 Task: Search for 'beauty brand' on Flipkart and compare the details of different beauty products.
Action: Mouse moved to (455, 70)
Screenshot: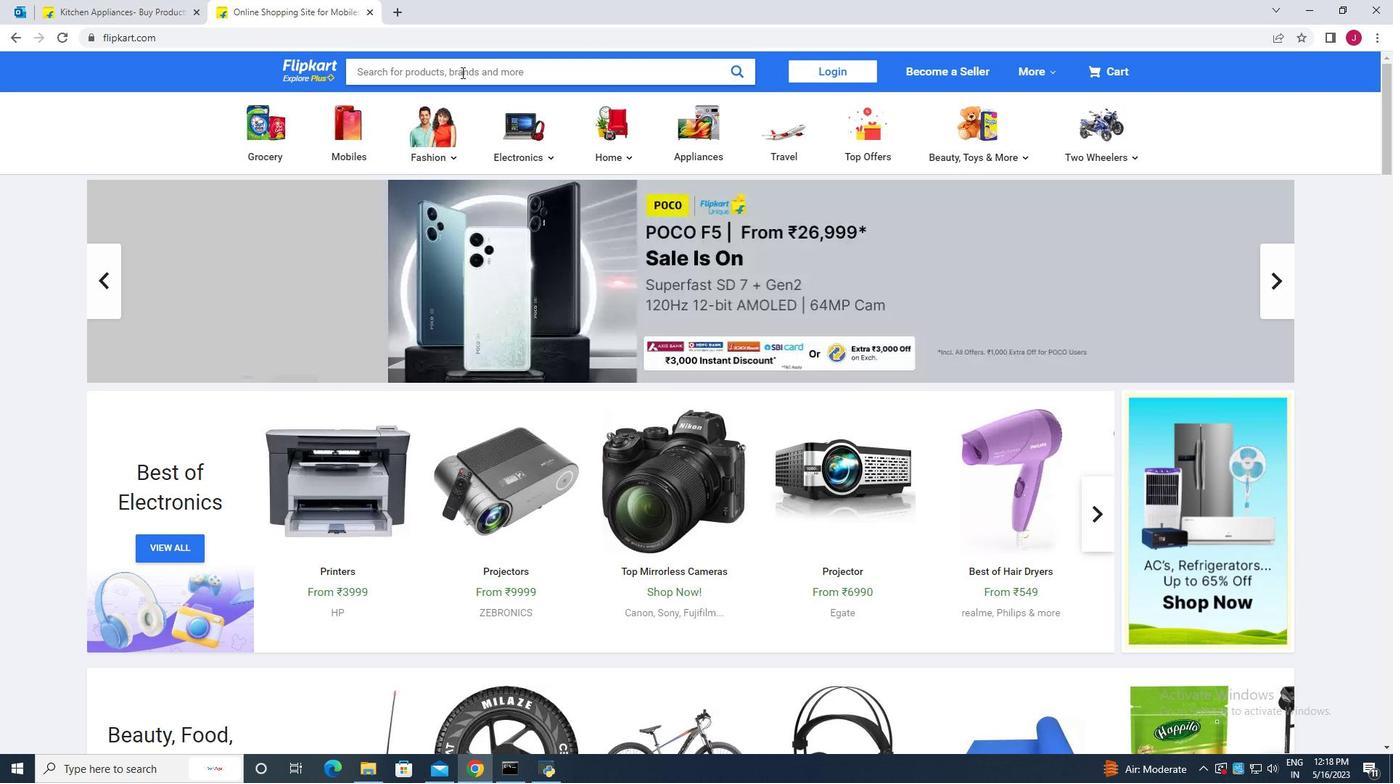 
Action: Mouse pressed left at (455, 70)
Screenshot: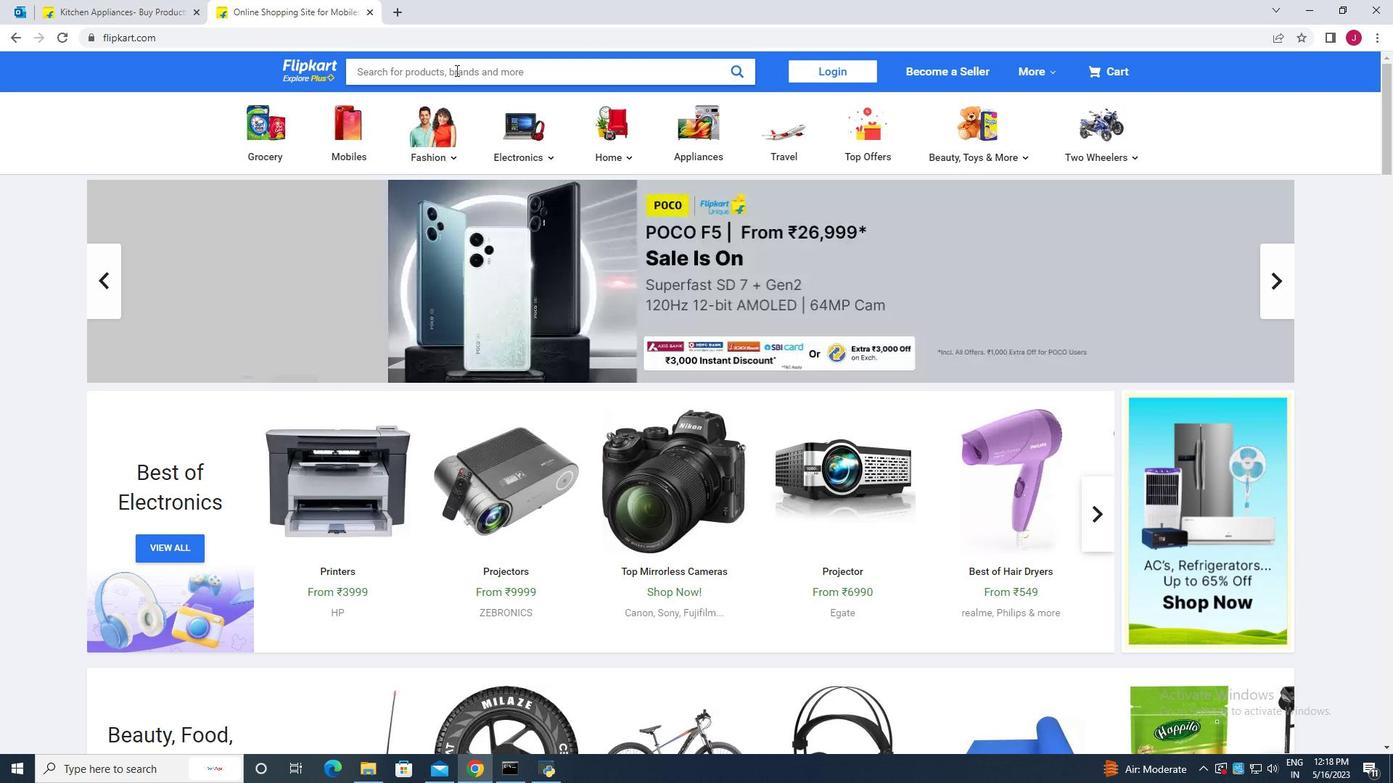 
Action: Key pressed beauty
Screenshot: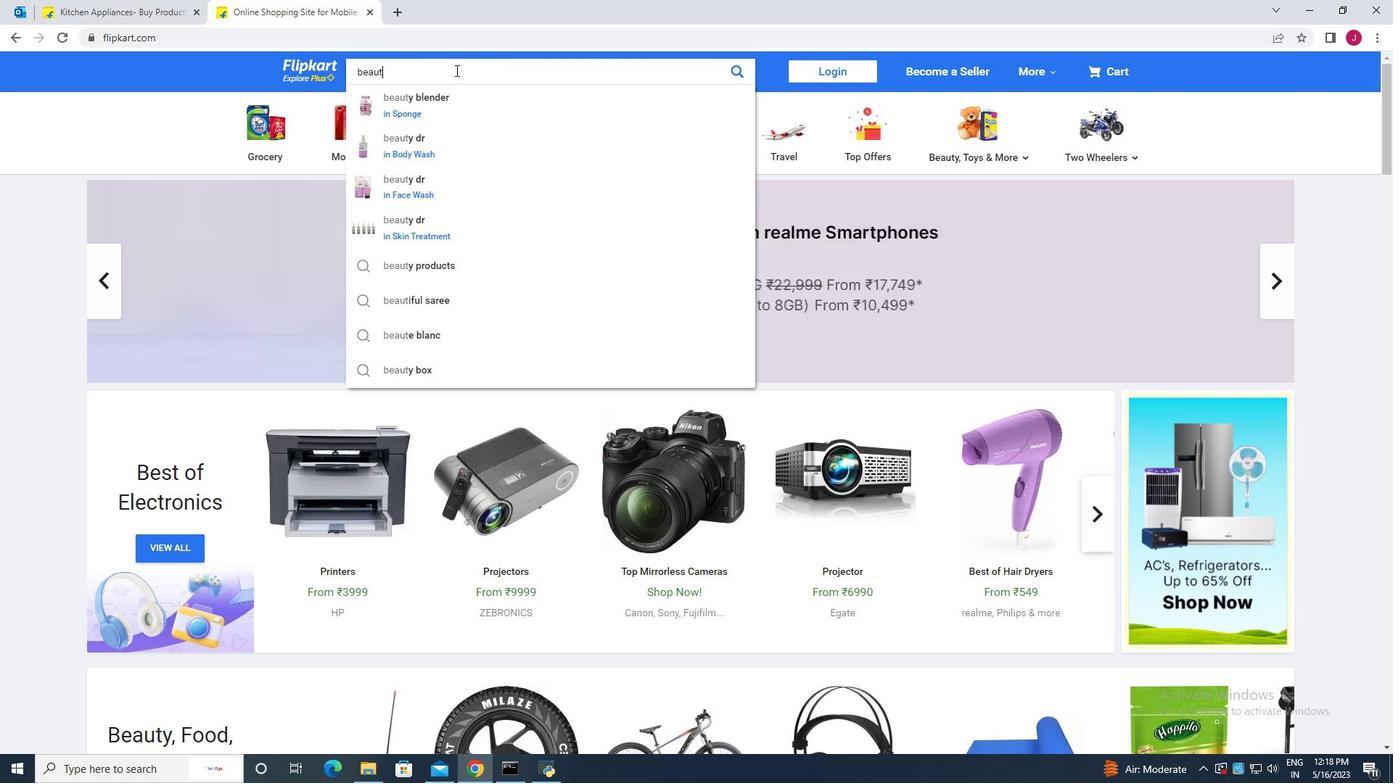 
Action: Mouse moved to (455, 71)
Screenshot: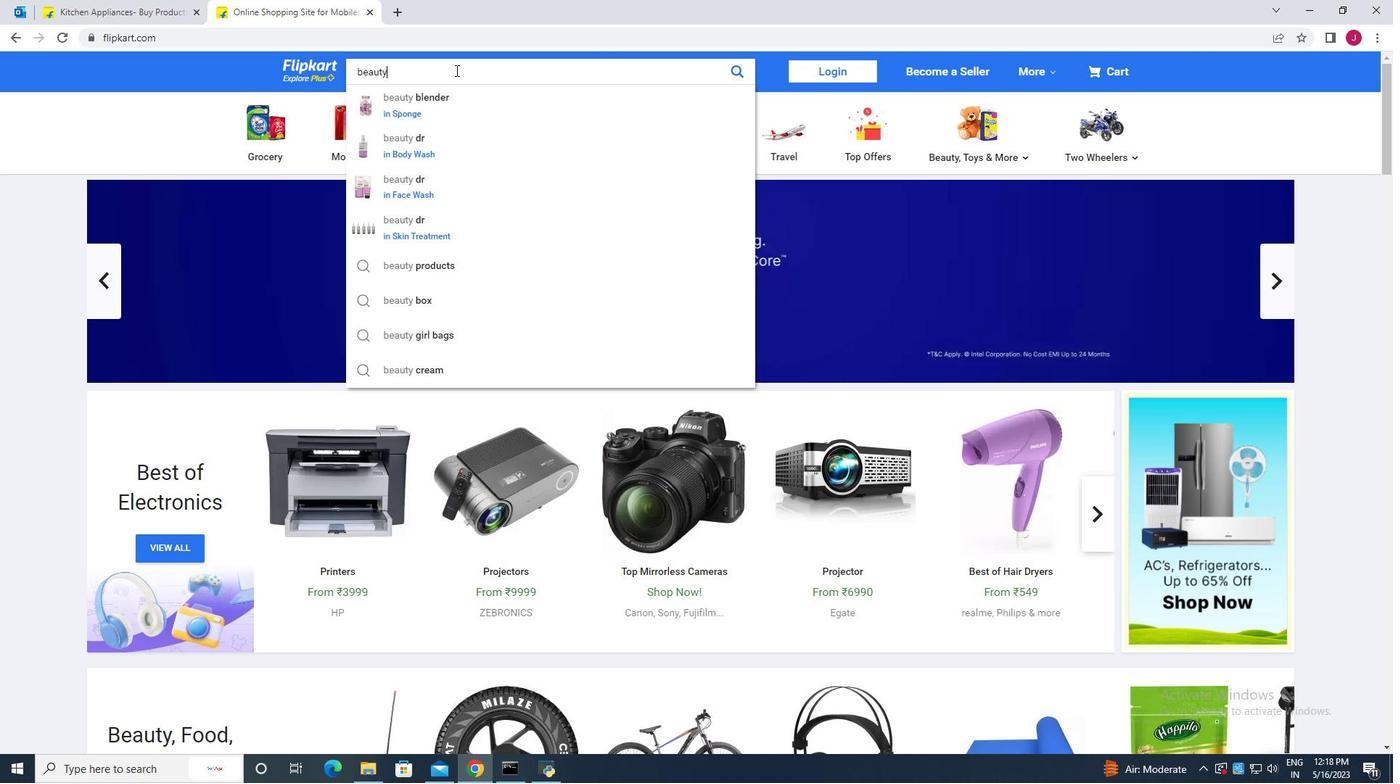 
Action: Key pressed <Key.space>
Screenshot: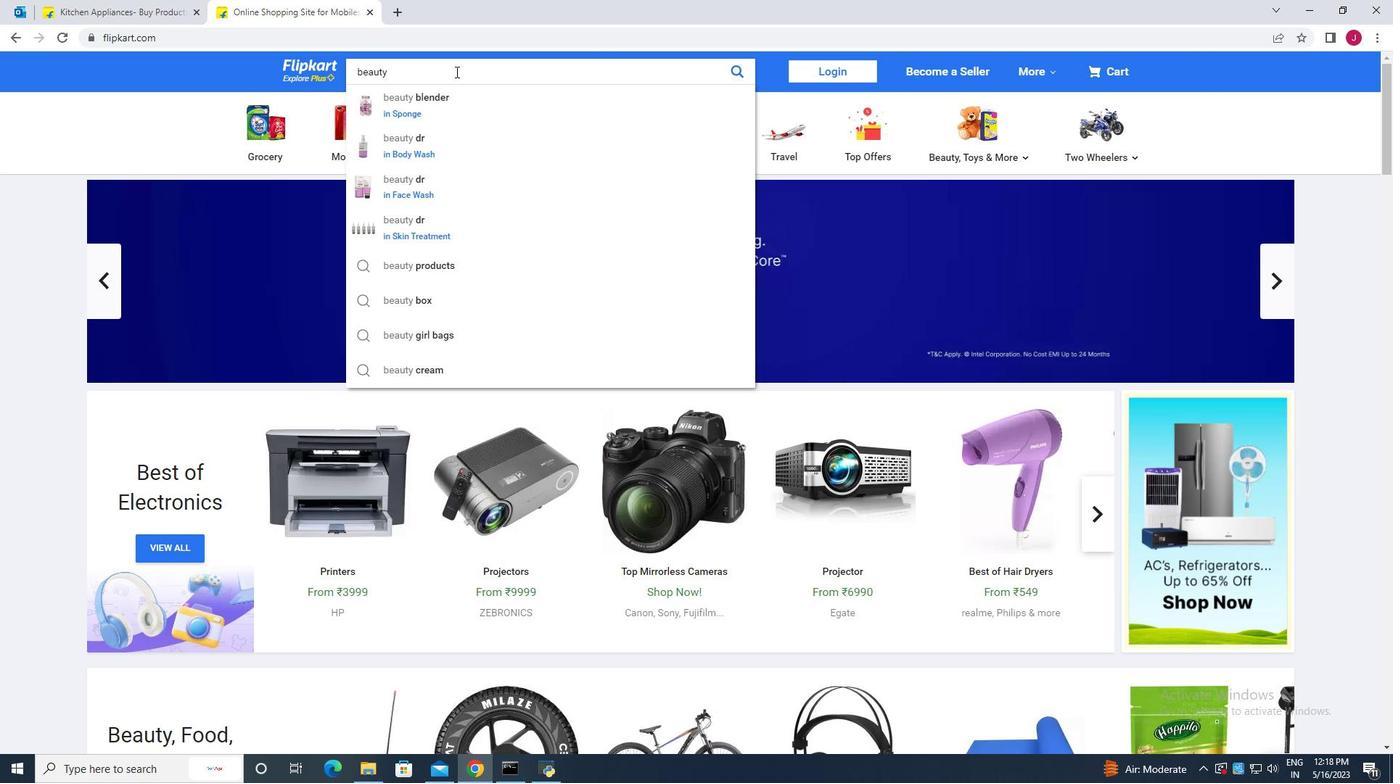 
Action: Mouse moved to (455, 72)
Screenshot: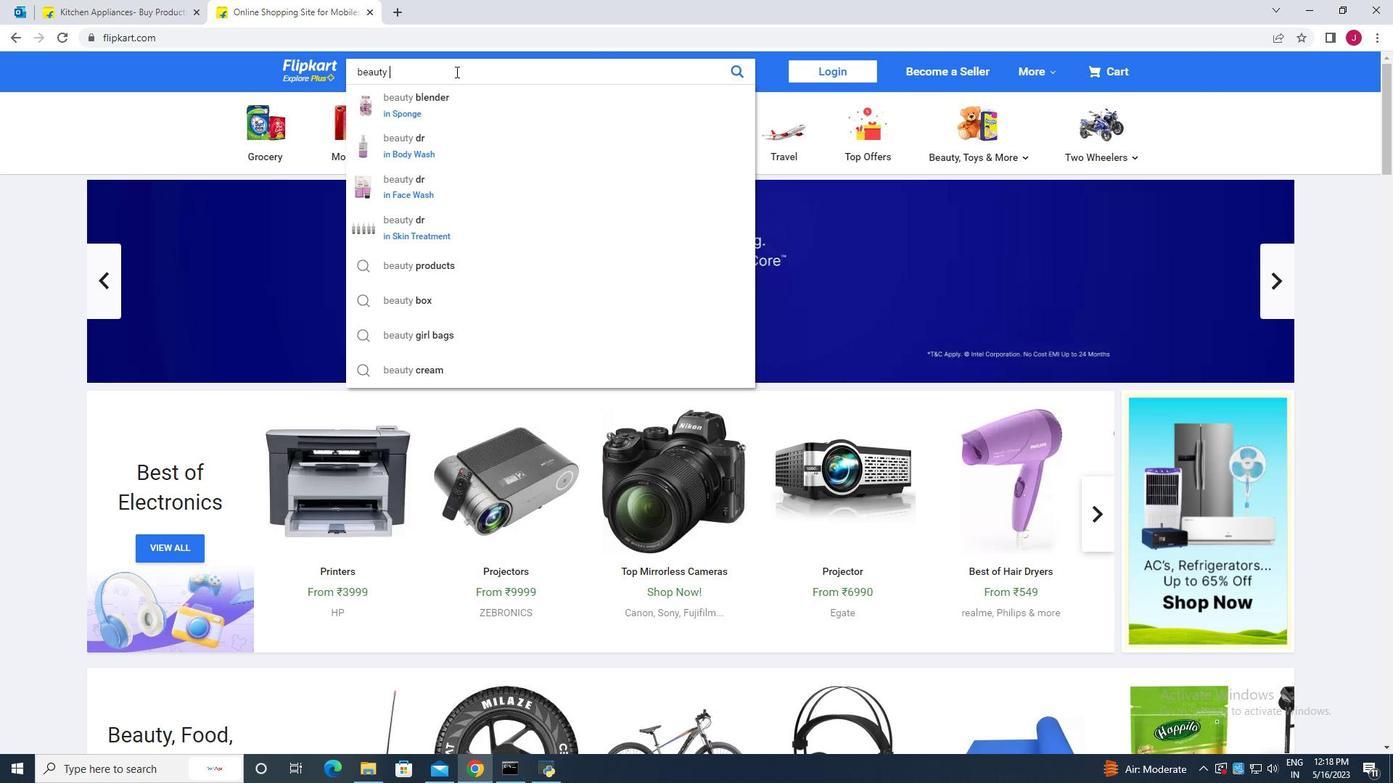 
Action: Key pressed bra
Screenshot: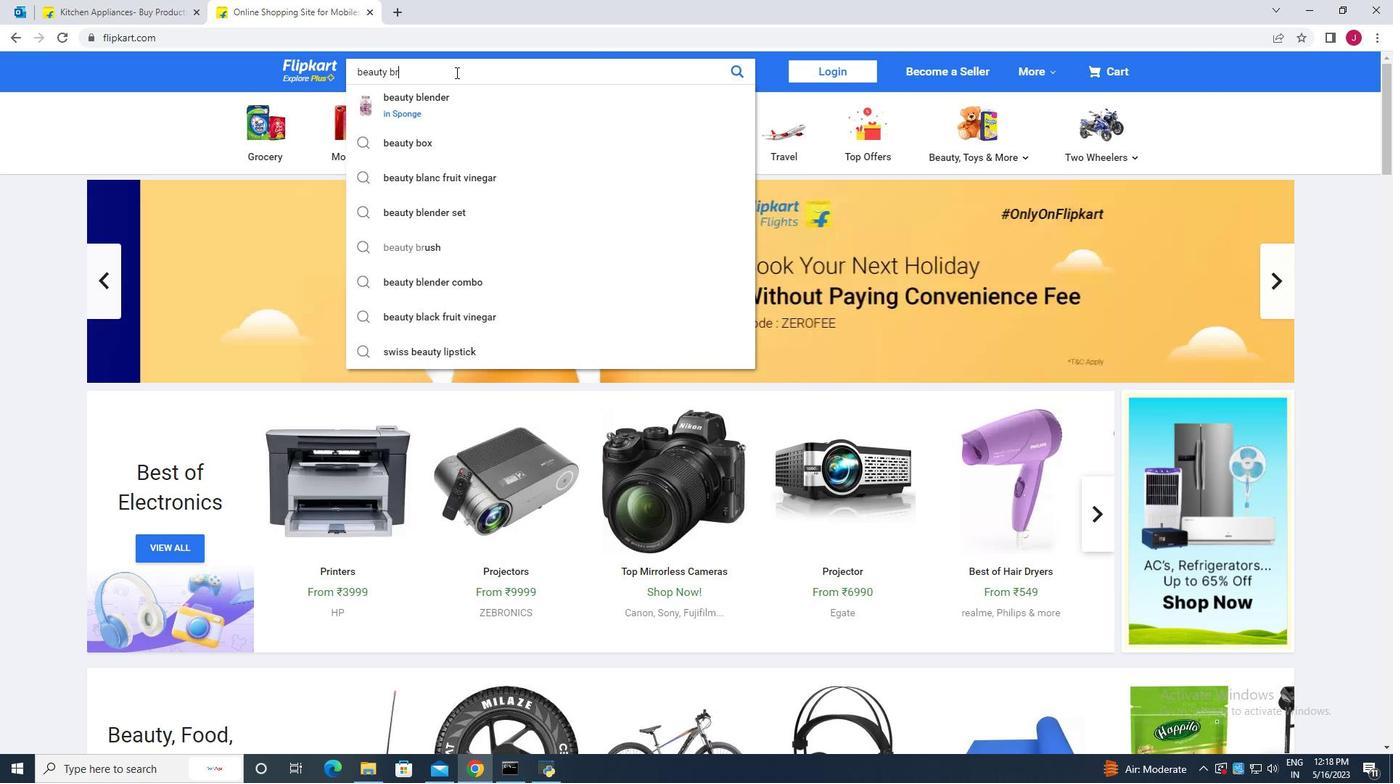 
Action: Mouse moved to (455, 76)
Screenshot: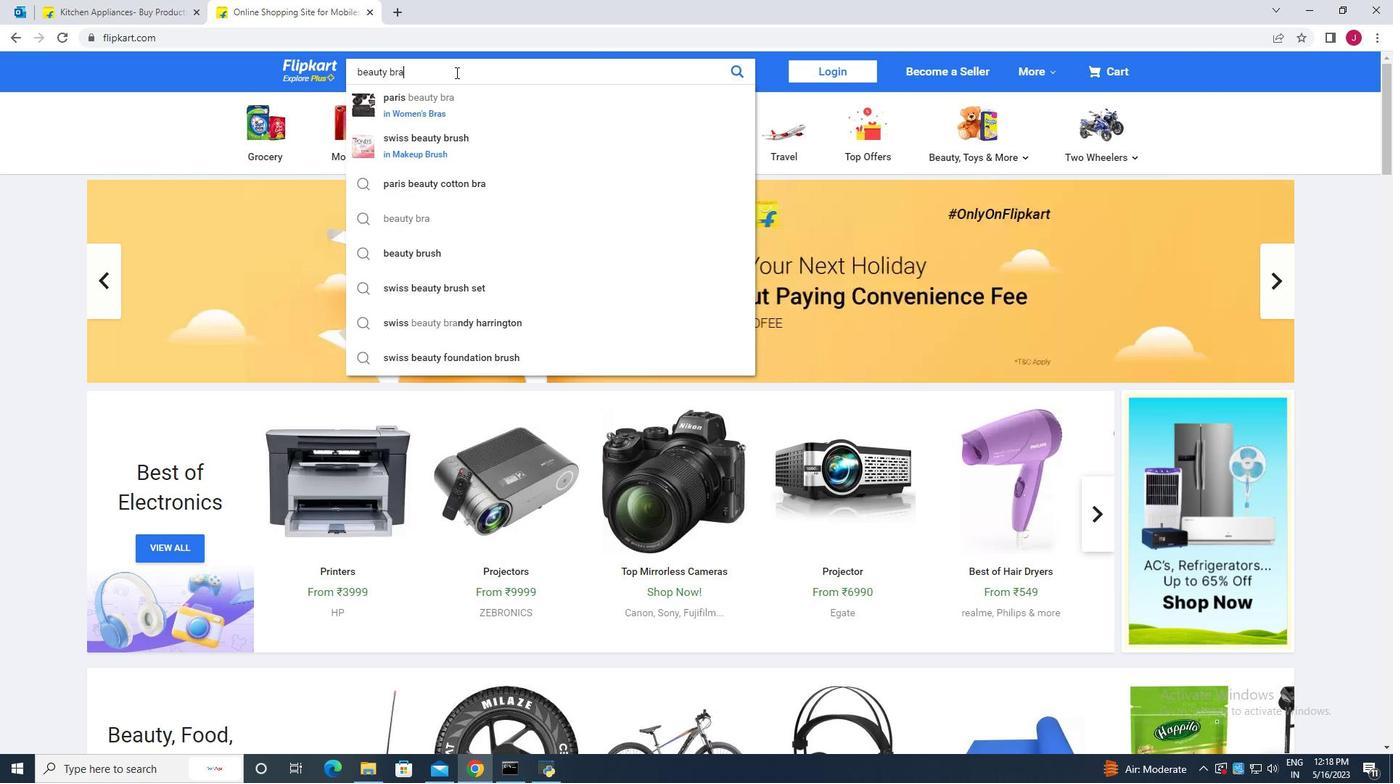 
Action: Key pressed nd
Screenshot: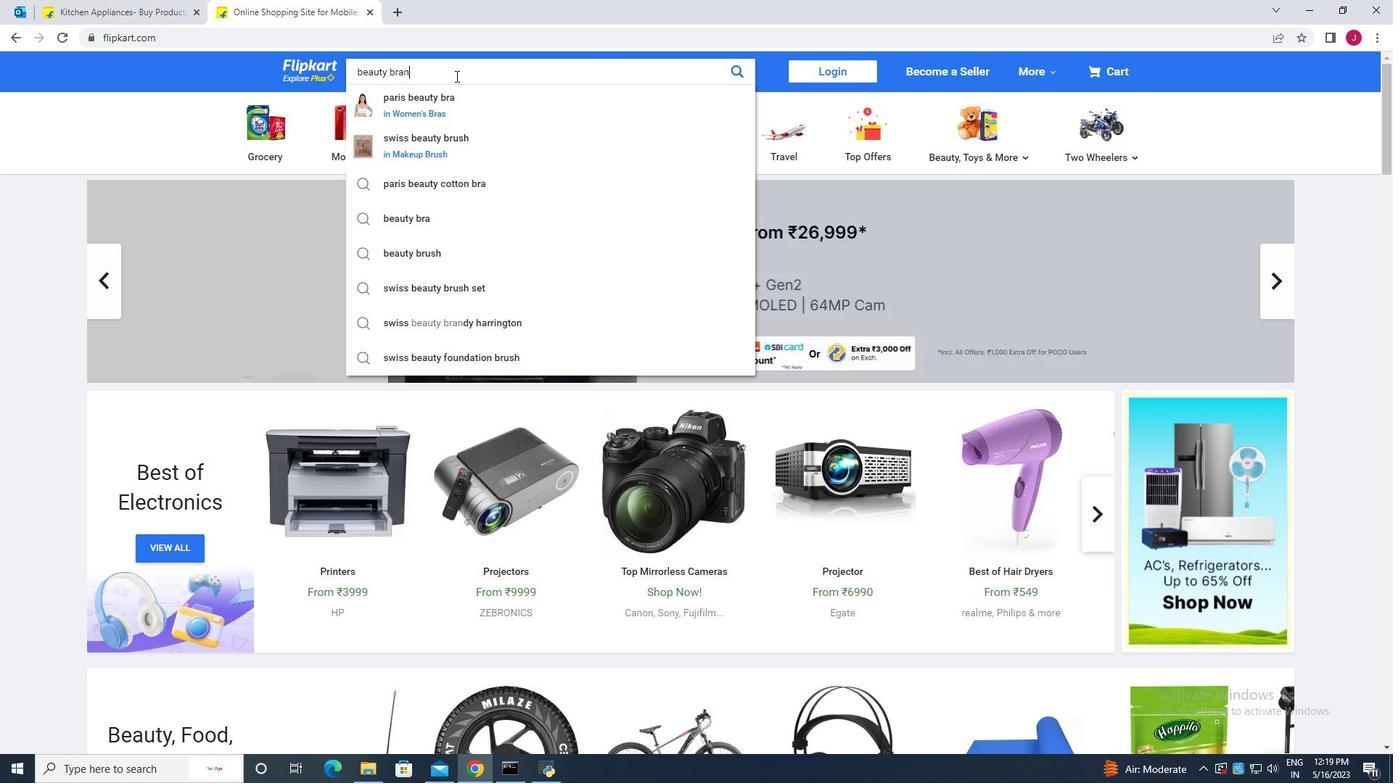 
Action: Mouse moved to (460, 84)
Screenshot: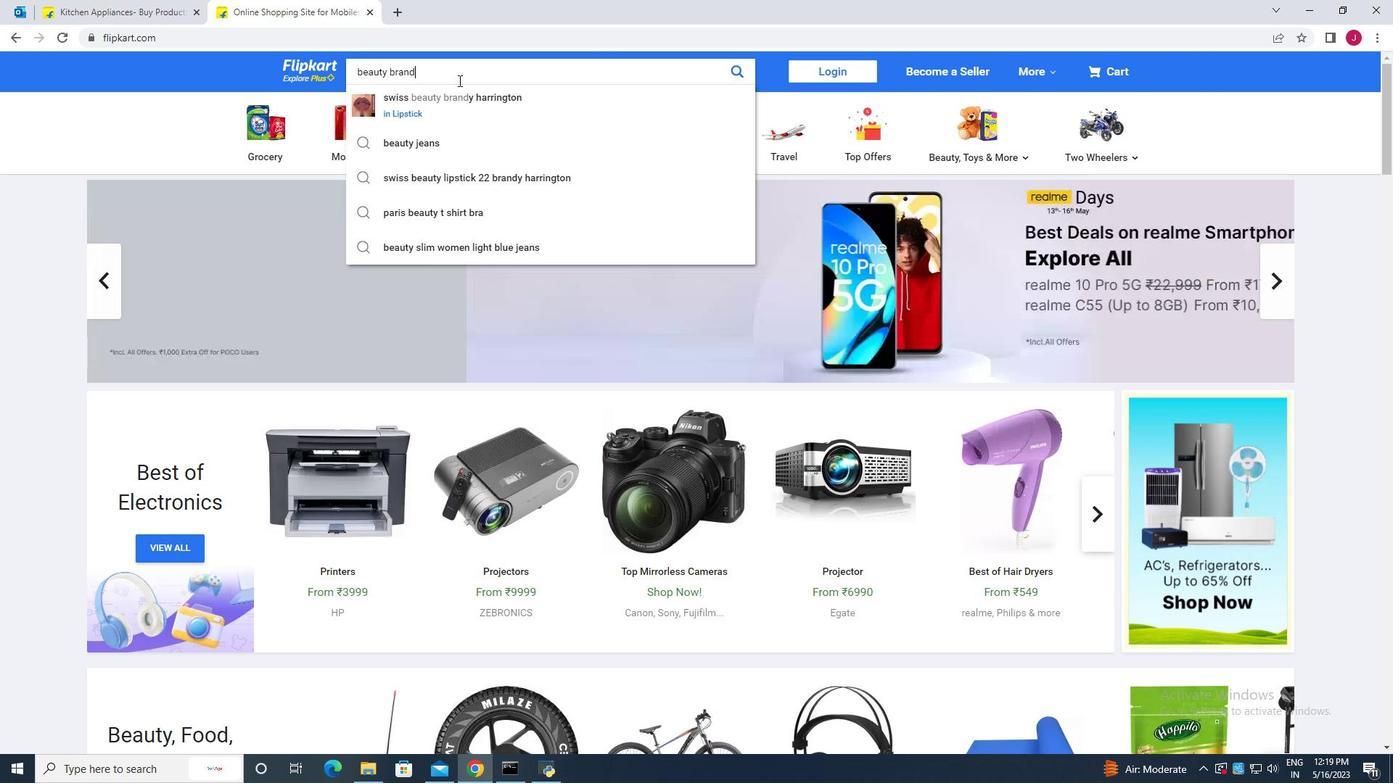 
Action: Key pressed <Key.enter>
Screenshot: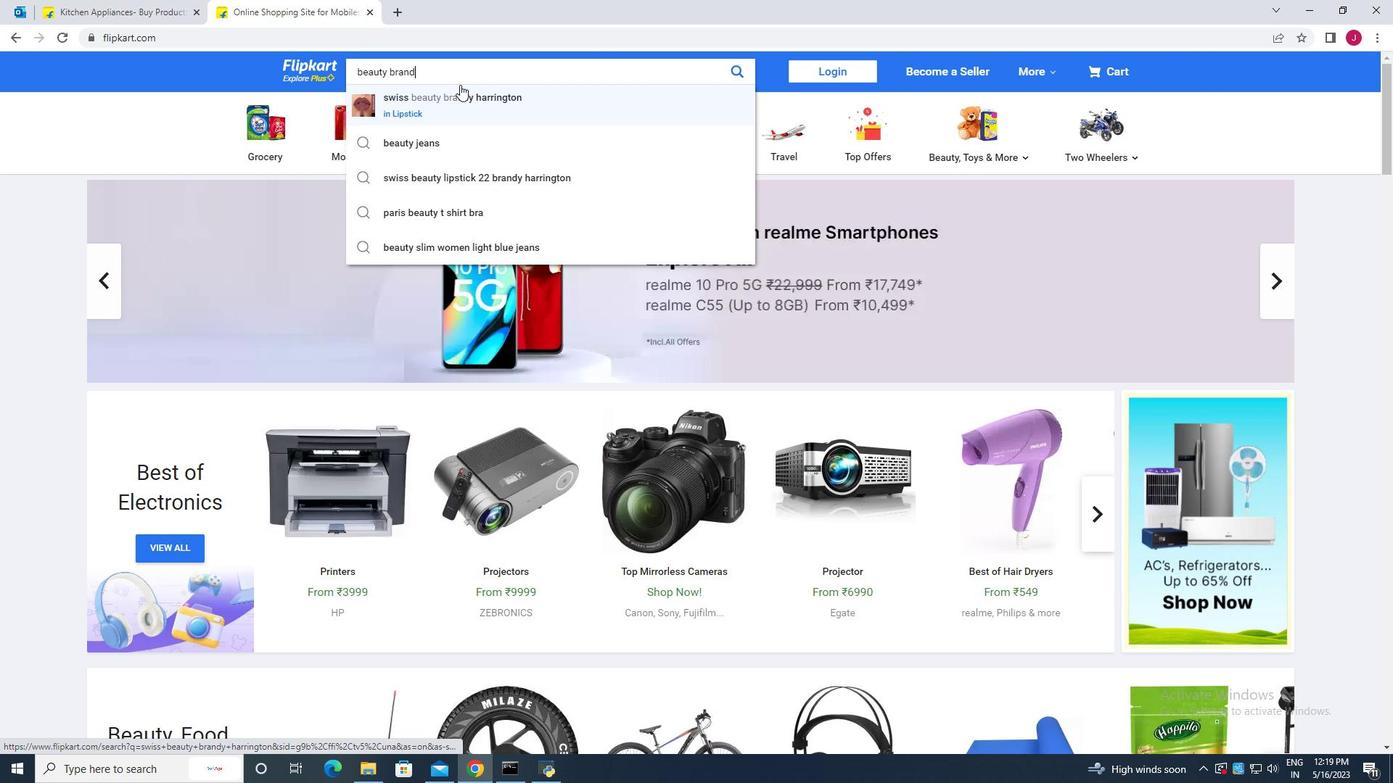
Action: Mouse moved to (414, 315)
Screenshot: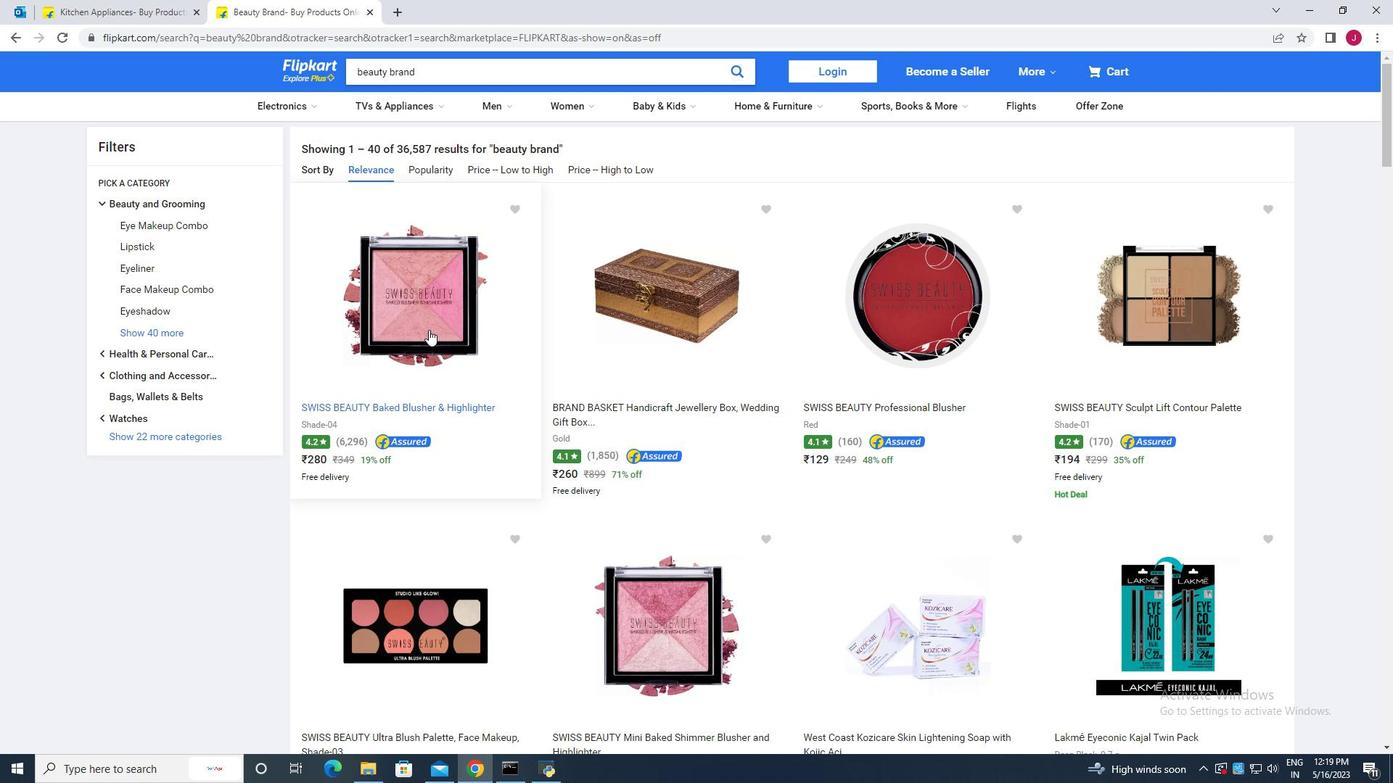 
Action: Mouse pressed left at (414, 315)
Screenshot: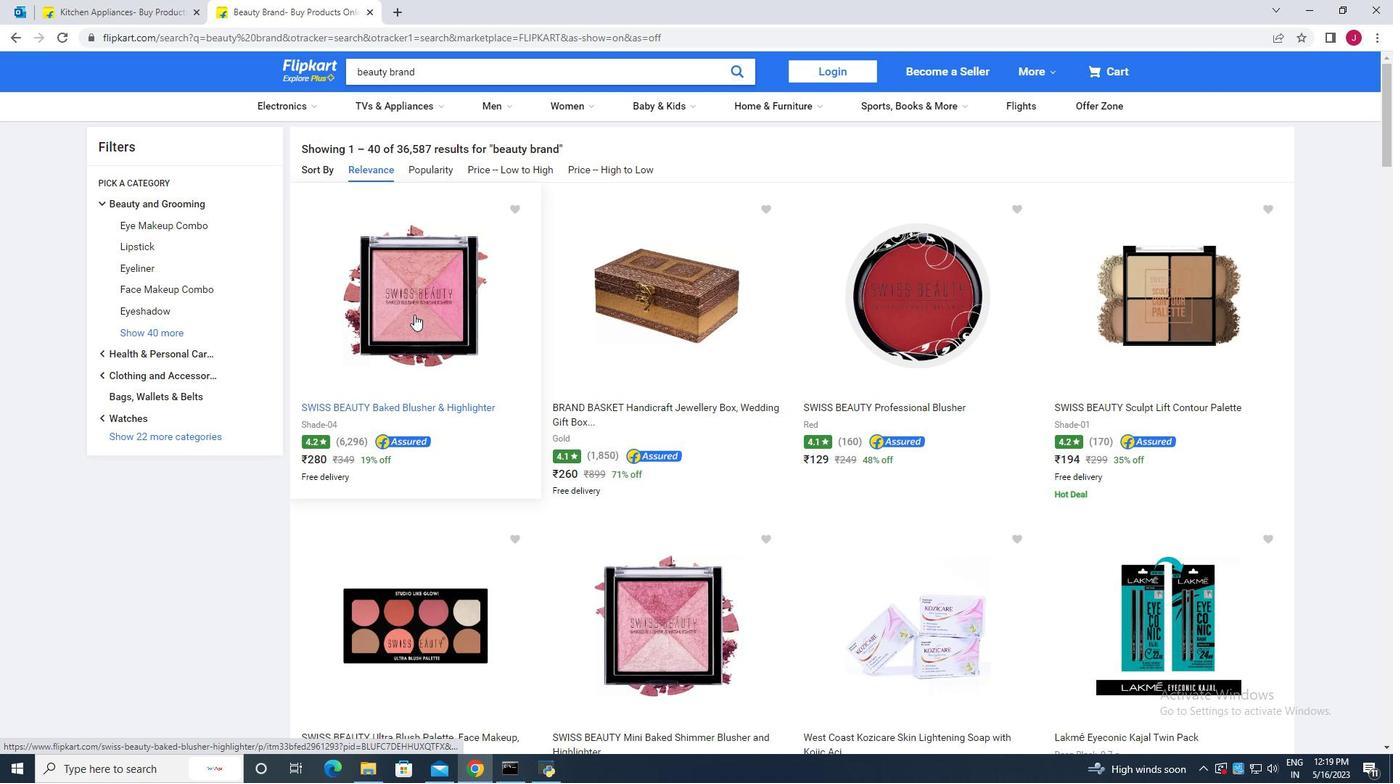 
Action: Mouse moved to (751, 370)
Screenshot: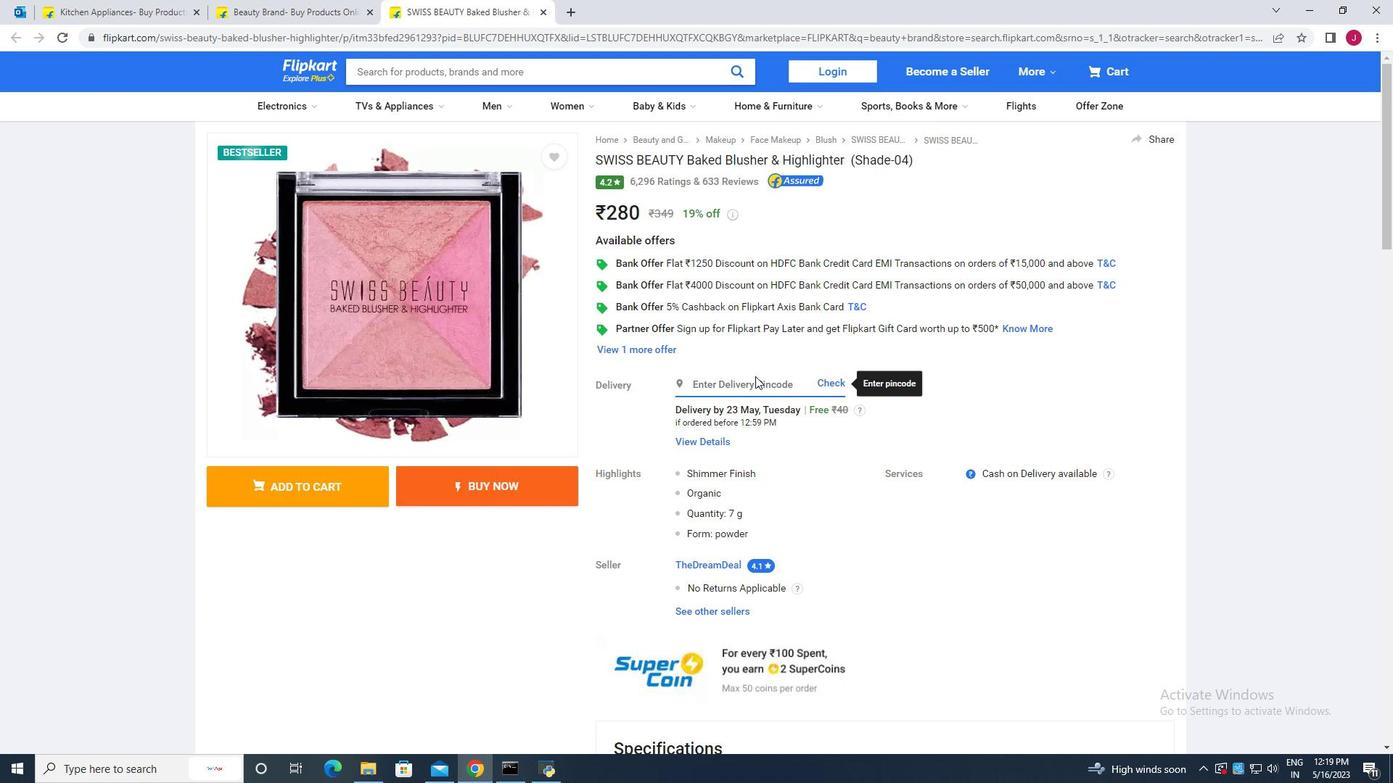 
Action: Mouse scrolled (751, 369) with delta (0, 0)
Screenshot: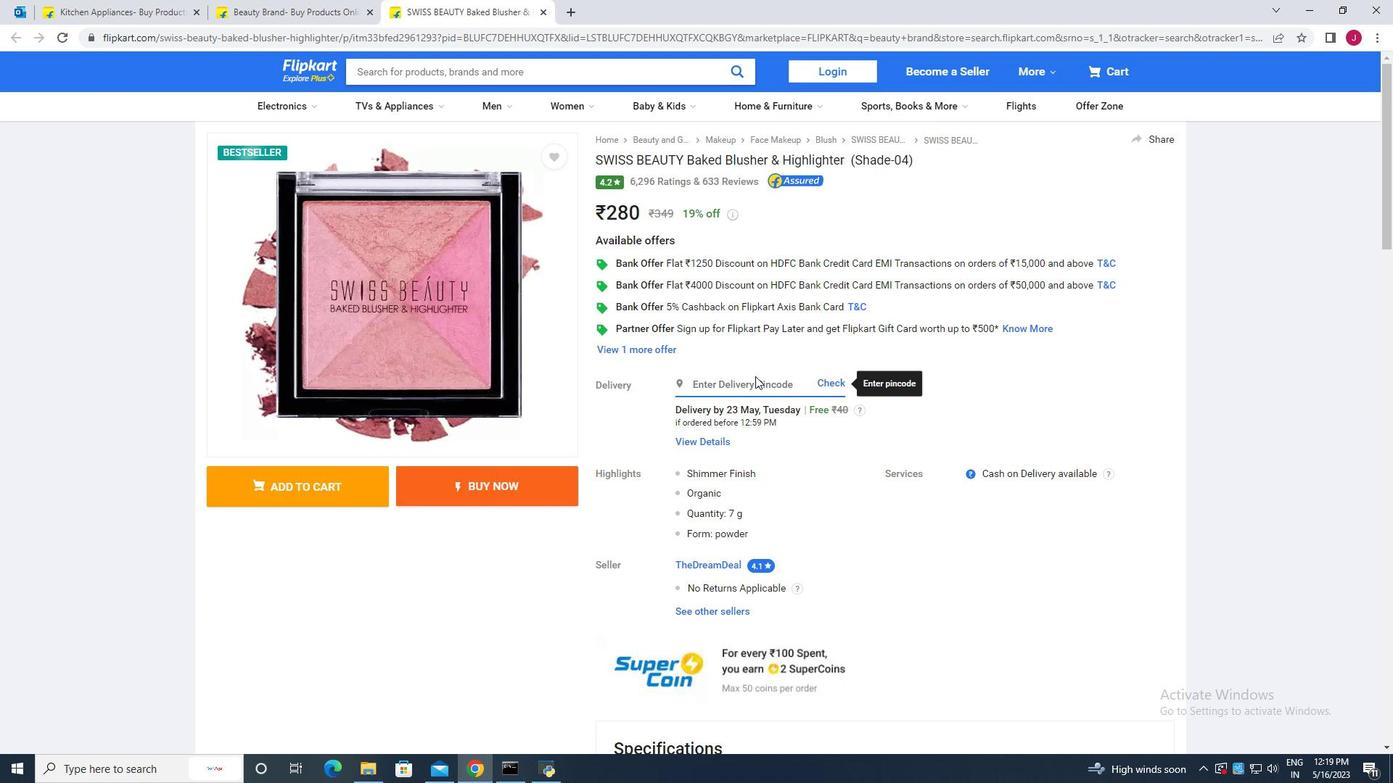 
Action: Mouse moved to (750, 358)
Screenshot: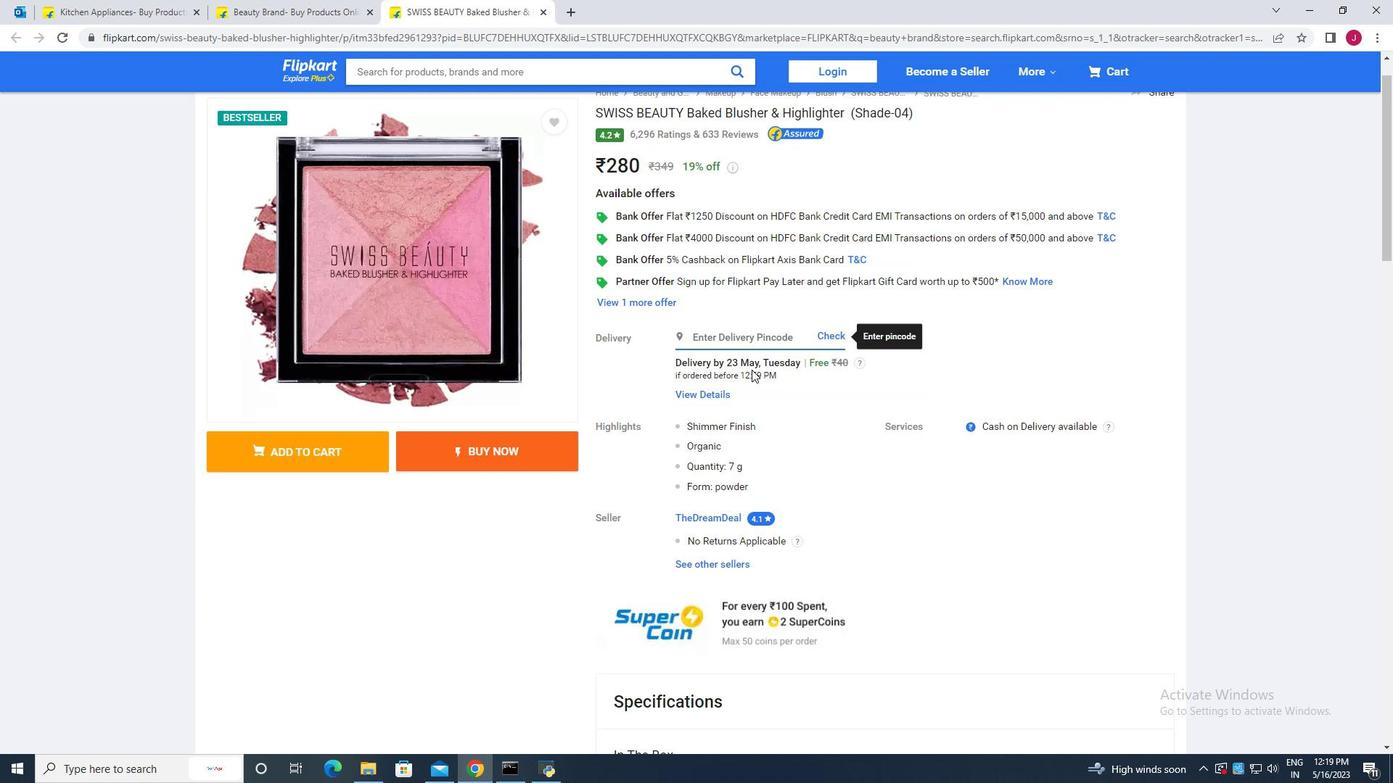 
Action: Mouse scrolled (750, 357) with delta (0, 0)
Screenshot: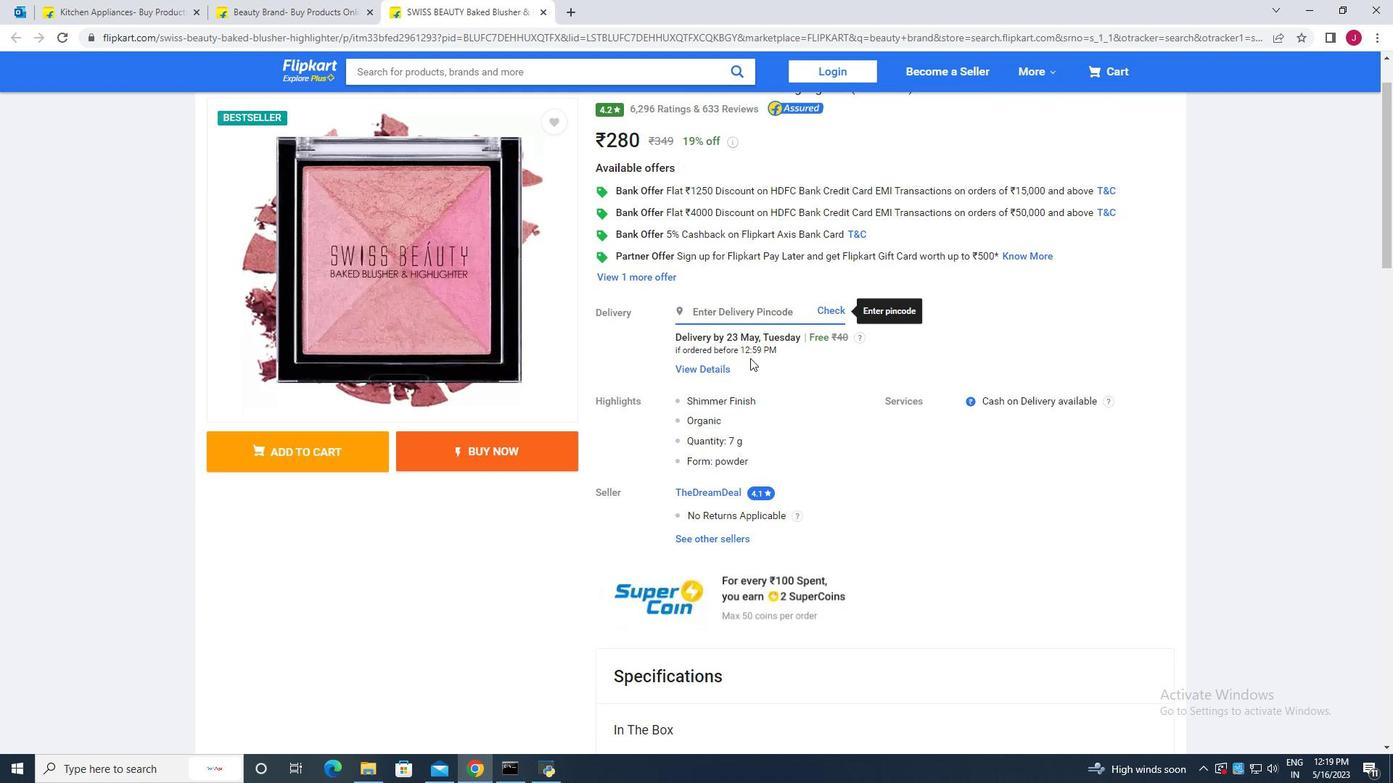 
Action: Mouse scrolled (750, 357) with delta (0, 0)
Screenshot: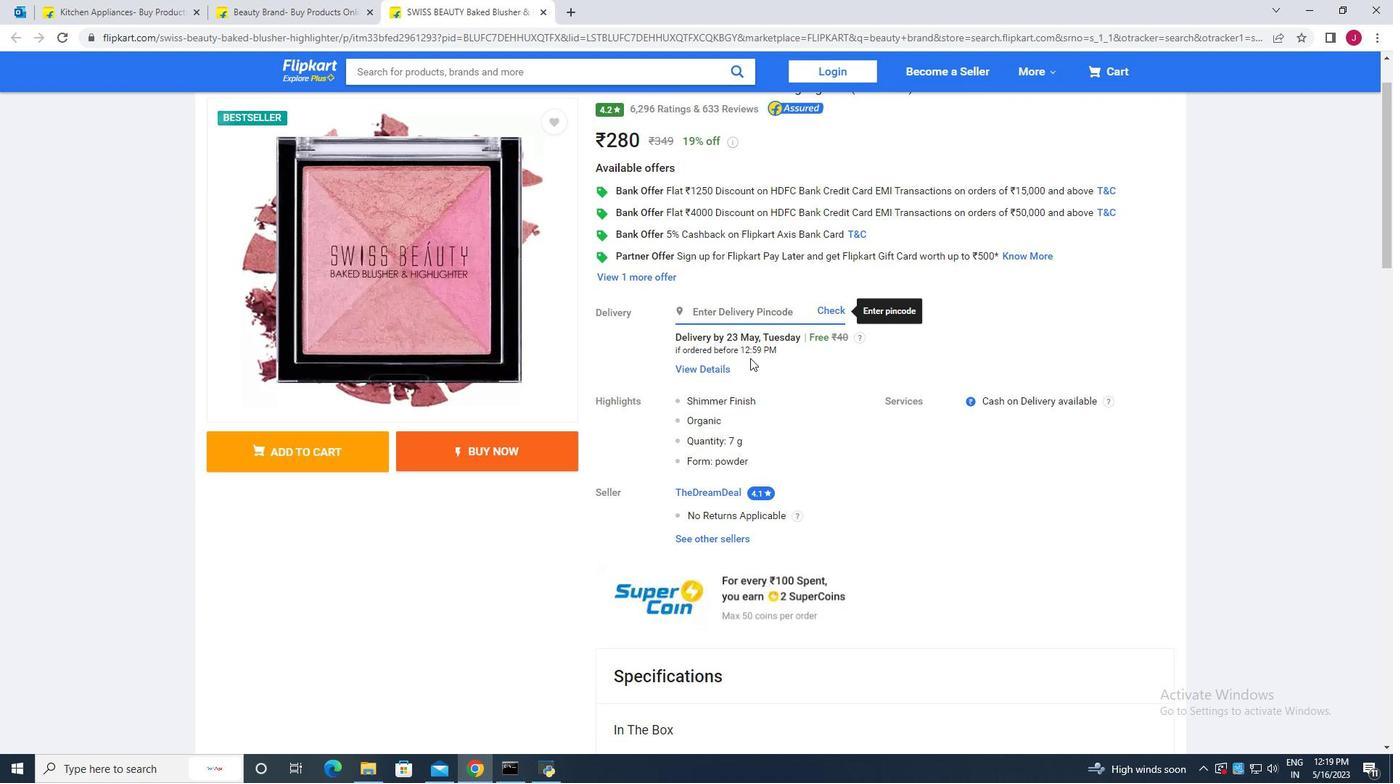 
Action: Mouse moved to (750, 357)
Screenshot: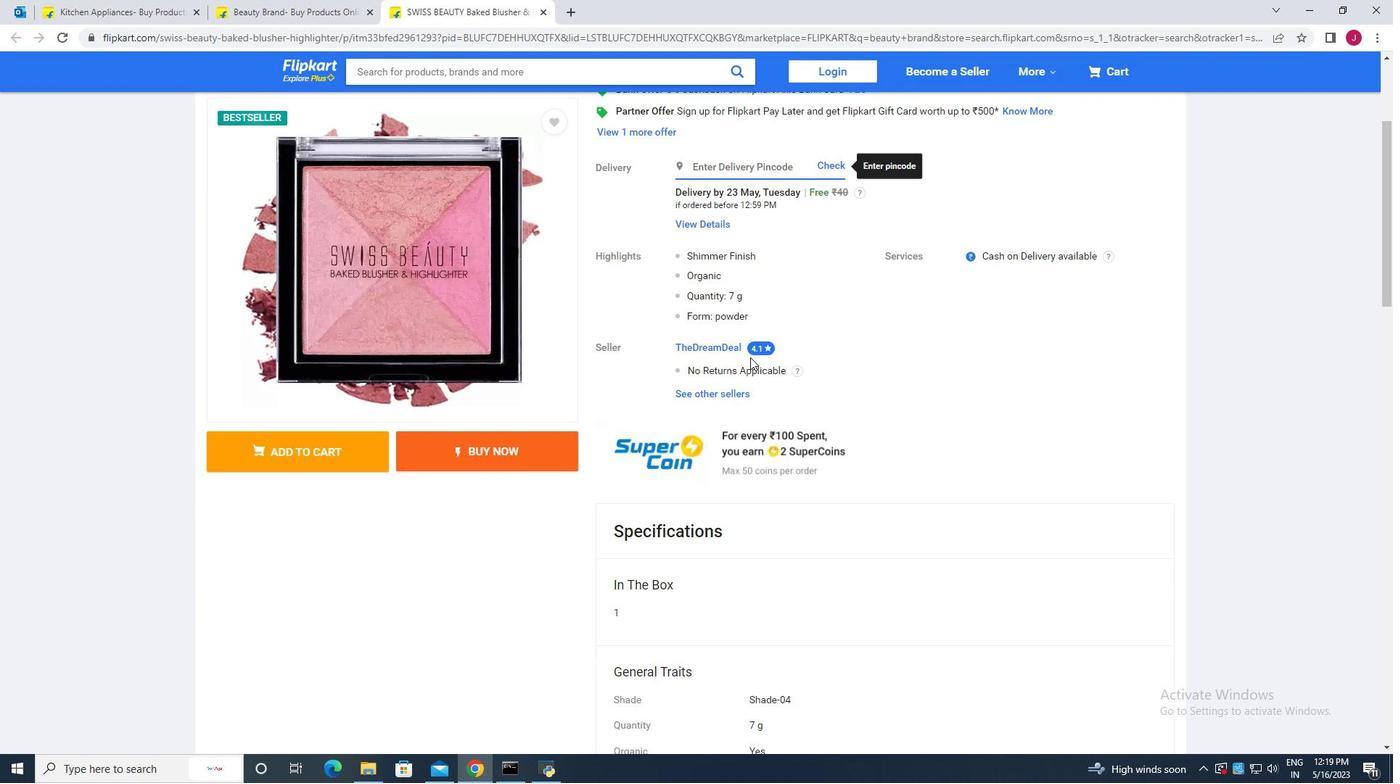 
Action: Mouse scrolled (750, 357) with delta (0, 0)
Screenshot: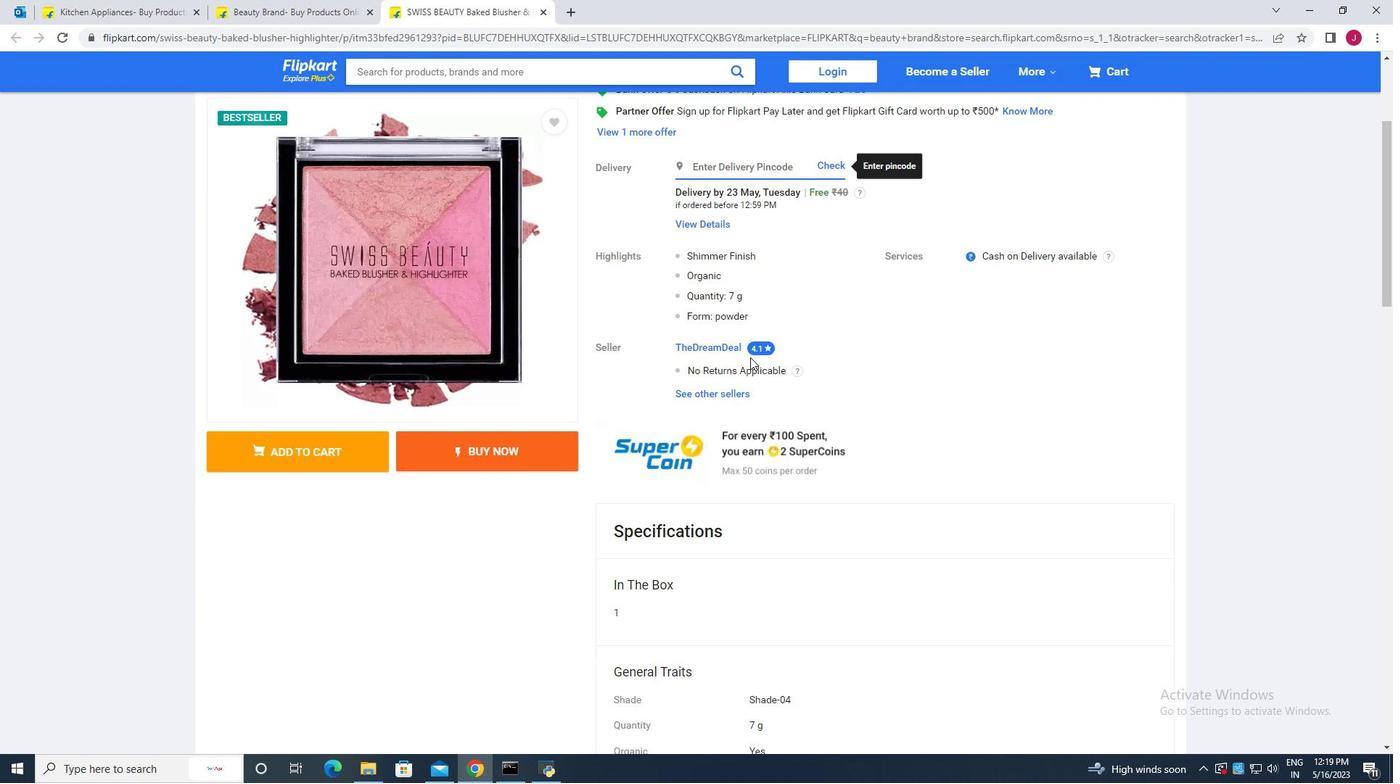 
Action: Mouse moved to (750, 357)
Screenshot: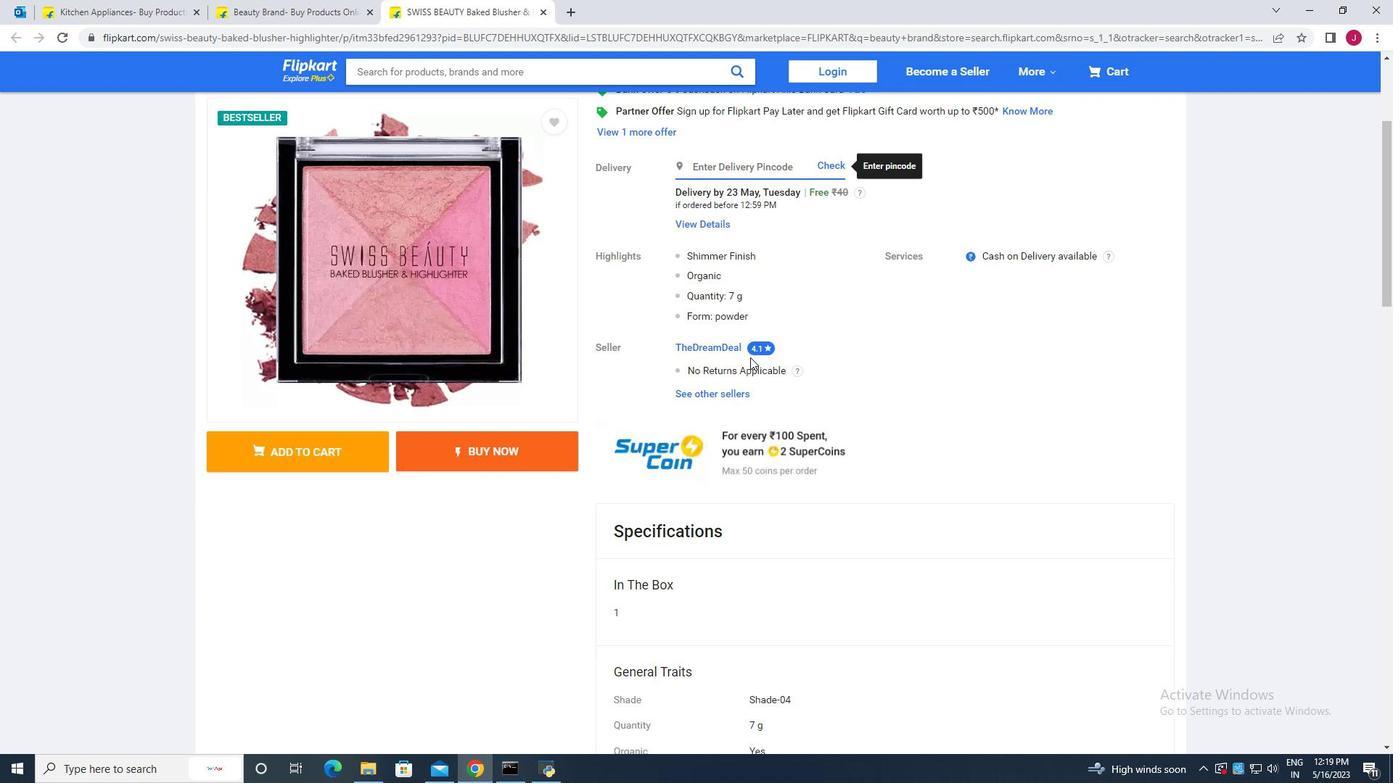 
Action: Mouse scrolled (750, 357) with delta (0, 0)
Screenshot: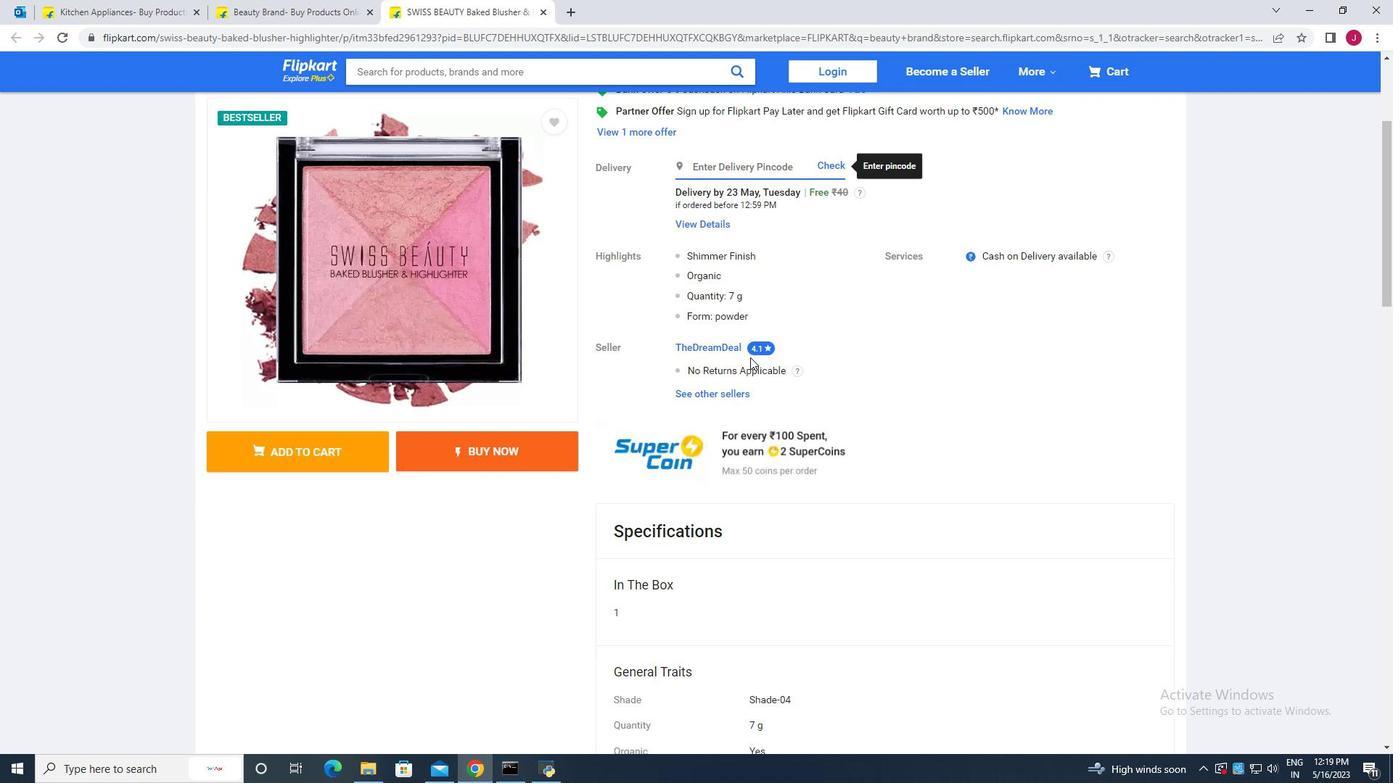 
Action: Mouse scrolled (750, 357) with delta (0, 0)
Screenshot: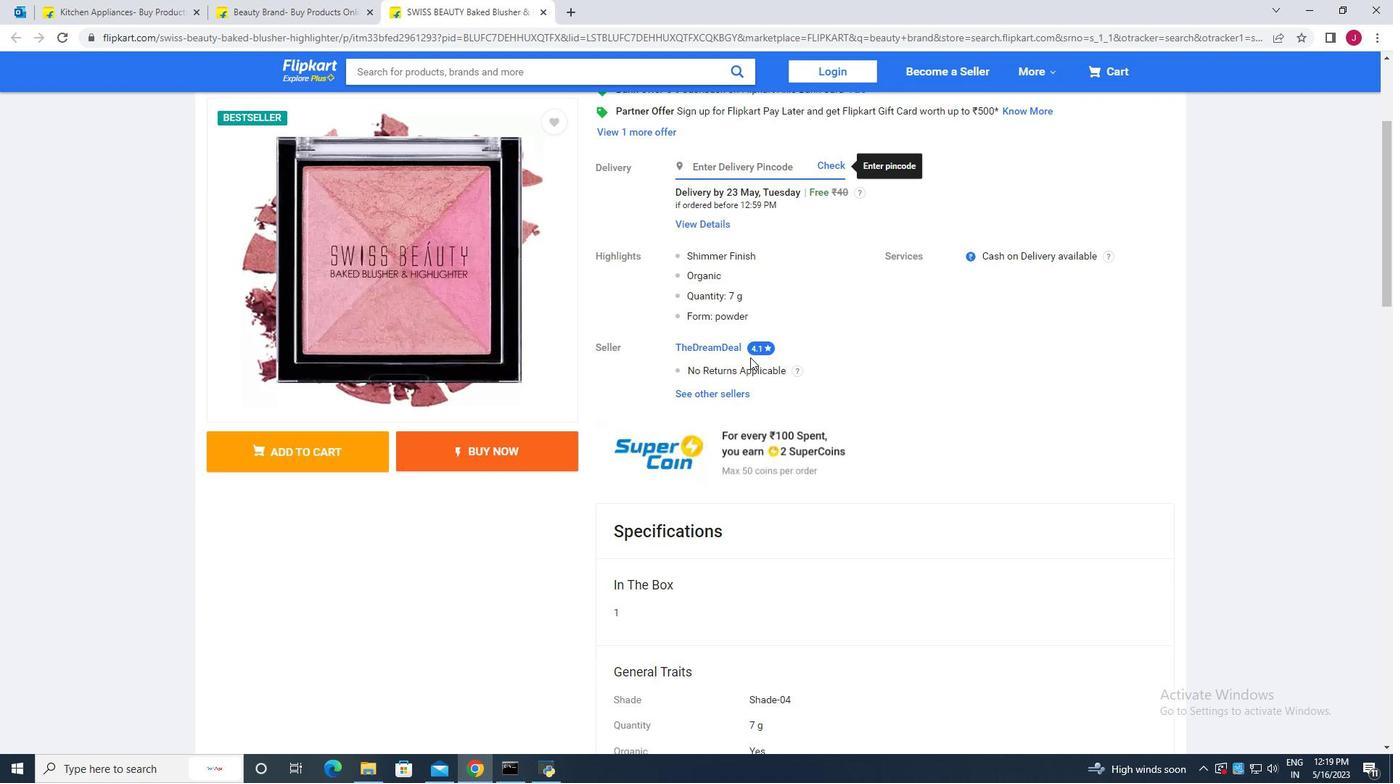 
Action: Mouse moved to (749, 354)
Screenshot: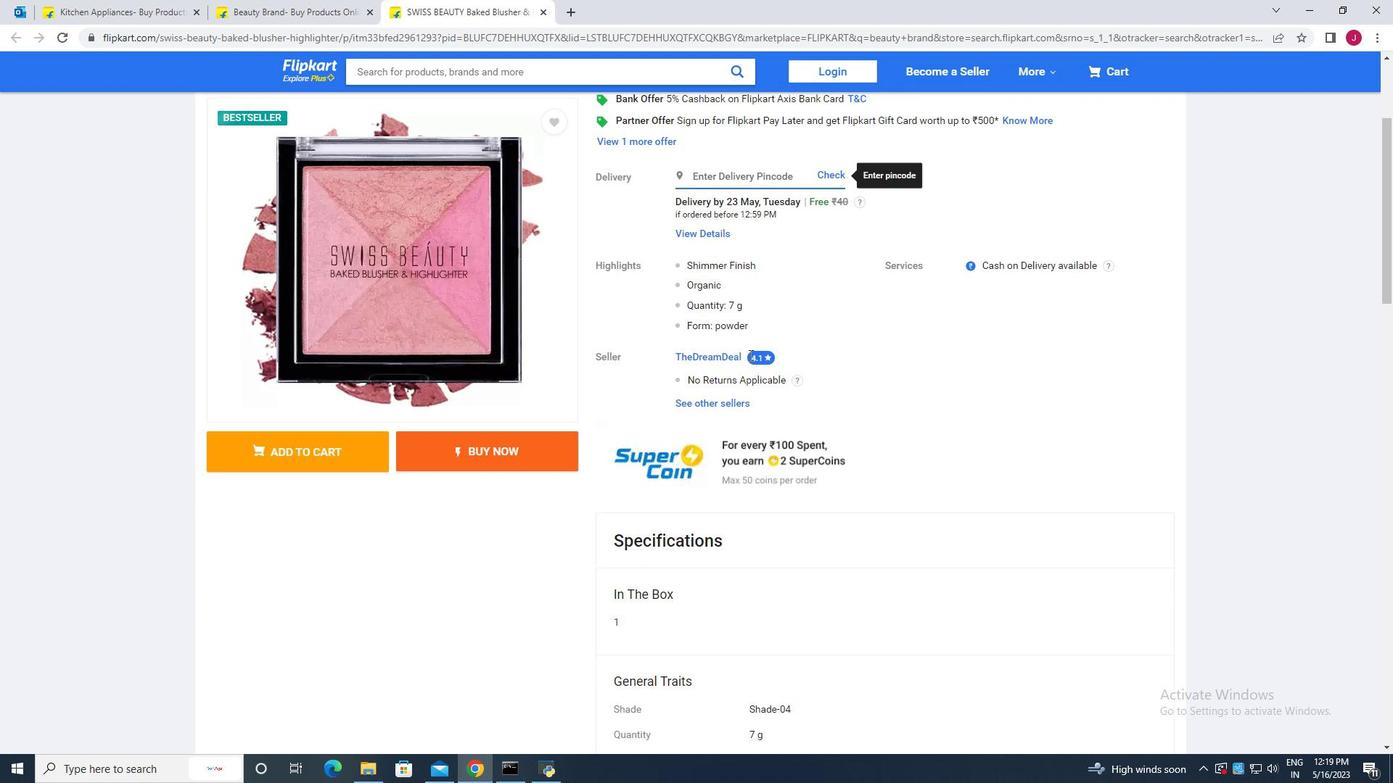 
Action: Mouse scrolled (749, 355) with delta (0, 0)
Screenshot: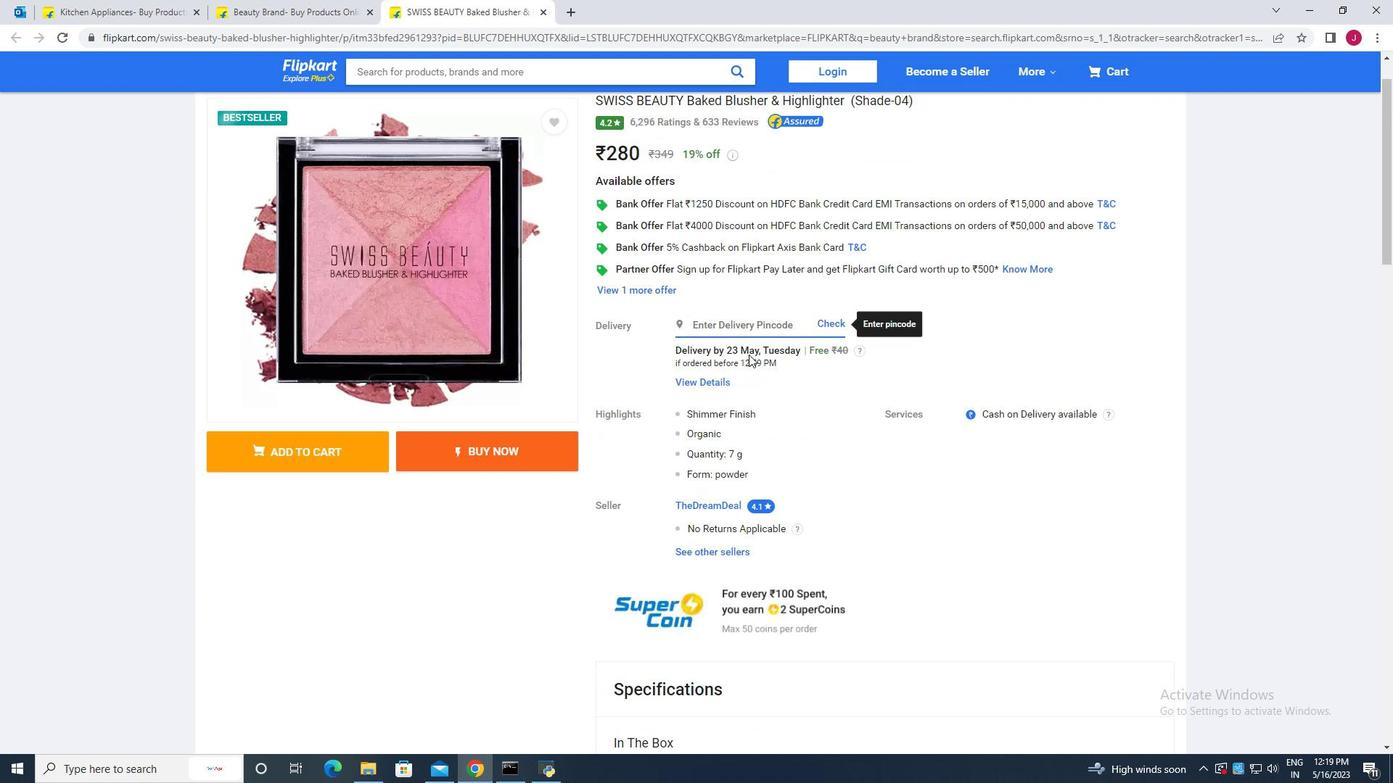 
Action: Mouse scrolled (749, 355) with delta (0, 0)
Screenshot: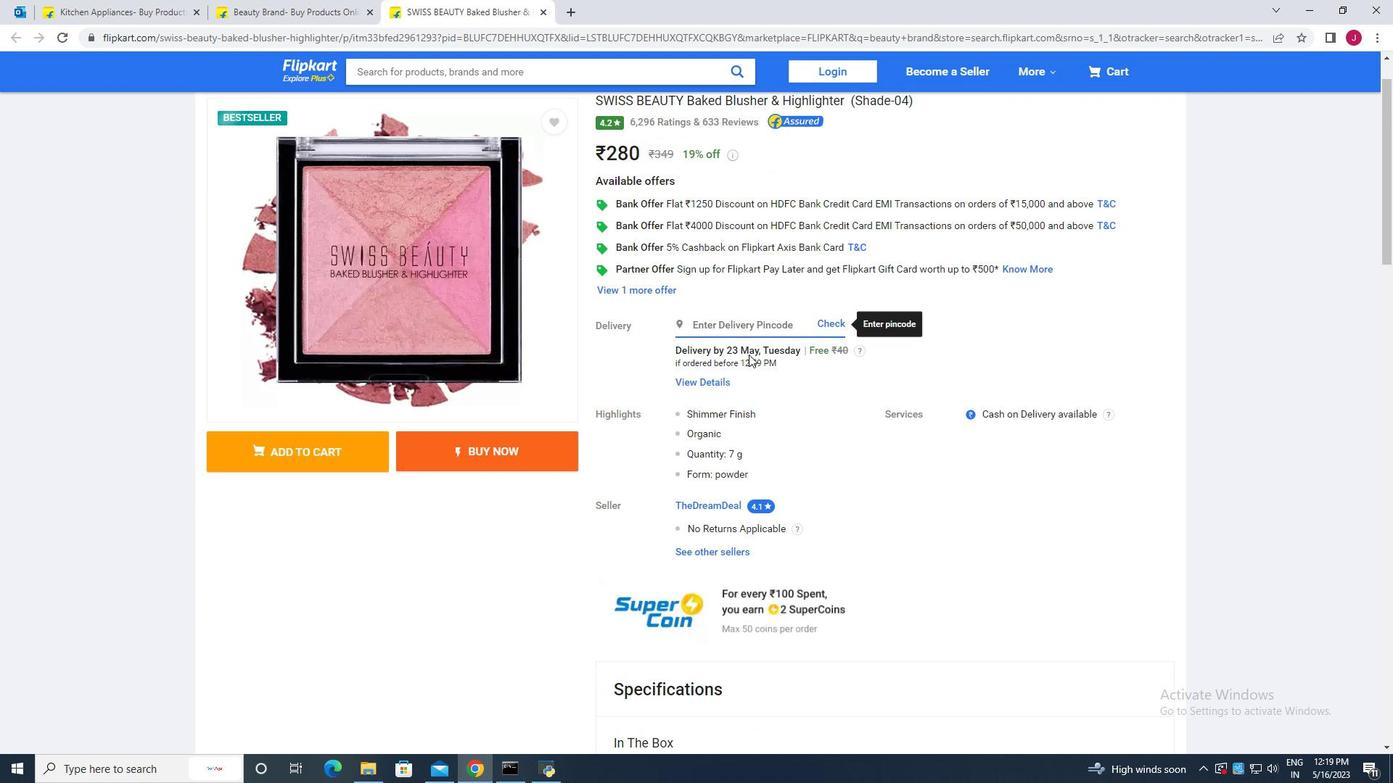 
Action: Mouse scrolled (749, 355) with delta (0, 0)
Screenshot: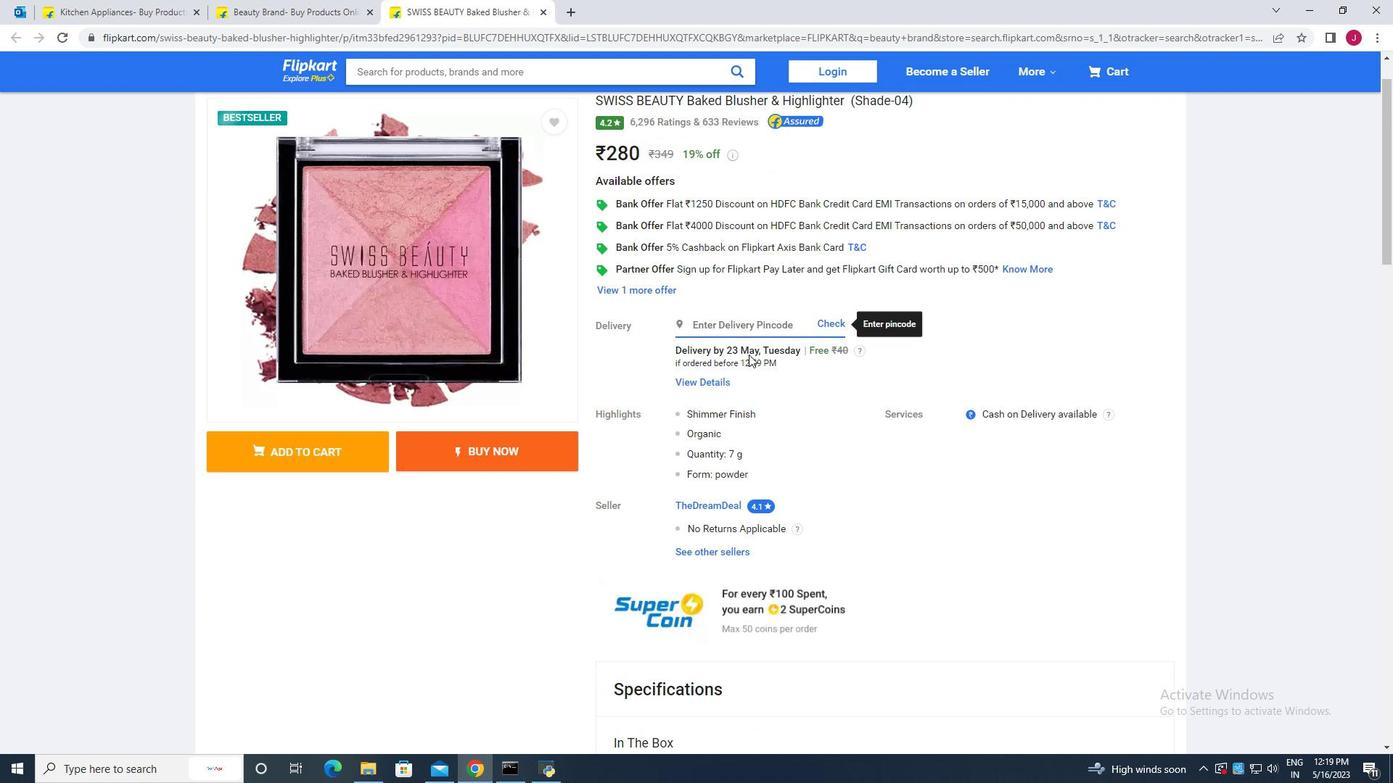 
Action: Mouse moved to (1024, 329)
Screenshot: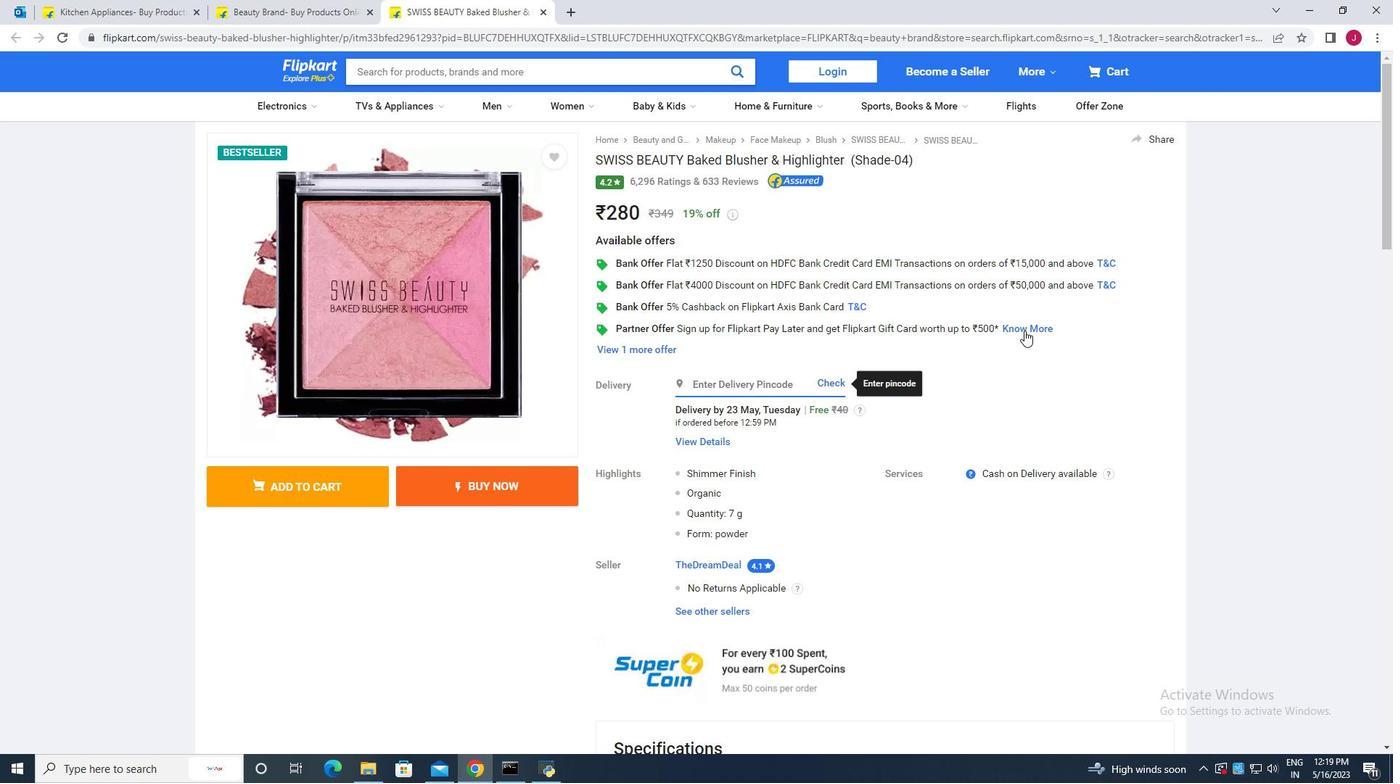
Action: Mouse pressed left at (1024, 329)
Screenshot: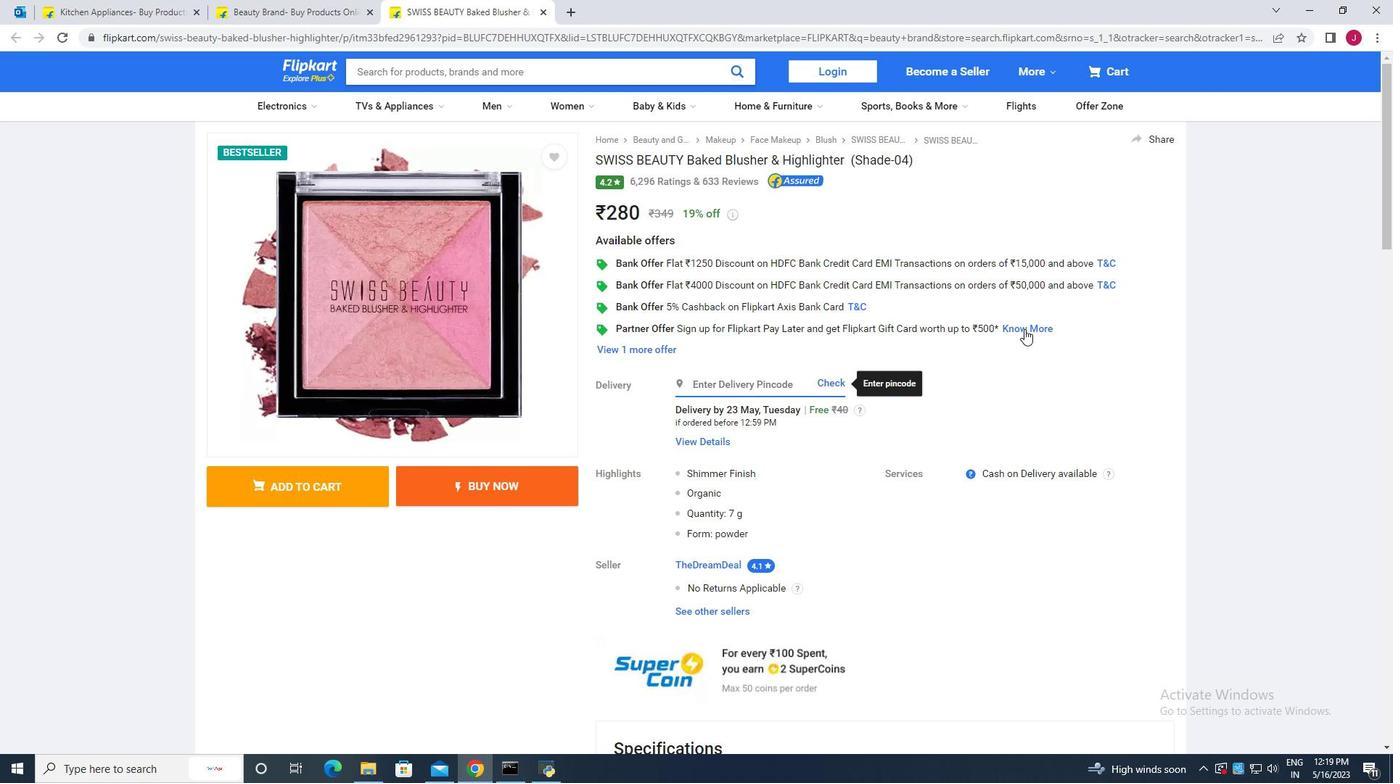 
Action: Mouse moved to (606, 412)
Screenshot: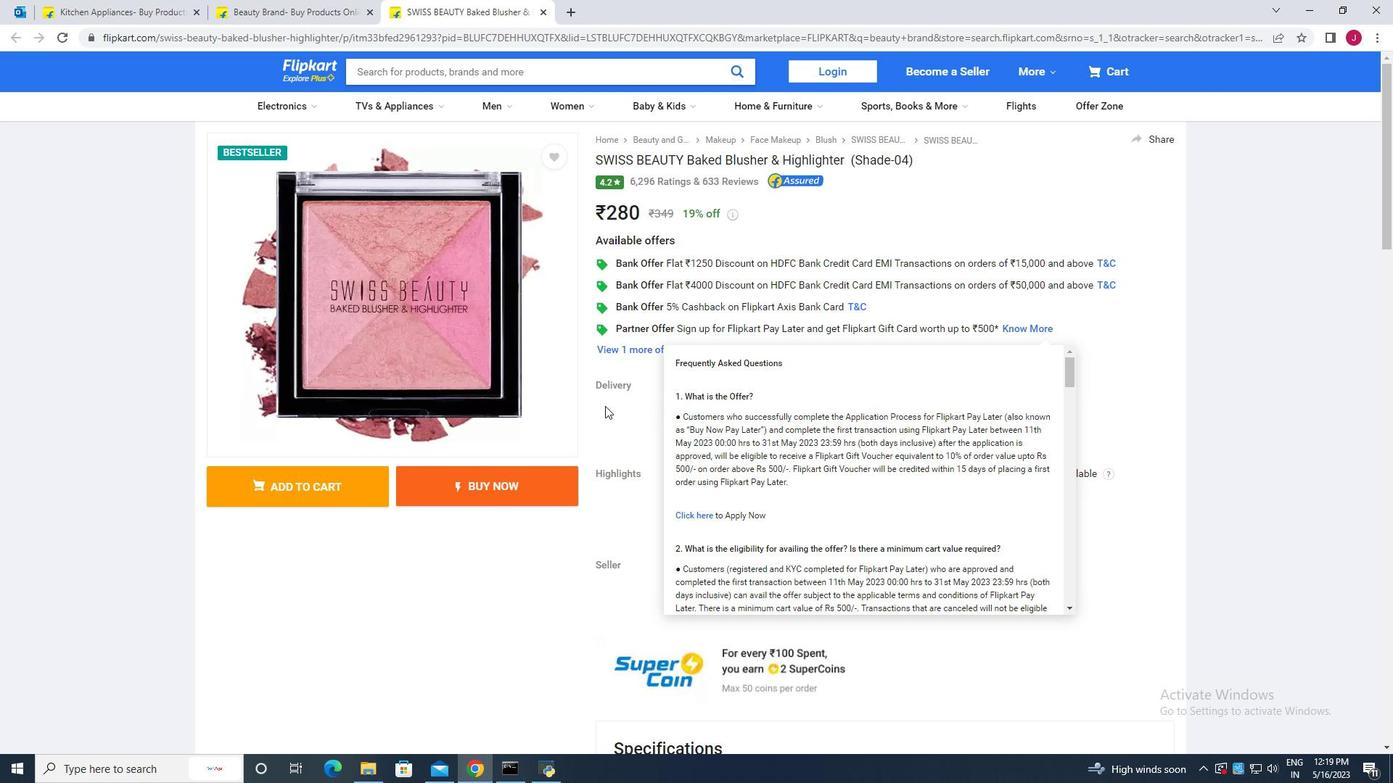 
Action: Mouse pressed left at (606, 412)
Screenshot: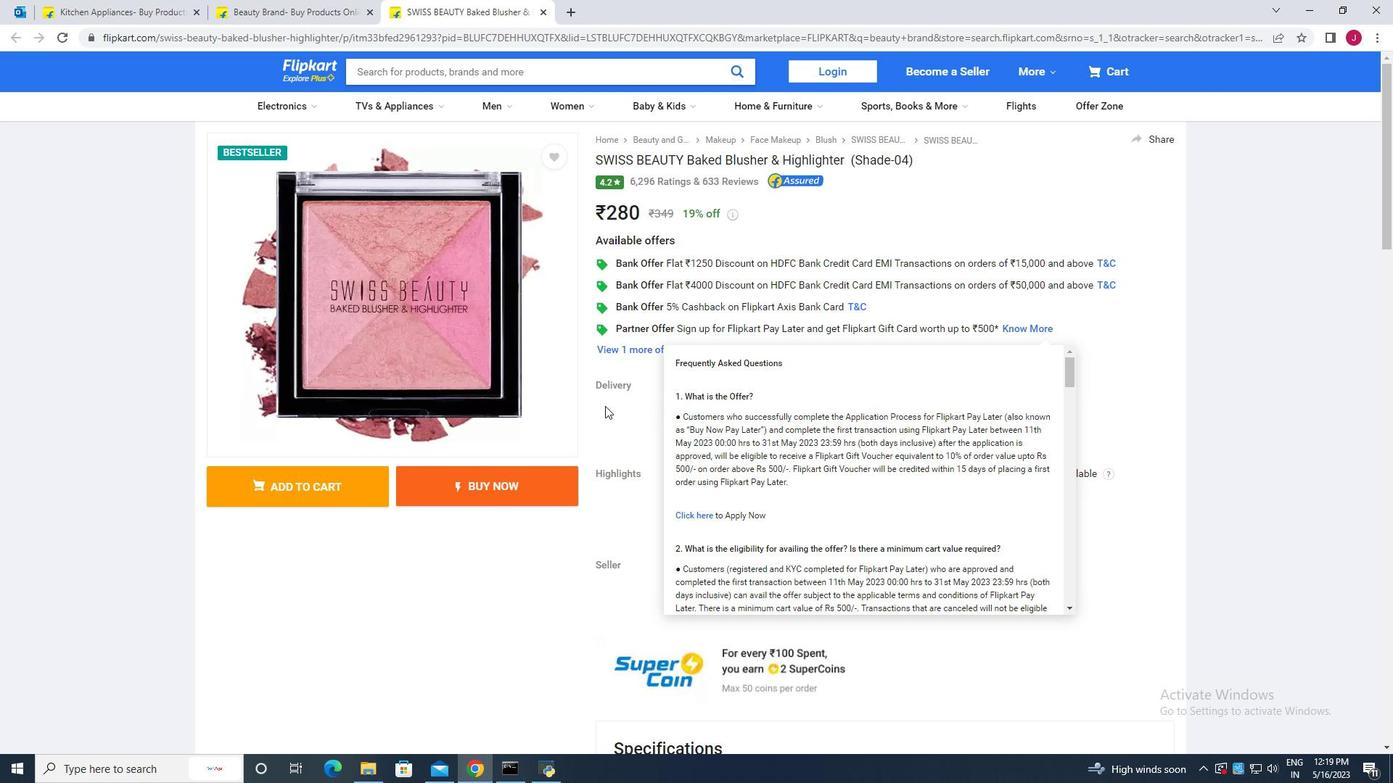 
Action: Mouse moved to (734, 408)
Screenshot: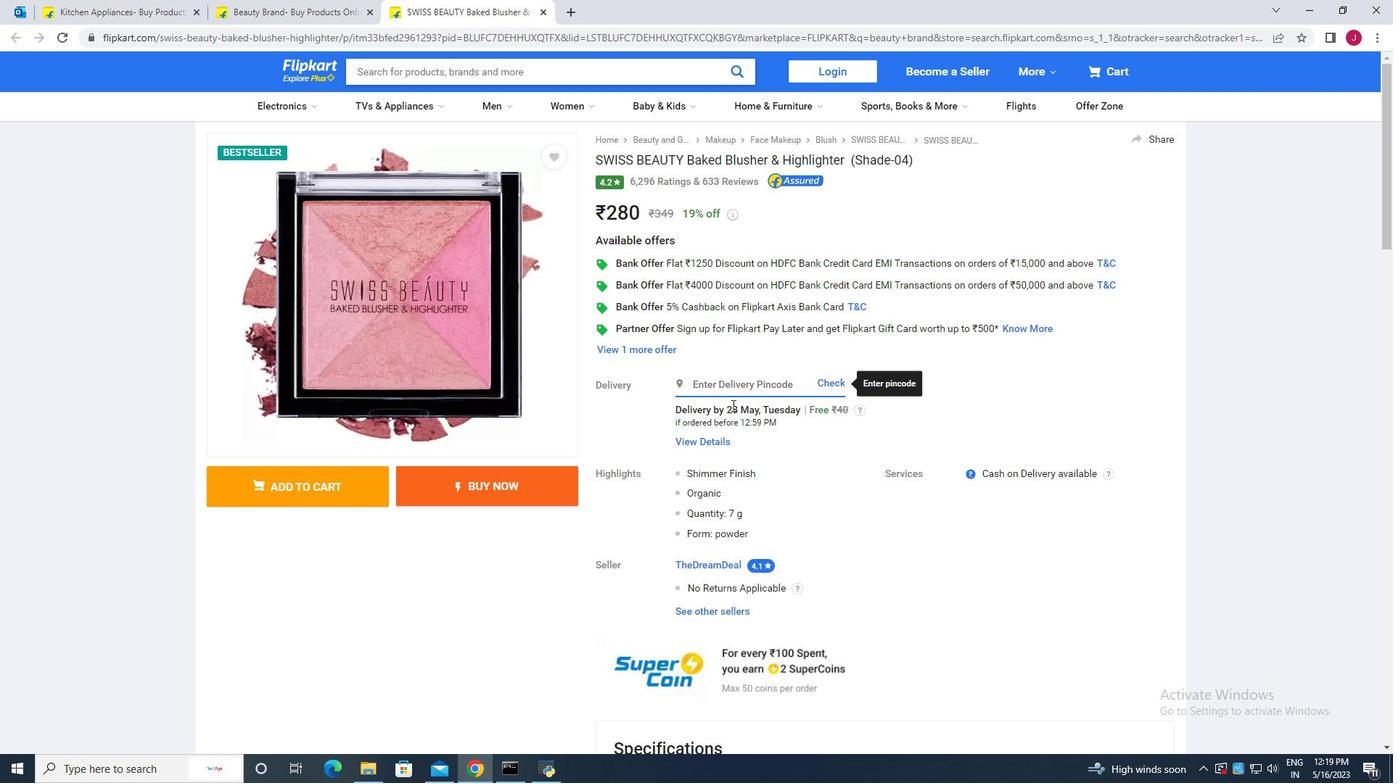 
Action: Mouse scrolled (734, 407) with delta (0, 0)
Screenshot: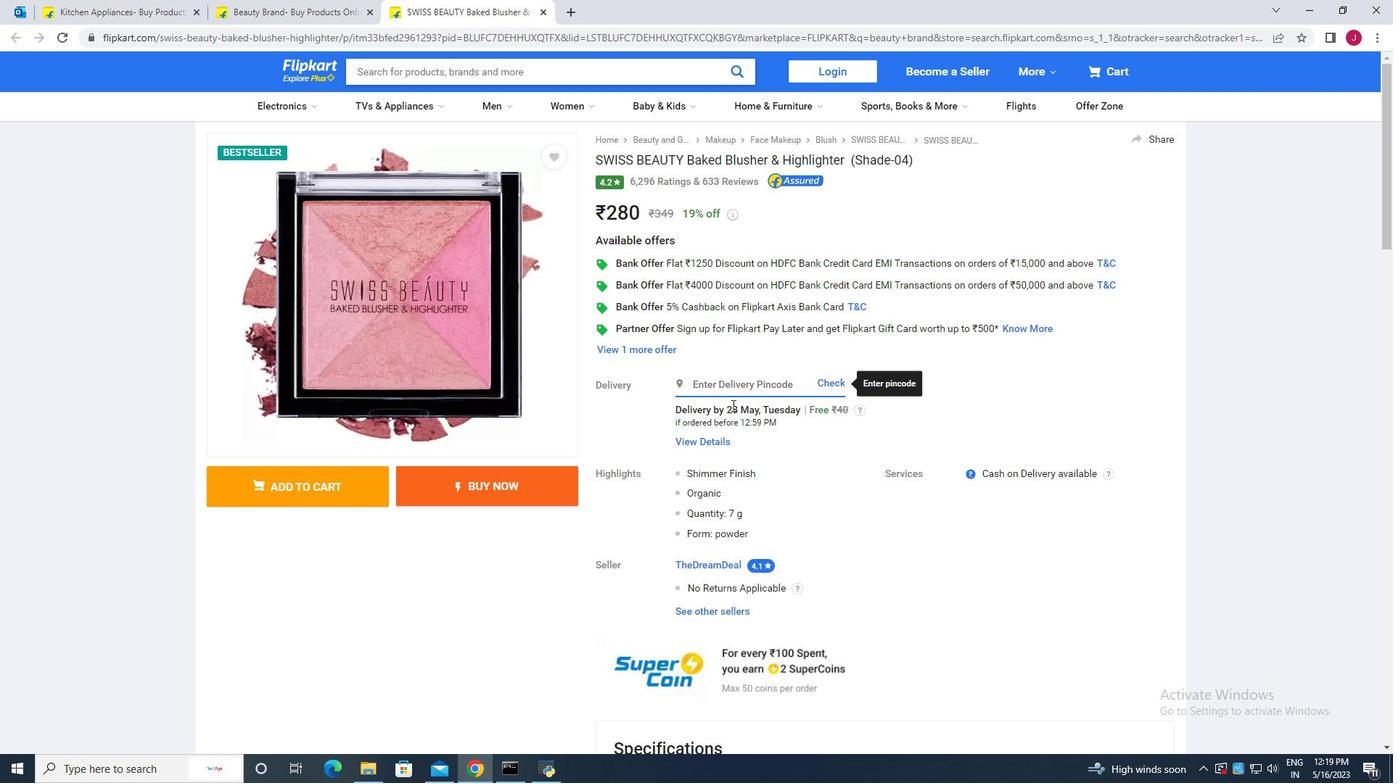 
Action: Mouse moved to (735, 409)
Screenshot: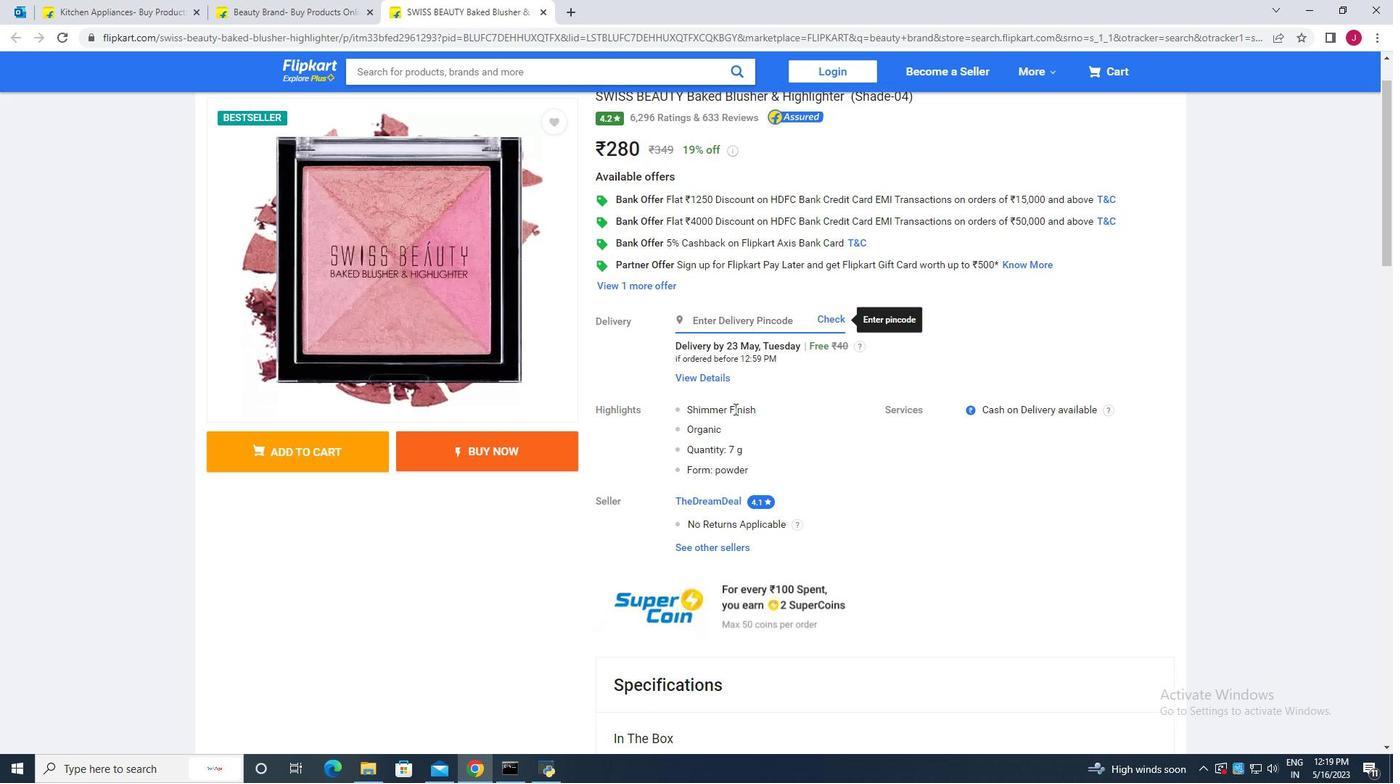 
Action: Mouse scrolled (735, 408) with delta (0, 0)
Screenshot: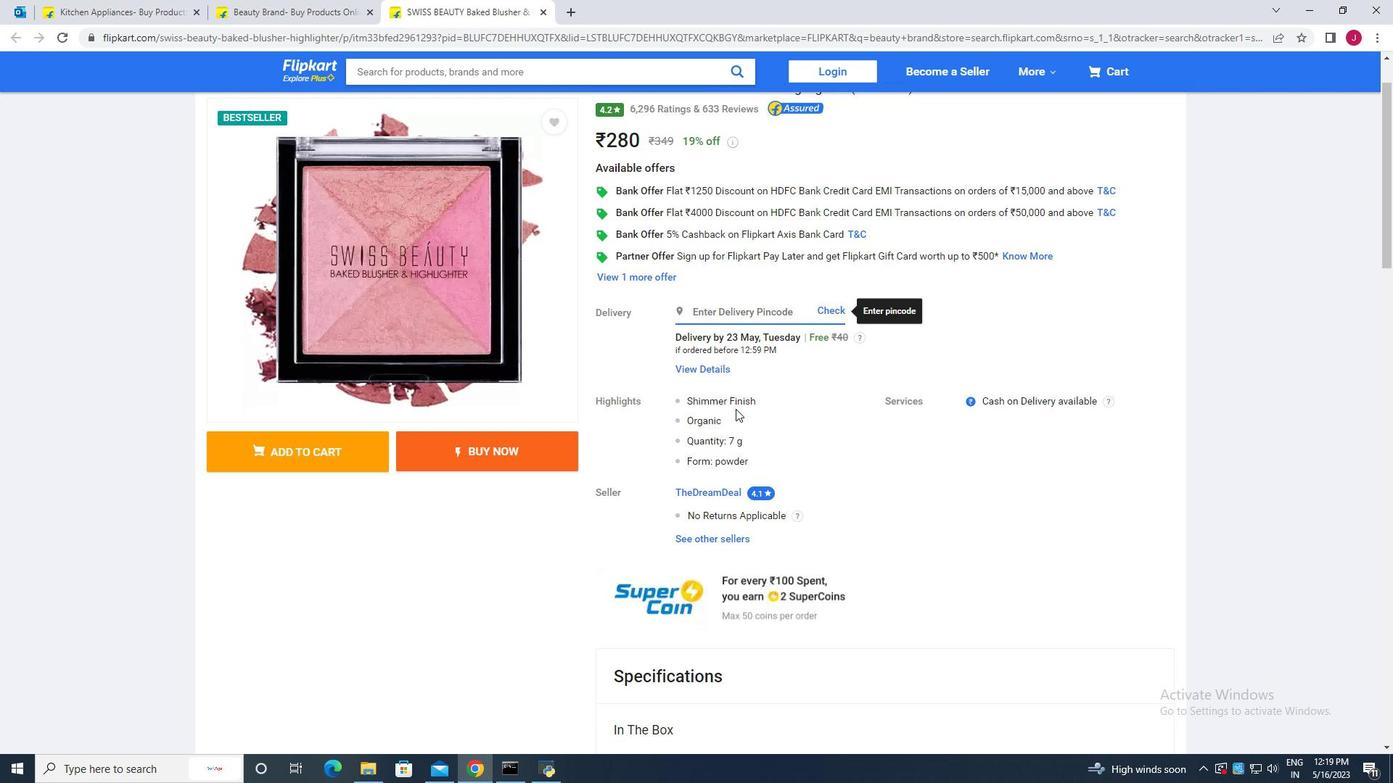 
Action: Mouse moved to (733, 406)
Screenshot: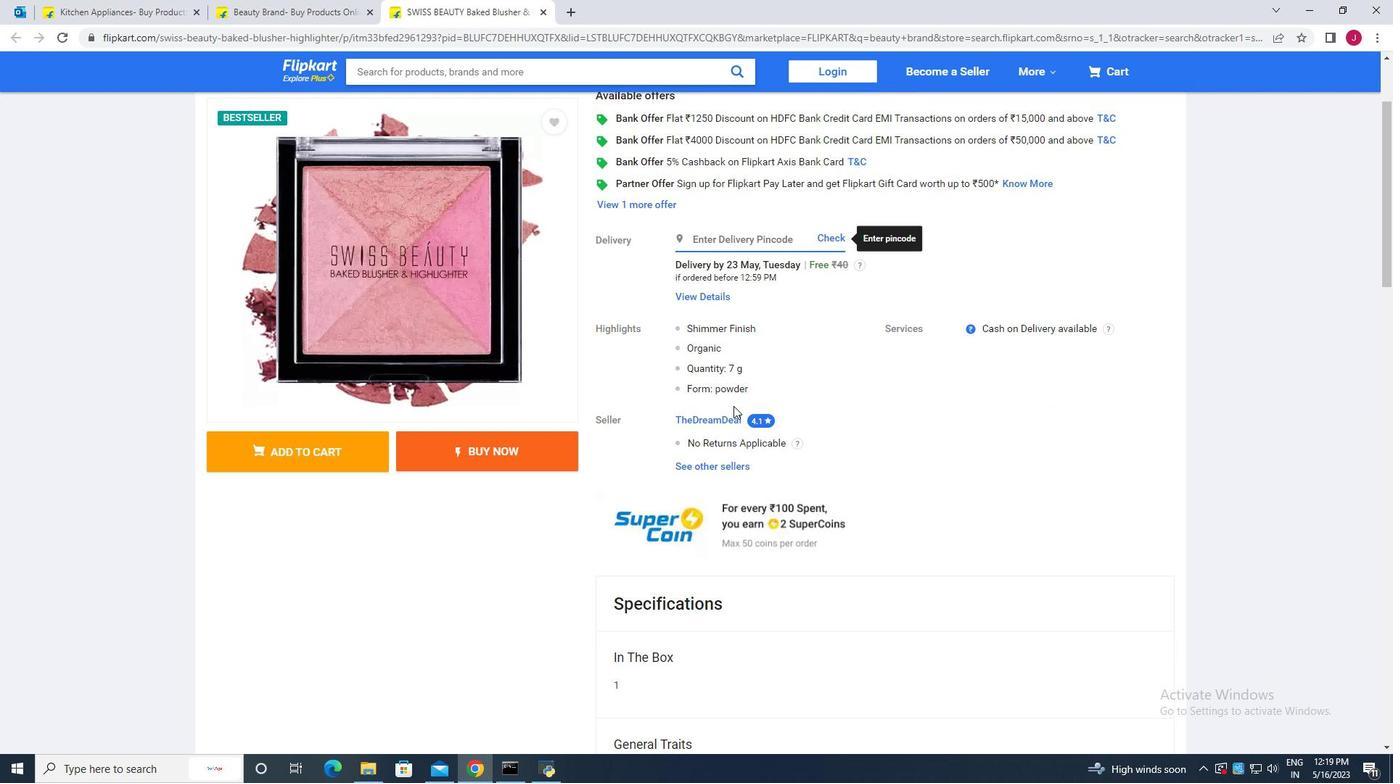
Action: Mouse scrolled (733, 405) with delta (0, 0)
Screenshot: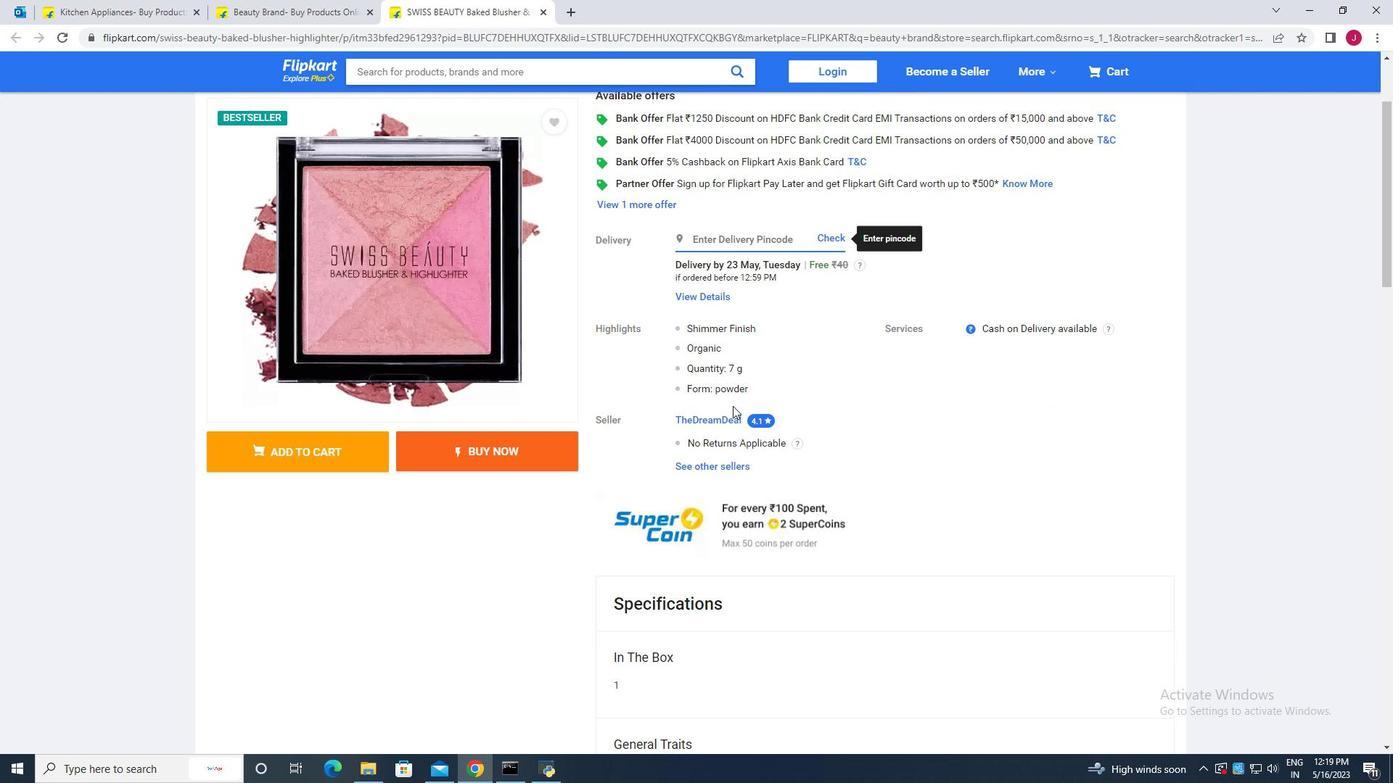 
Action: Mouse scrolled (733, 405) with delta (0, 0)
Screenshot: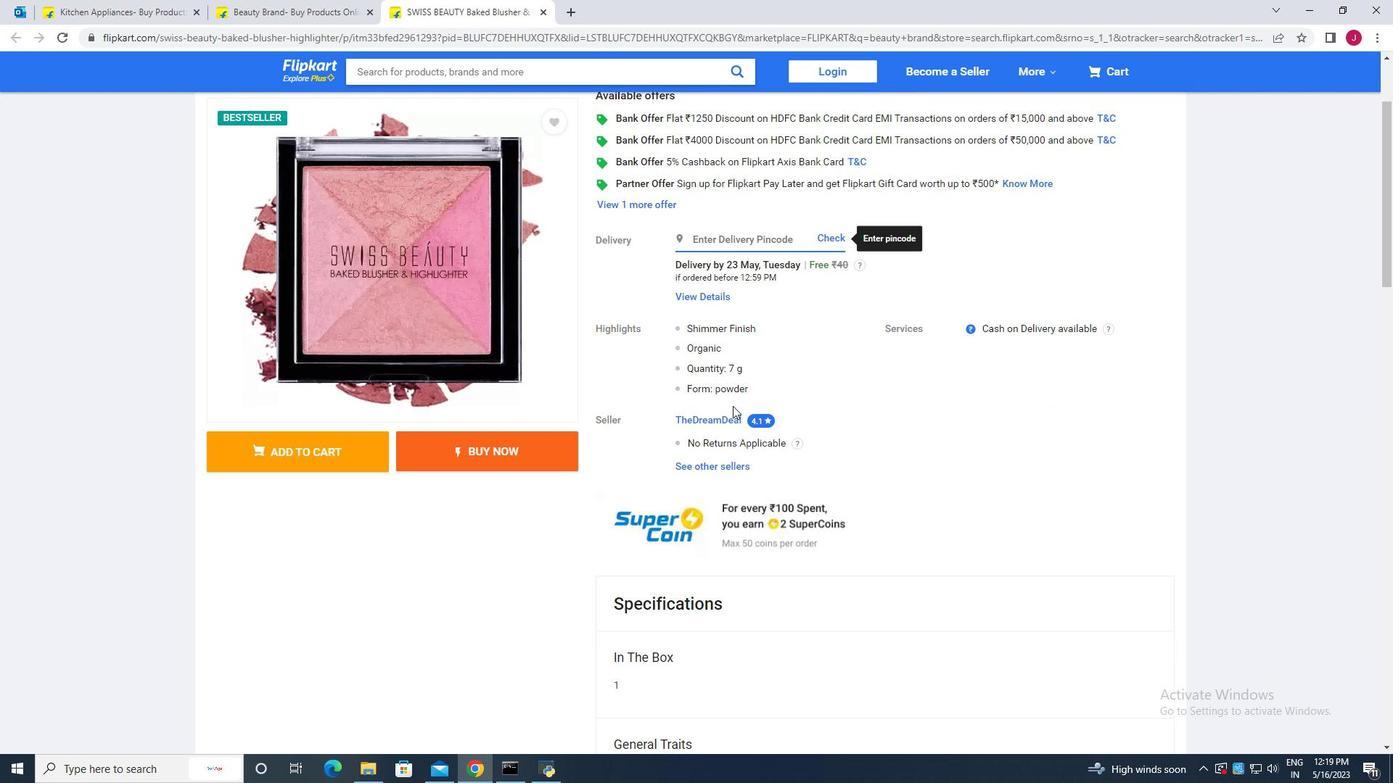 
Action: Mouse moved to (733, 446)
Screenshot: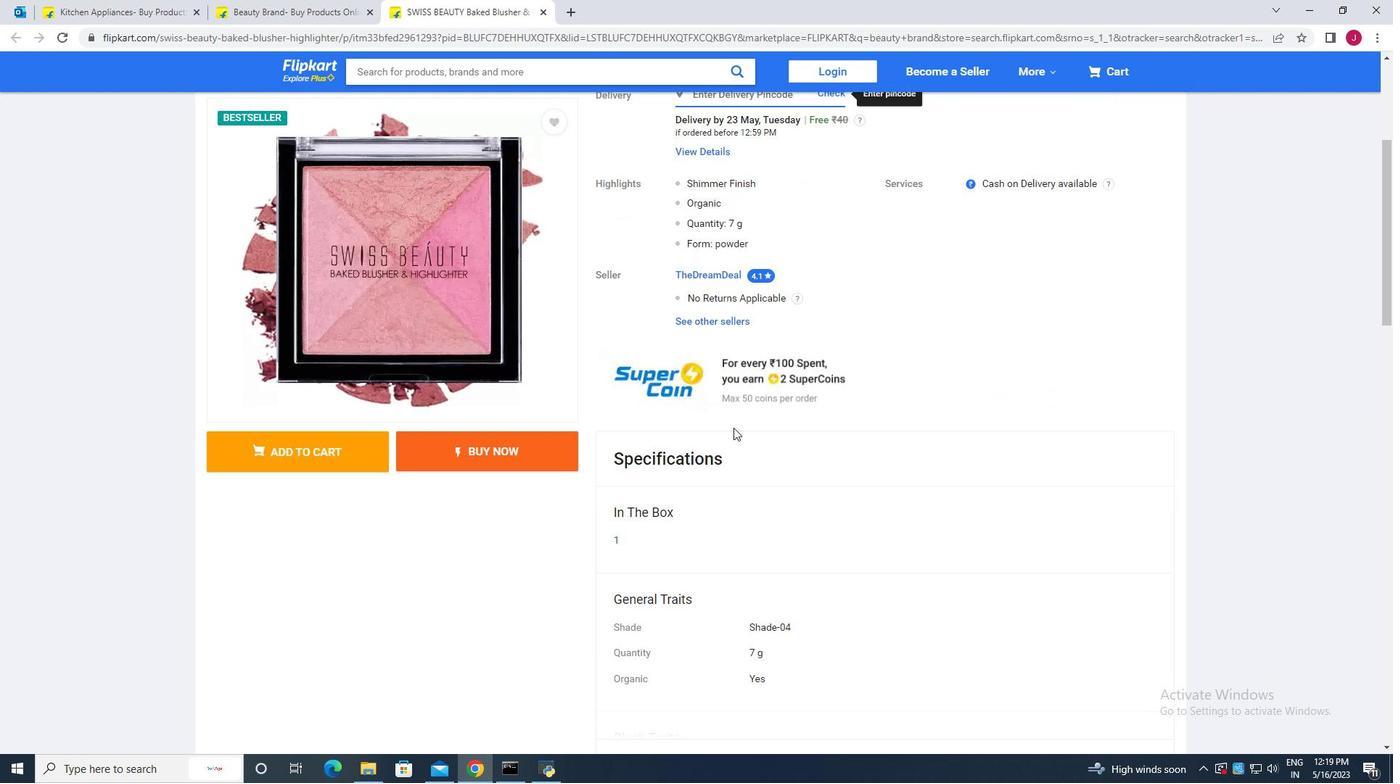
Action: Mouse scrolled (733, 445) with delta (0, 0)
Screenshot: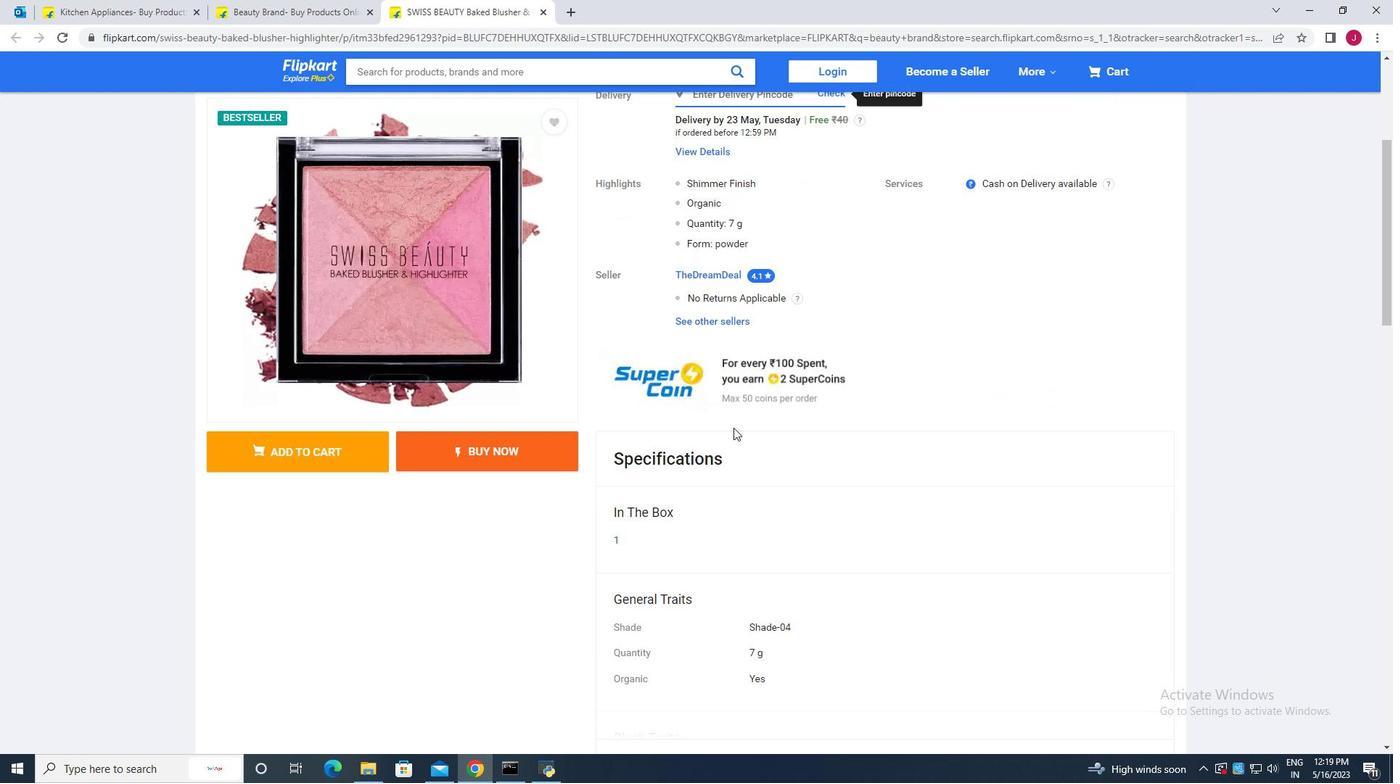 
Action: Mouse moved to (734, 447)
Screenshot: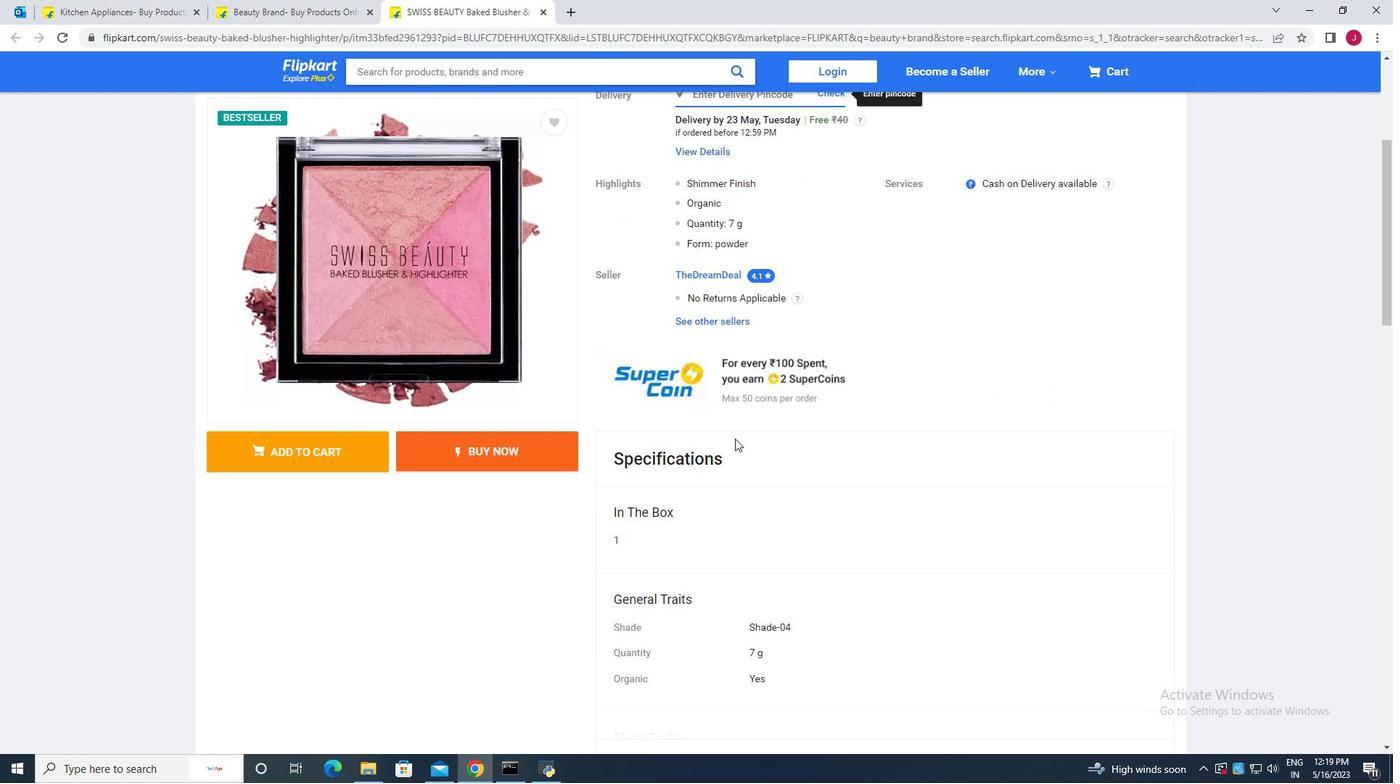 
Action: Mouse scrolled (734, 447) with delta (0, 0)
Screenshot: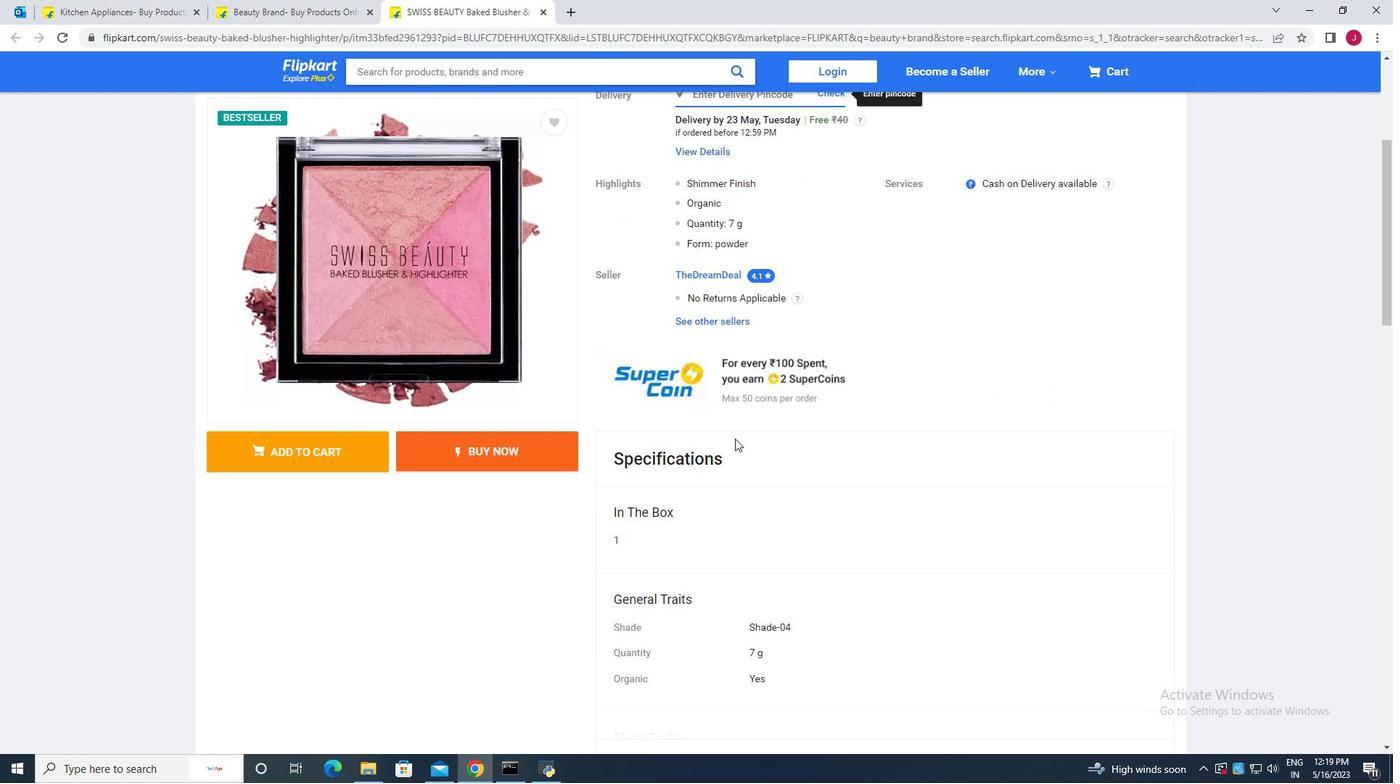 
Action: Mouse moved to (734, 449)
Screenshot: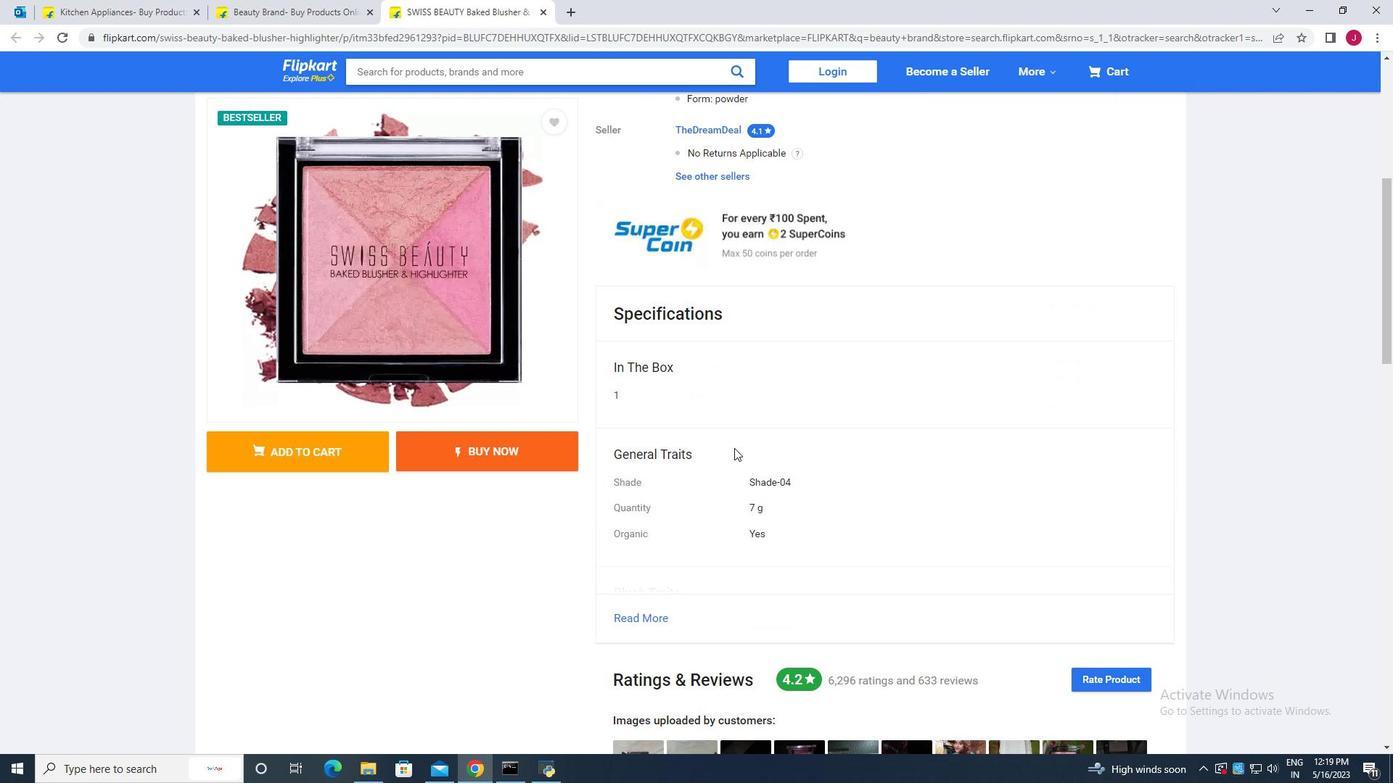 
Action: Mouse scrolled (734, 448) with delta (0, 0)
Screenshot: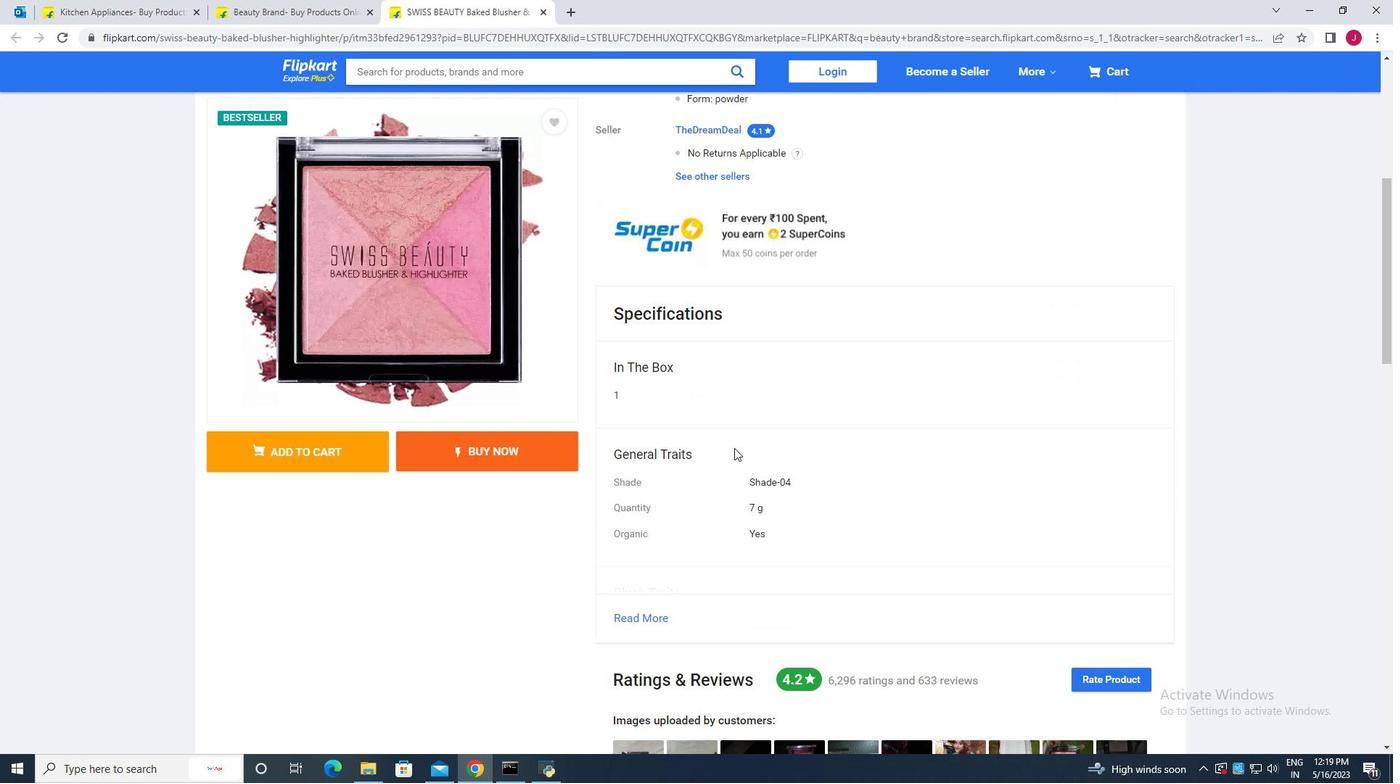 
Action: Mouse moved to (735, 451)
Screenshot: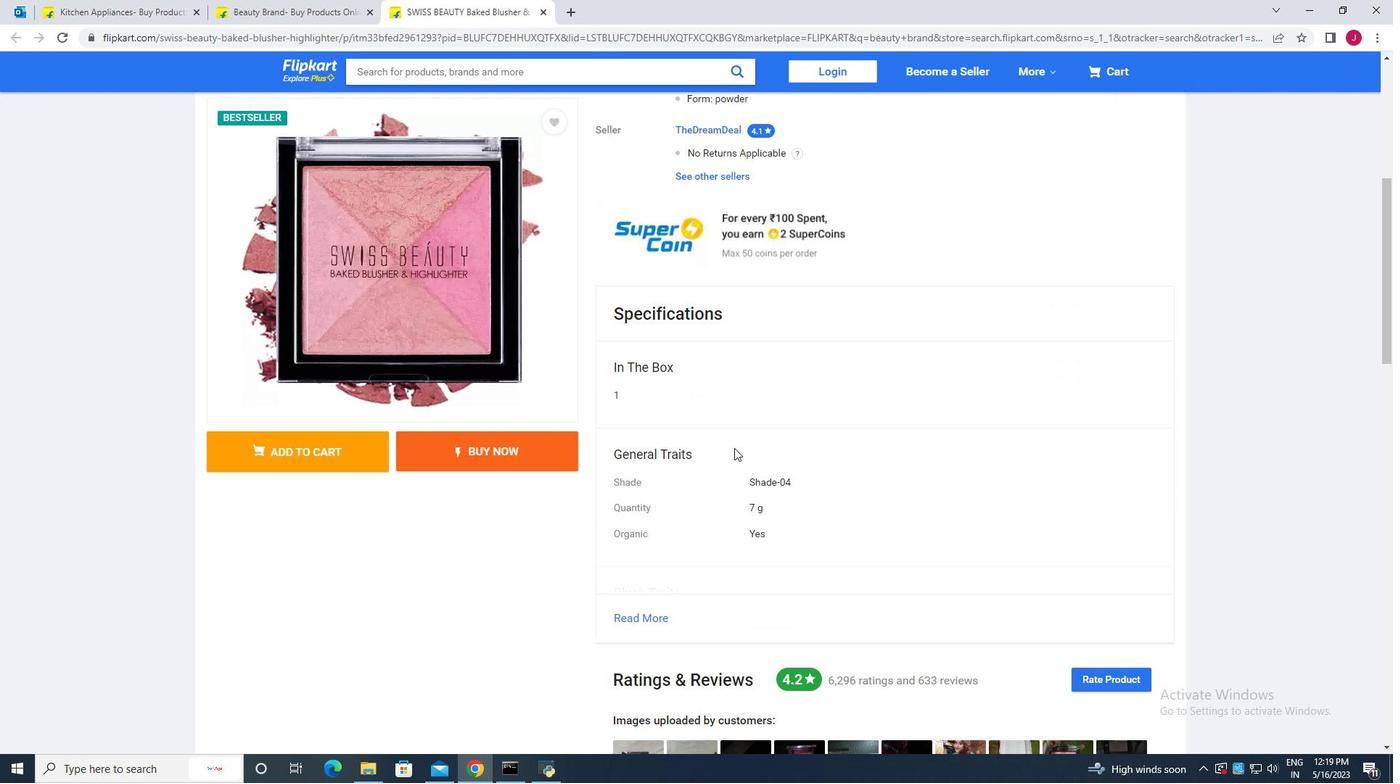 
Action: Mouse scrolled (735, 450) with delta (0, 0)
Screenshot: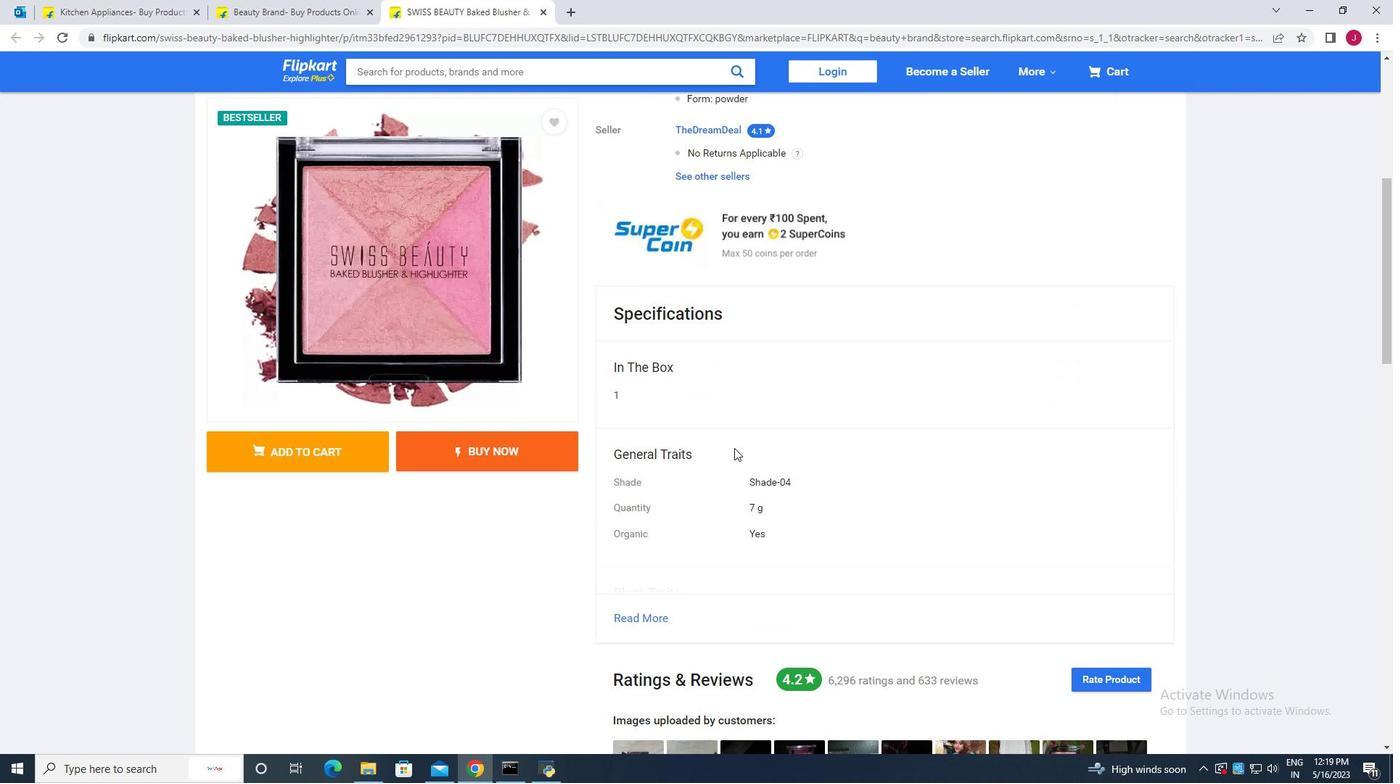 
Action: Mouse moved to (735, 451)
Screenshot: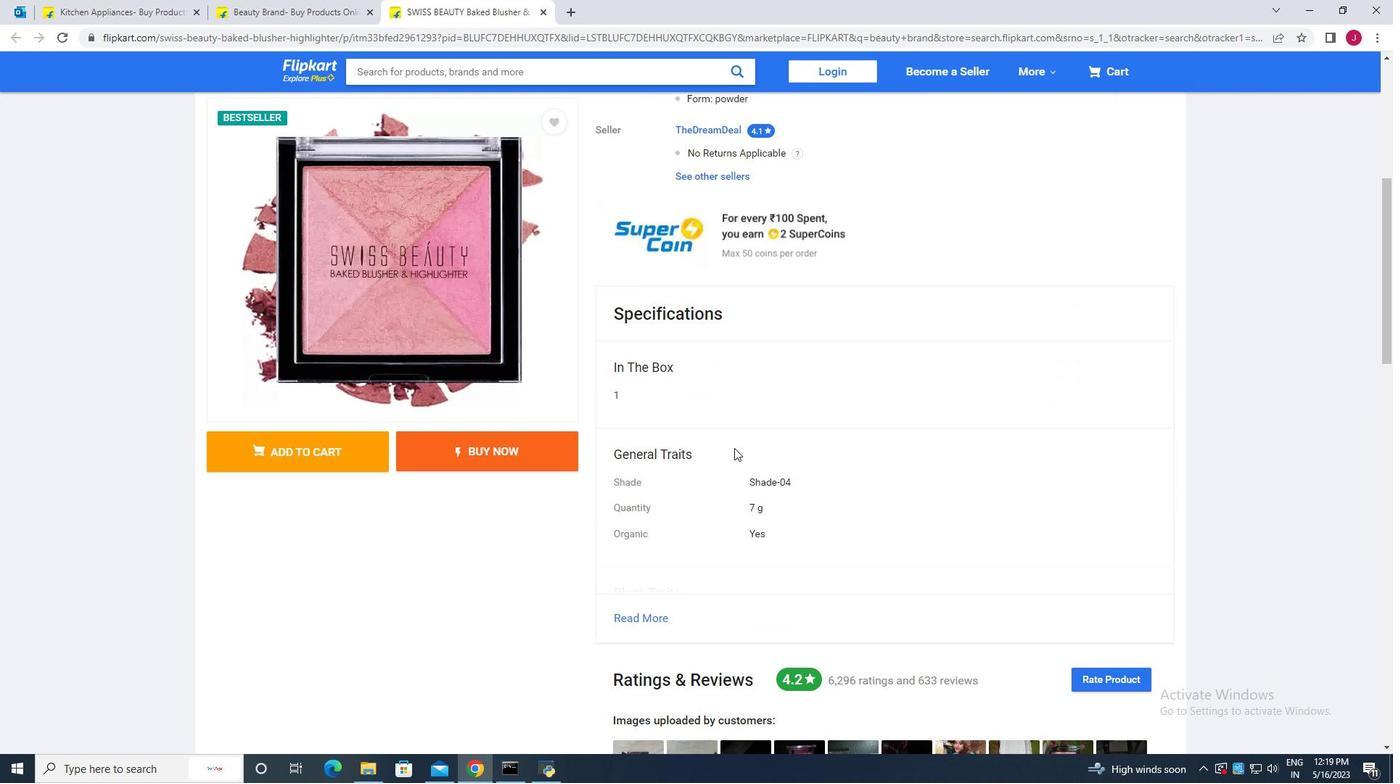 
Action: Mouse scrolled (735, 450) with delta (0, 0)
Screenshot: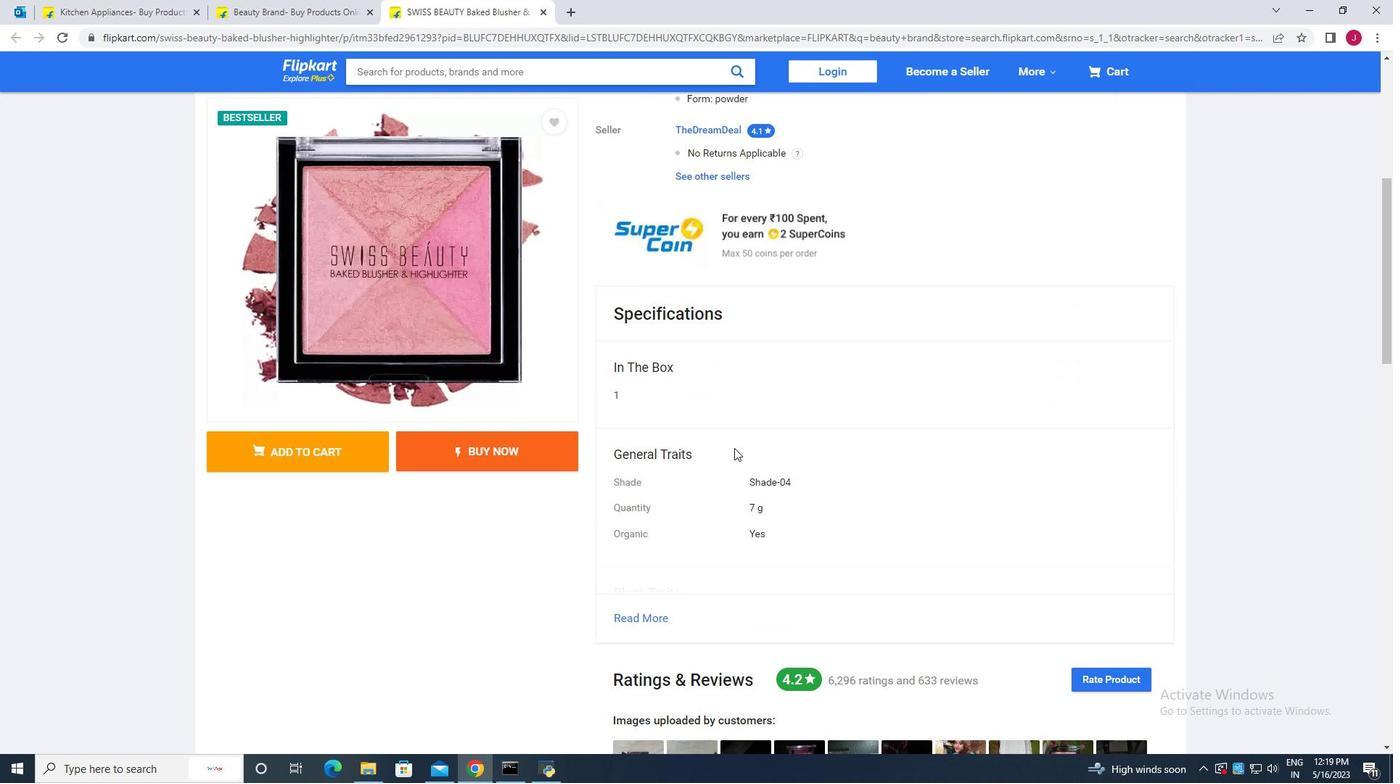 
Action: Mouse scrolled (735, 450) with delta (0, 0)
Screenshot: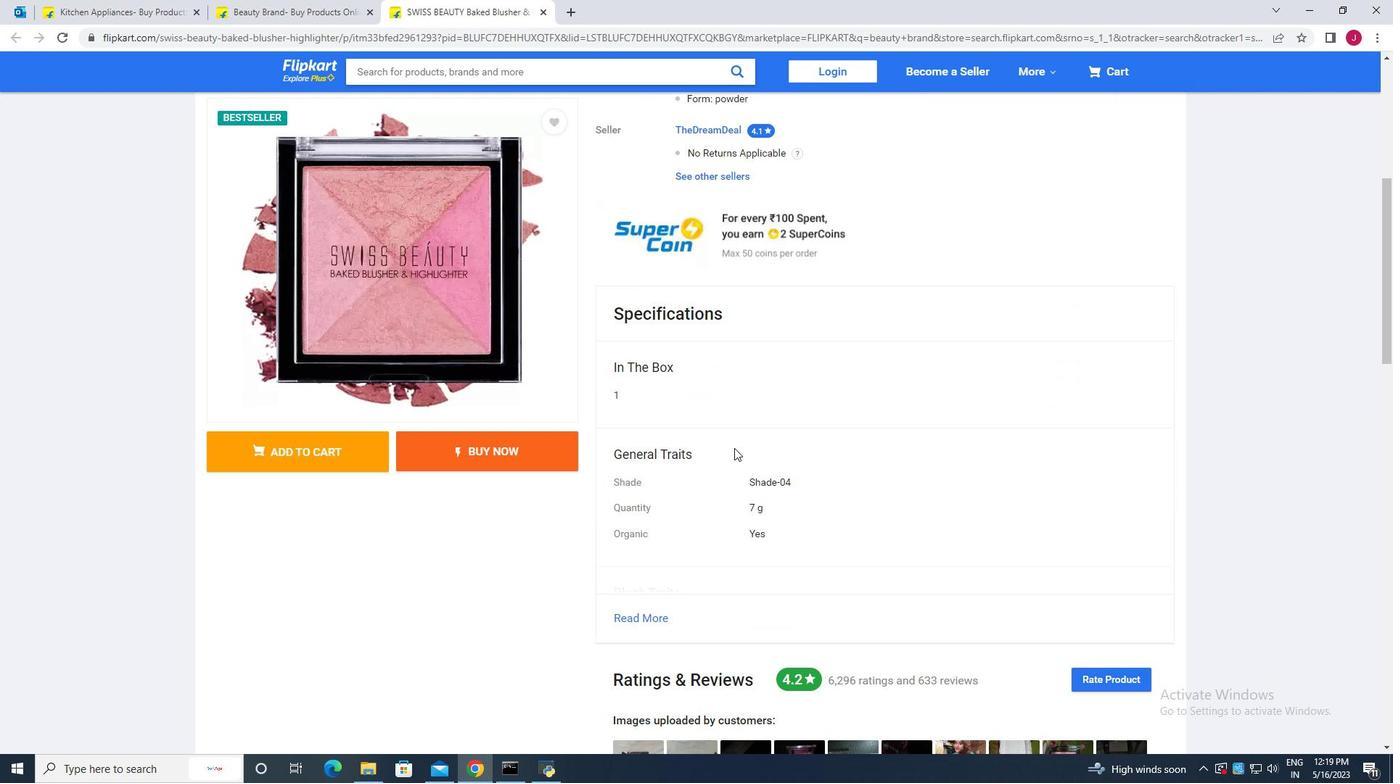 
Action: Mouse moved to (720, 422)
Screenshot: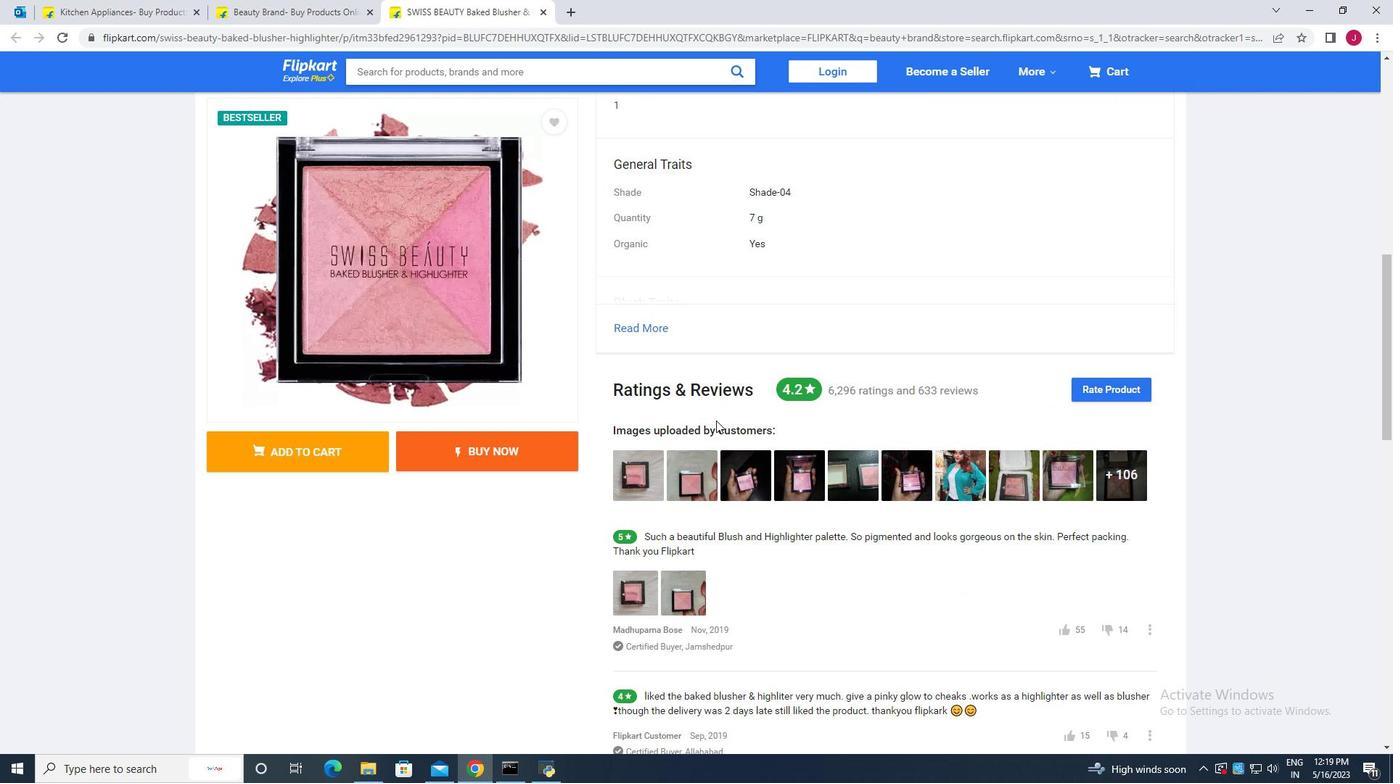 
Action: Mouse scrolled (720, 421) with delta (0, 0)
Screenshot: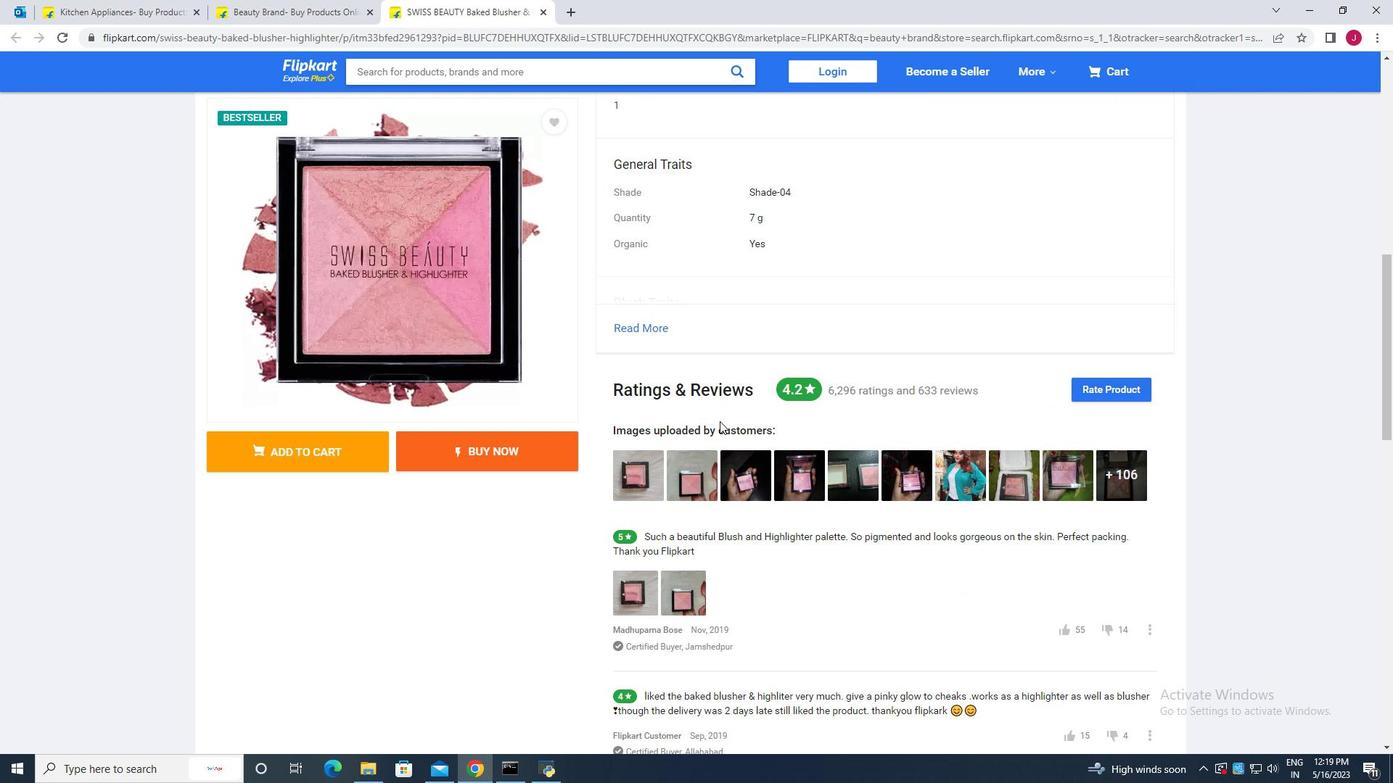 
Action: Mouse scrolled (720, 421) with delta (0, 0)
Screenshot: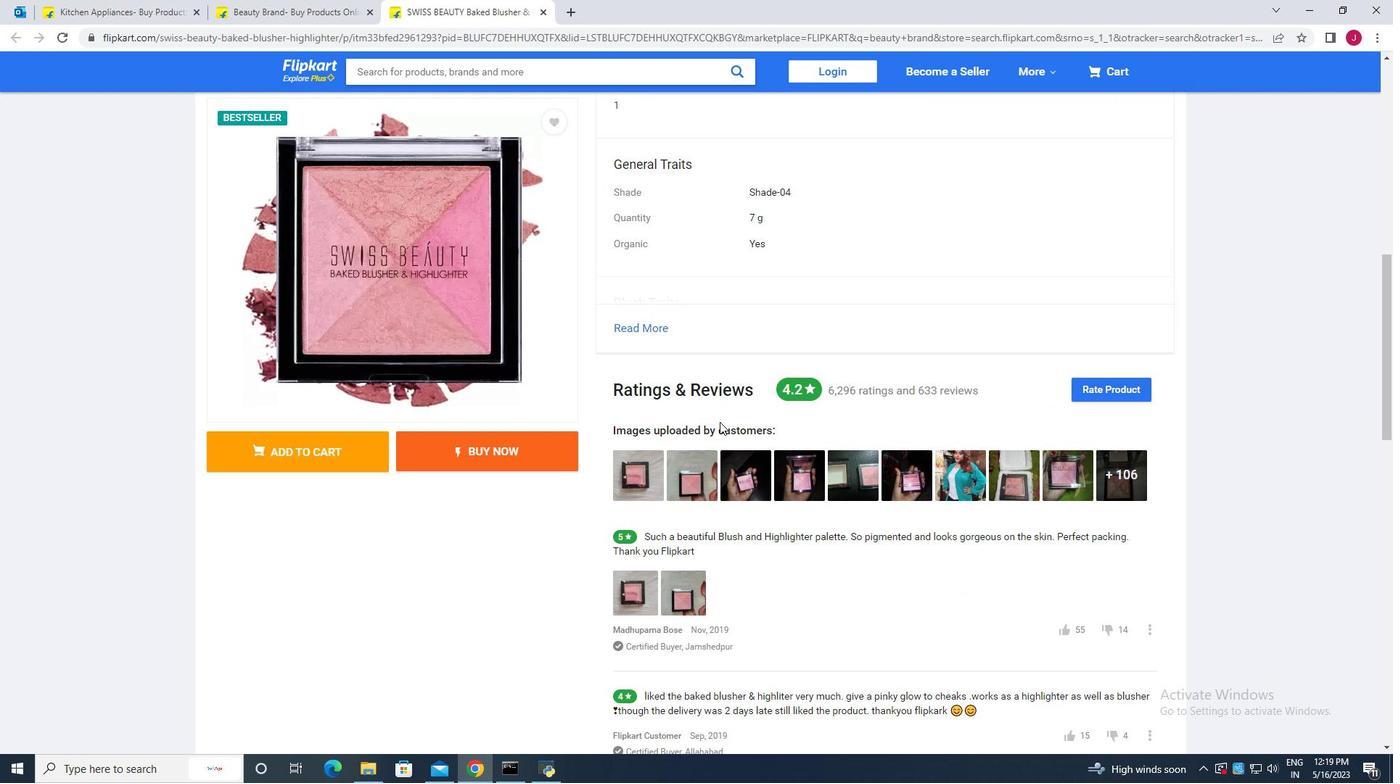 
Action: Mouse moved to (698, 424)
Screenshot: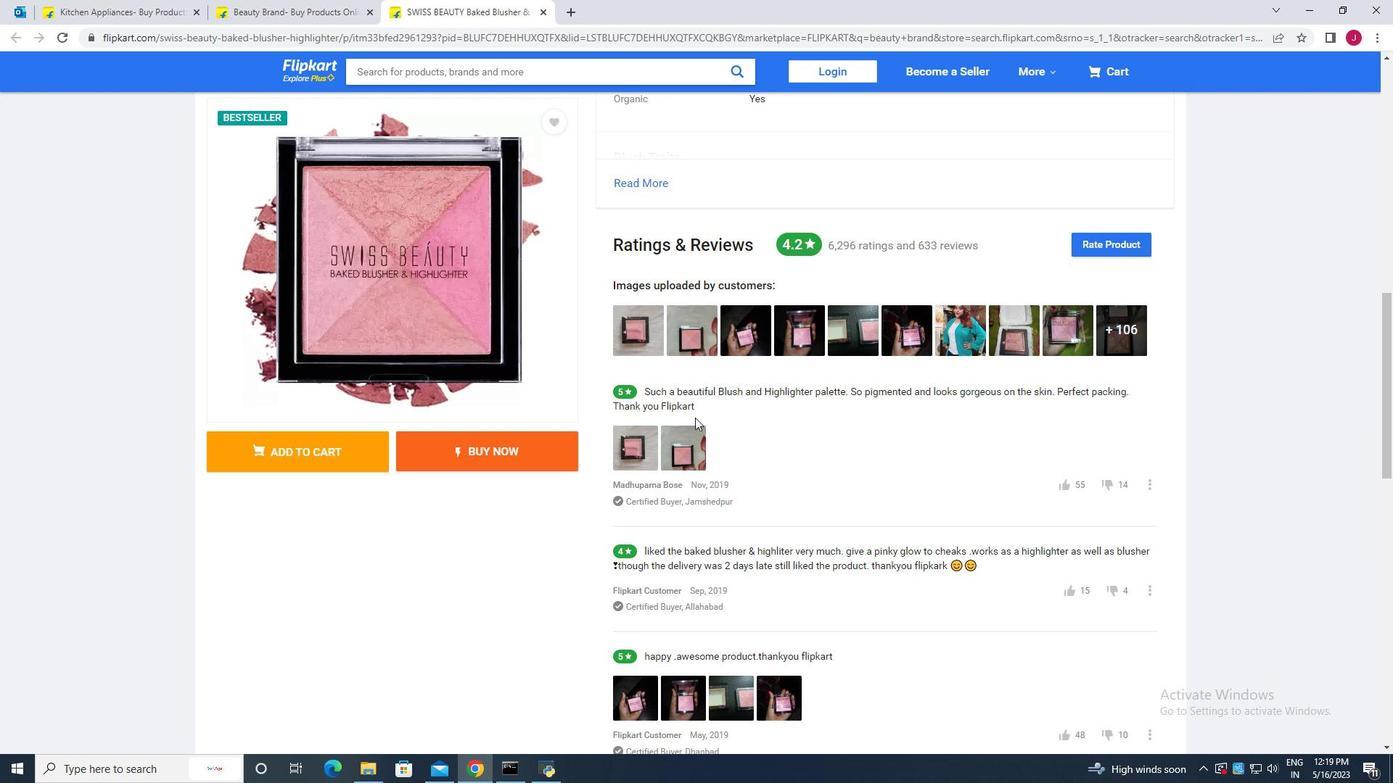
Action: Mouse scrolled (698, 423) with delta (0, 0)
Screenshot: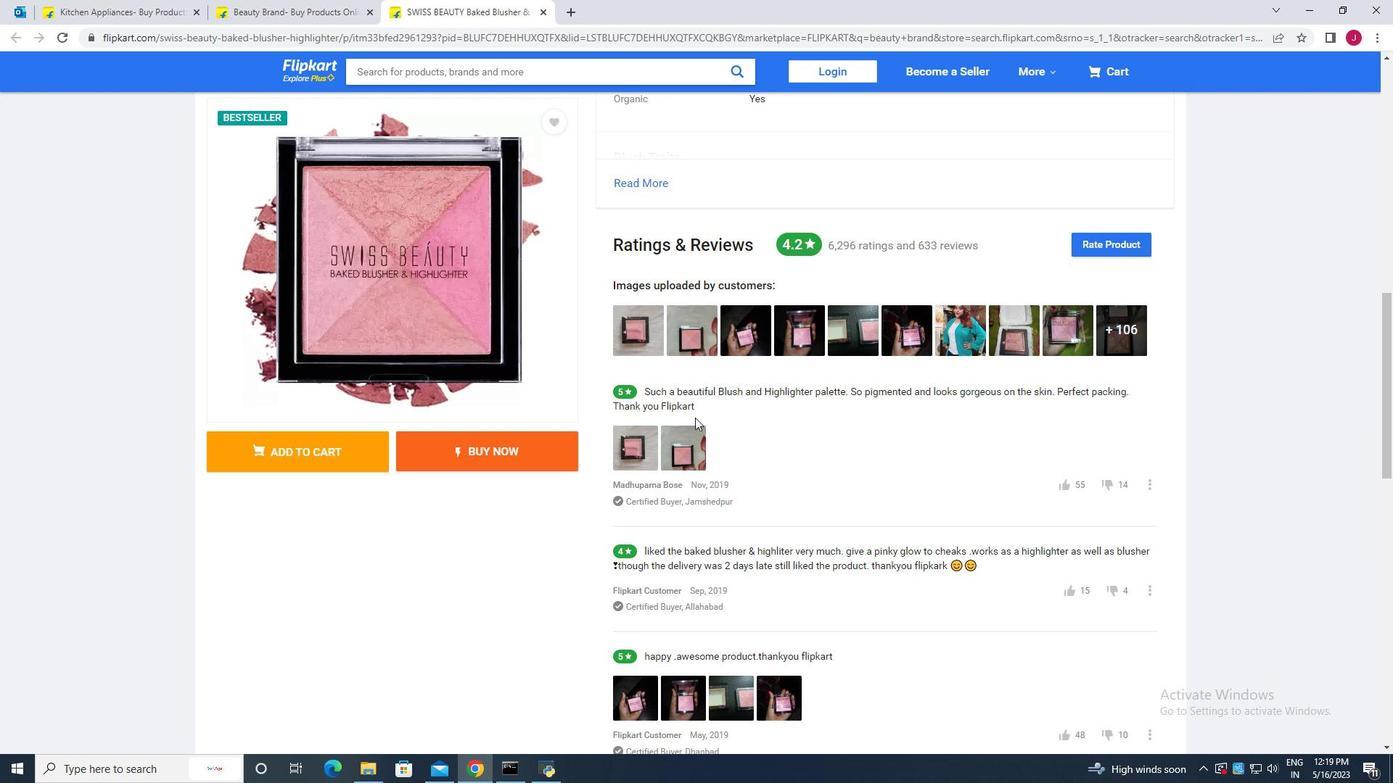 
Action: Mouse moved to (698, 424)
Screenshot: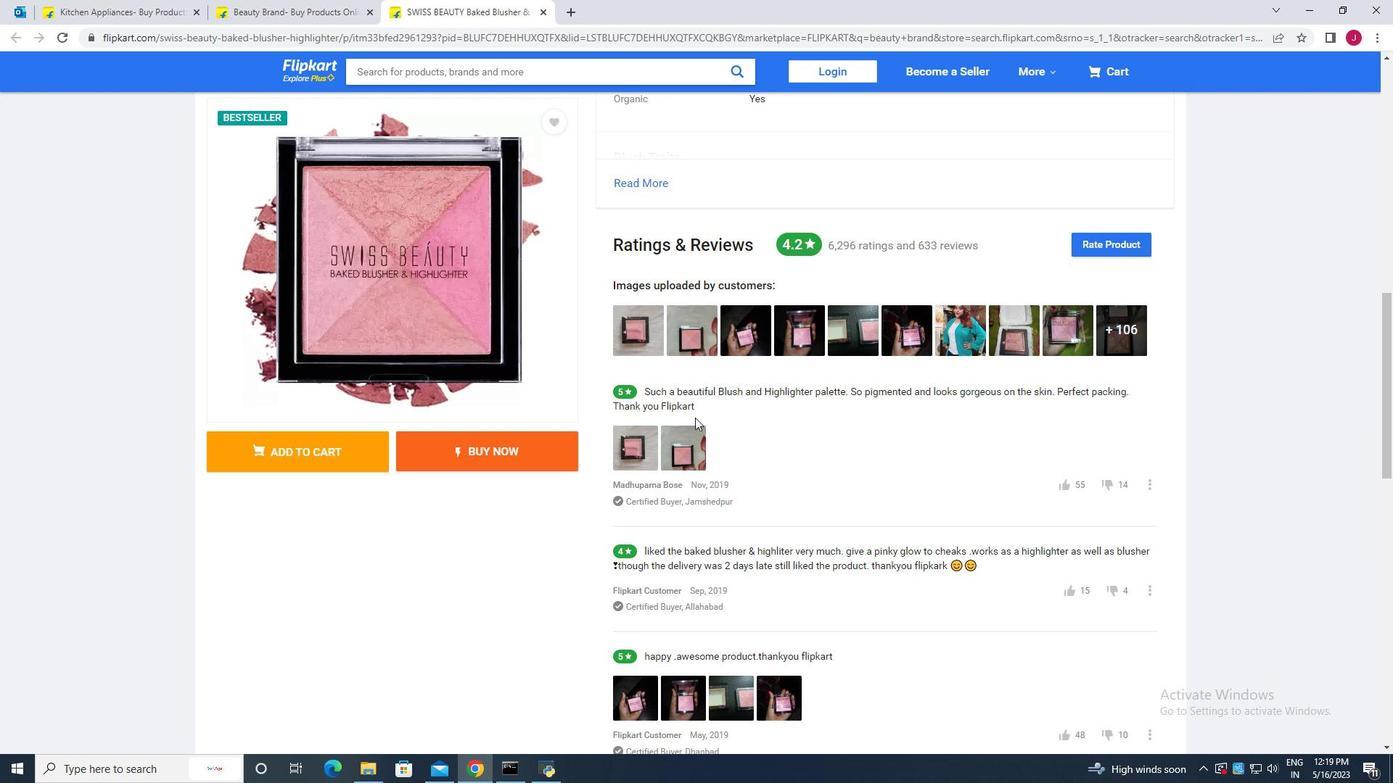 
Action: Mouse scrolled (698, 423) with delta (0, 0)
Screenshot: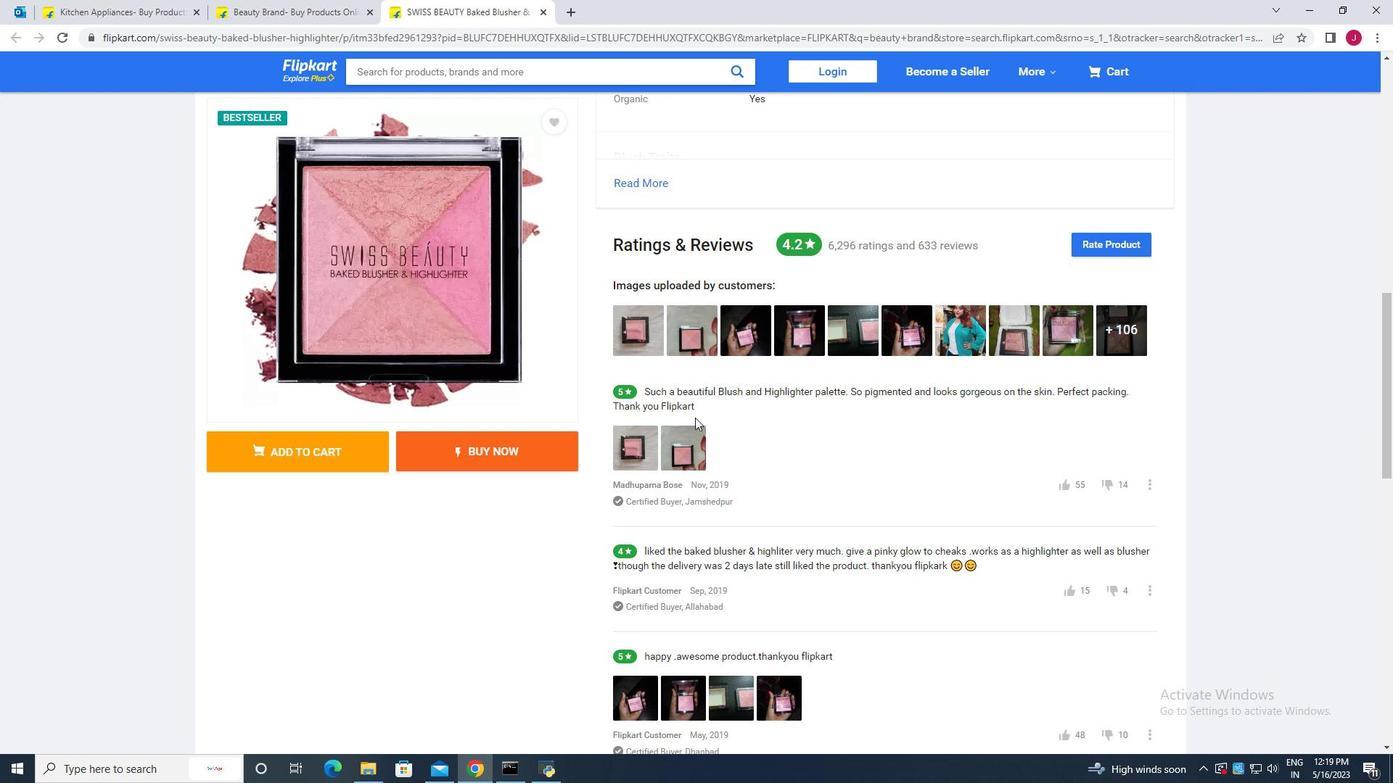 
Action: Mouse moved to (704, 427)
Screenshot: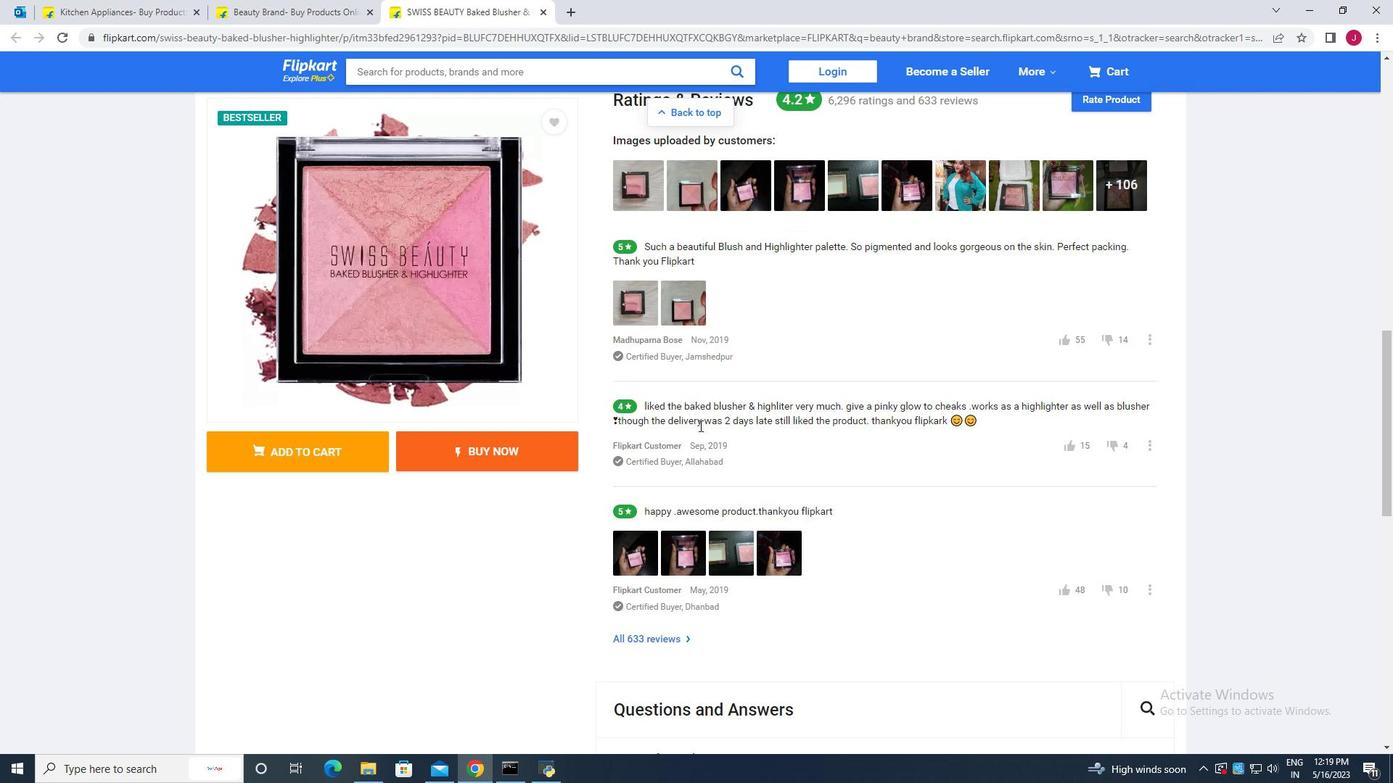 
Action: Mouse scrolled (704, 428) with delta (0, 0)
Screenshot: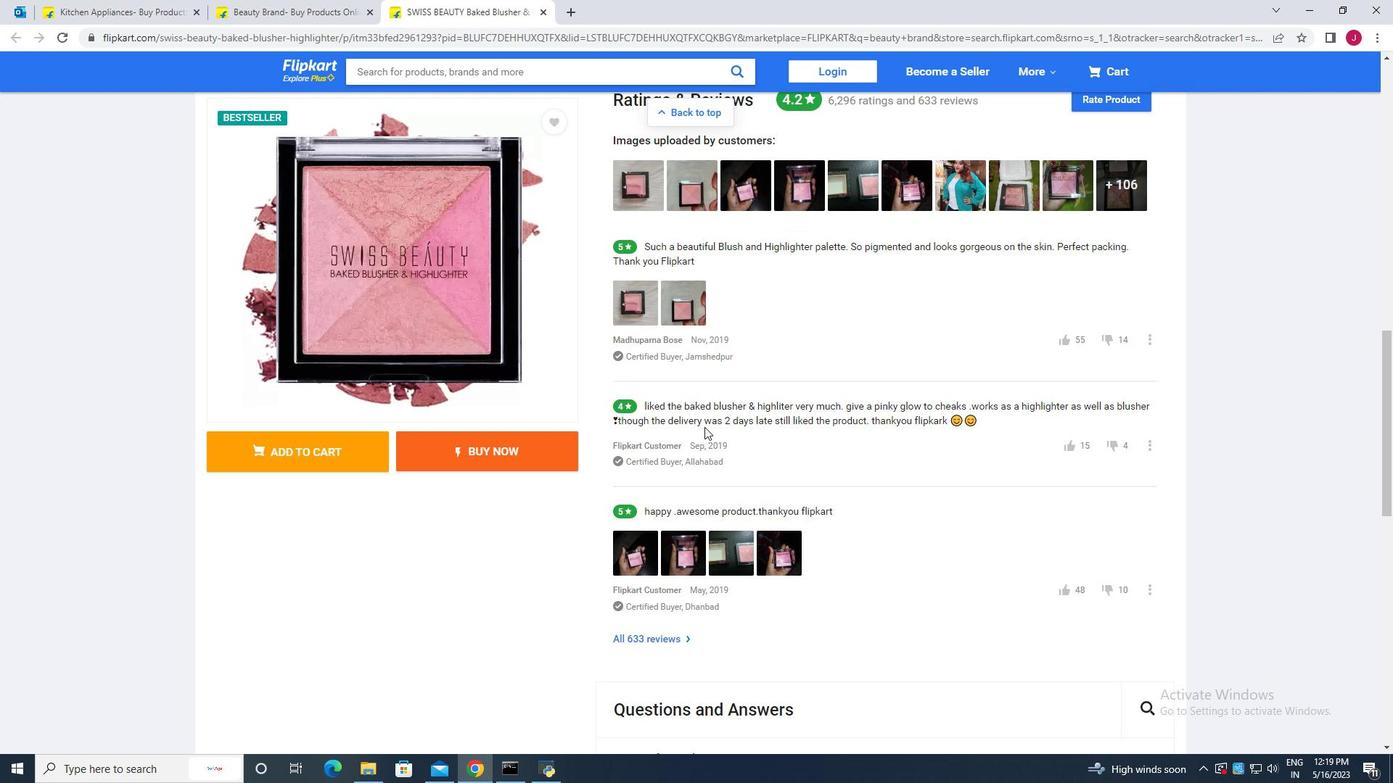 
Action: Mouse scrolled (704, 428) with delta (0, 0)
Screenshot: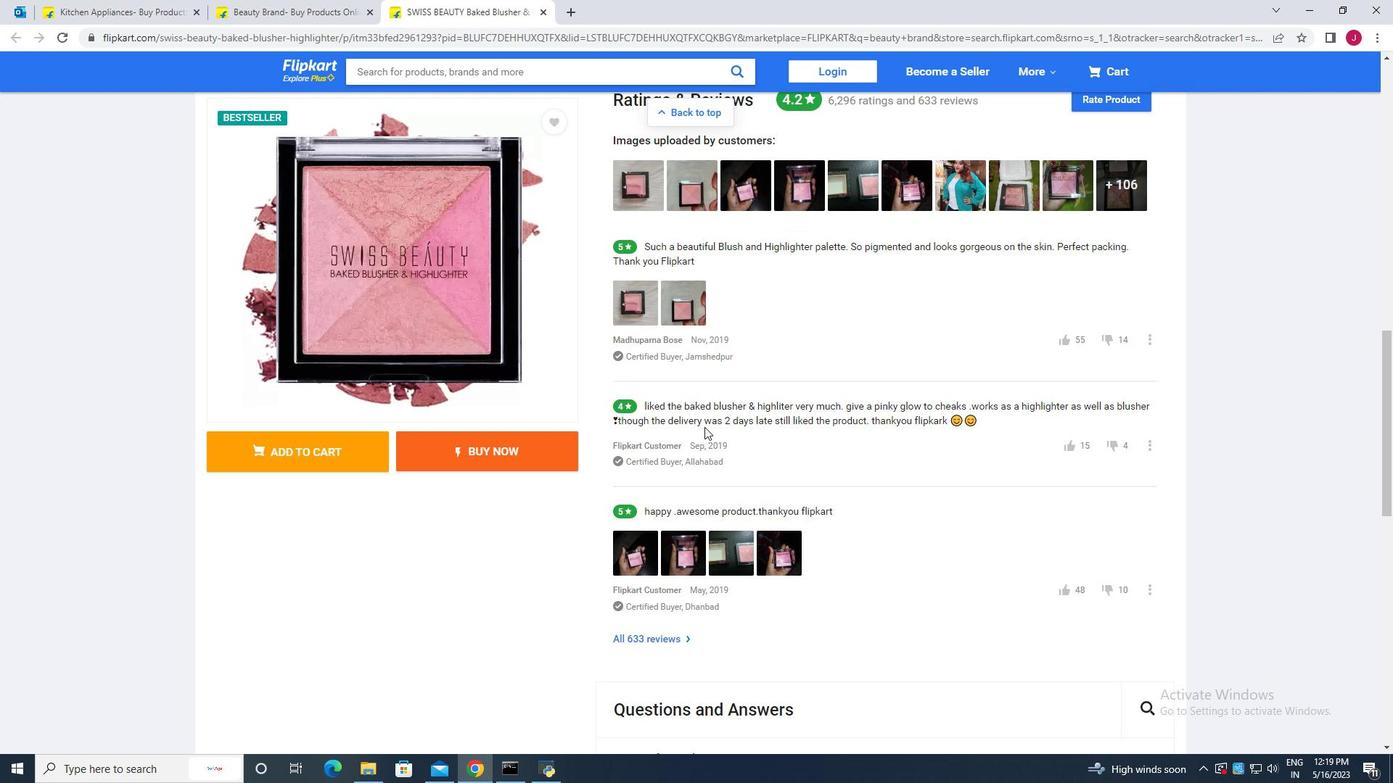 
Action: Mouse scrolled (704, 428) with delta (0, 0)
Screenshot: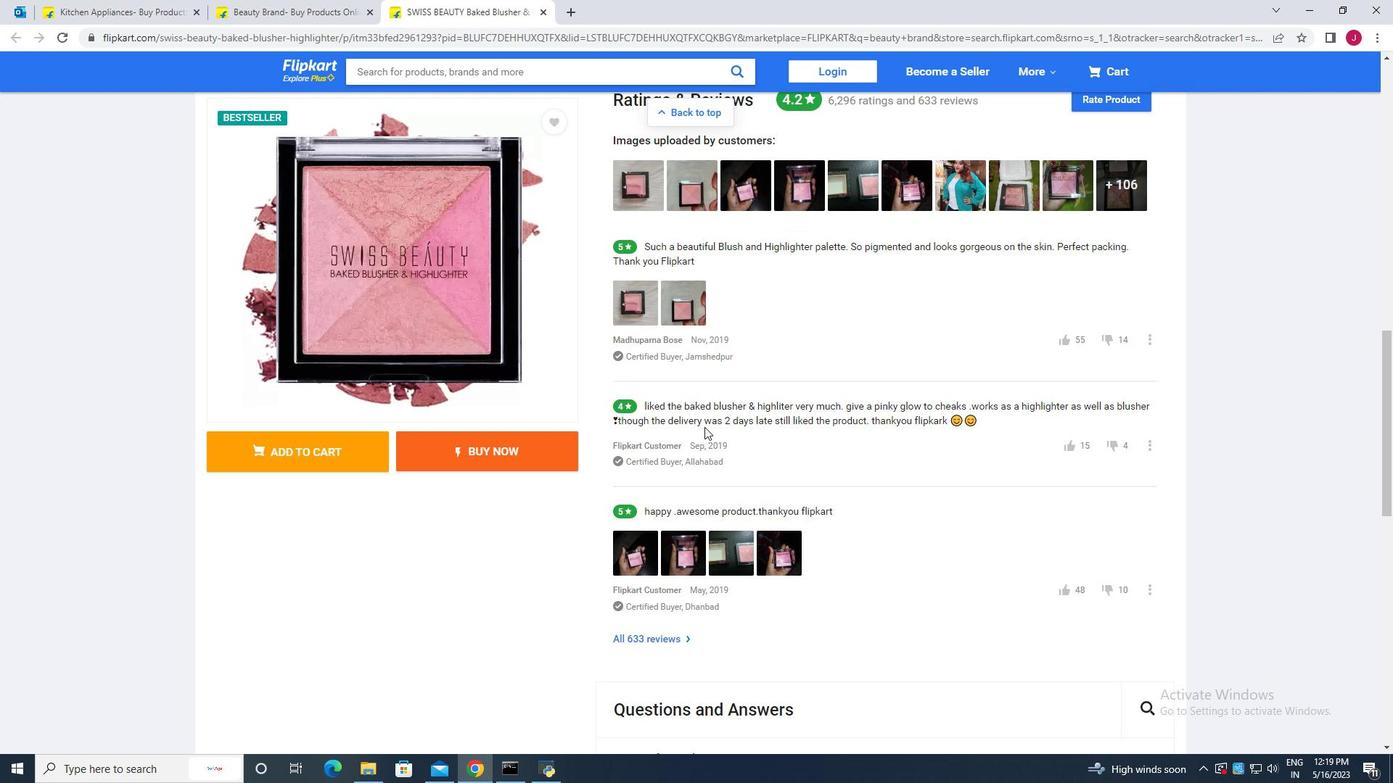 
Action: Mouse scrolled (704, 428) with delta (0, 0)
Screenshot: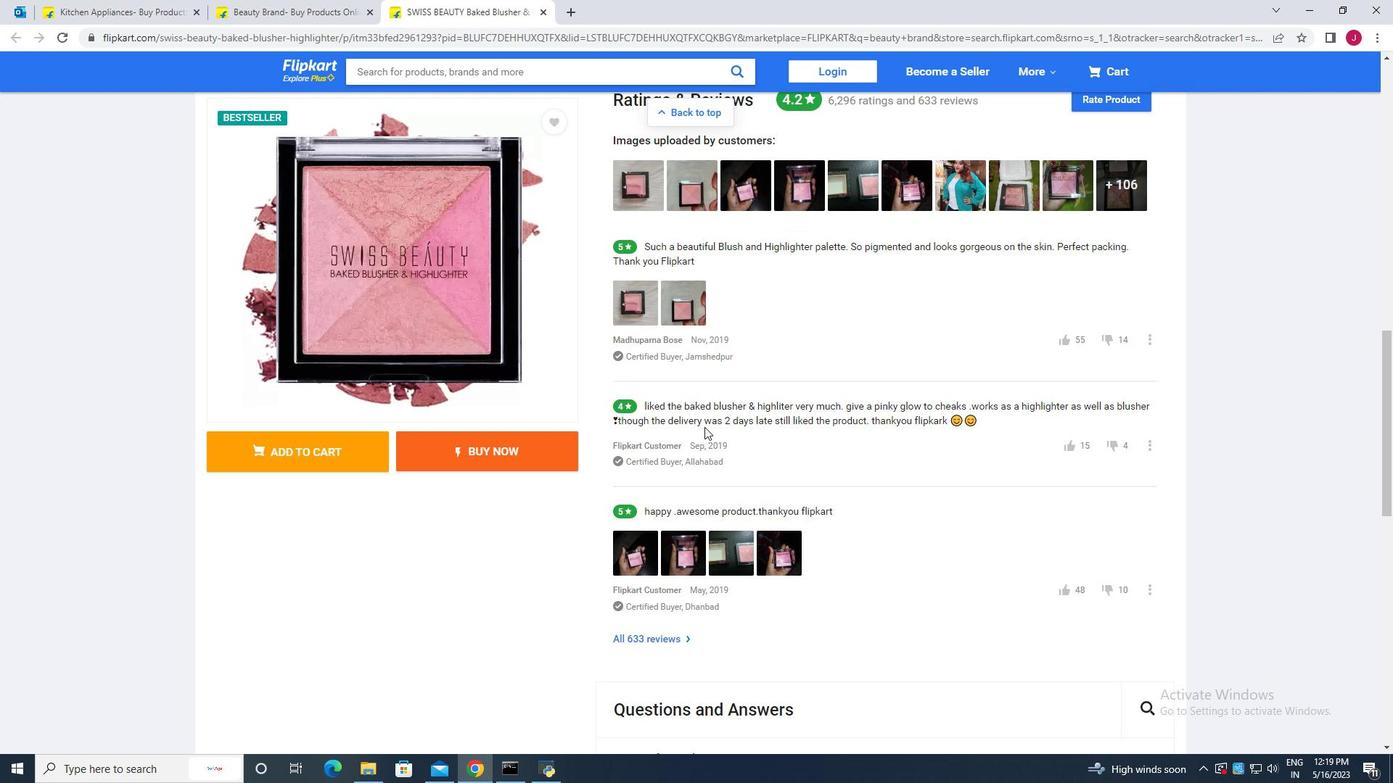 
Action: Mouse moved to (704, 422)
Screenshot: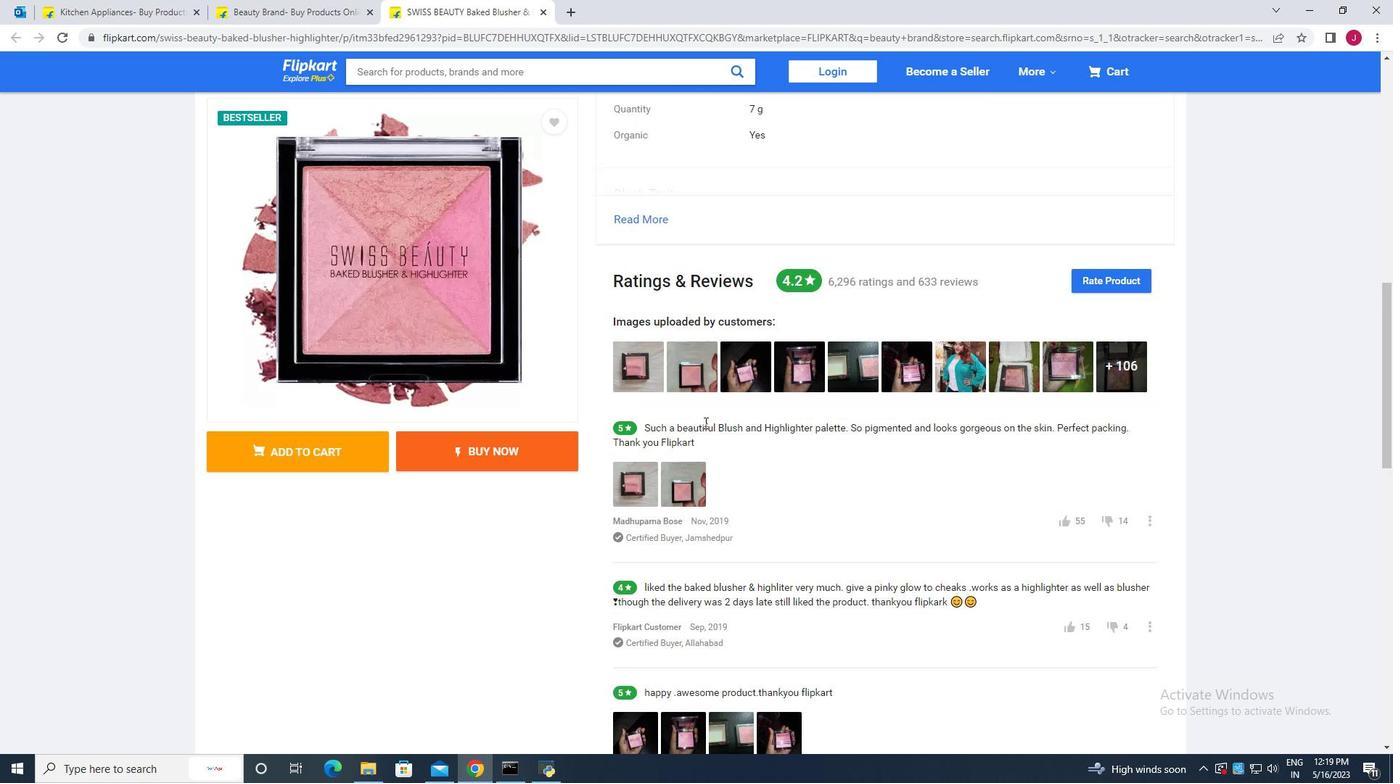 
Action: Mouse scrolled (704, 423) with delta (0, 0)
Screenshot: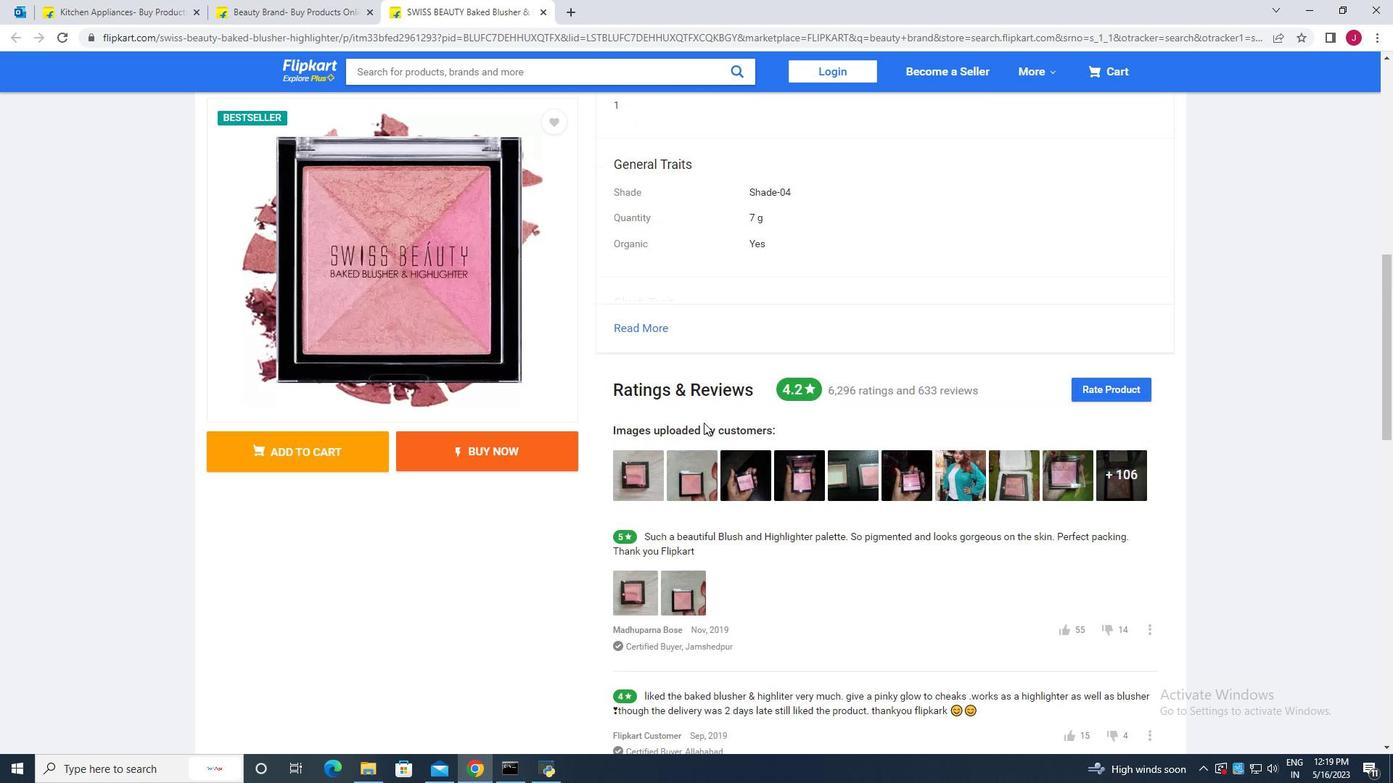 
Action: Mouse scrolled (704, 423) with delta (0, 0)
Screenshot: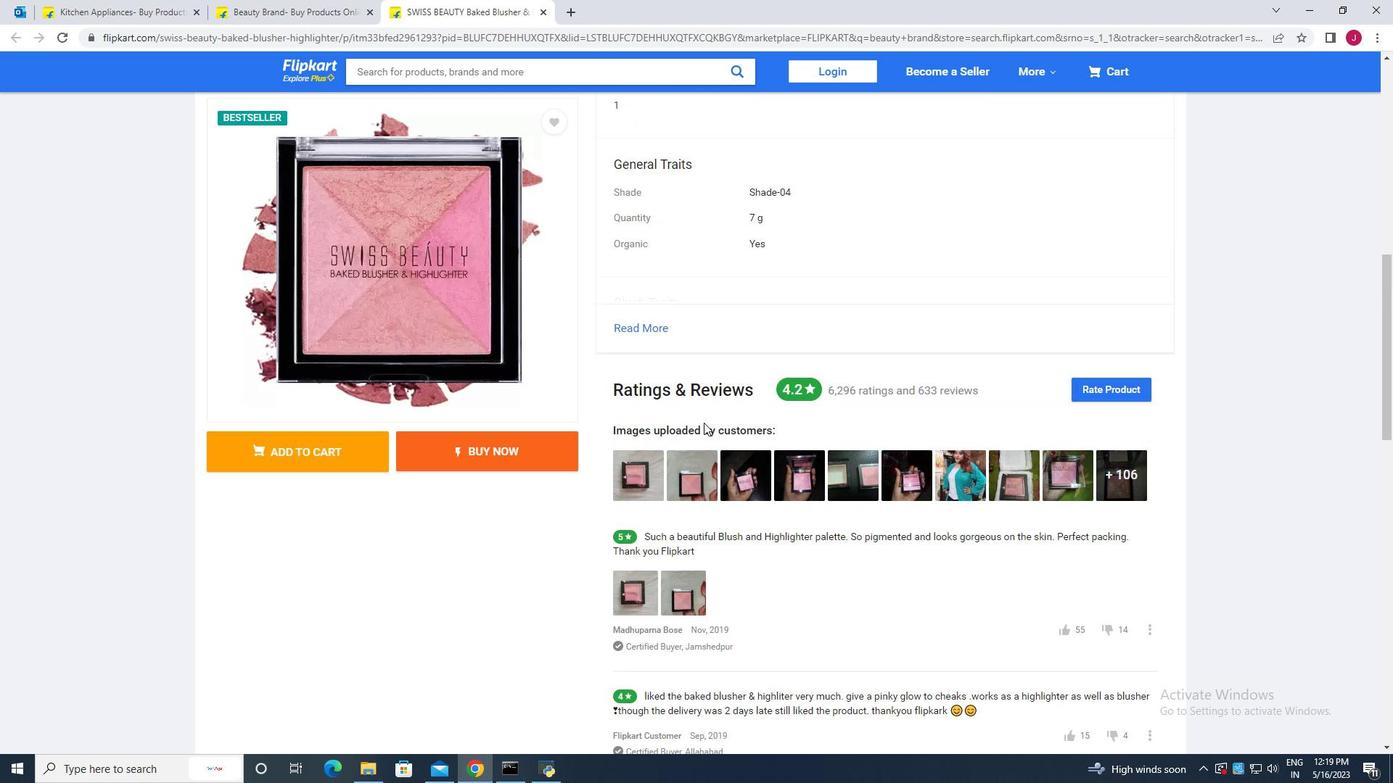 
Action: Mouse scrolled (704, 423) with delta (0, 0)
Screenshot: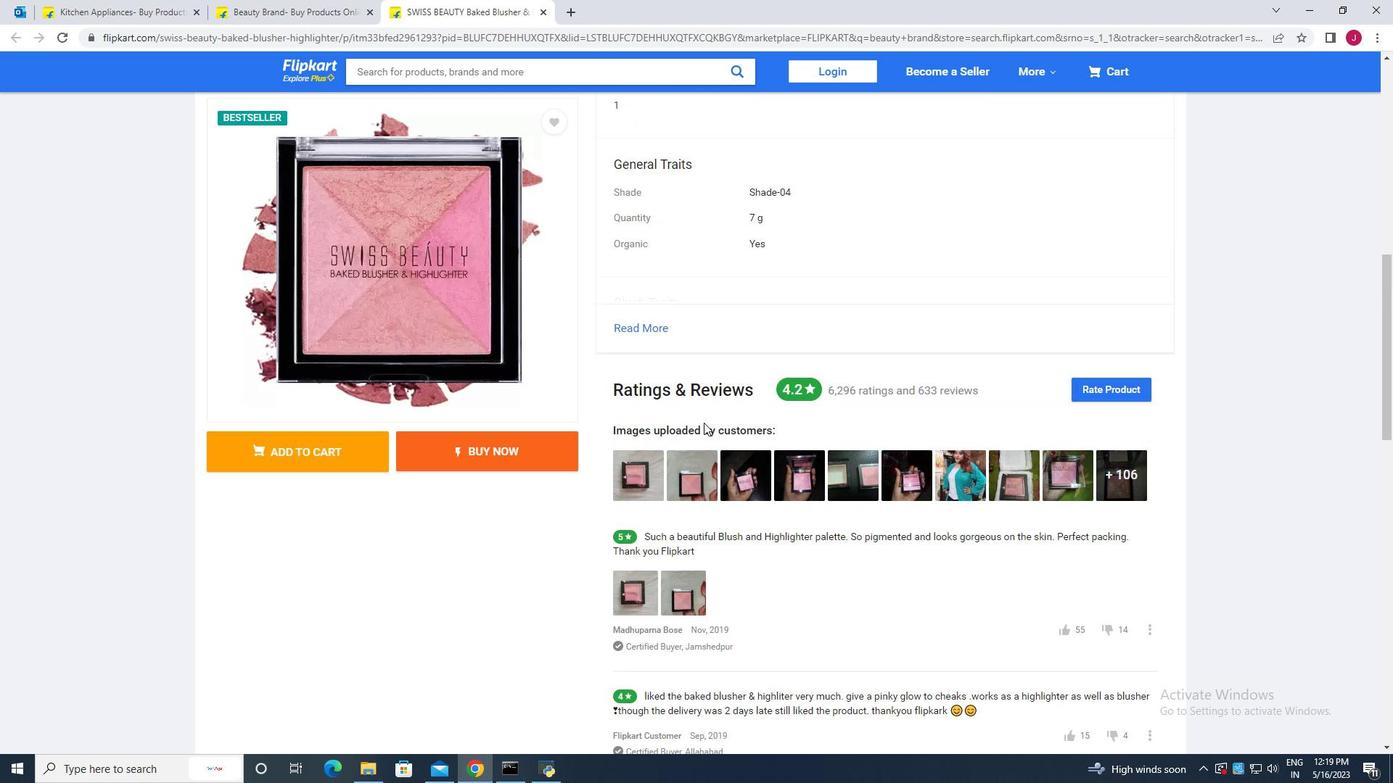 
Action: Mouse scrolled (704, 423) with delta (0, 0)
Screenshot: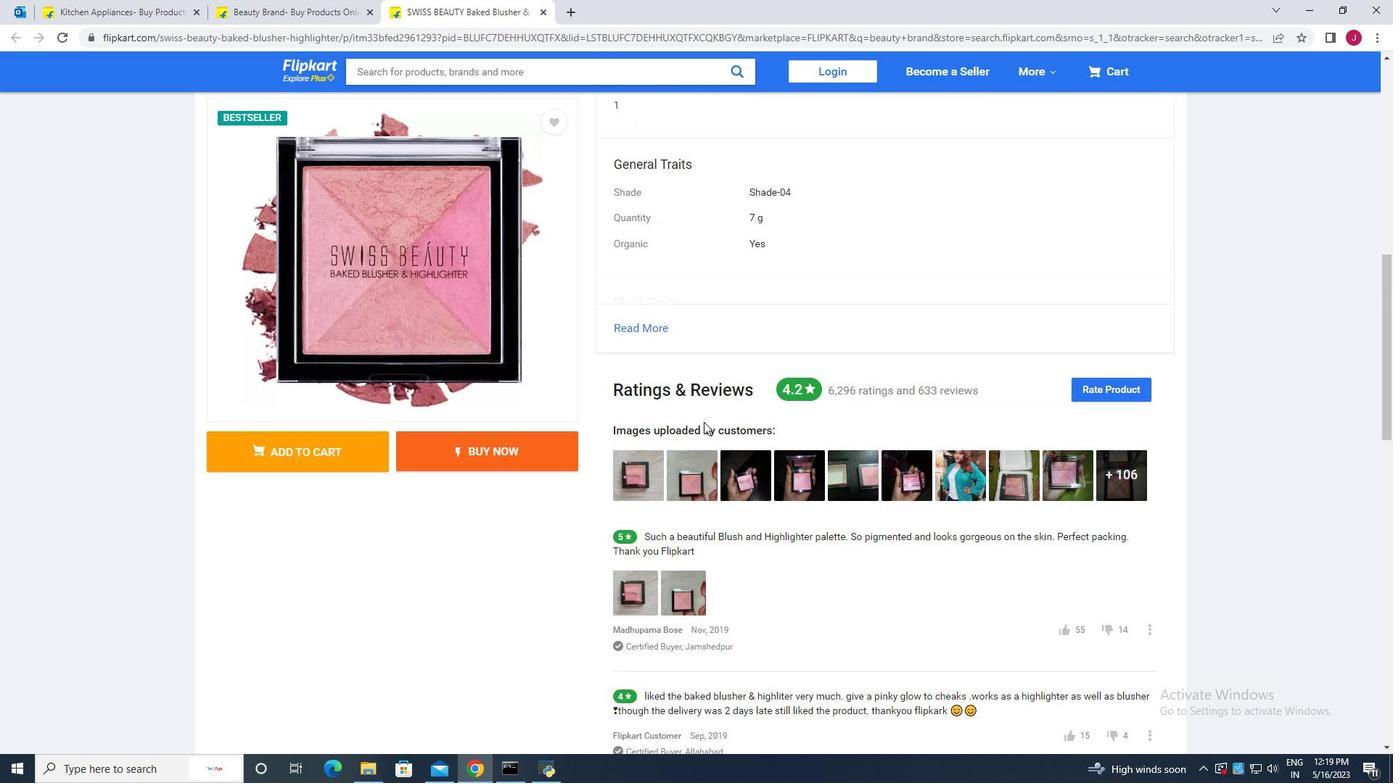 
Action: Mouse scrolled (704, 423) with delta (0, 0)
Screenshot: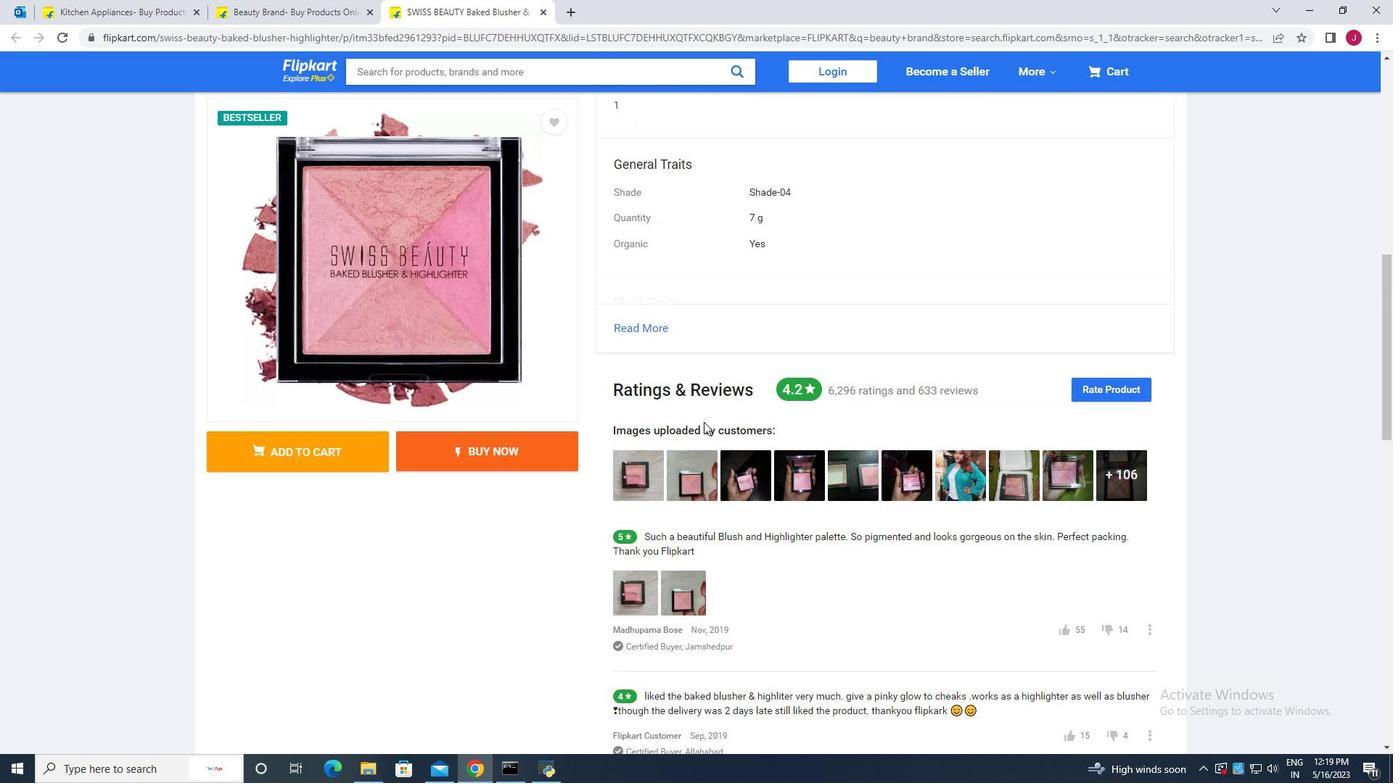
Action: Mouse scrolled (704, 423) with delta (0, 0)
Screenshot: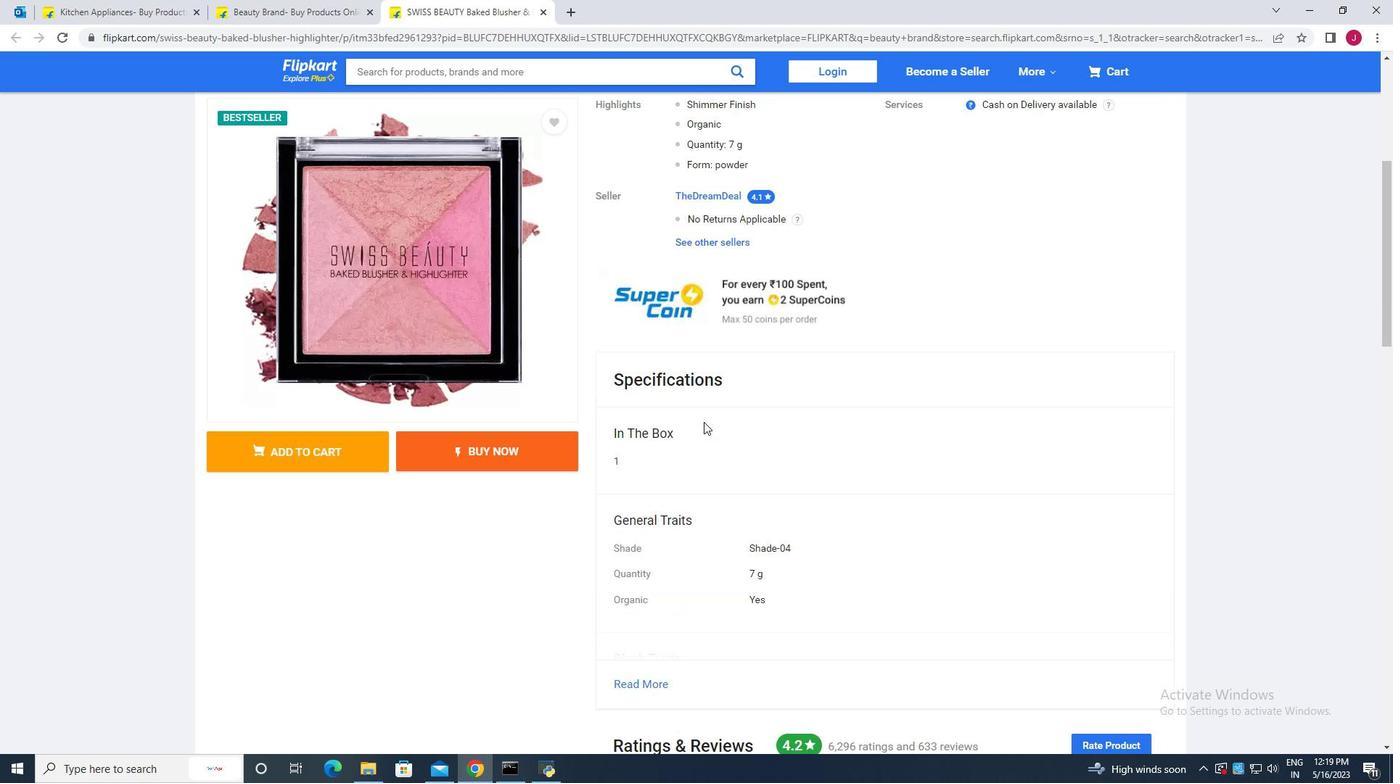 
Action: Mouse scrolled (704, 423) with delta (0, 0)
Screenshot: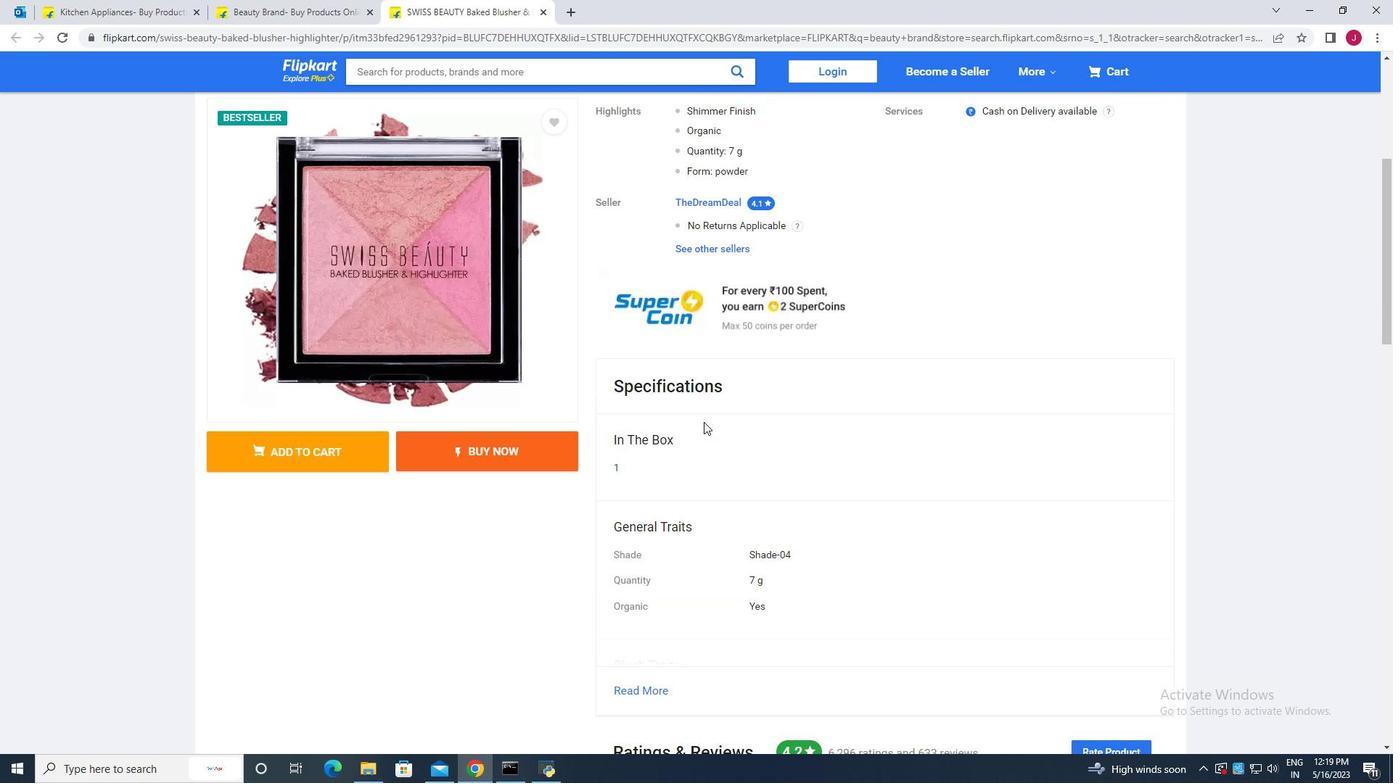 
Action: Mouse scrolled (704, 423) with delta (0, 0)
Screenshot: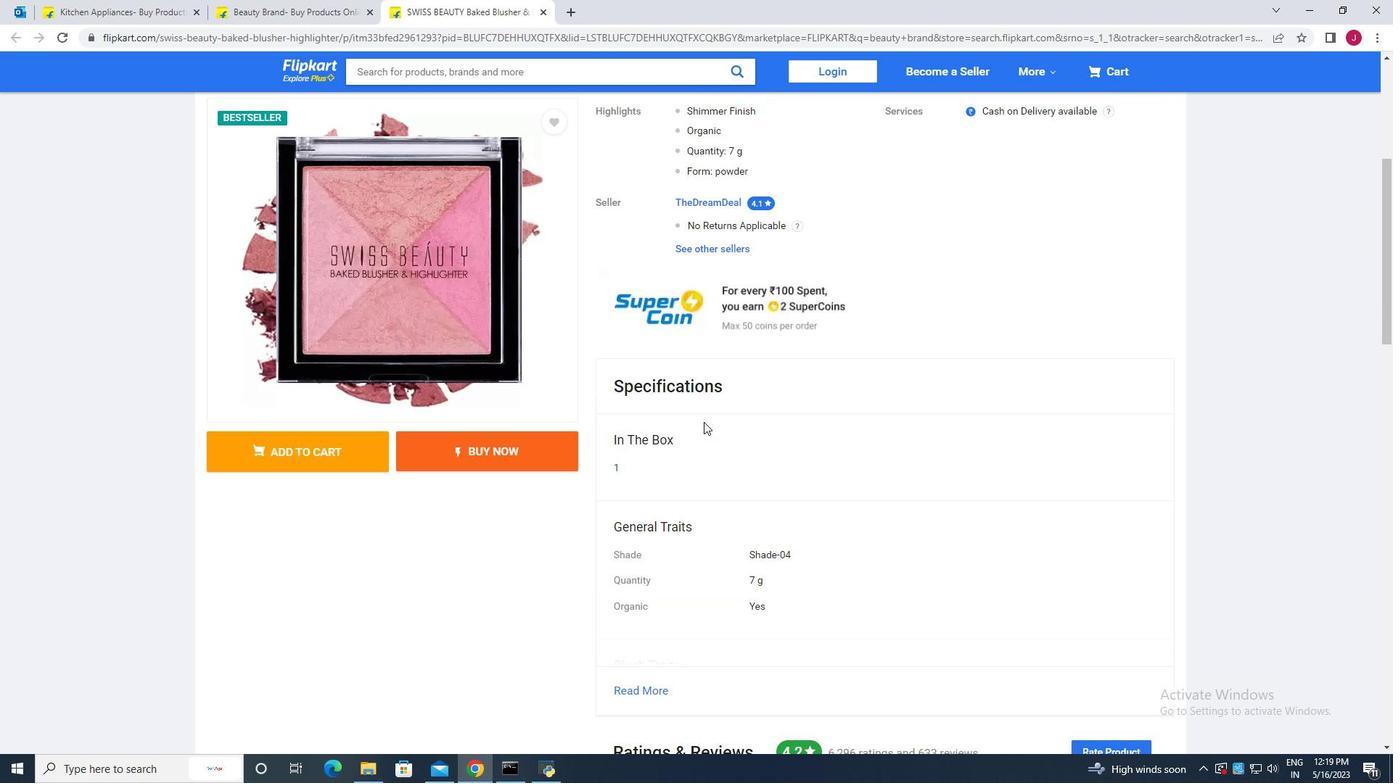 
Action: Mouse scrolled (704, 423) with delta (0, 0)
Screenshot: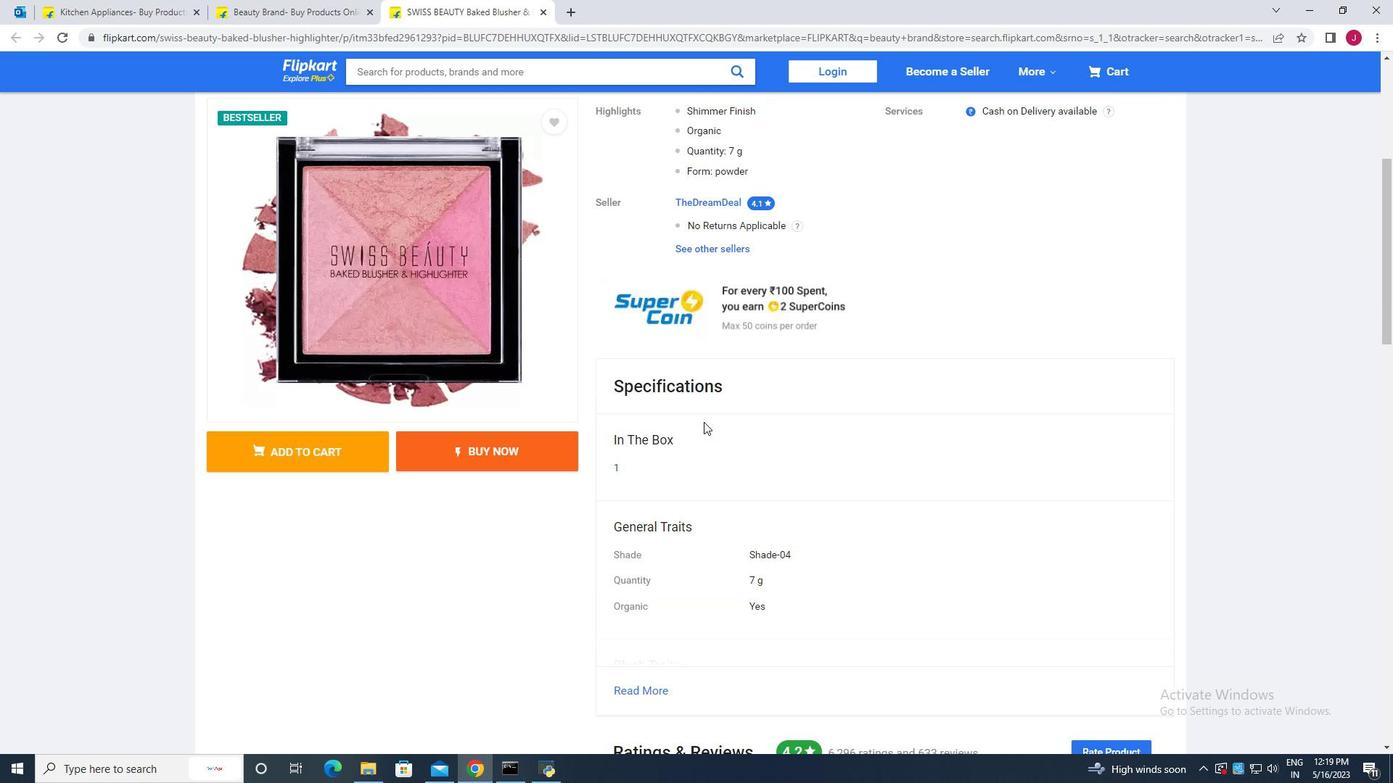 
Action: Mouse scrolled (704, 423) with delta (0, 0)
Screenshot: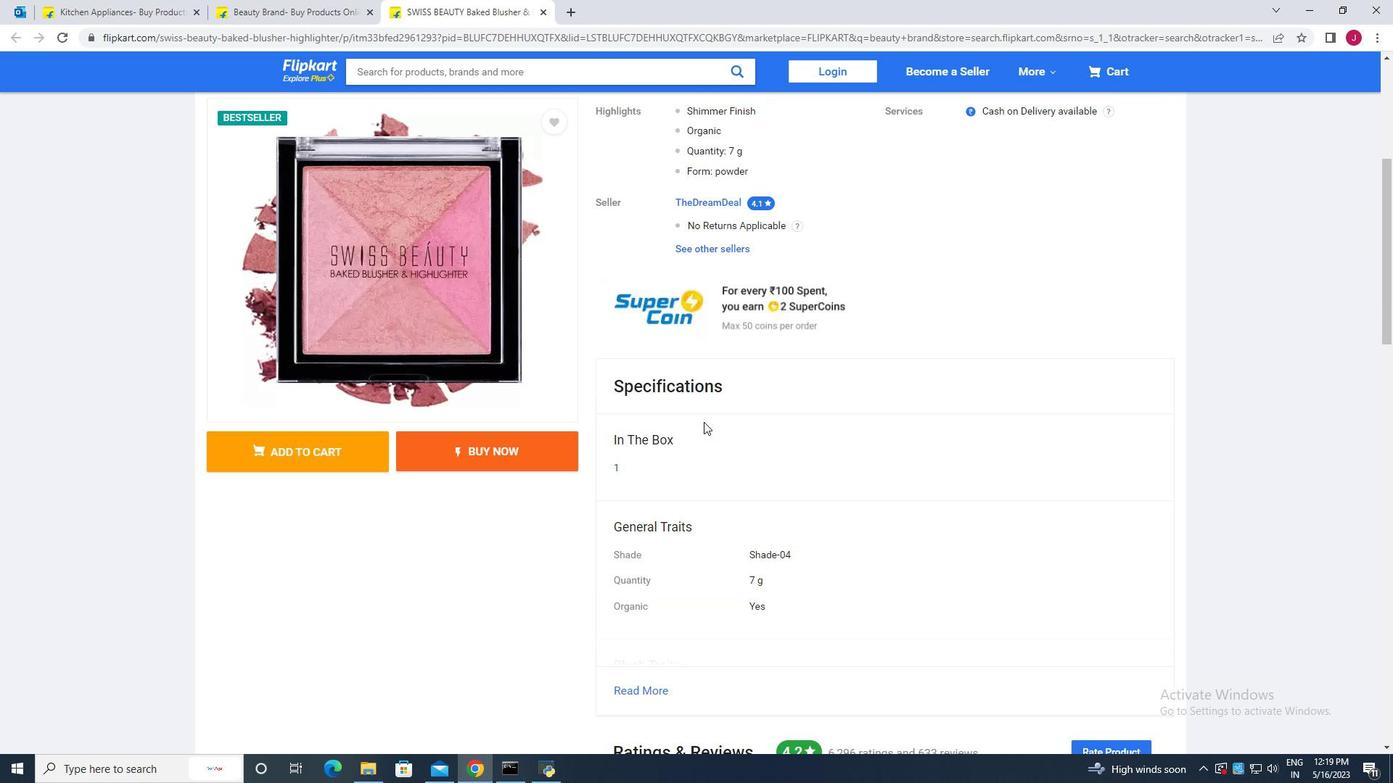 
Action: Mouse scrolled (704, 423) with delta (0, 0)
Screenshot: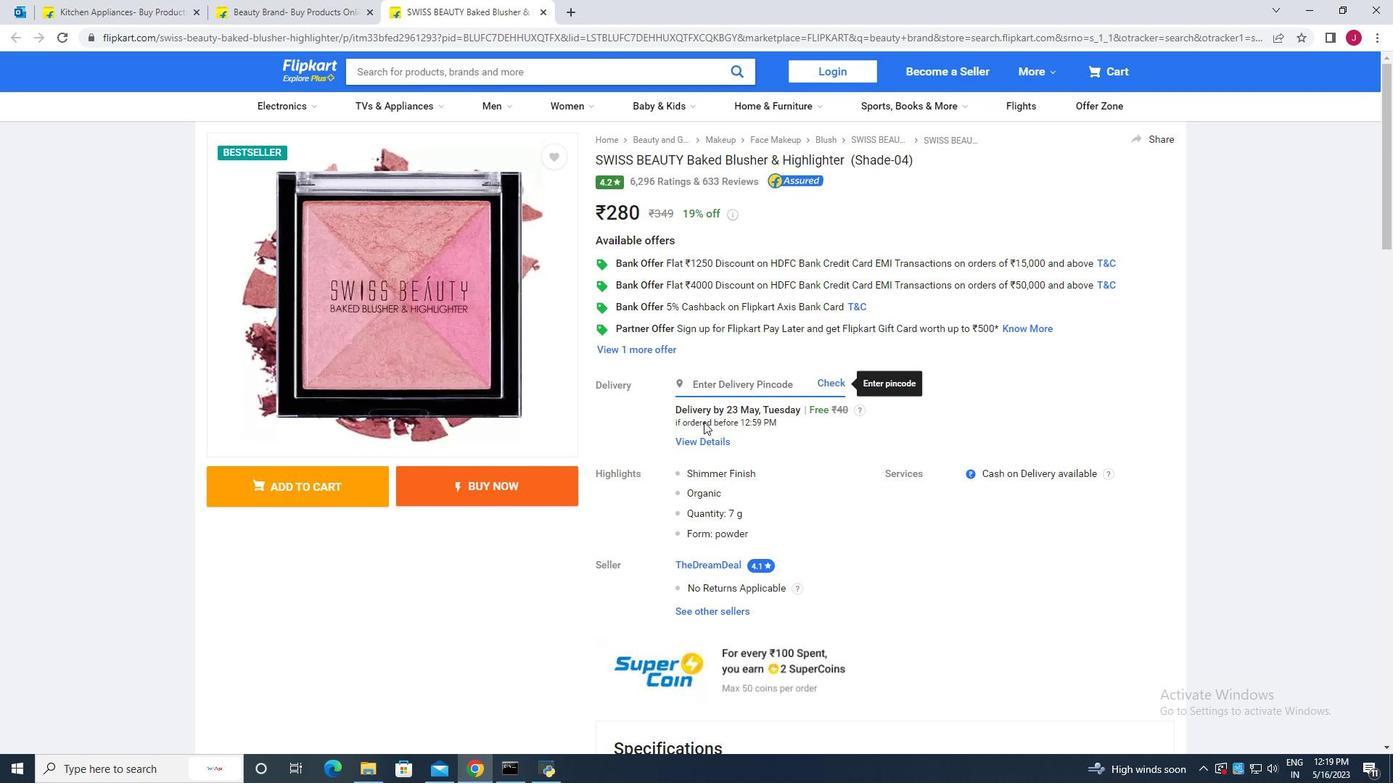 
Action: Mouse scrolled (704, 423) with delta (0, 0)
Screenshot: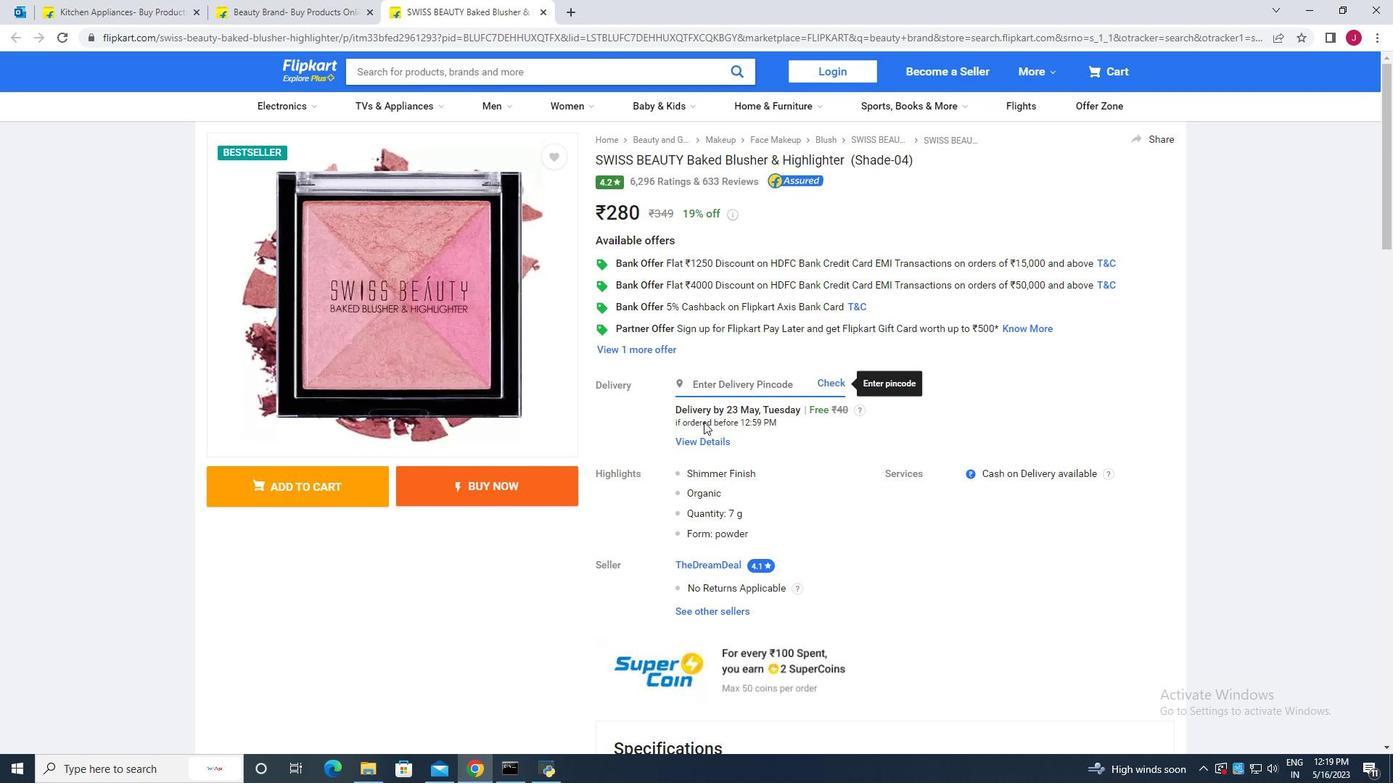 
Action: Mouse scrolled (704, 423) with delta (0, 0)
Screenshot: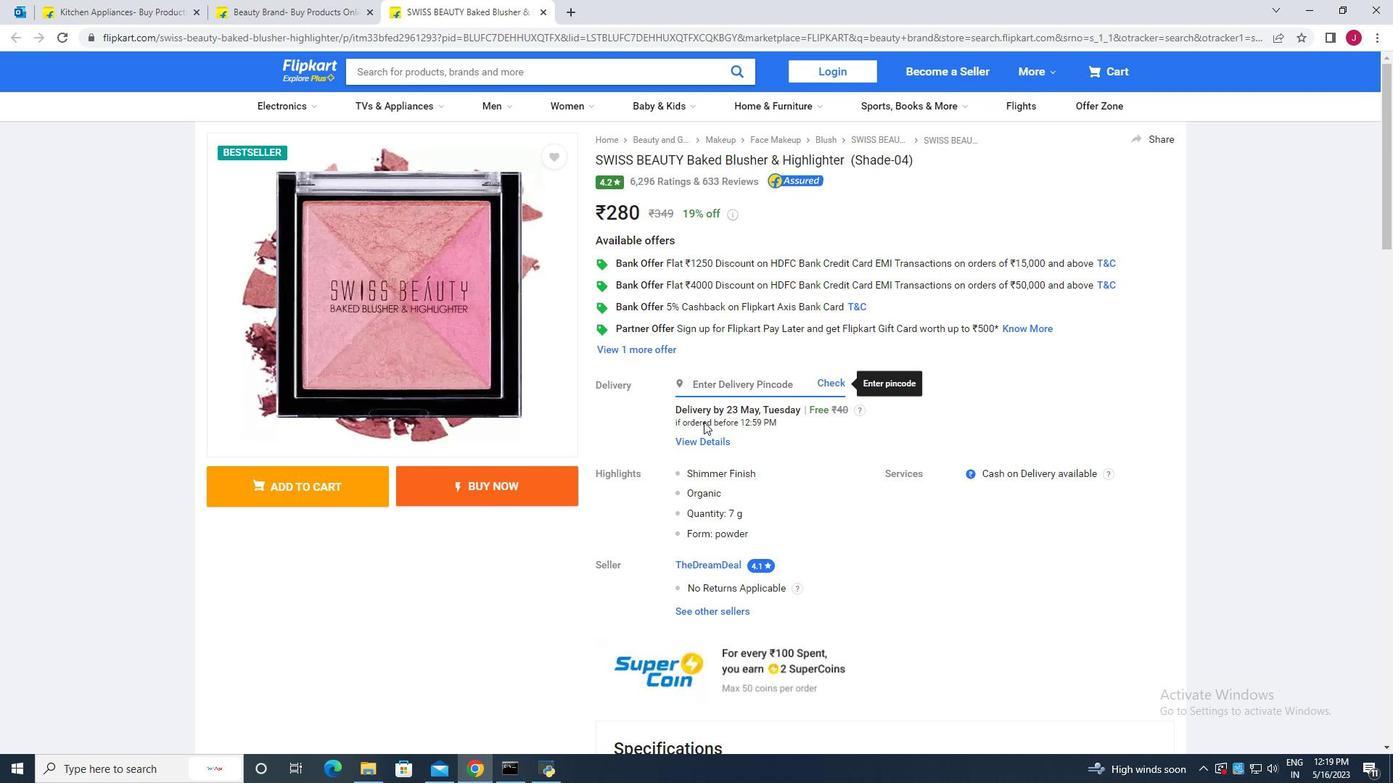 
Action: Mouse scrolled (704, 423) with delta (0, 0)
Screenshot: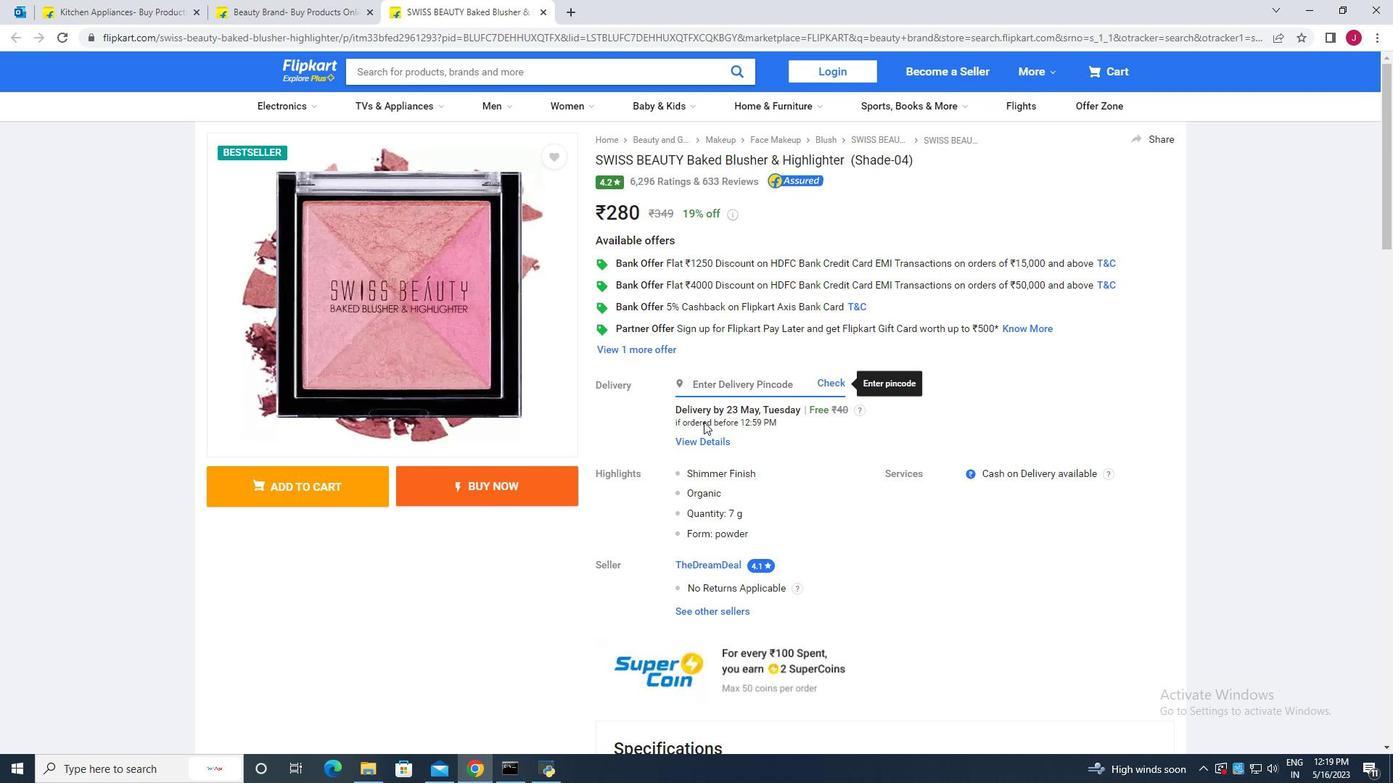 
Action: Mouse moved to (689, 298)
Screenshot: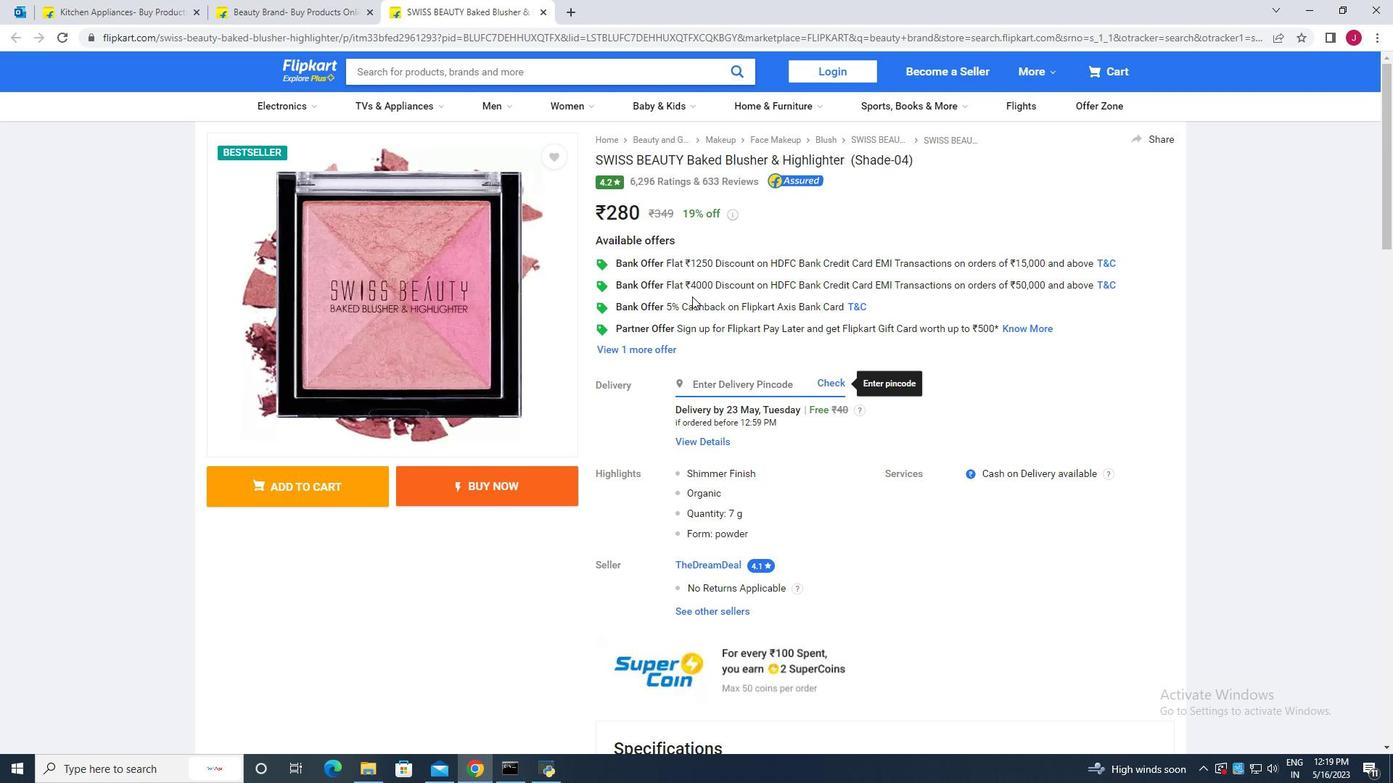 
Action: Mouse scrolled (689, 299) with delta (0, 0)
Screenshot: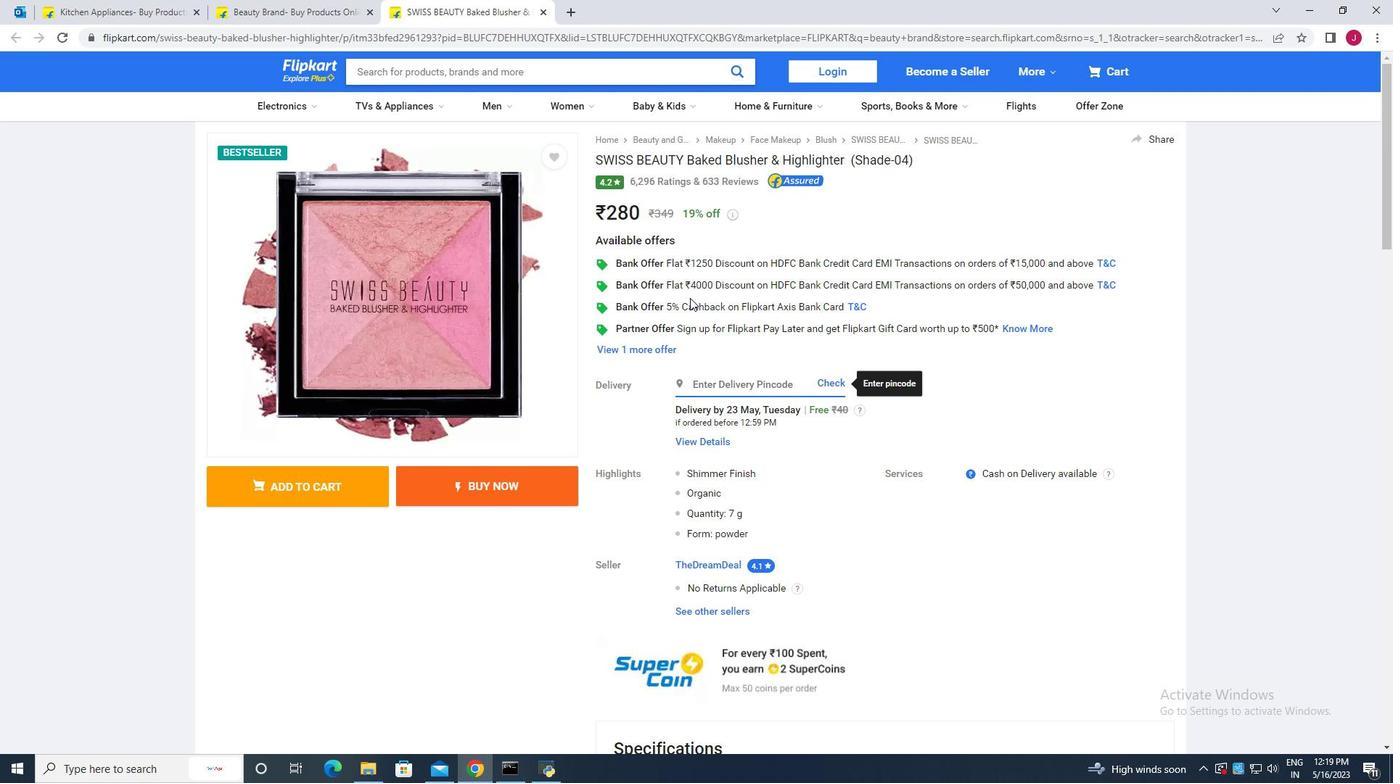 
Action: Mouse scrolled (689, 299) with delta (0, 0)
Screenshot: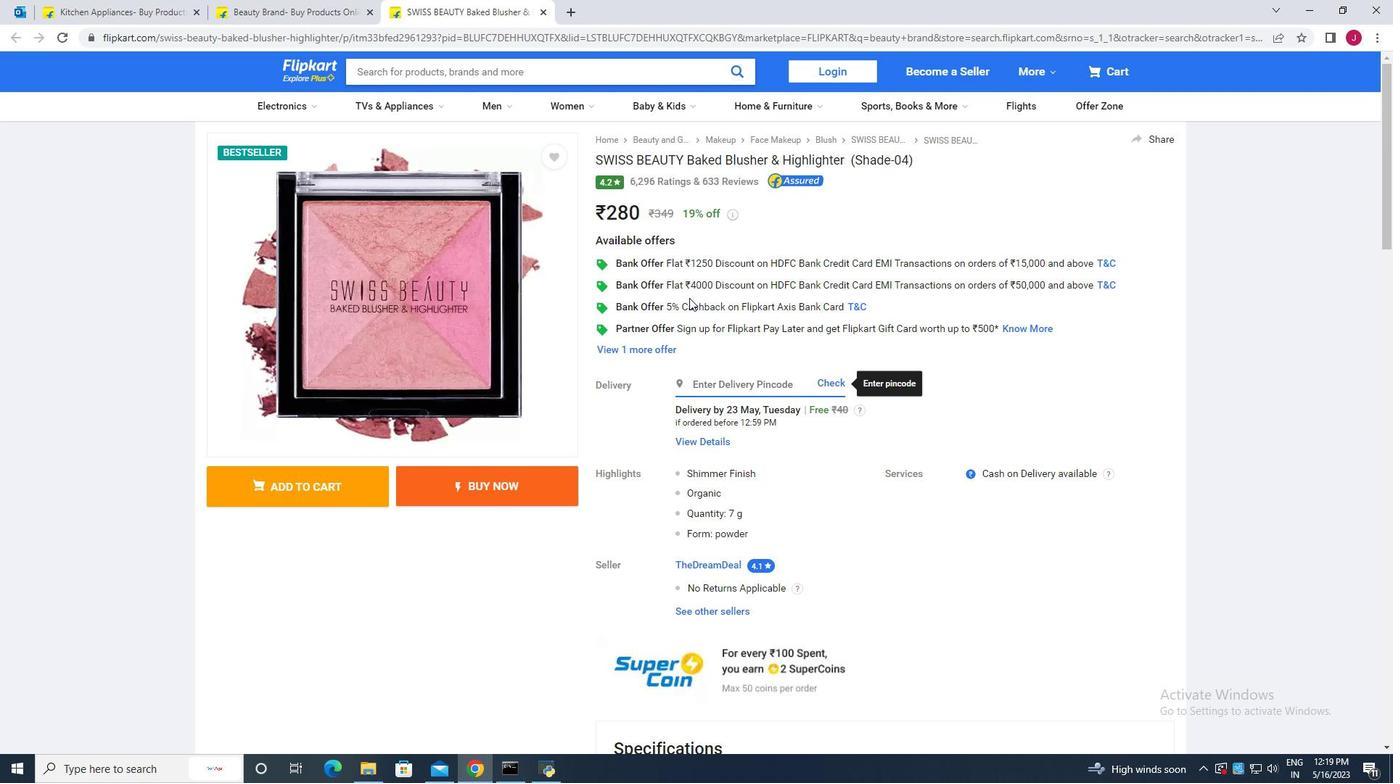 
Action: Mouse scrolled (689, 299) with delta (0, 0)
Screenshot: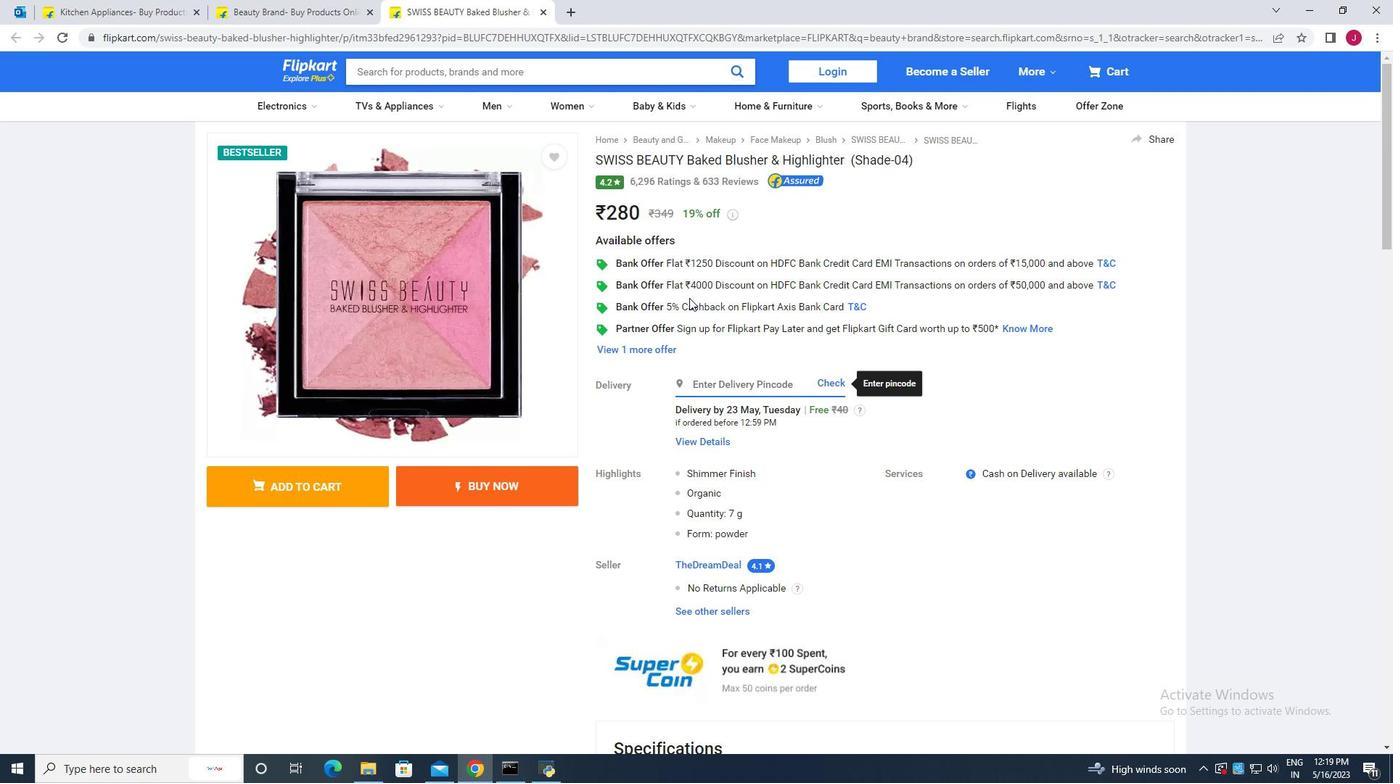 
Action: Mouse moved to (766, 334)
Screenshot: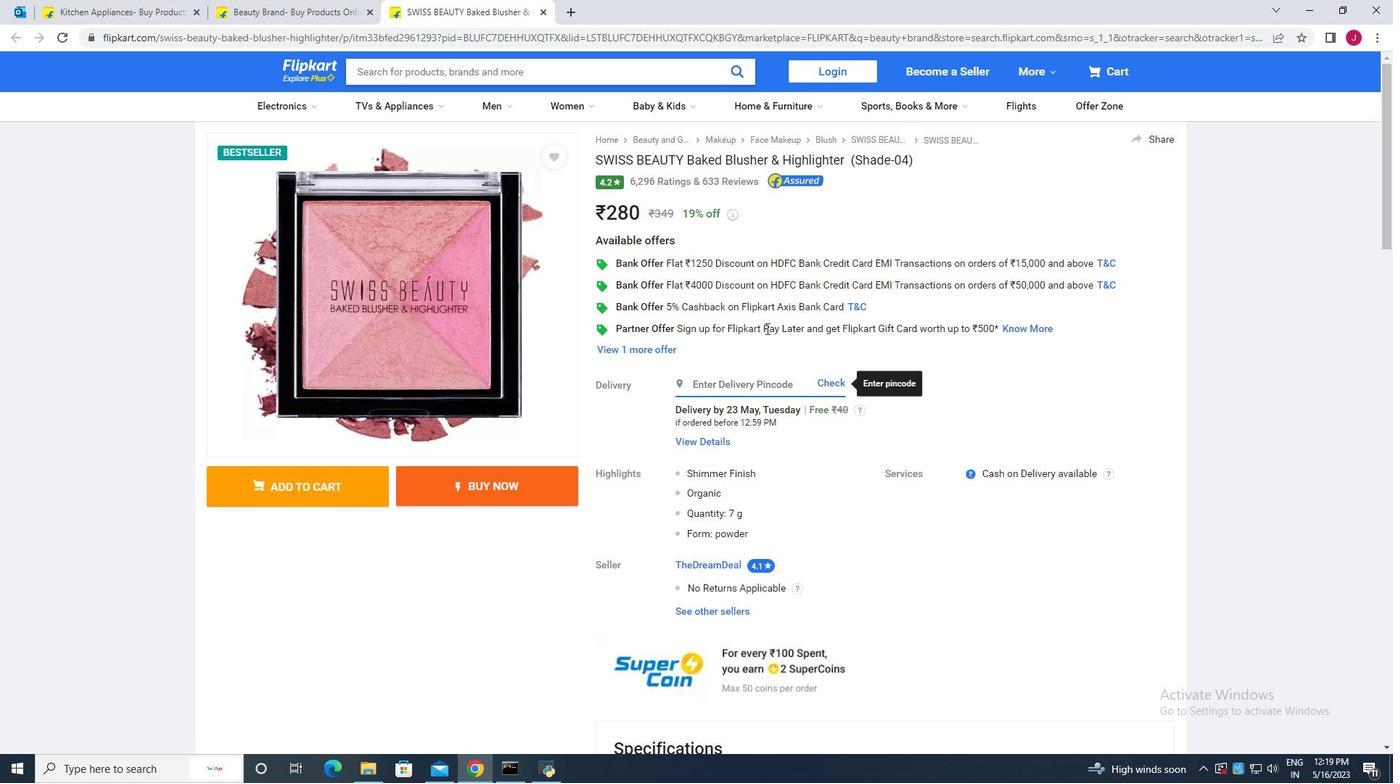 
Action: Mouse scrolled (766, 333) with delta (0, 0)
Screenshot: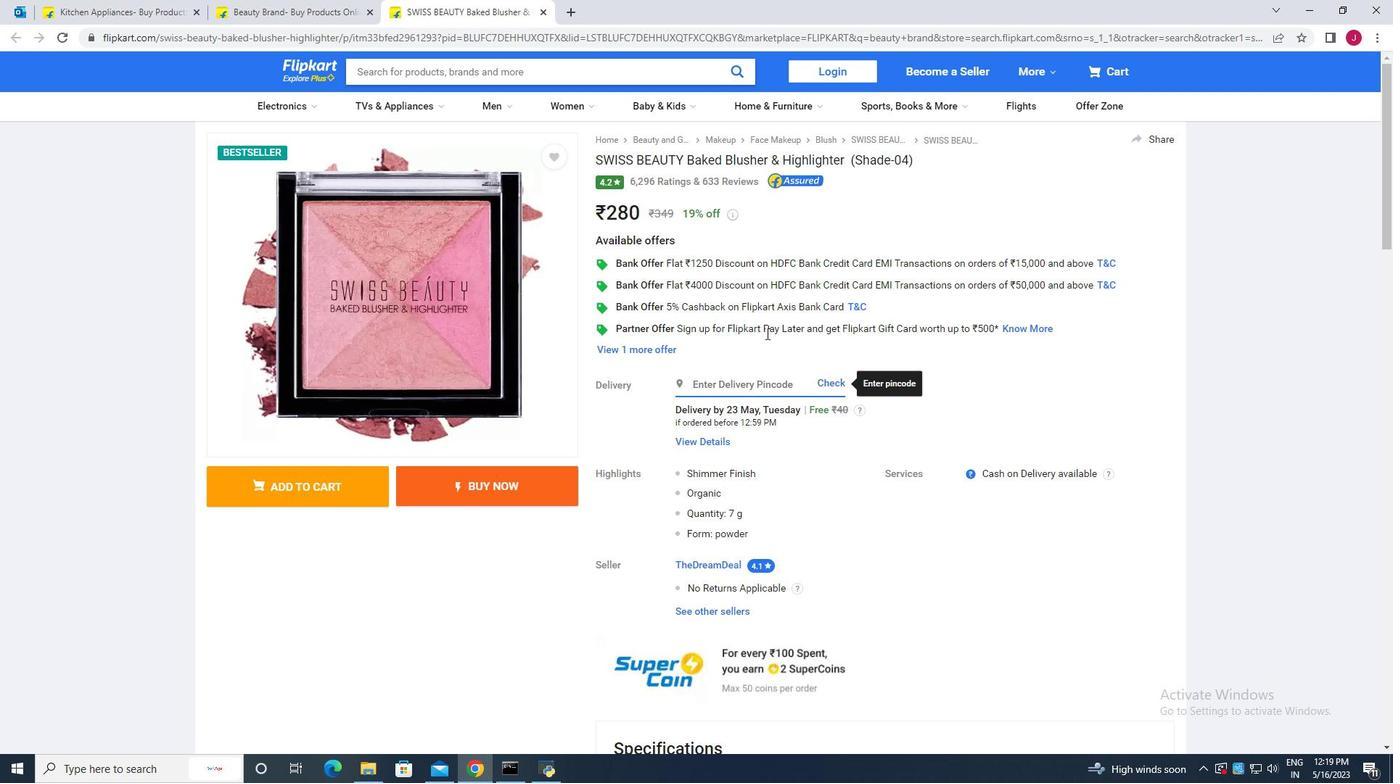 
Action: Mouse scrolled (766, 333) with delta (0, 0)
Screenshot: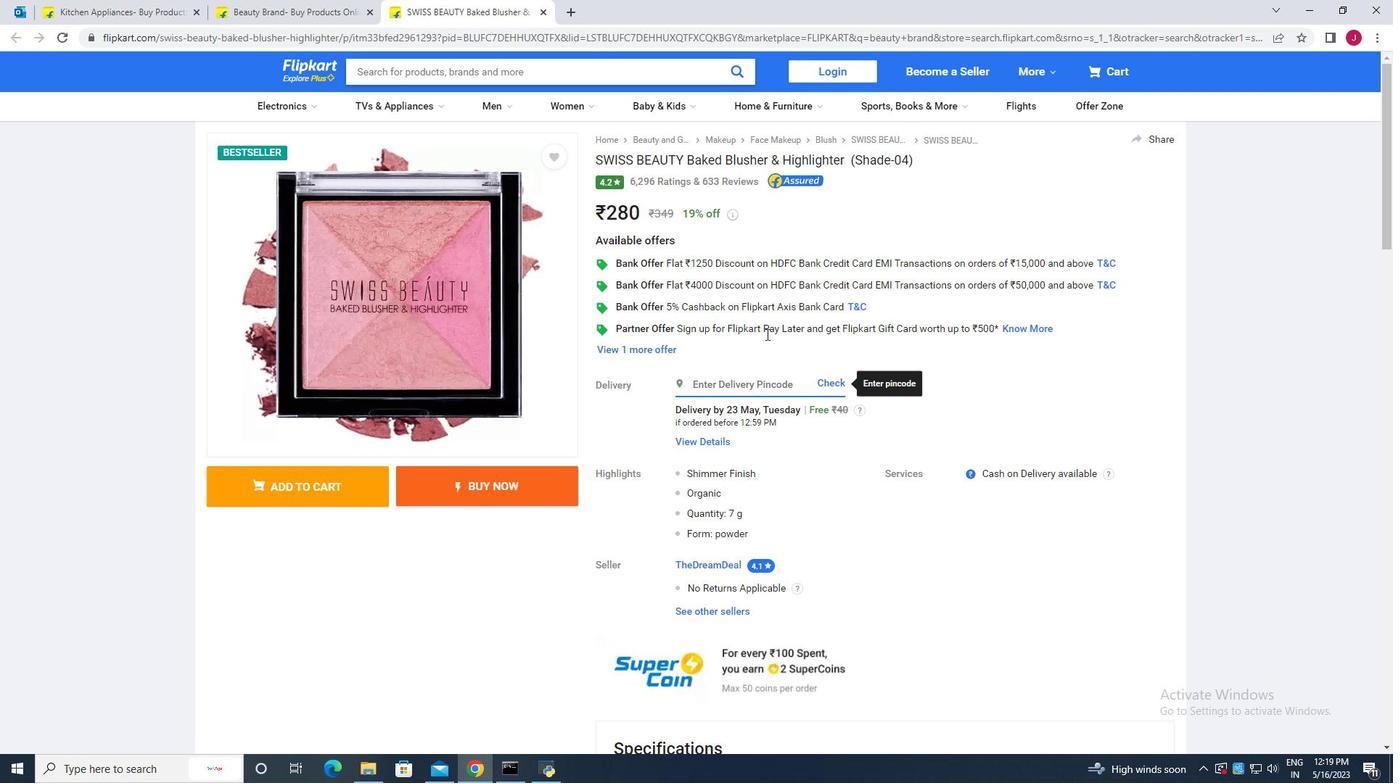 
Action: Mouse scrolled (766, 335) with delta (0, 0)
Screenshot: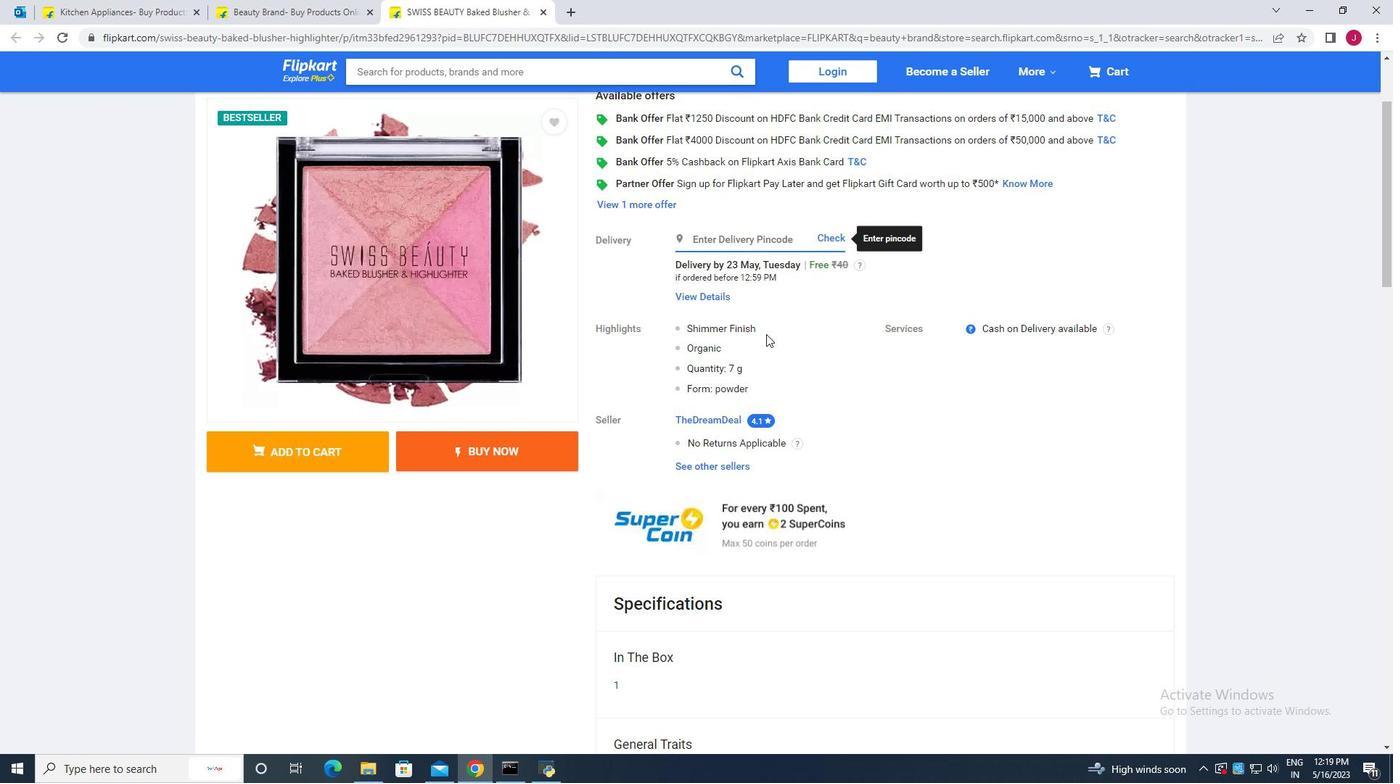 
Action: Mouse scrolled (766, 335) with delta (0, 0)
Screenshot: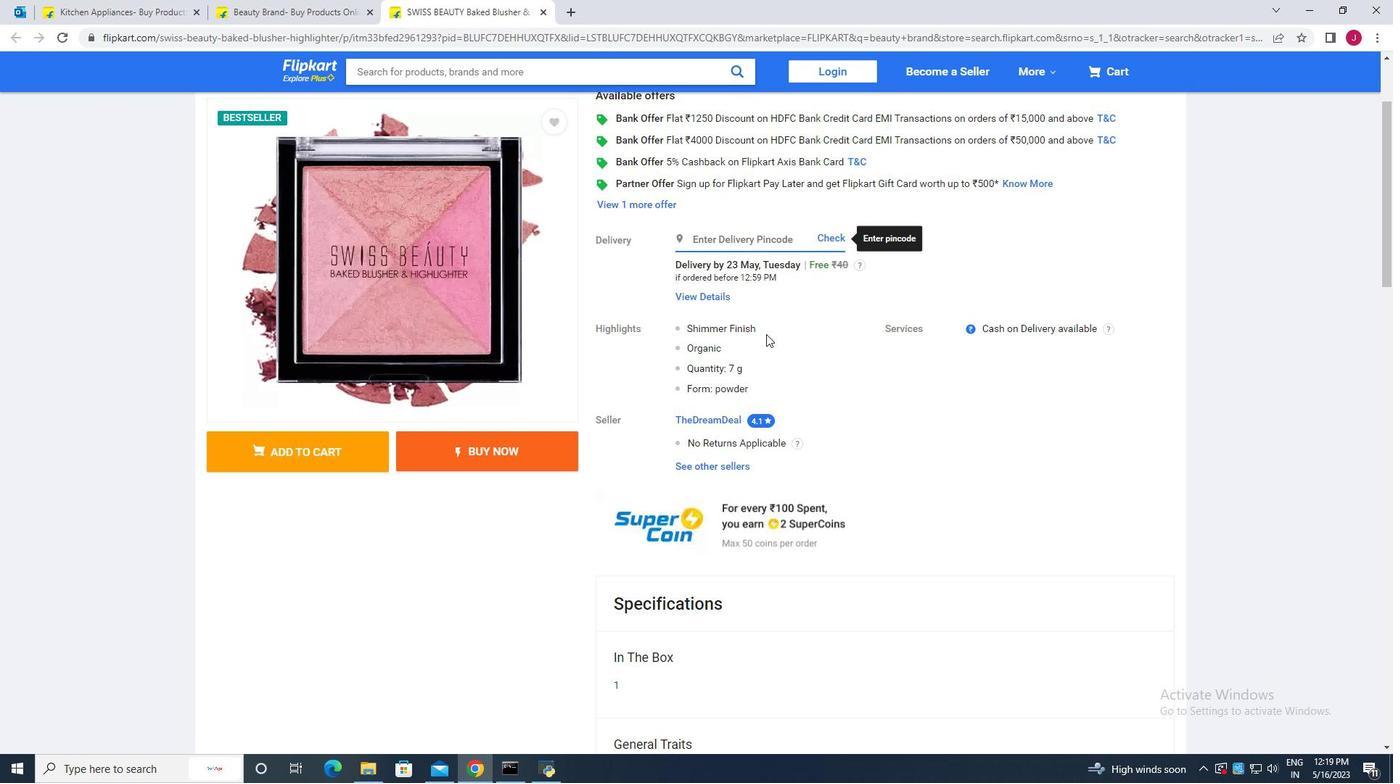 
Action: Mouse moved to (510, 71)
Screenshot: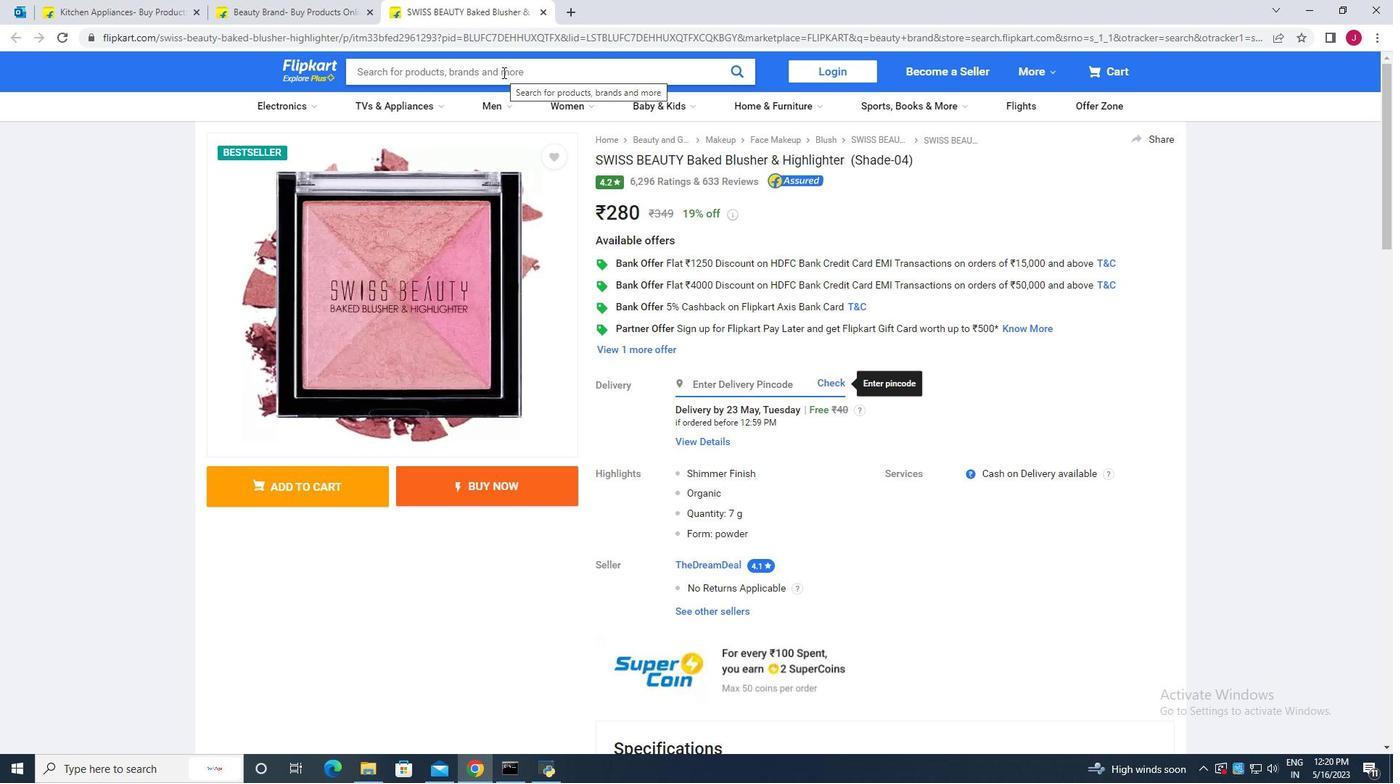 
Action: Mouse pressed left at (510, 71)
Screenshot: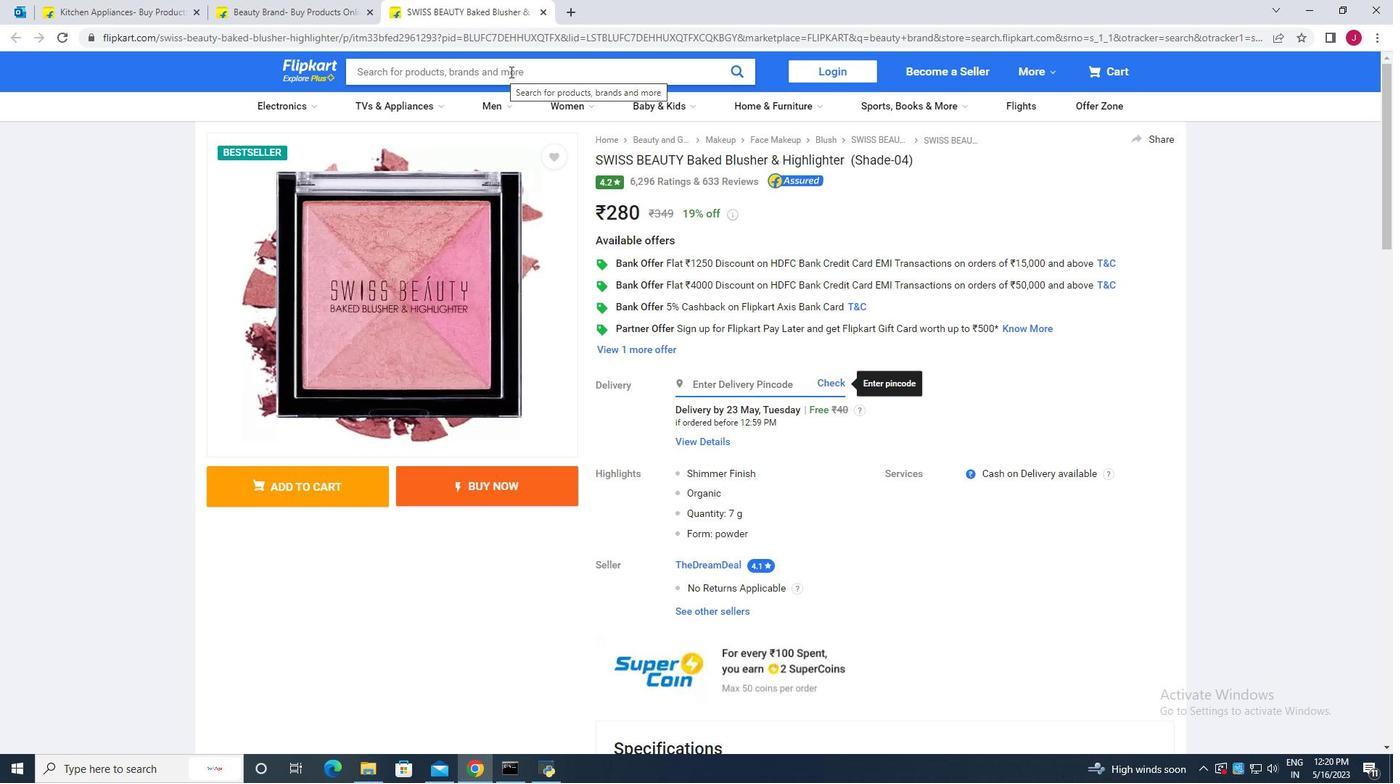 
Action: Mouse moved to (623, 68)
Screenshot: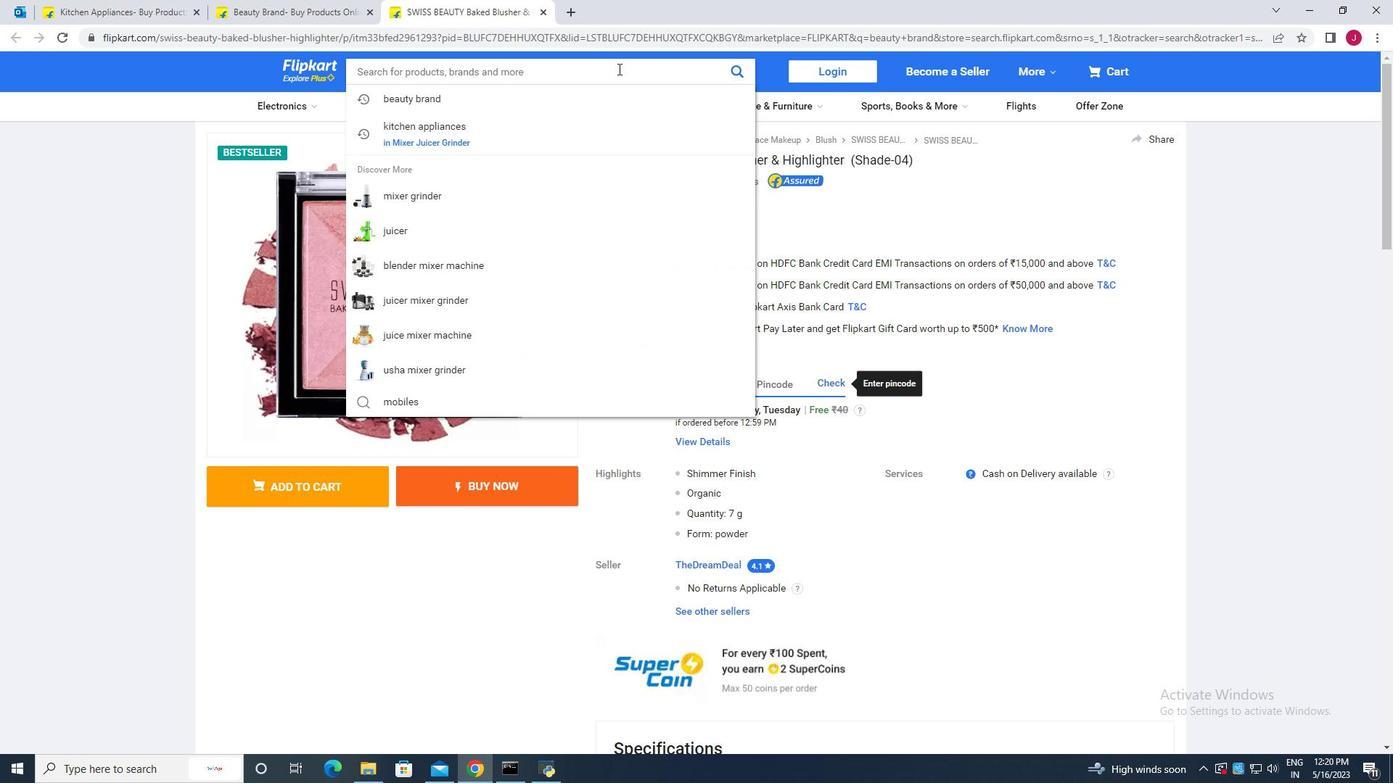 
Action: Mouse pressed left at (623, 68)
Screenshot: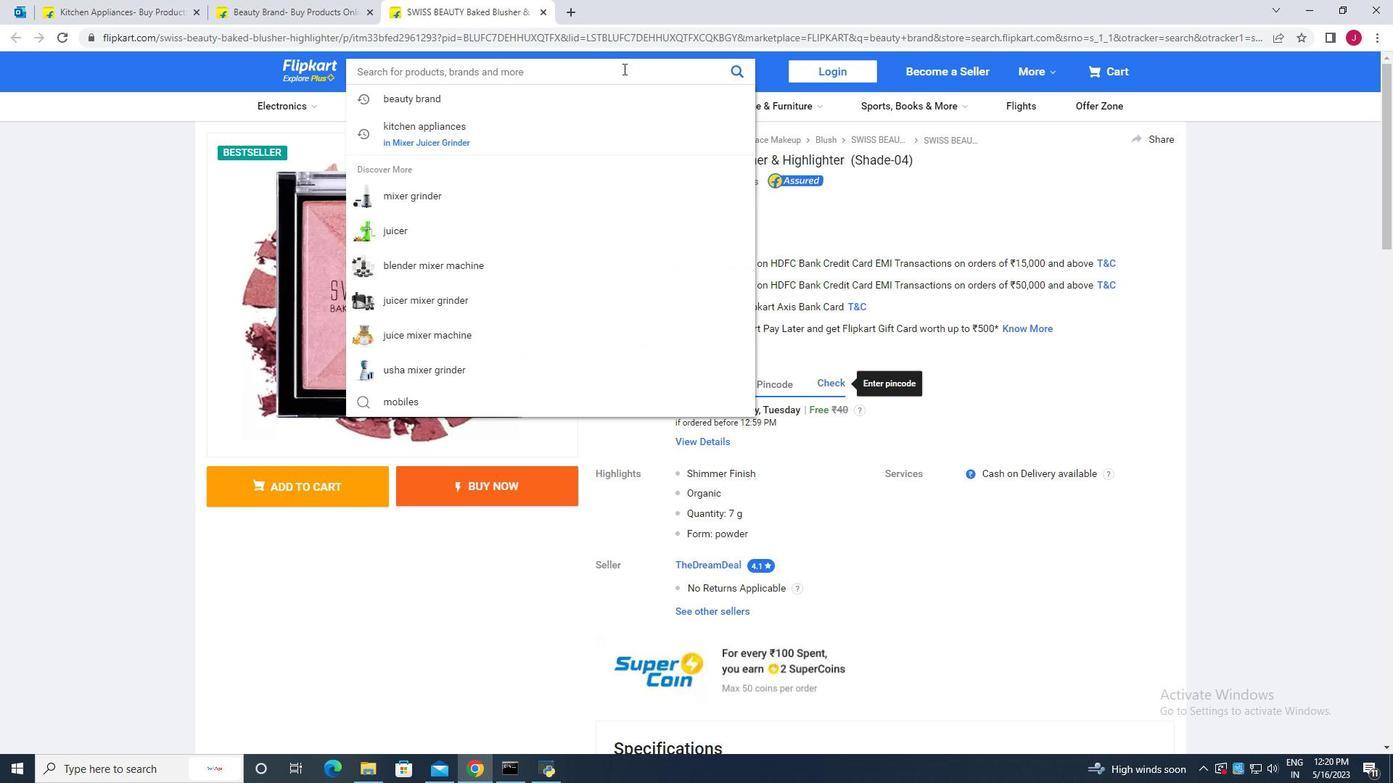 
Action: Mouse moved to (924, 203)
Screenshot: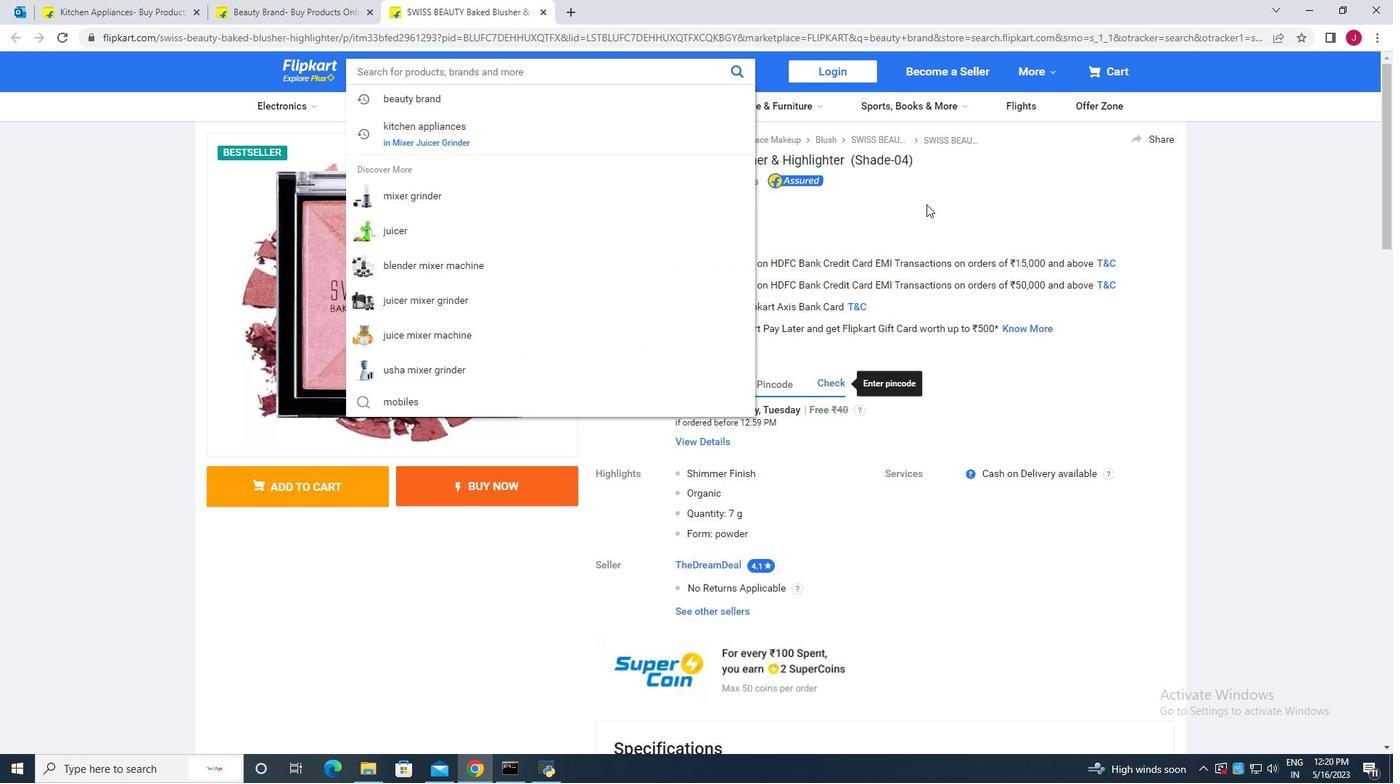 
Action: Mouse pressed left at (924, 203)
Screenshot: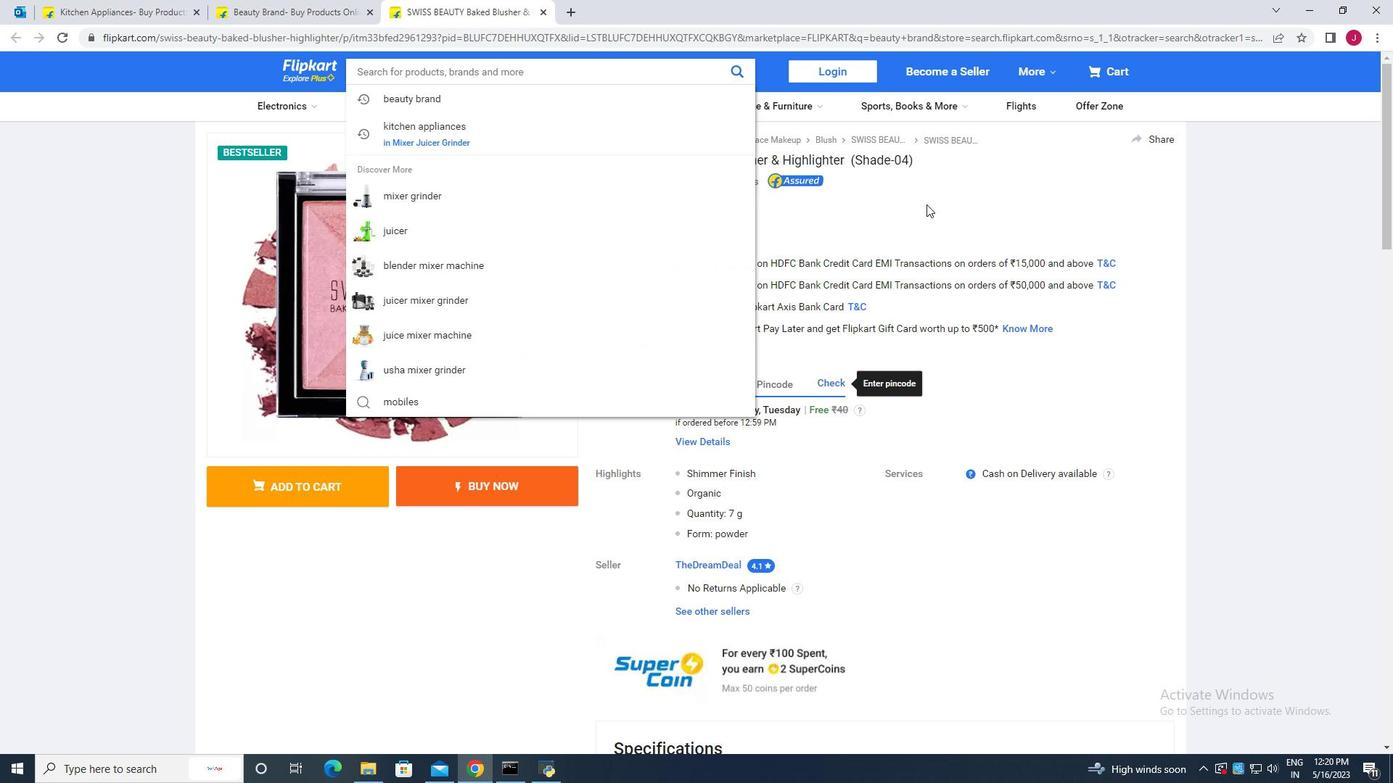 
Action: Mouse moved to (558, 294)
Screenshot: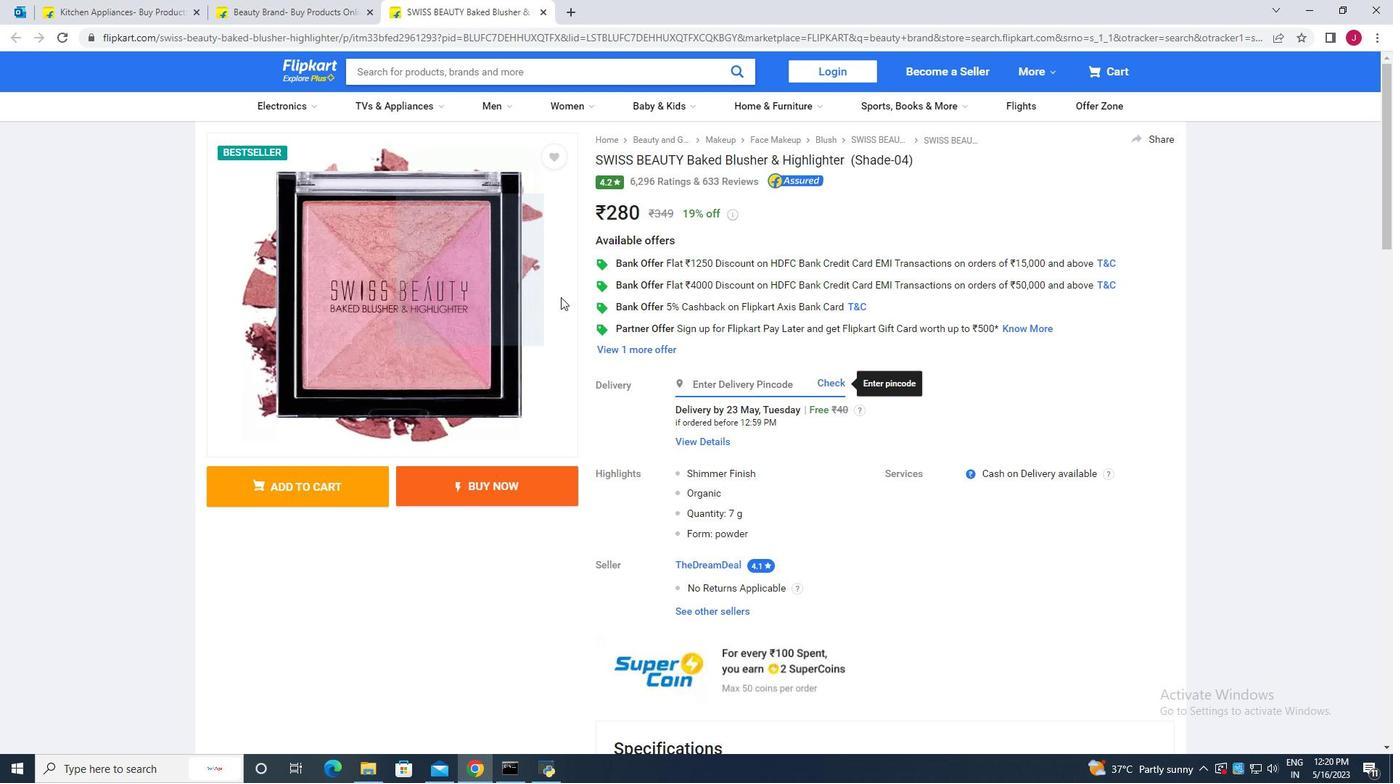 
Action: Mouse scrolled (560, 296) with delta (0, 0)
Screenshot: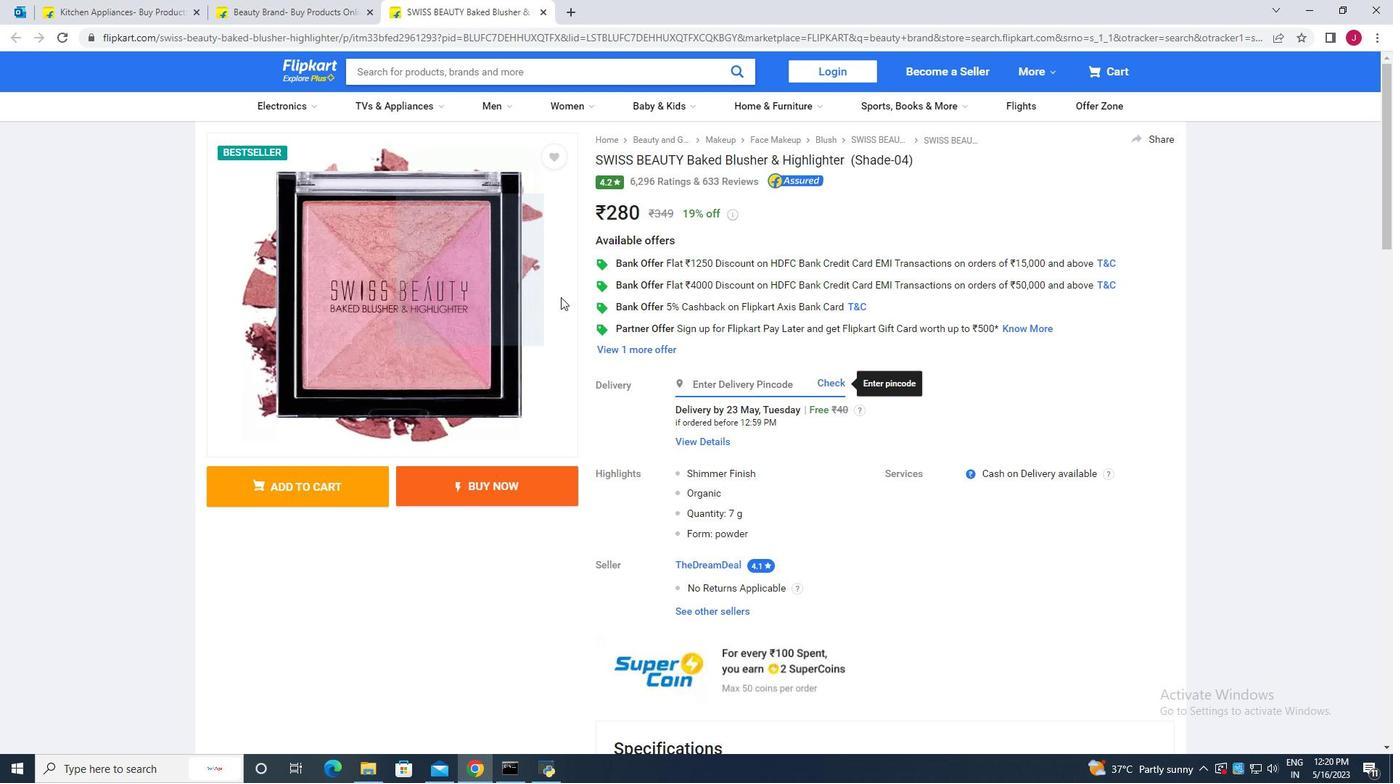 
Action: Mouse moved to (557, 291)
Screenshot: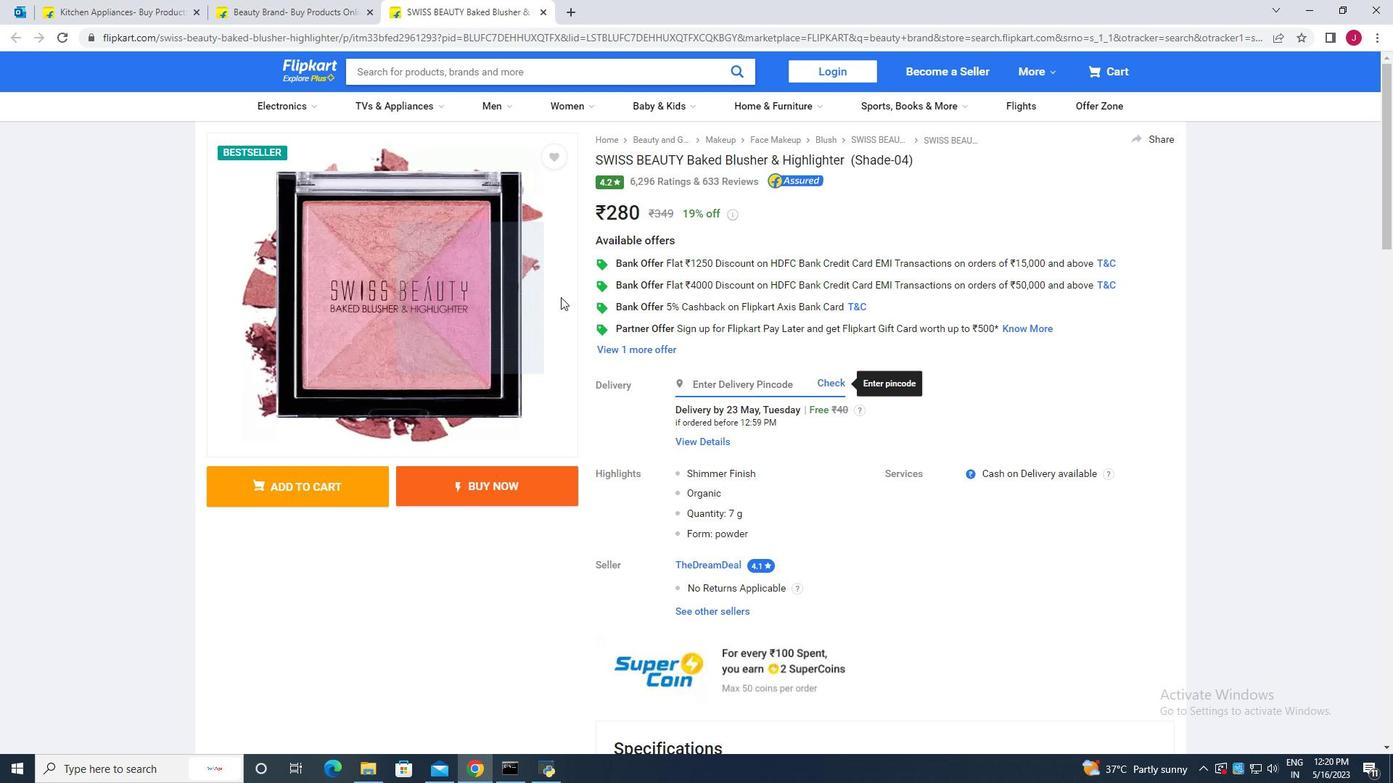
Action: Mouse scrolled (558, 293) with delta (0, 0)
Screenshot: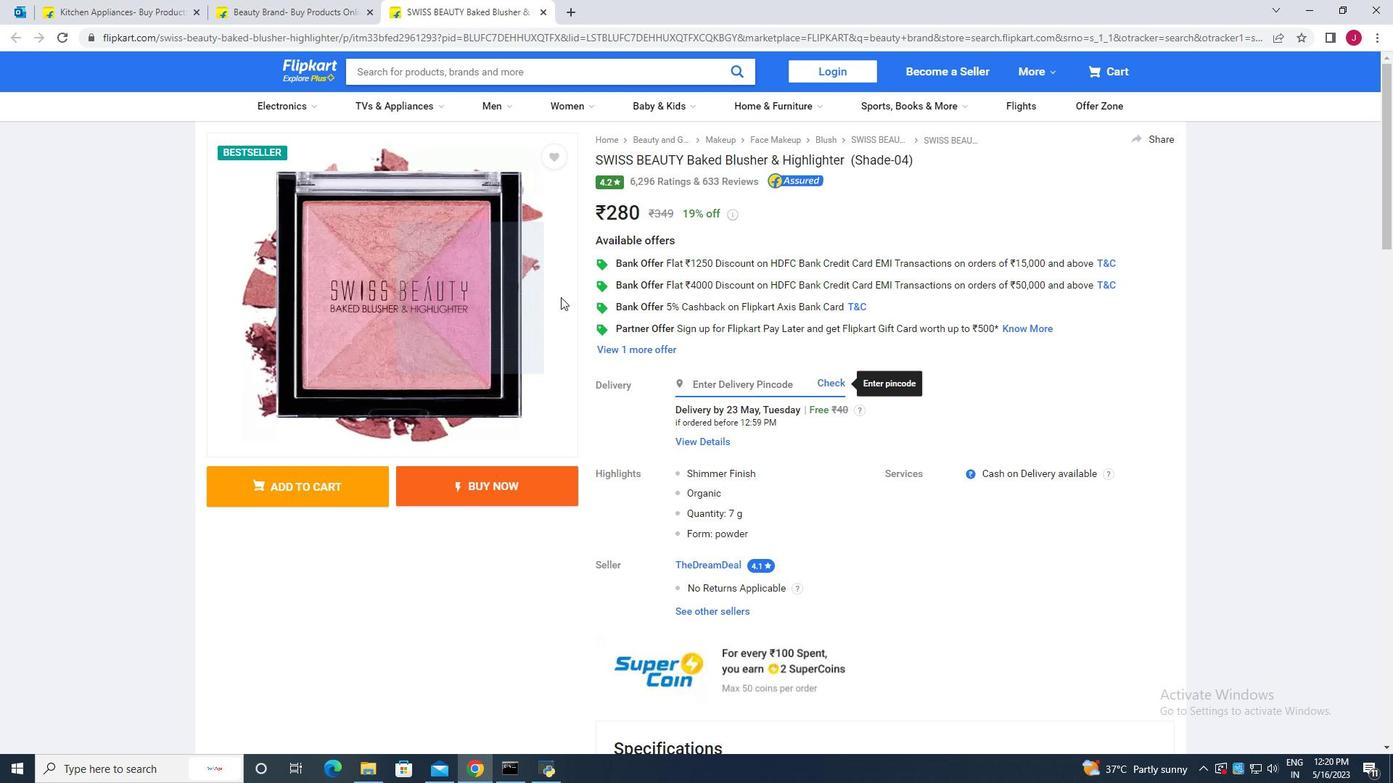 
Action: Mouse moved to (555, 288)
Screenshot: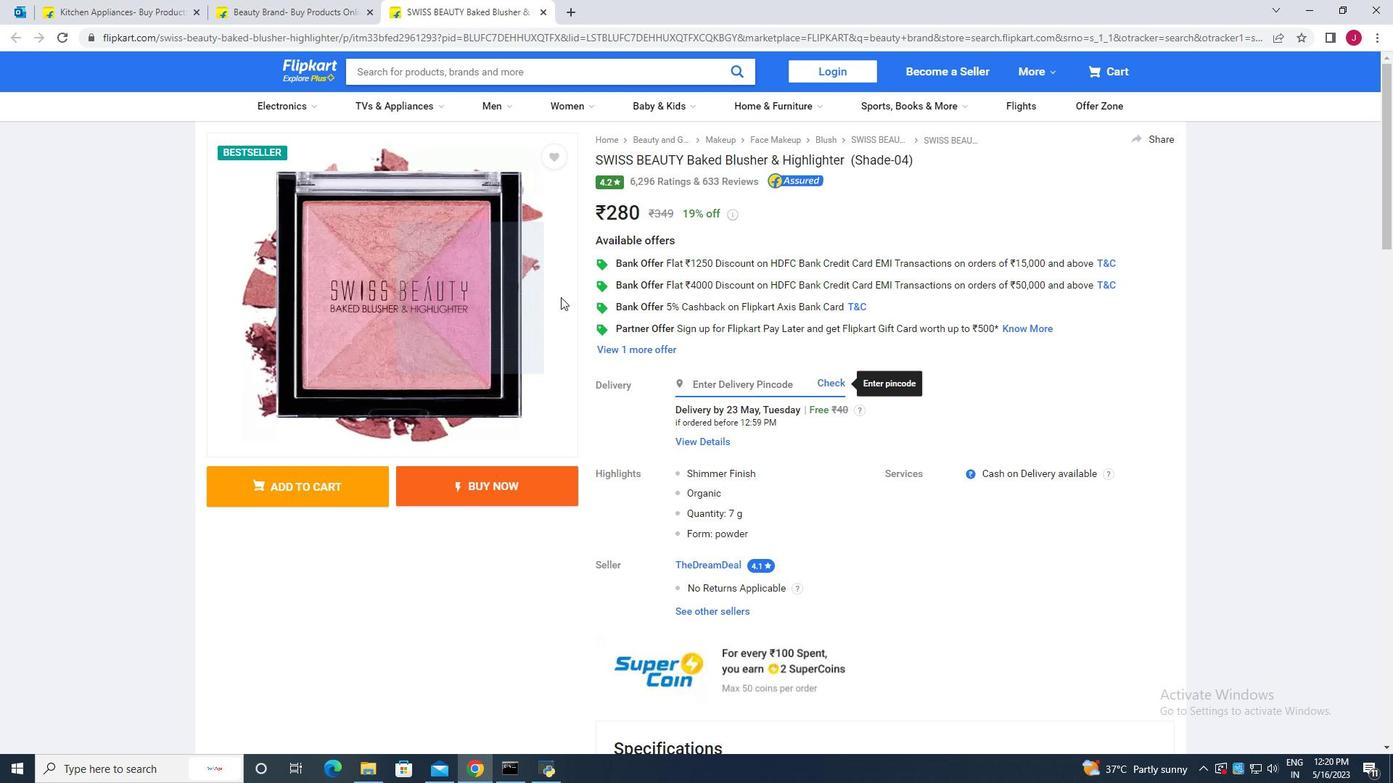 
Action: Mouse scrolled (556, 292) with delta (0, 0)
Screenshot: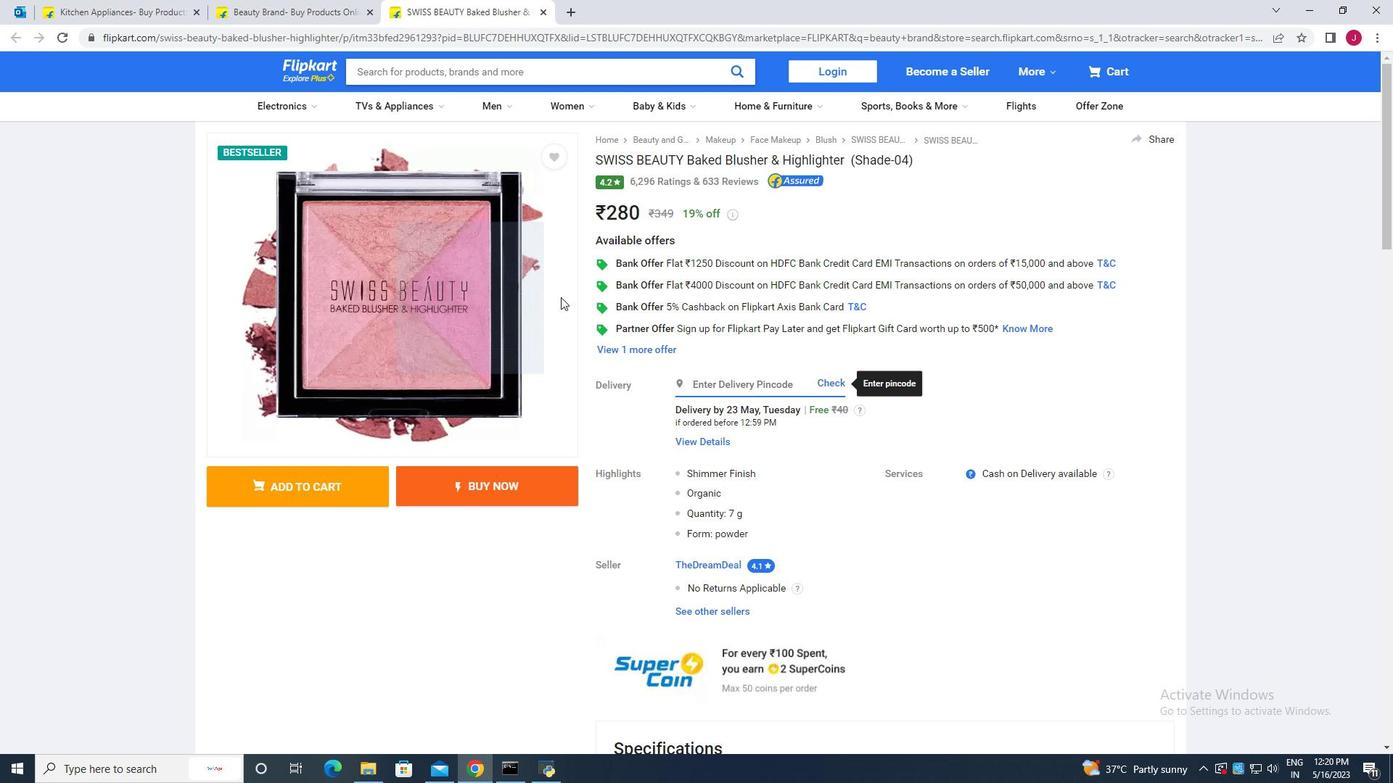 
Action: Mouse scrolled (555, 289) with delta (0, 0)
Screenshot: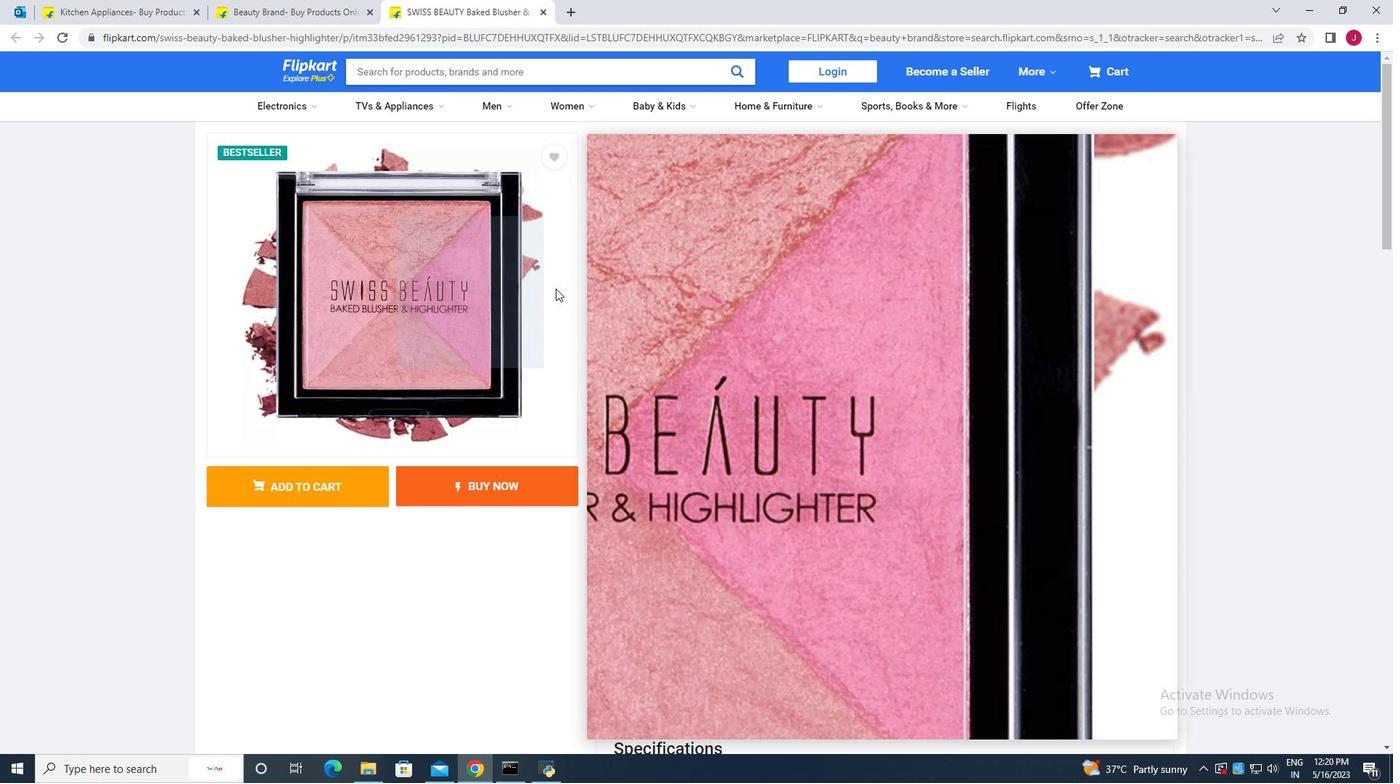 
Action: Mouse scrolled (555, 289) with delta (0, 0)
Screenshot: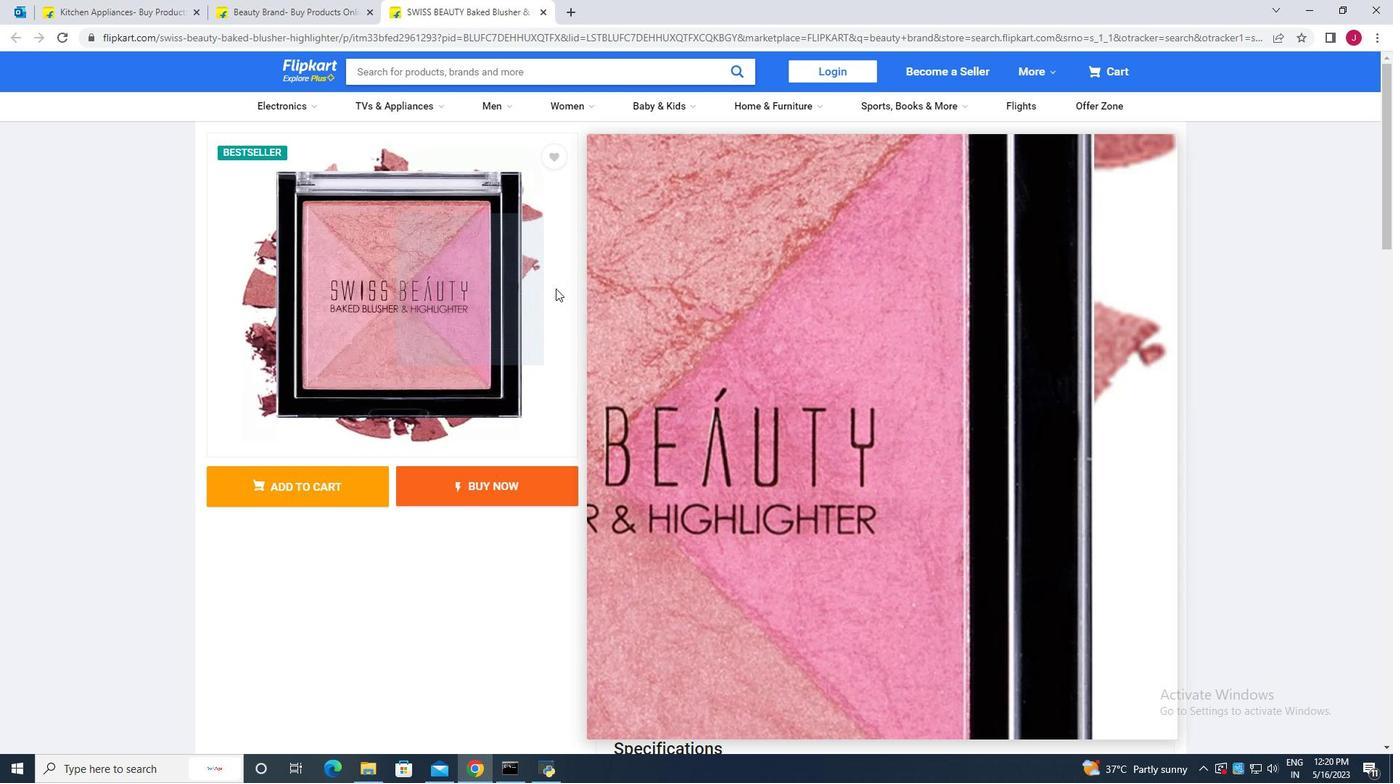 
Action: Mouse scrolled (555, 289) with delta (0, 0)
Screenshot: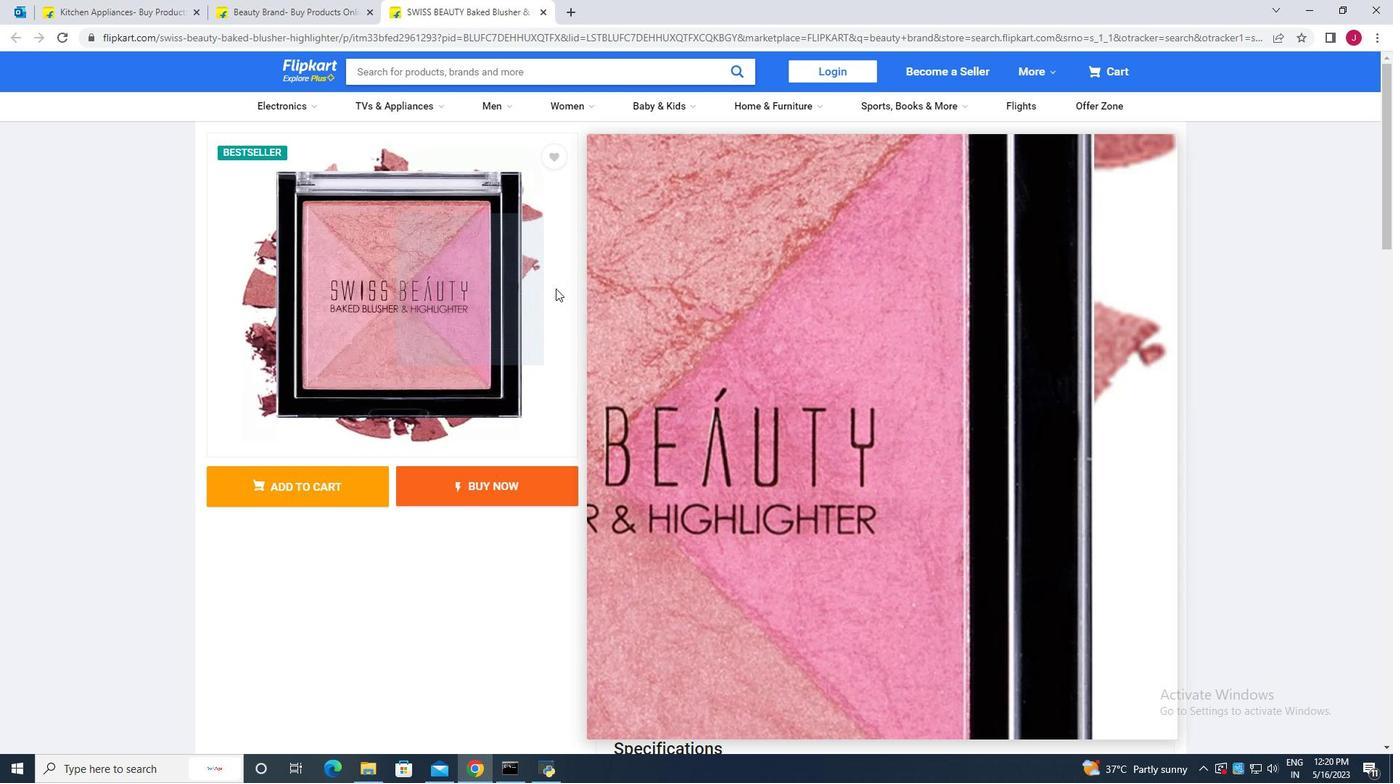
Action: Mouse moved to (445, 312)
Screenshot: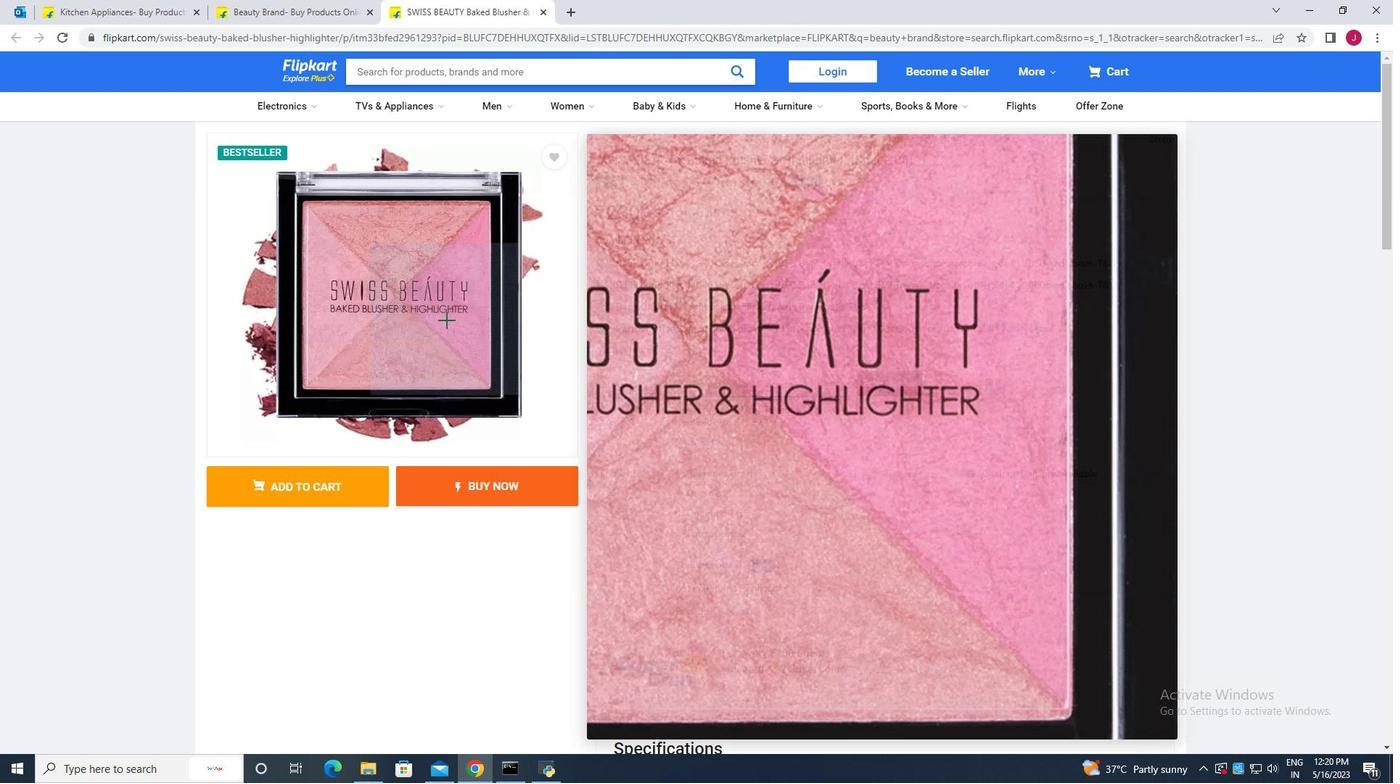 
Action: Mouse scrolled (445, 314) with delta (0, 0)
Screenshot: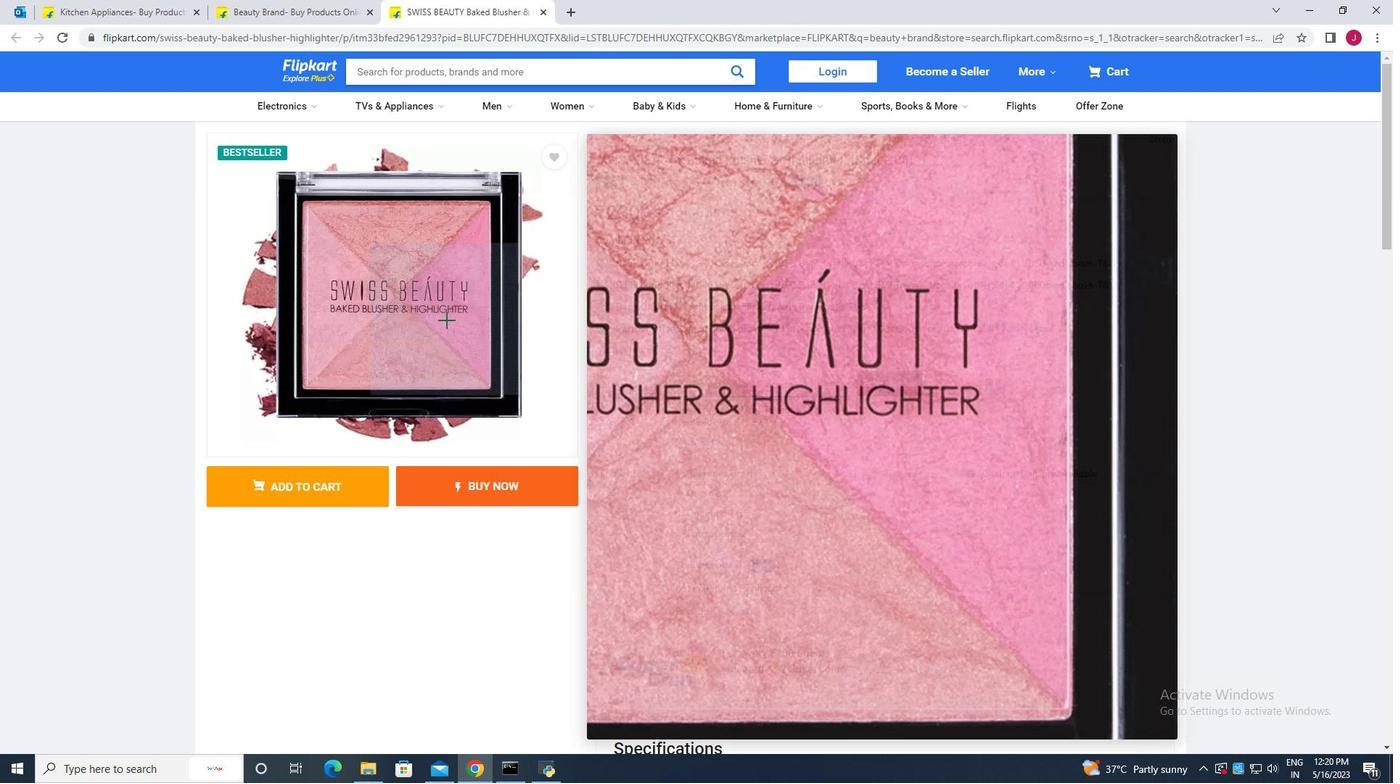 
Action: Mouse scrolled (445, 313) with delta (0, 0)
Screenshot: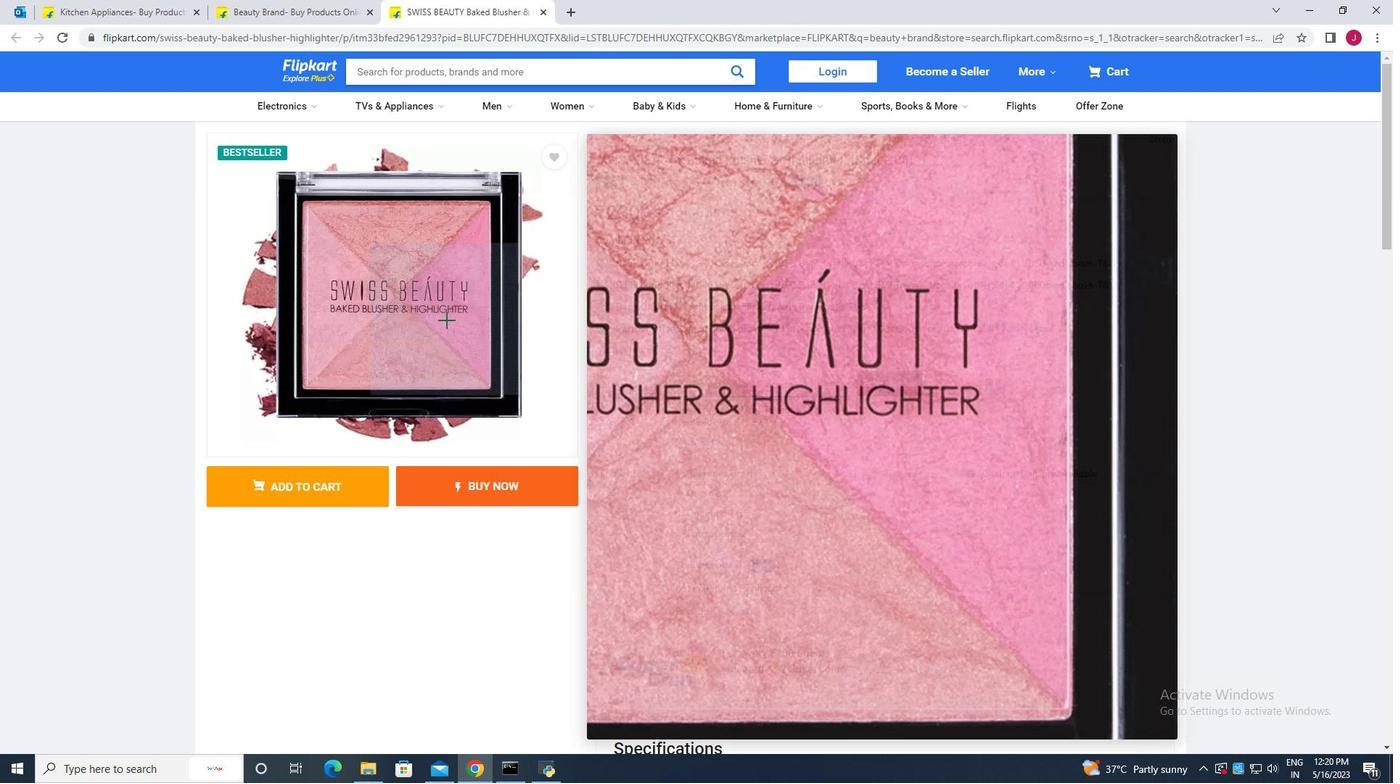 
Action: Mouse scrolled (445, 313) with delta (0, 0)
Screenshot: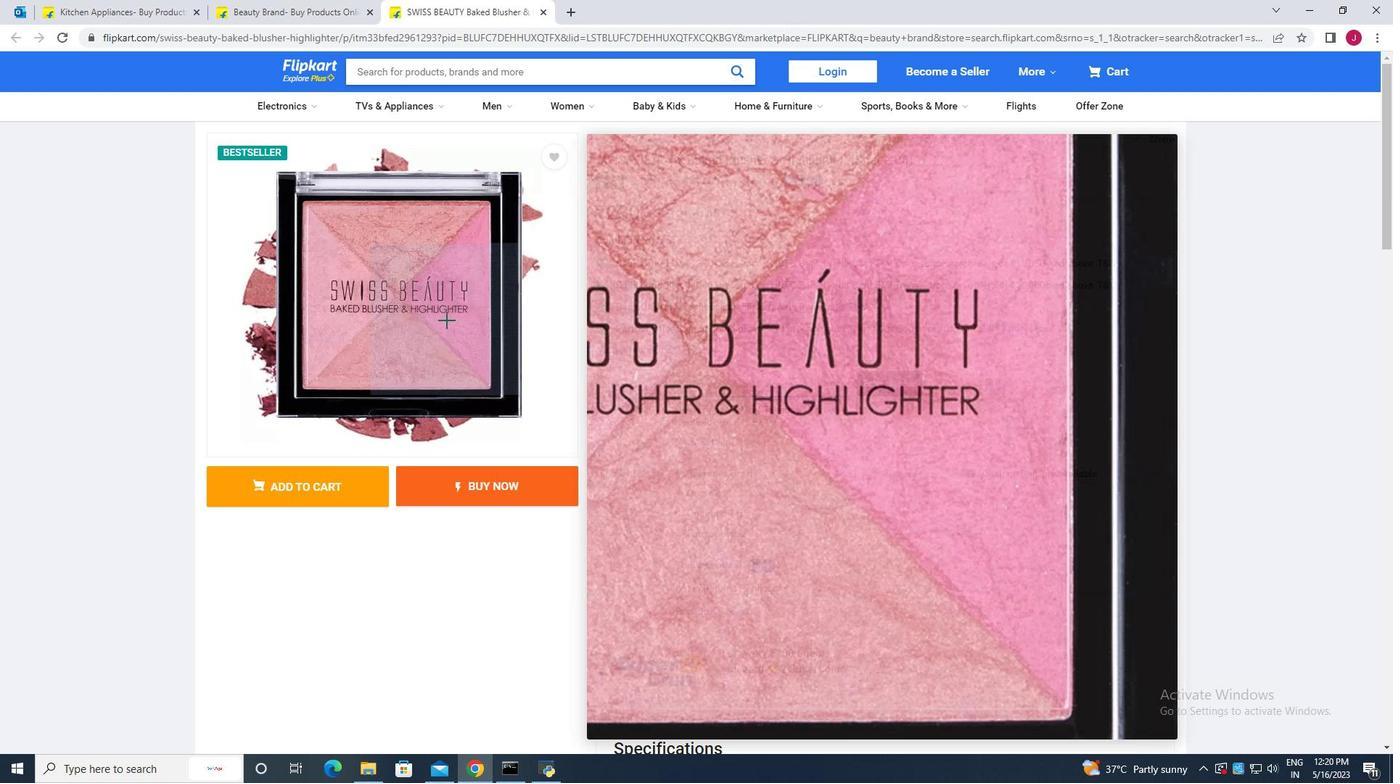 
Action: Mouse scrolled (445, 313) with delta (0, 0)
Screenshot: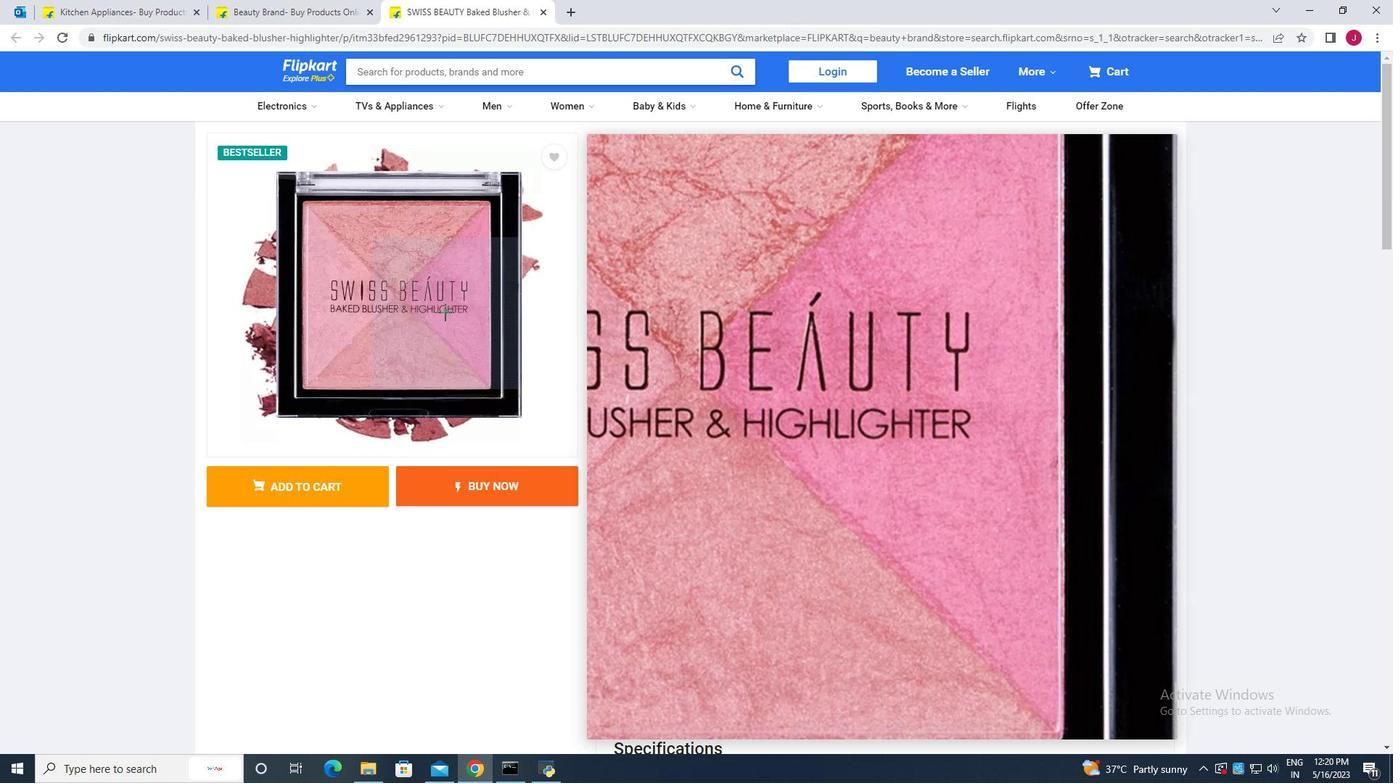 
Action: Mouse scrolled (445, 313) with delta (0, 0)
Screenshot: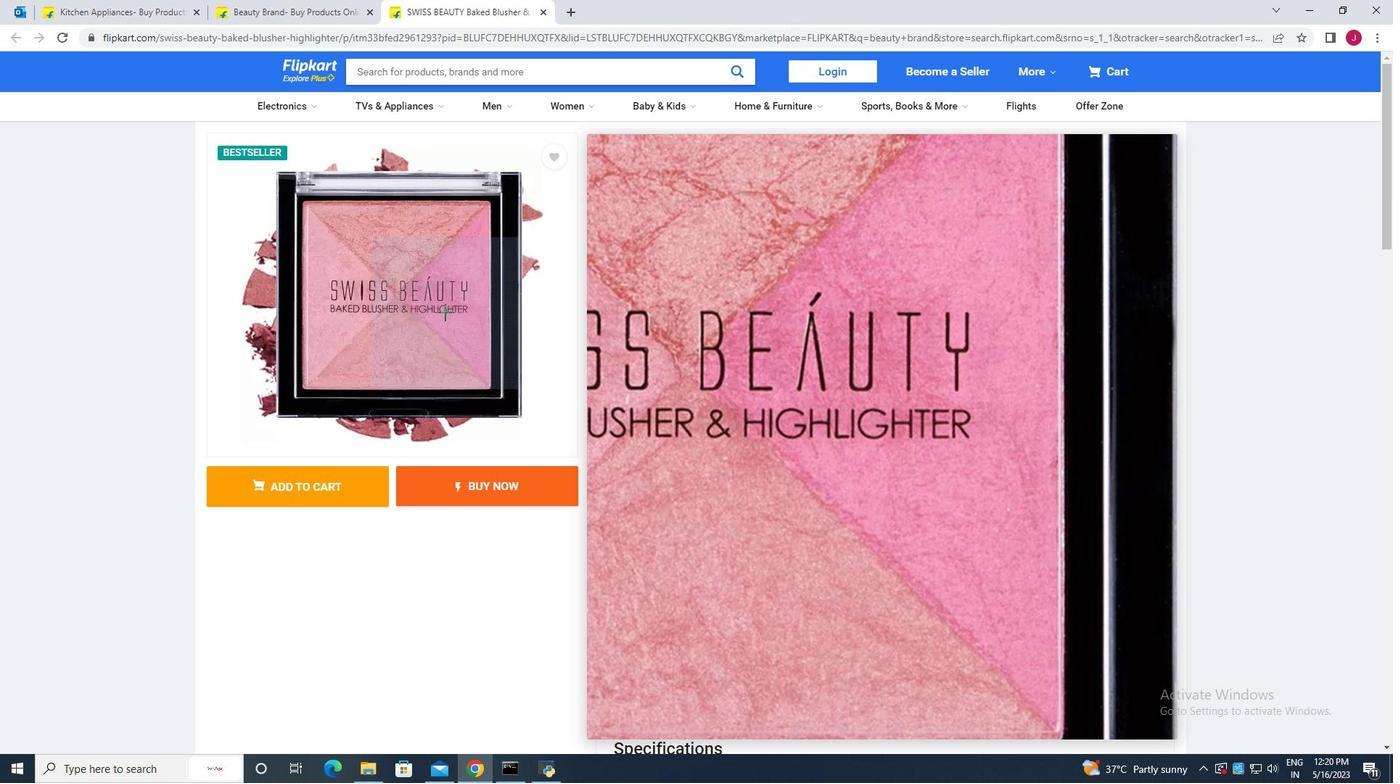 
Action: Mouse scrolled (445, 313) with delta (0, 0)
Screenshot: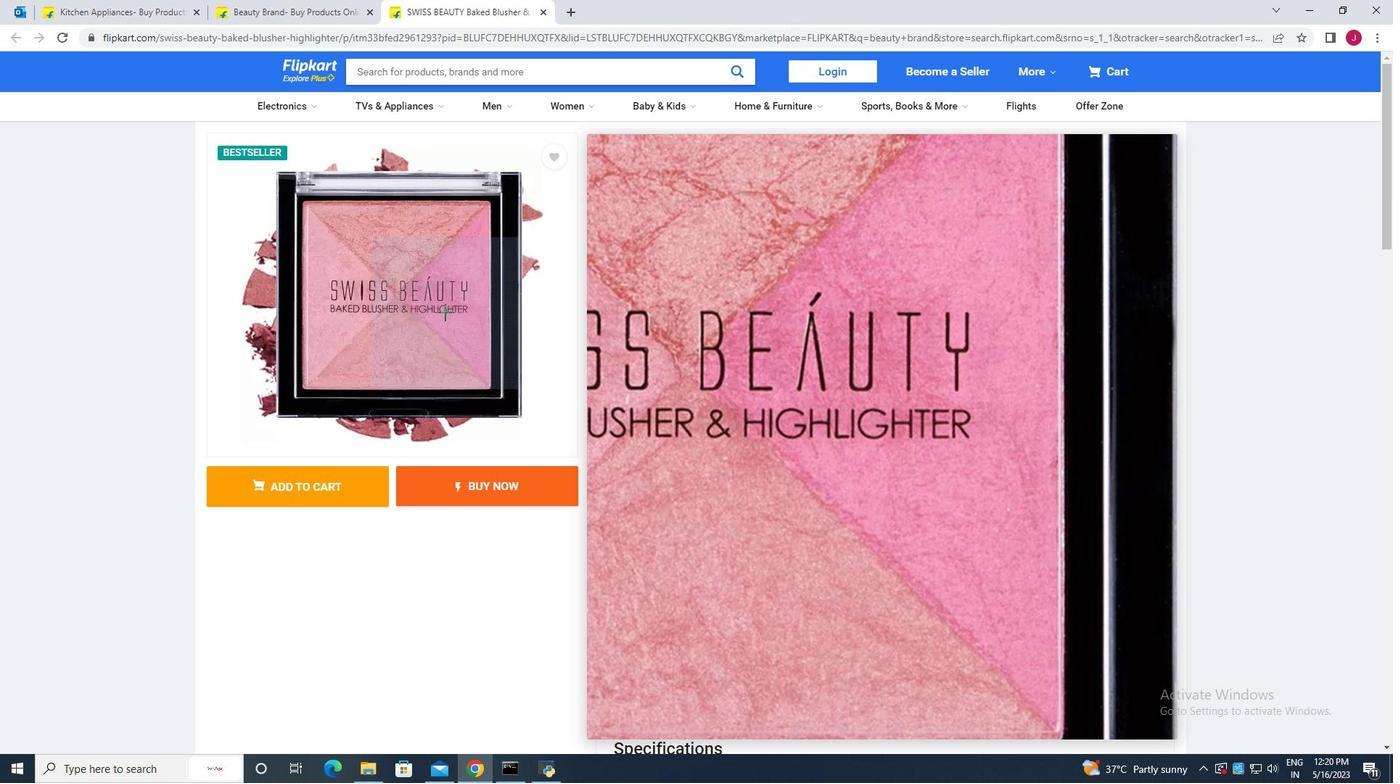 
Action: Mouse scrolled (445, 313) with delta (0, 0)
Screenshot: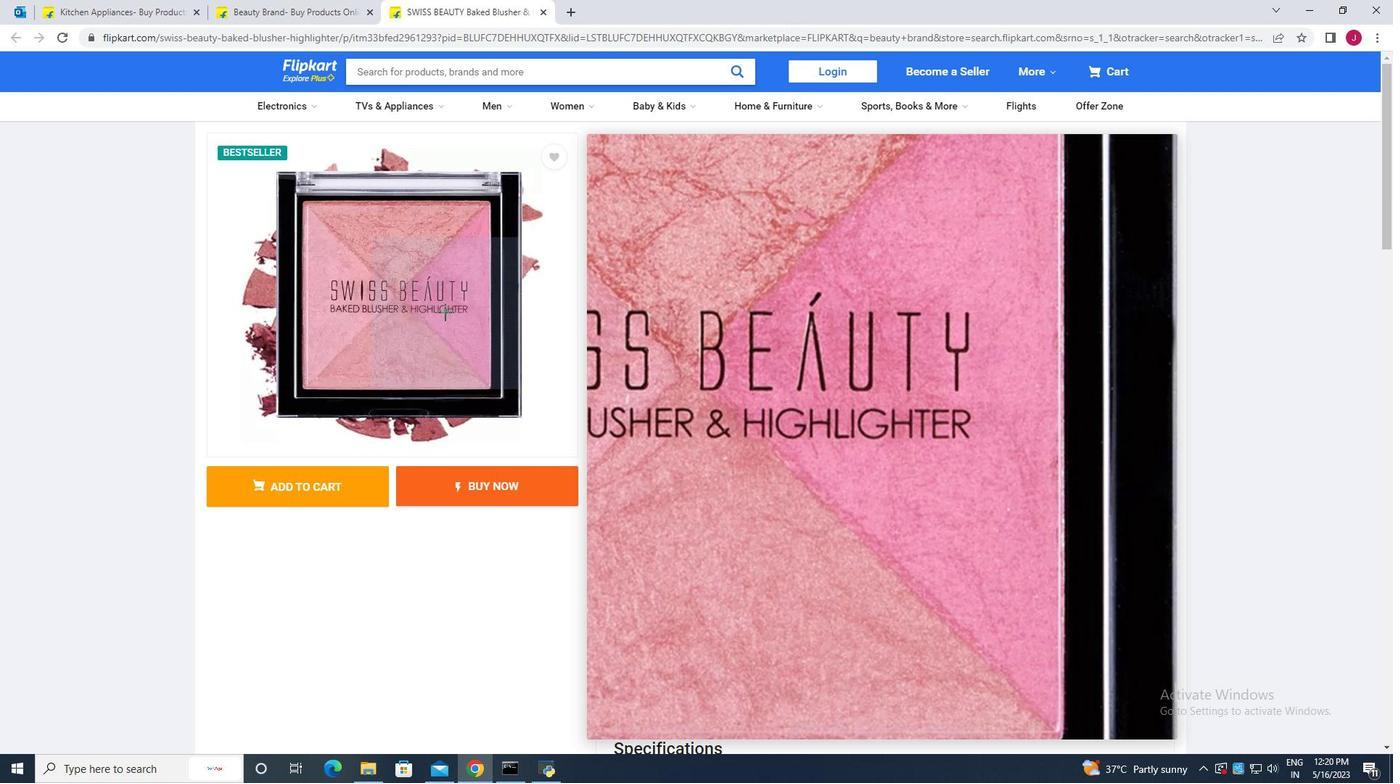 
Action: Mouse scrolled (445, 313) with delta (0, 0)
Screenshot: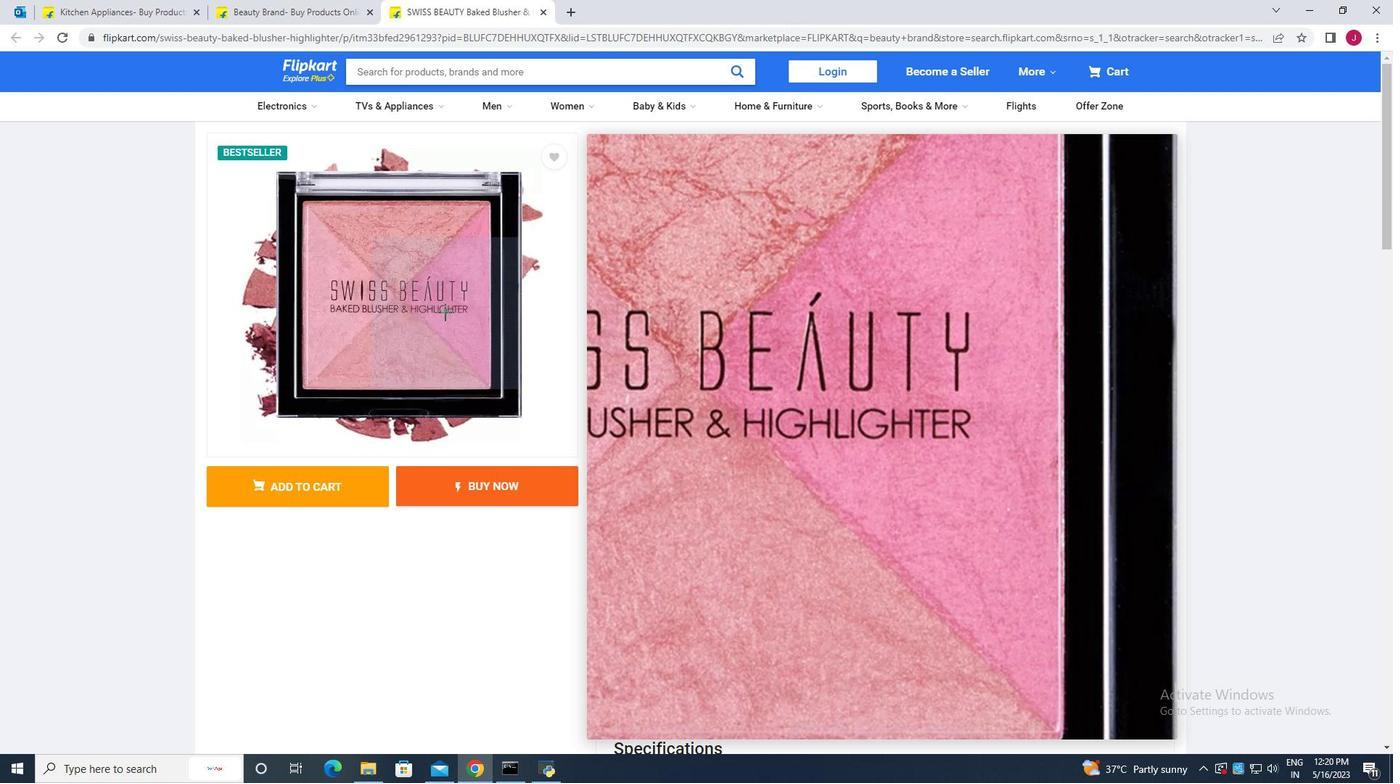 
Action: Mouse scrolled (445, 313) with delta (0, 0)
Screenshot: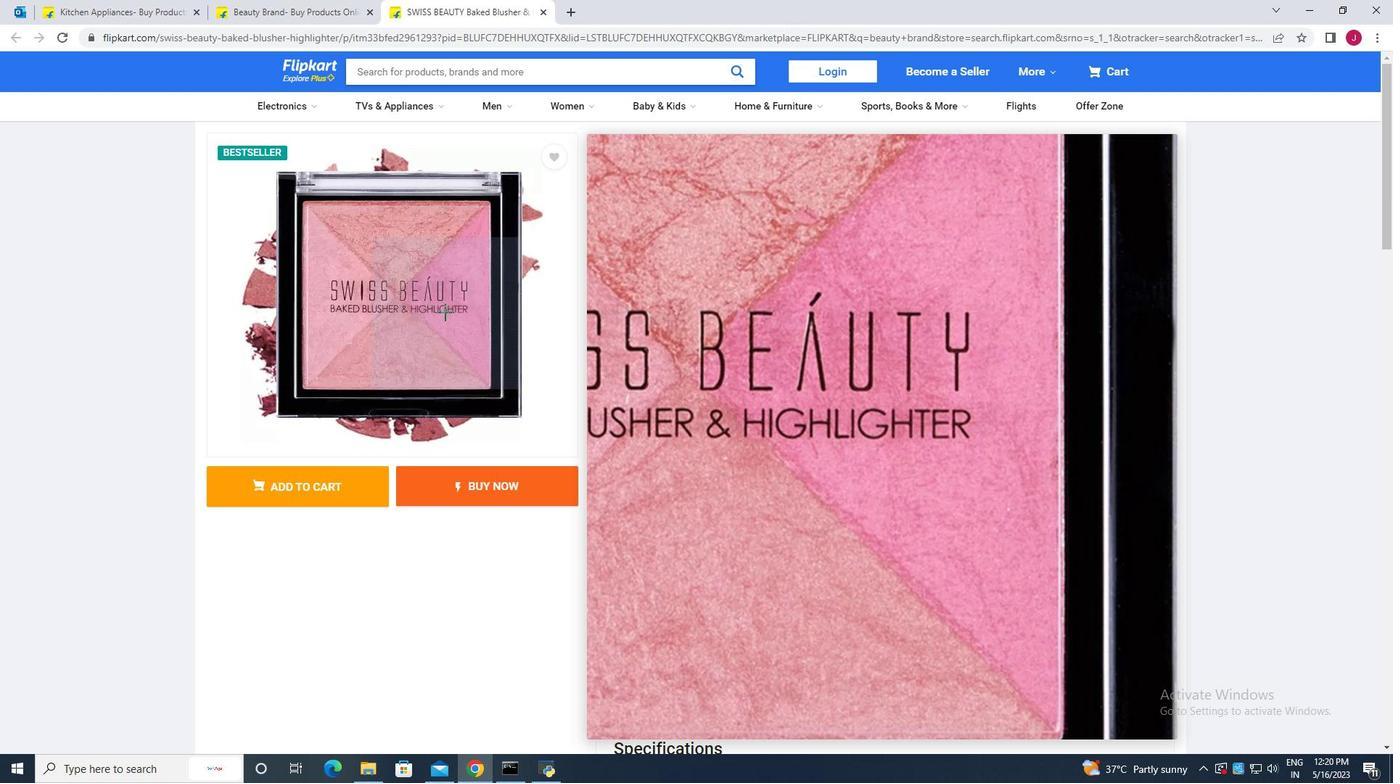 
Action: Mouse scrolled (445, 313) with delta (0, 0)
Screenshot: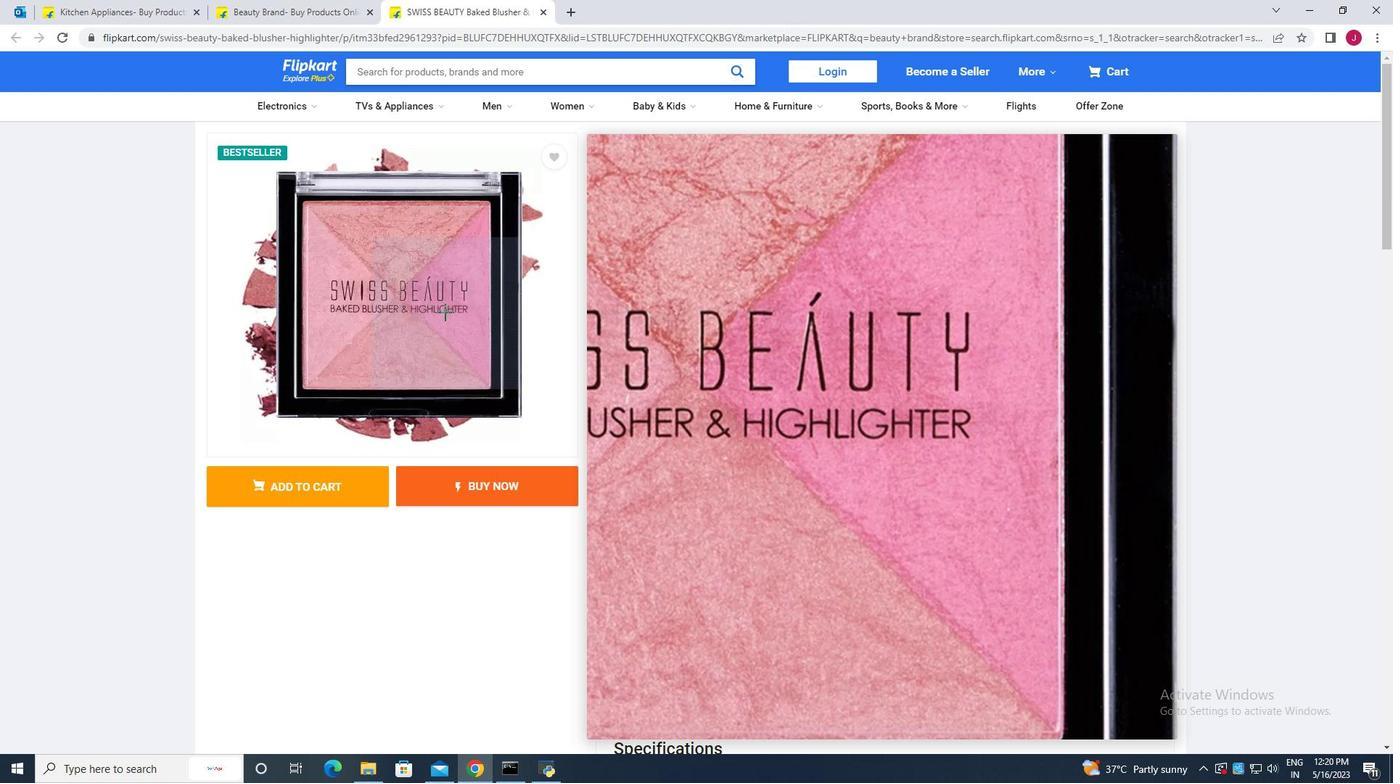 
Action: Mouse scrolled (445, 313) with delta (0, 0)
Screenshot: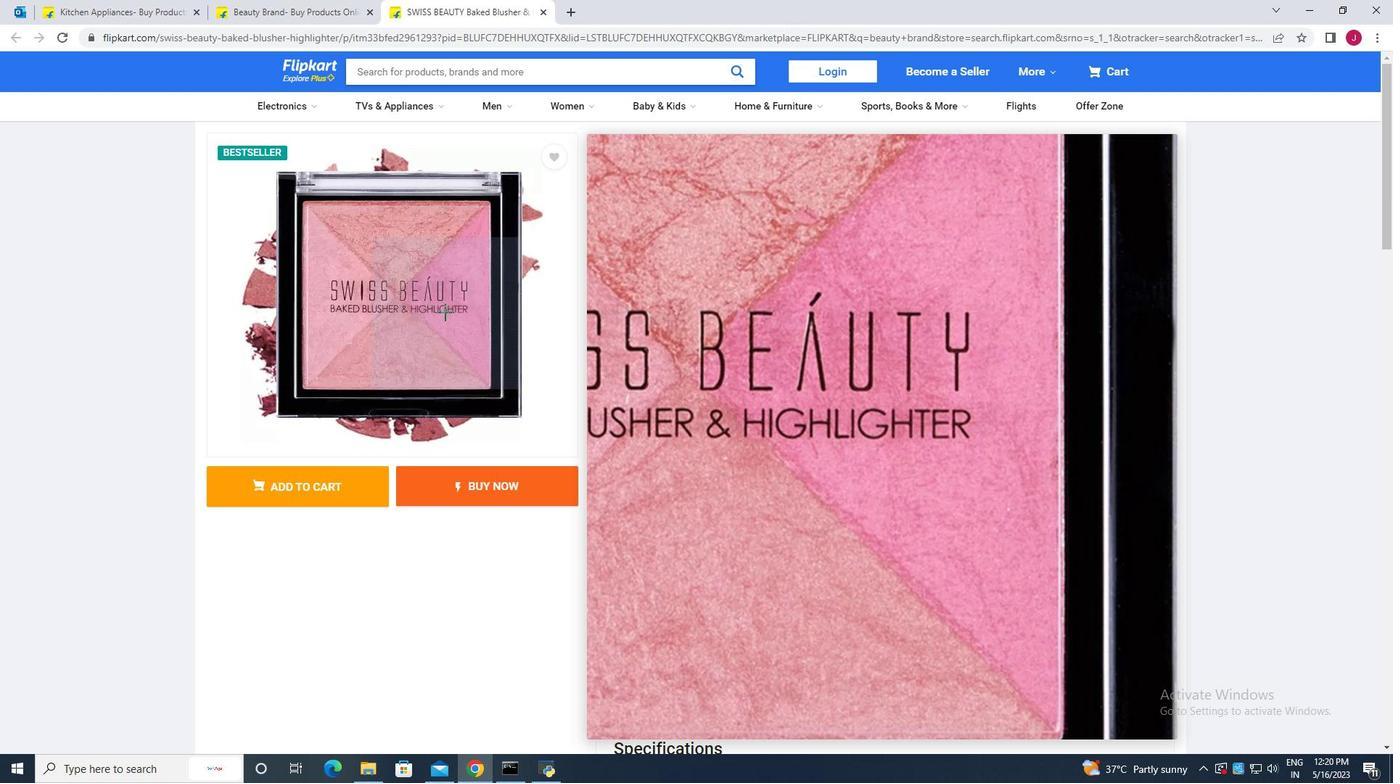 
Action: Mouse scrolled (445, 313) with delta (0, 0)
Screenshot: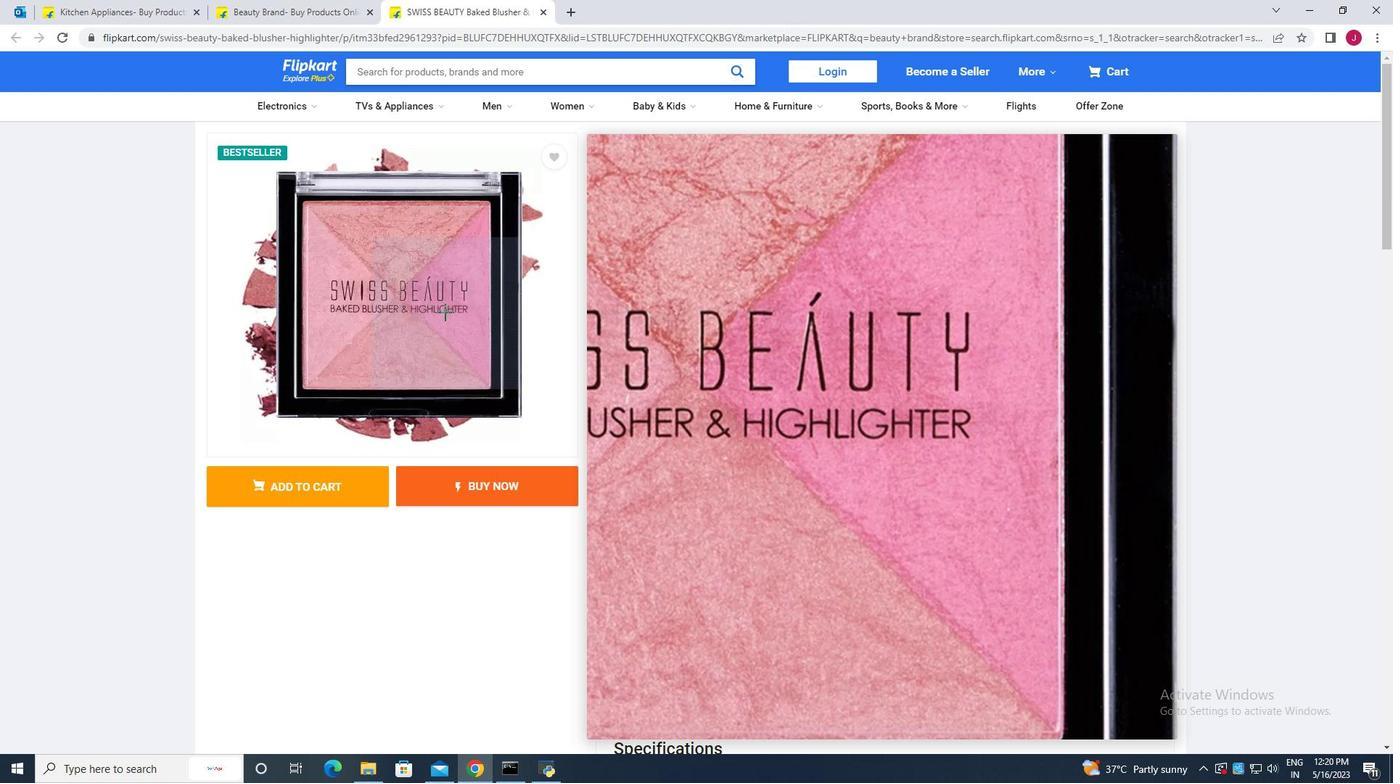 
Action: Mouse moved to (28, 105)
Screenshot: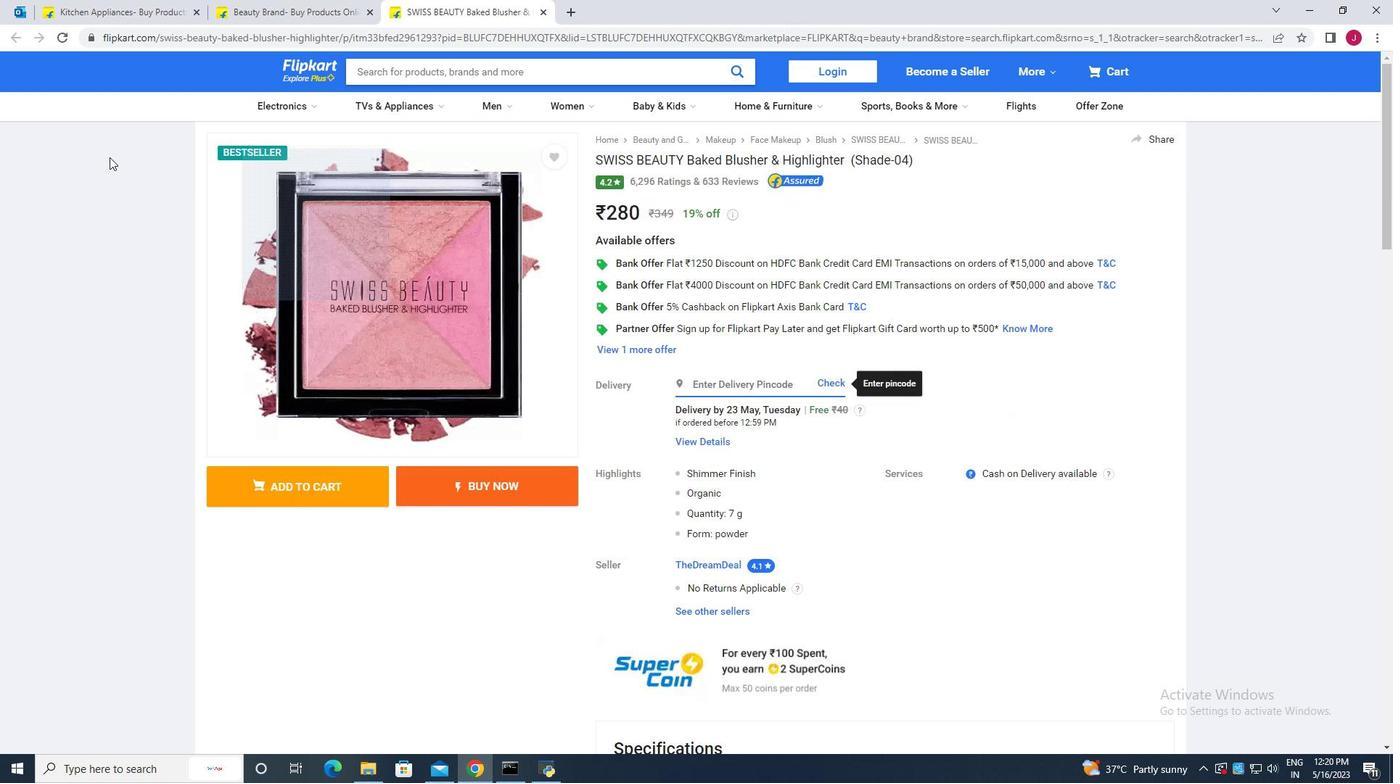 
Action: Mouse scrolled (40, 119) with delta (0, 0)
Screenshot: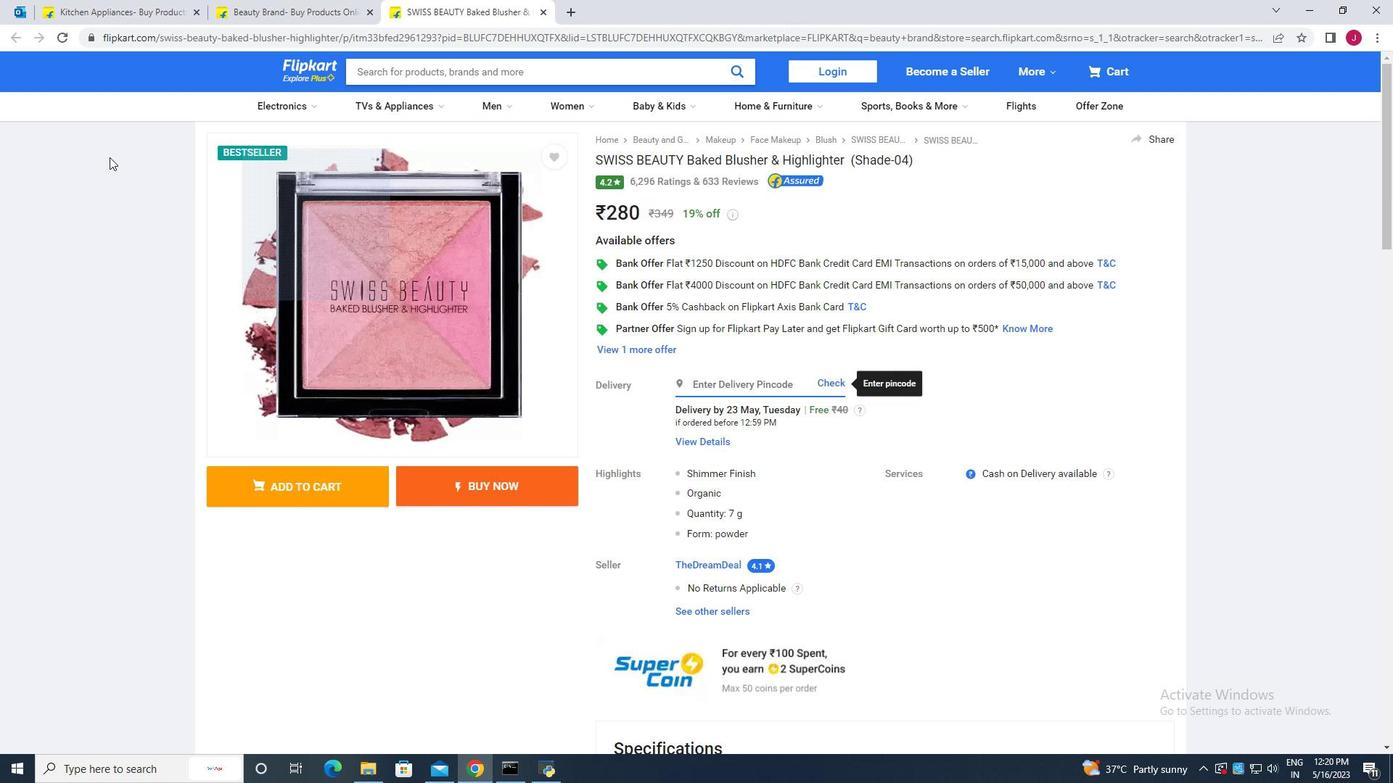 
Action: Mouse moved to (308, 181)
Screenshot: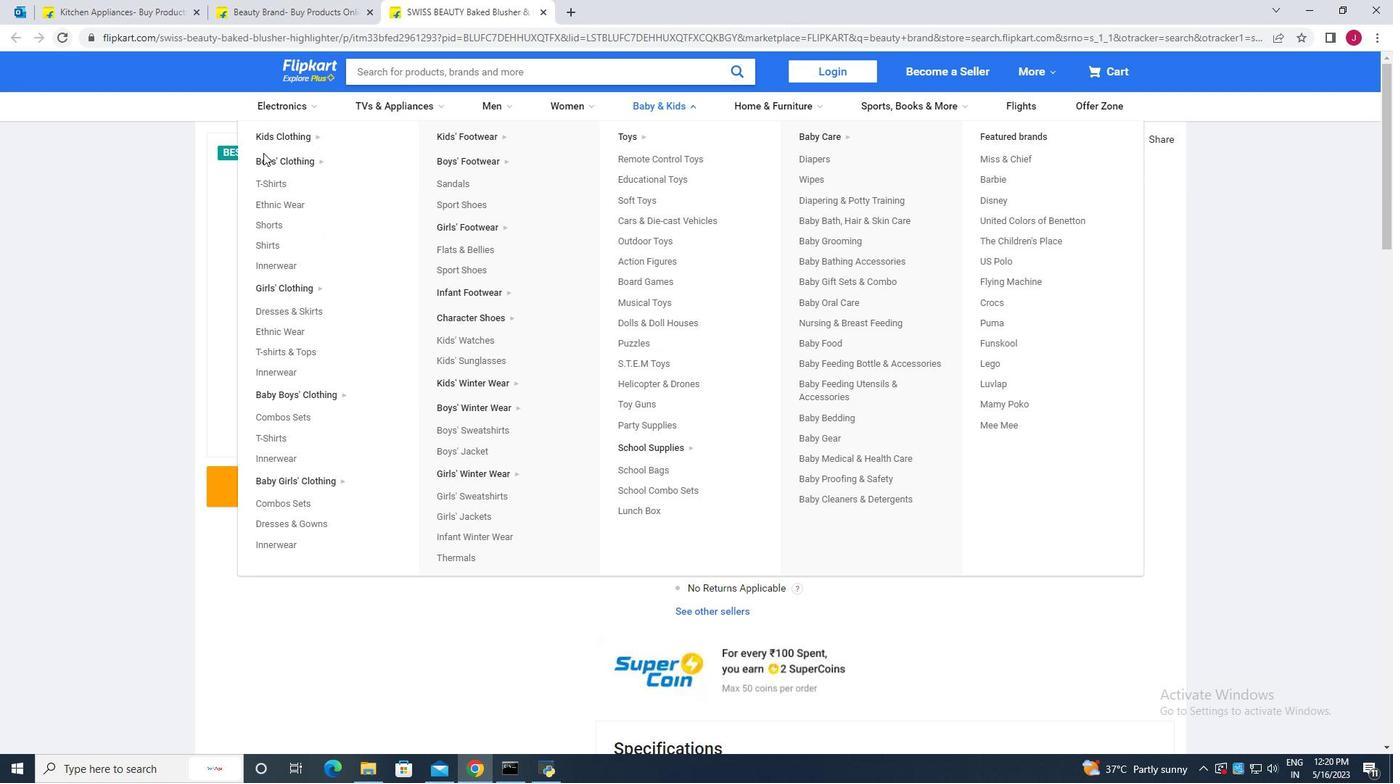 
Action: Mouse scrolled (308, 182) with delta (0, 0)
Screenshot: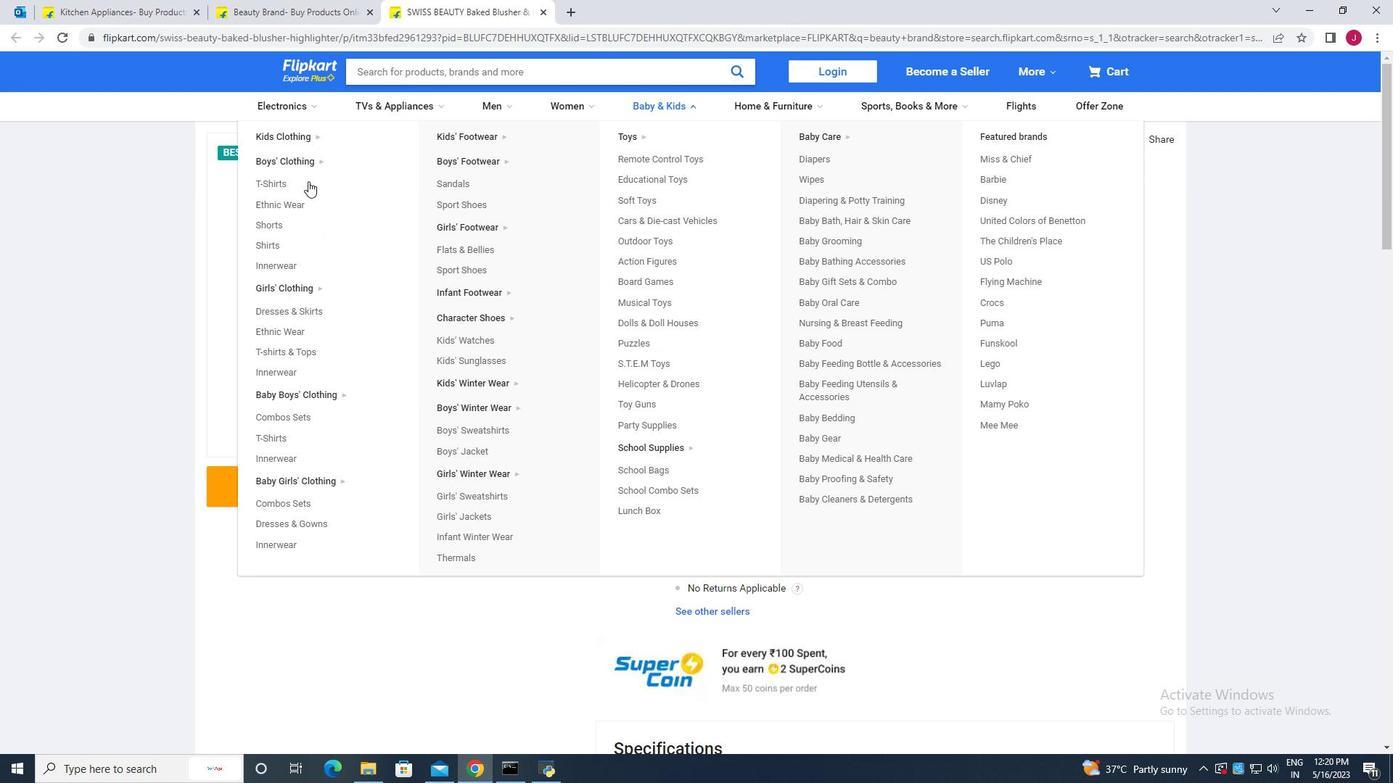 
Action: Mouse moved to (308, 180)
Screenshot: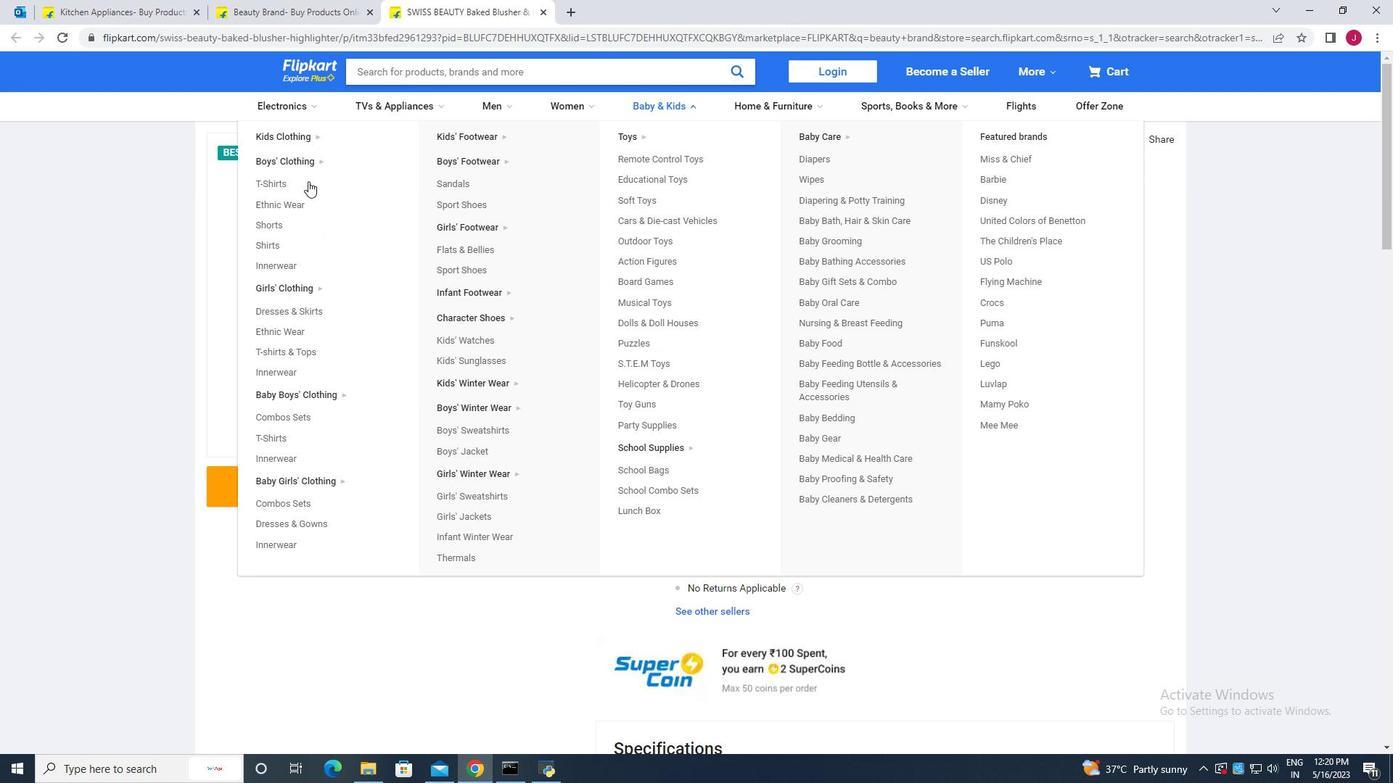 
Action: Mouse scrolled (308, 180) with delta (0, 0)
Screenshot: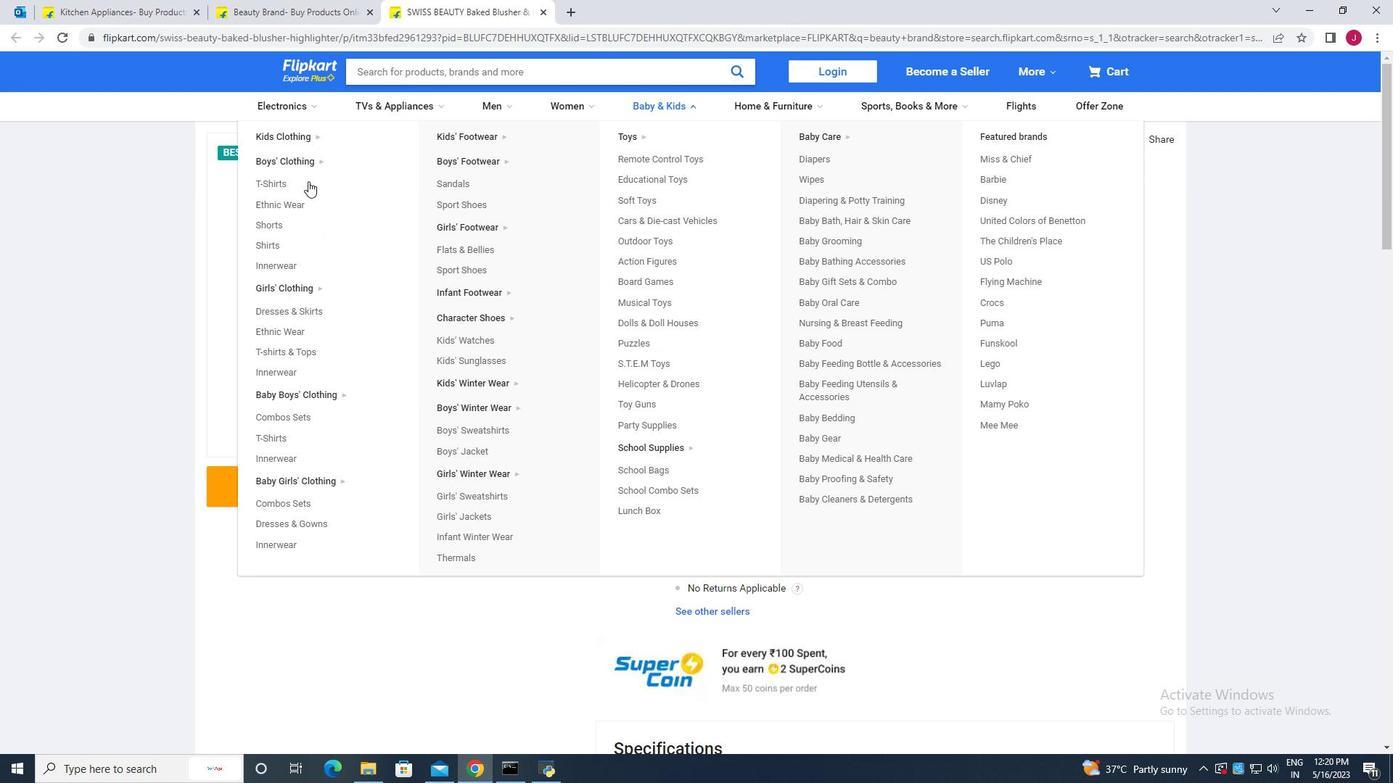 
Action: Mouse moved to (306, 173)
Screenshot: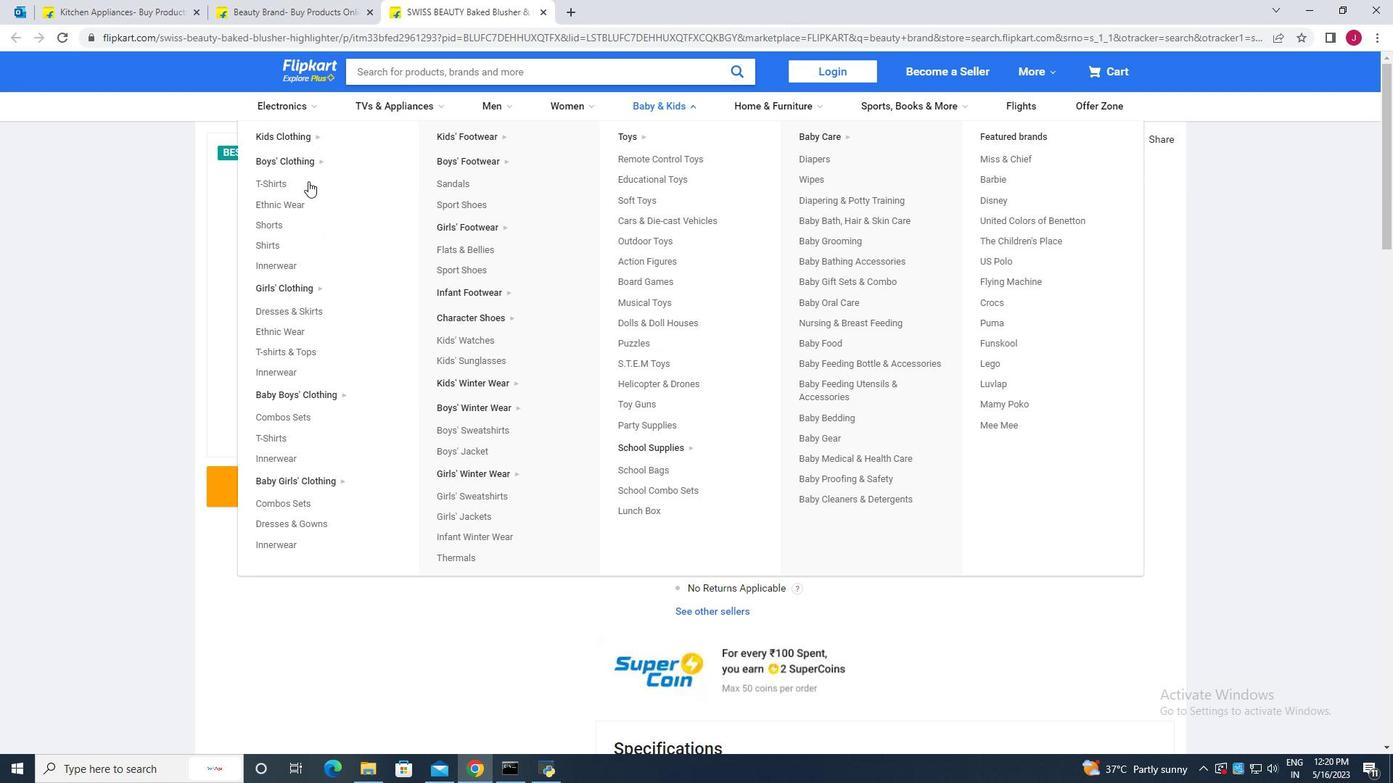 
Action: Mouse scrolled (306, 174) with delta (0, 0)
Screenshot: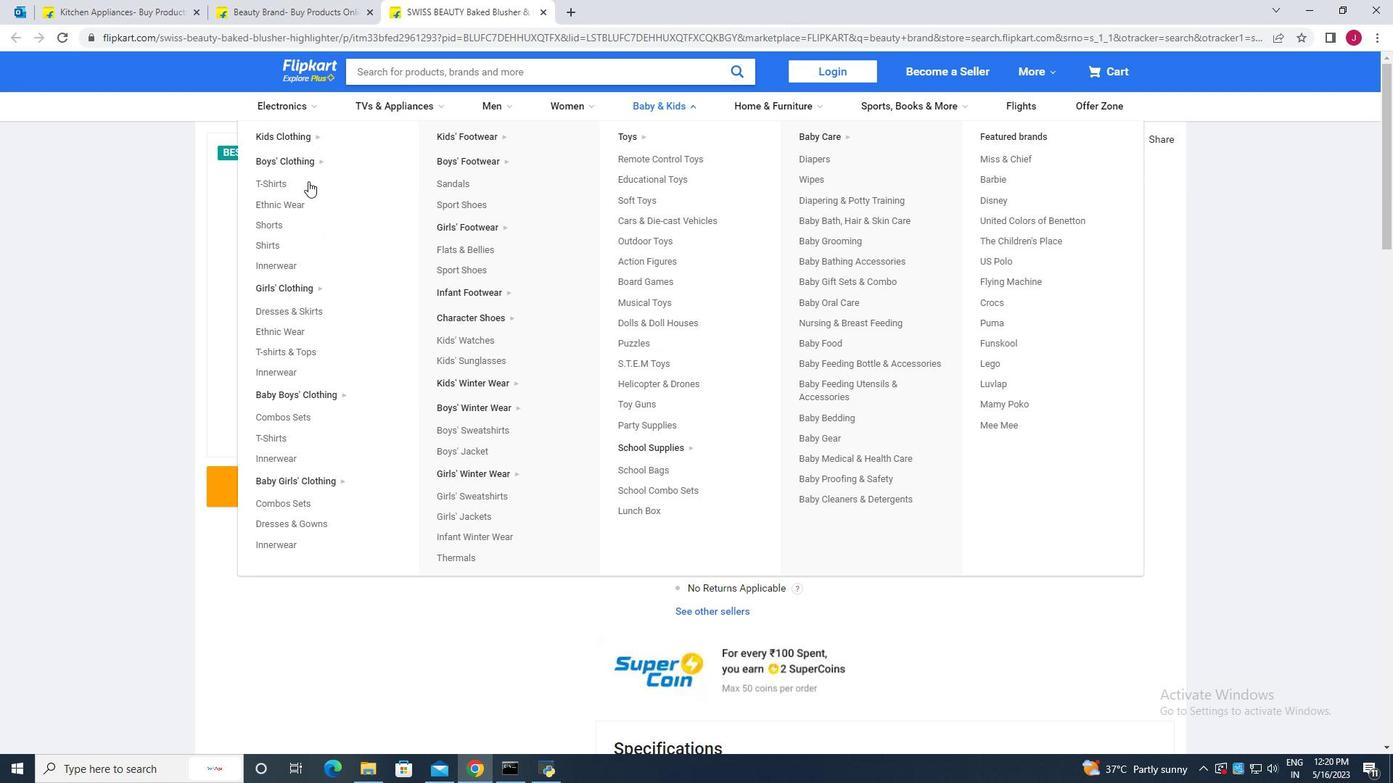 
Action: Mouse moved to (305, 168)
Screenshot: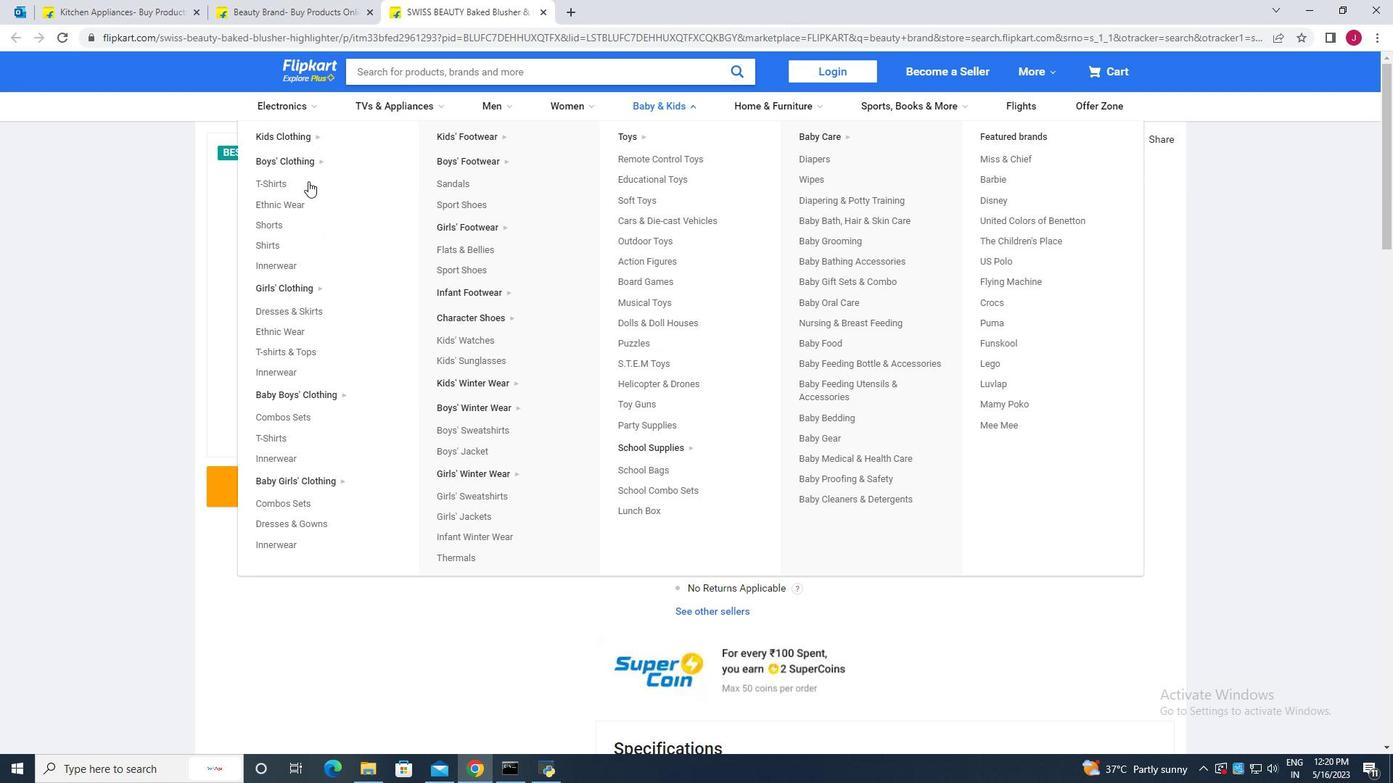 
Action: Mouse scrolled (305, 169) with delta (0, 0)
Screenshot: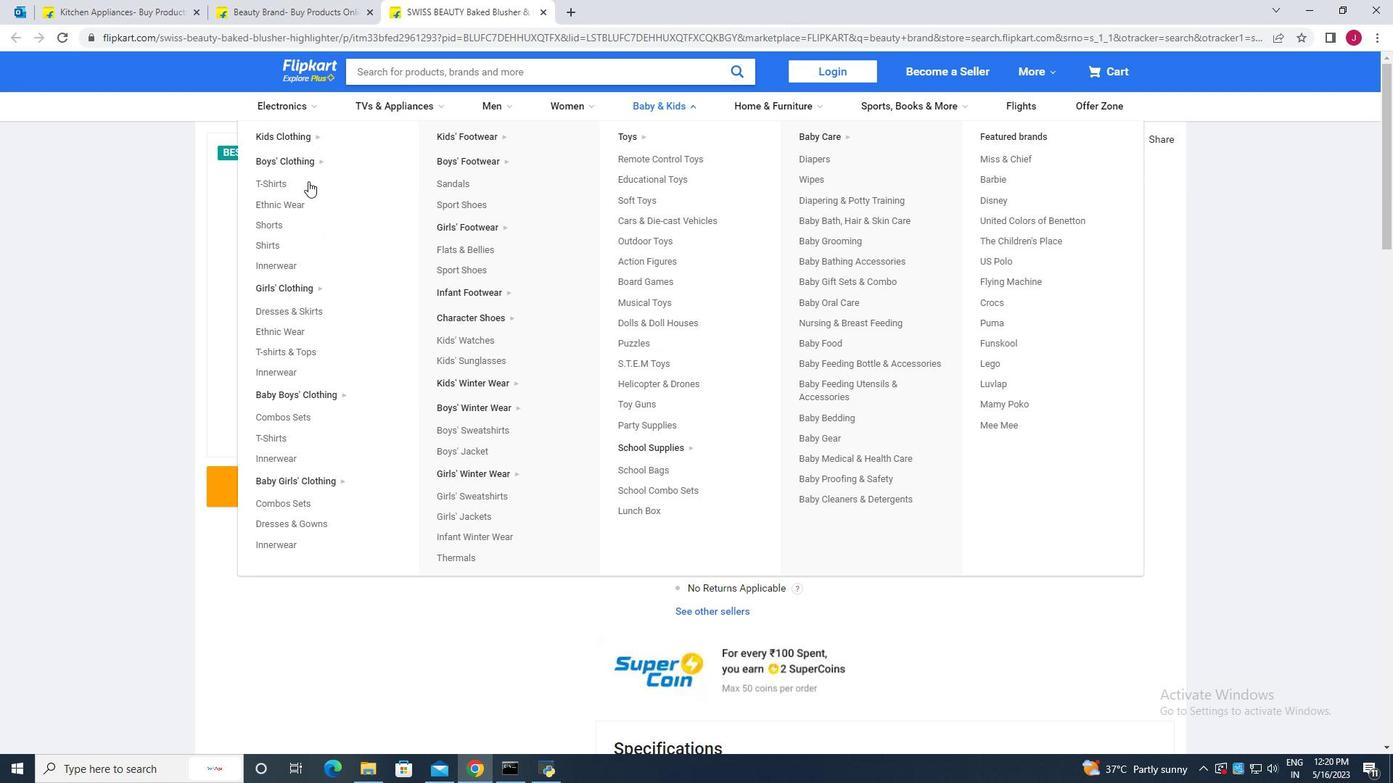 
Action: Mouse moved to (305, 166)
Screenshot: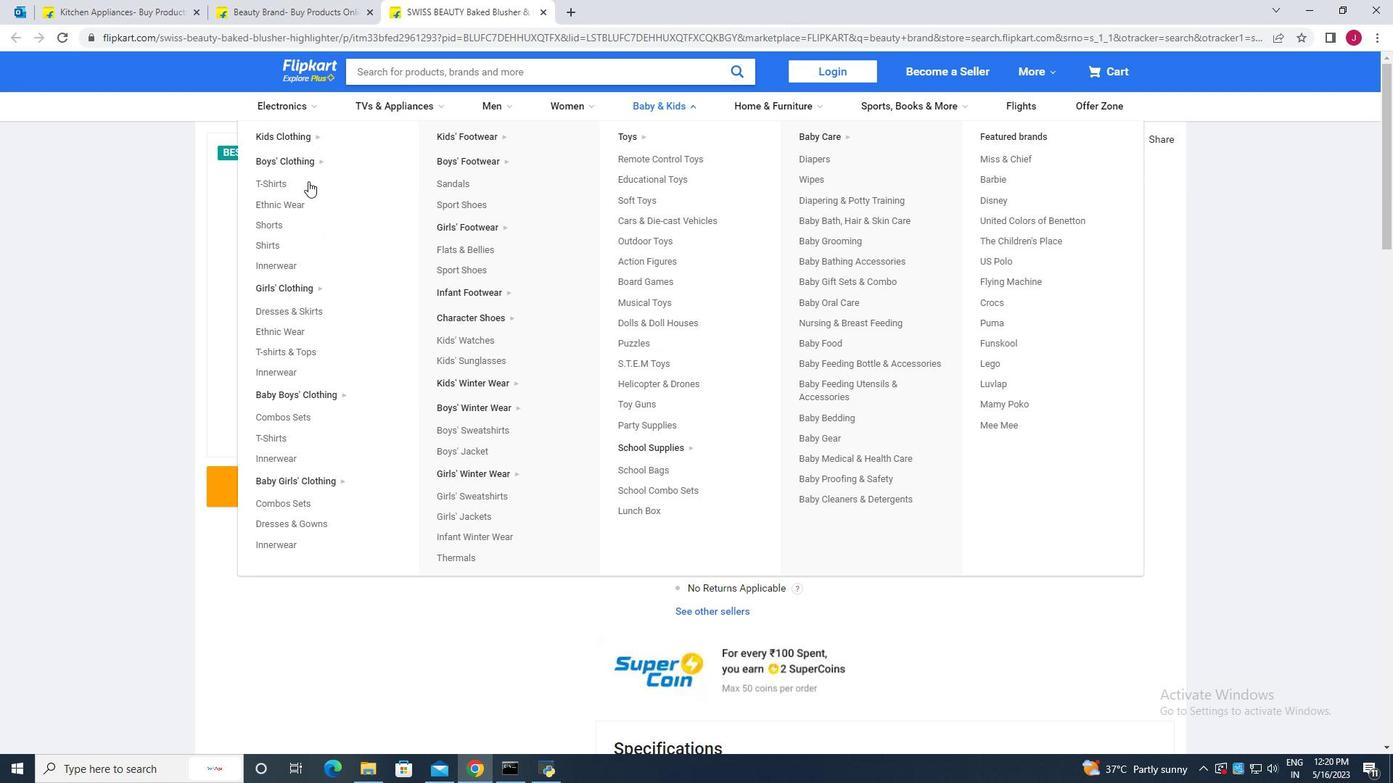 
Action: Mouse scrolled (305, 167) with delta (0, 0)
Screenshot: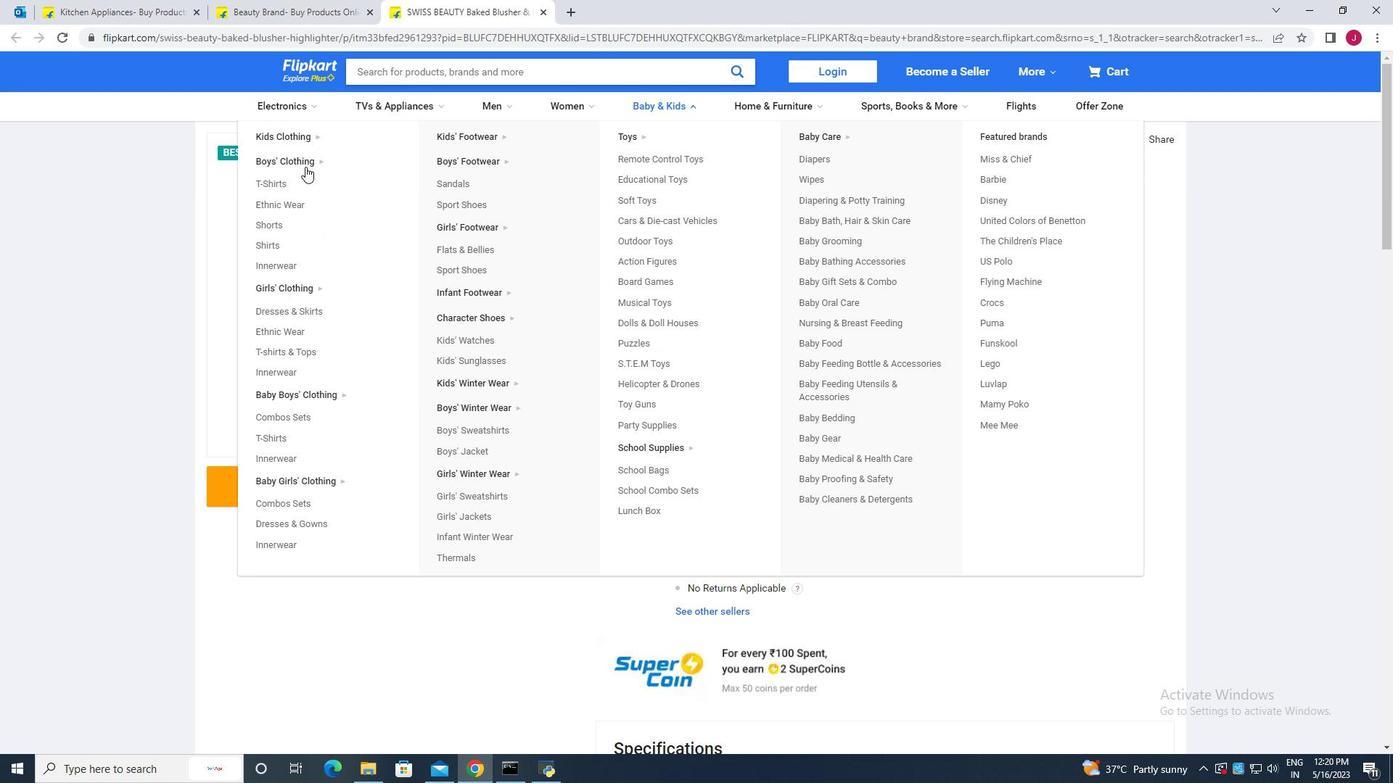
Action: Mouse scrolled (305, 167) with delta (0, 0)
Screenshot: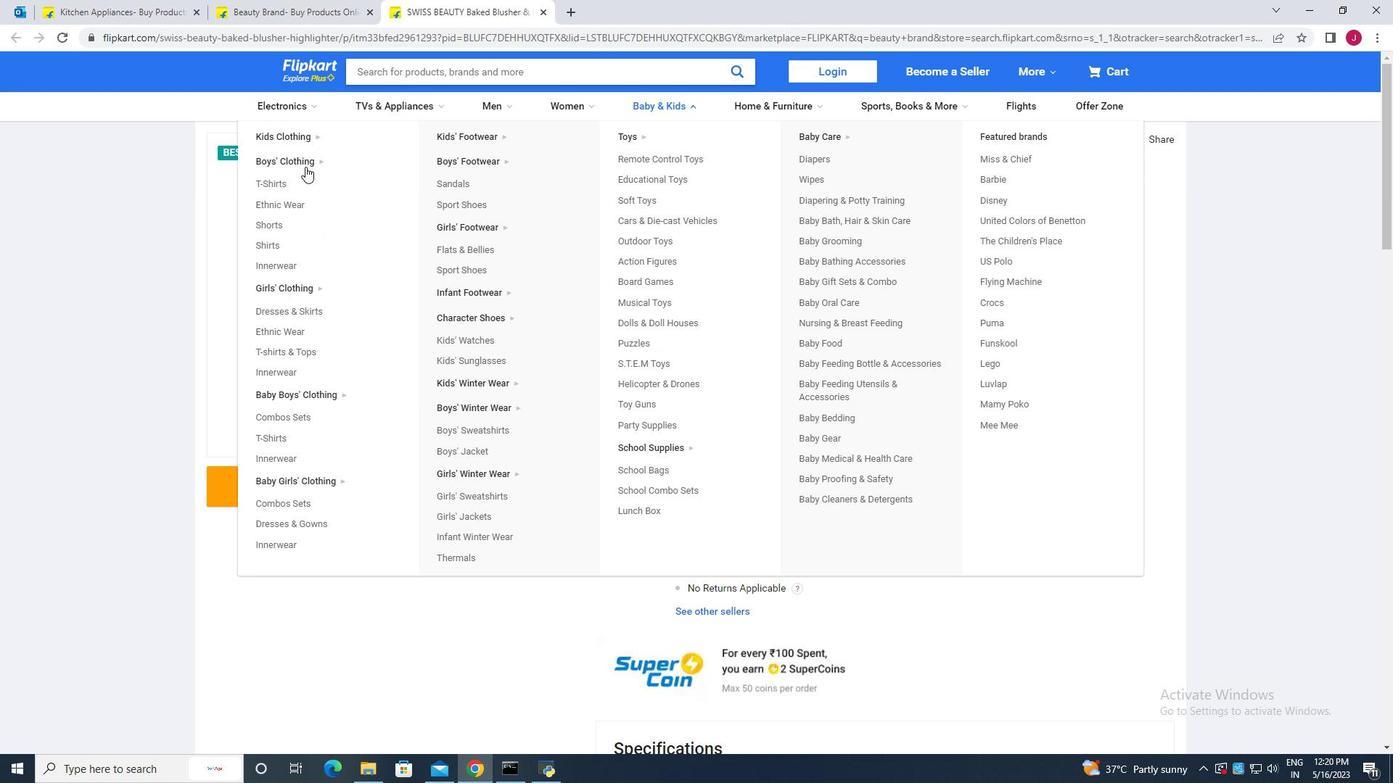 
Action: Mouse scrolled (305, 167) with delta (0, 0)
Screenshot: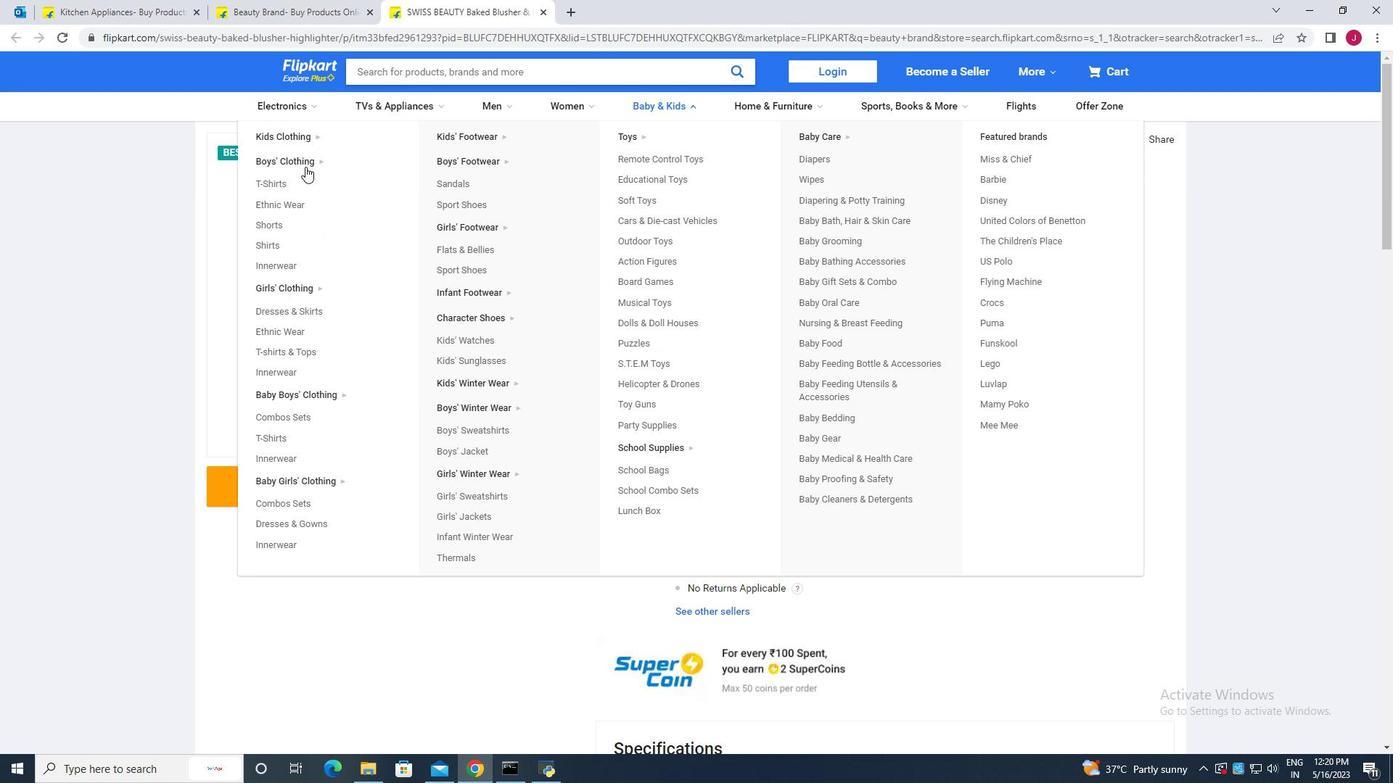 
Action: Mouse scrolled (305, 167) with delta (0, 0)
Screenshot: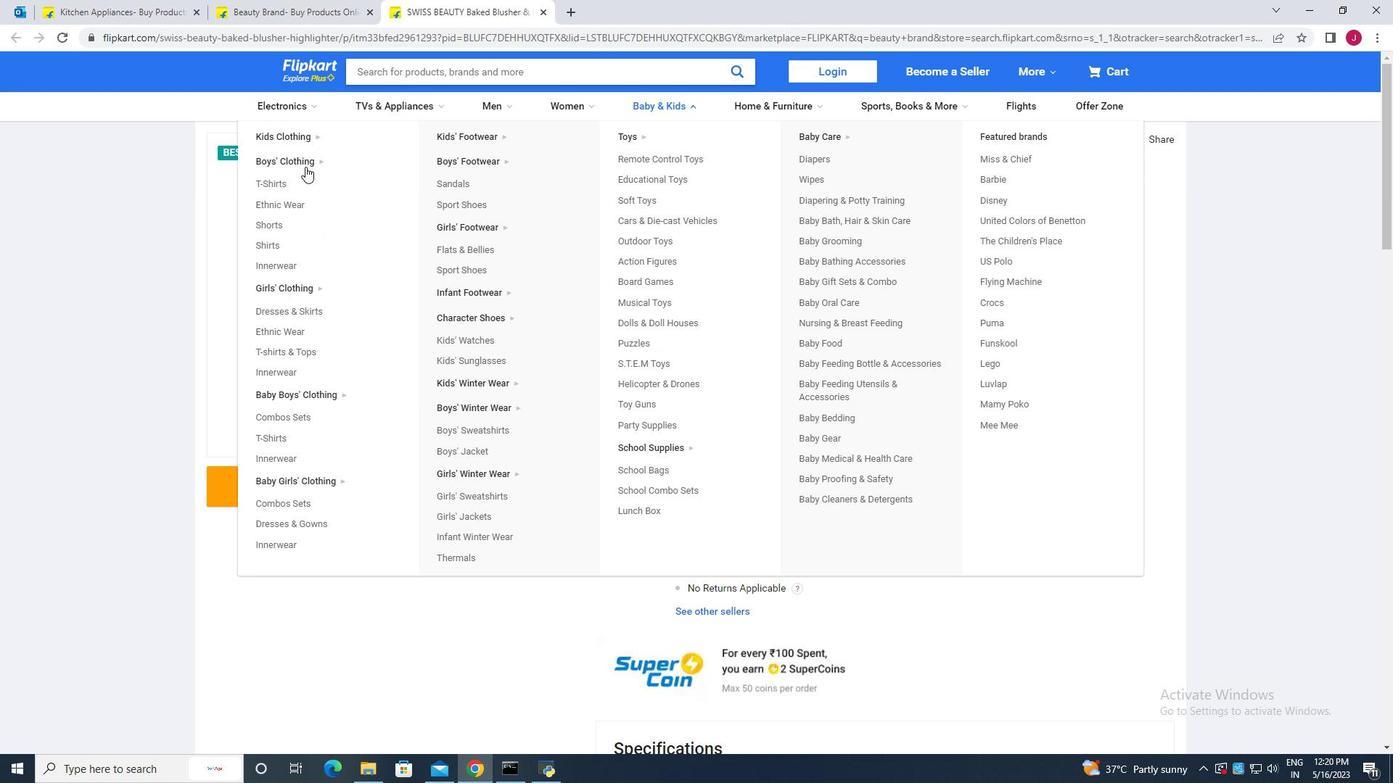 
Action: Mouse moved to (1177, 460)
Screenshot: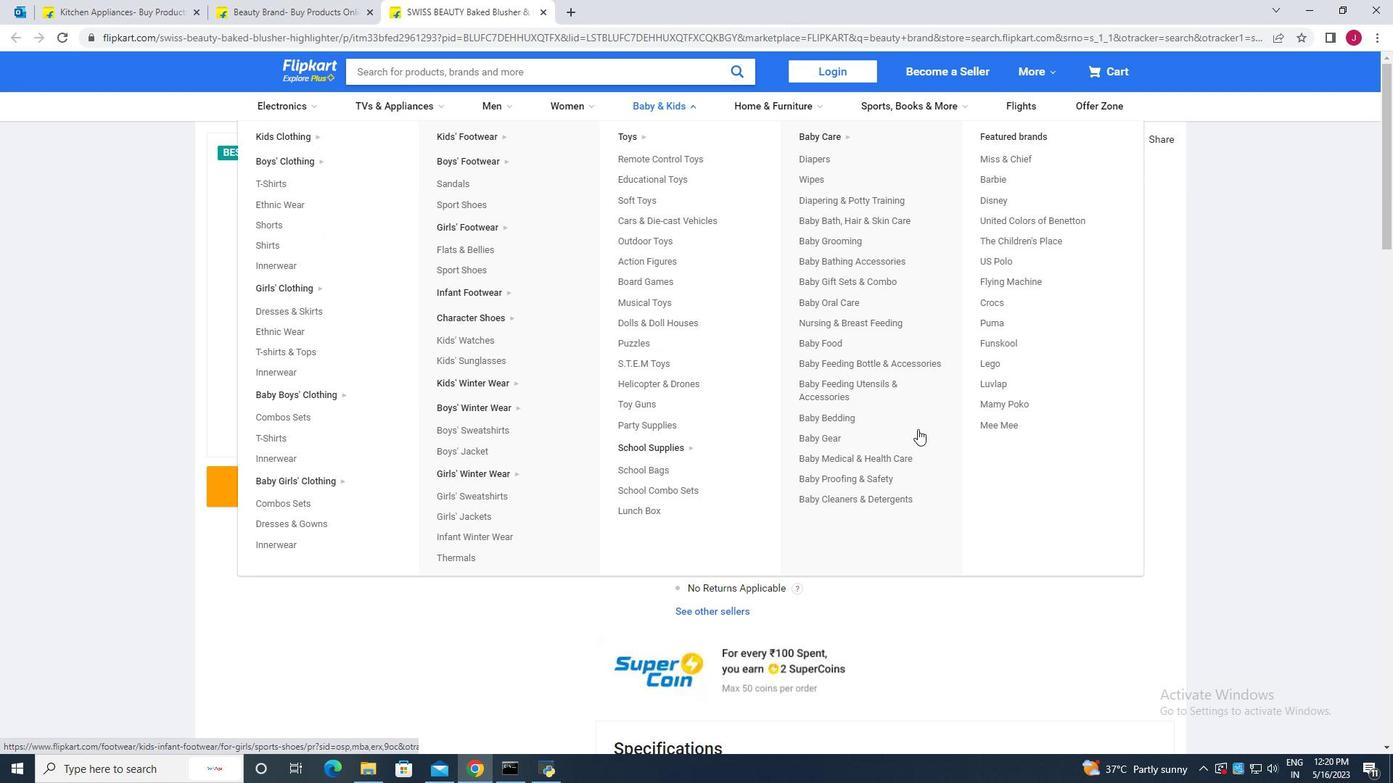 
Action: Mouse scrolled (1177, 461) with delta (0, 0)
Screenshot: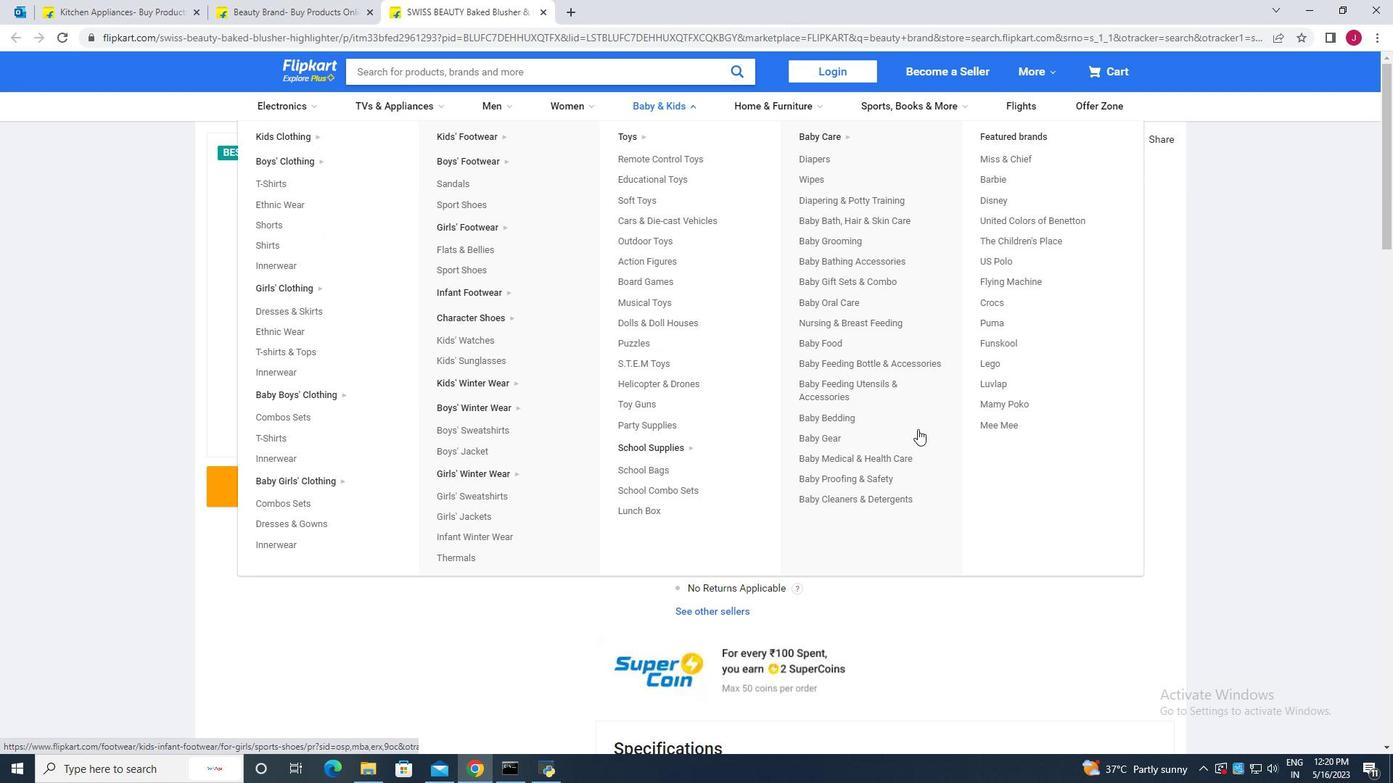 
Action: Mouse moved to (1178, 460)
Screenshot: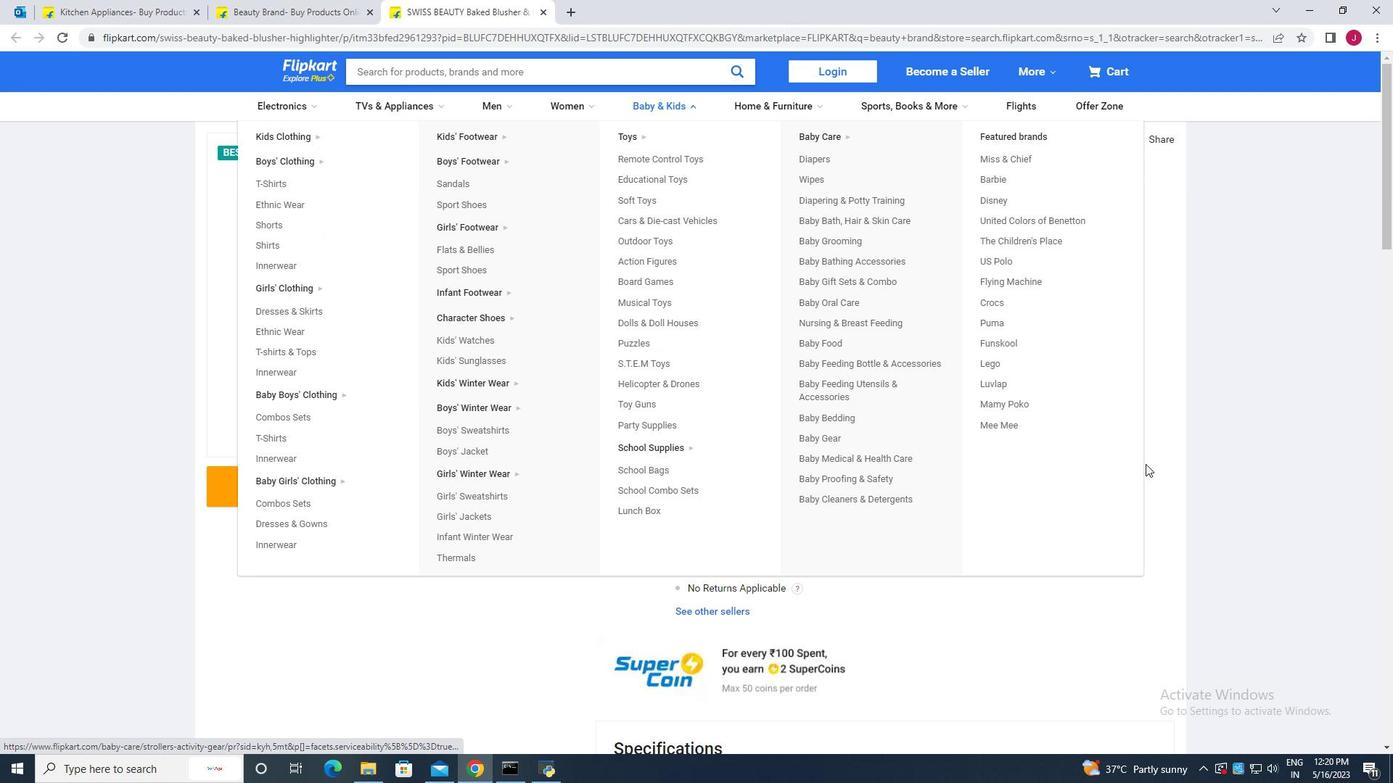 
Action: Mouse scrolled (1178, 460) with delta (0, 0)
Screenshot: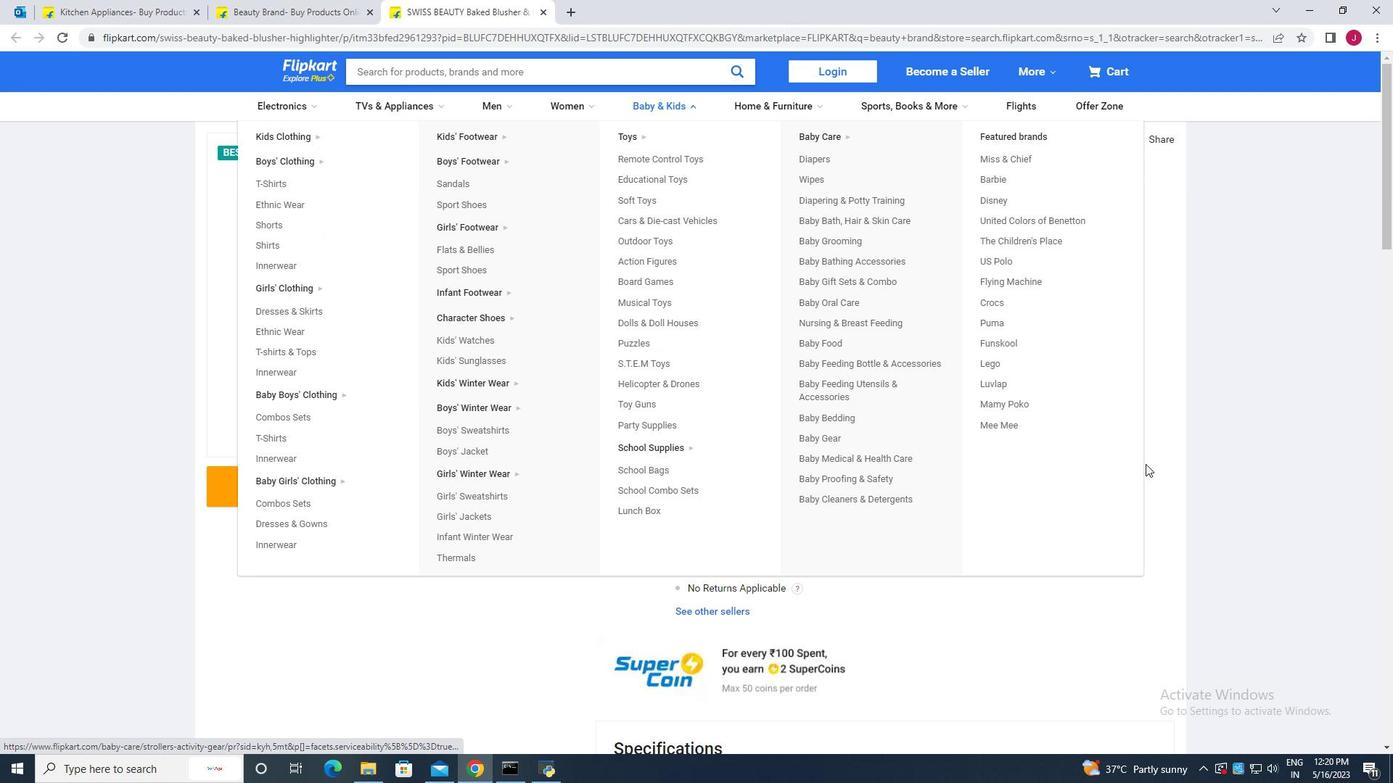 
Action: Mouse moved to (1180, 458)
Screenshot: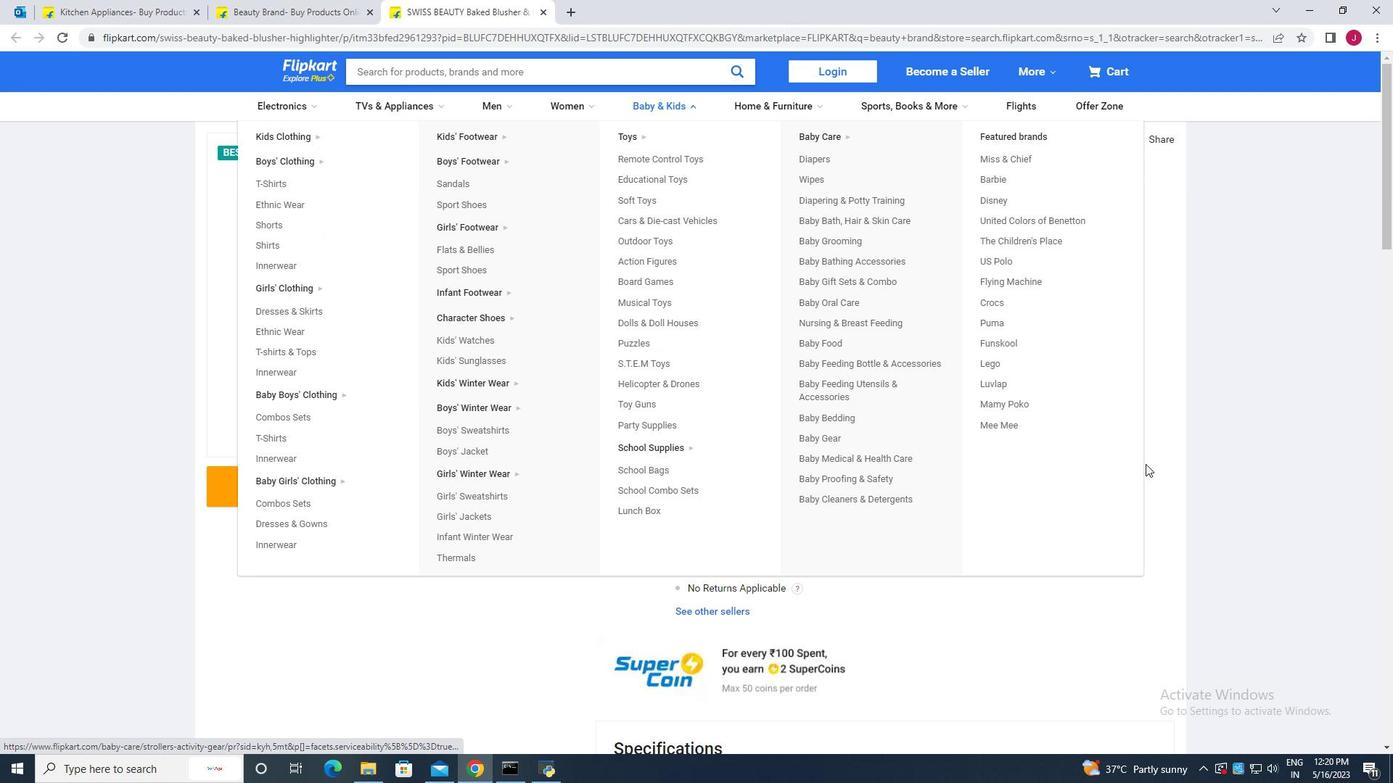 
Action: Mouse scrolled (1180, 458) with delta (0, 0)
Screenshot: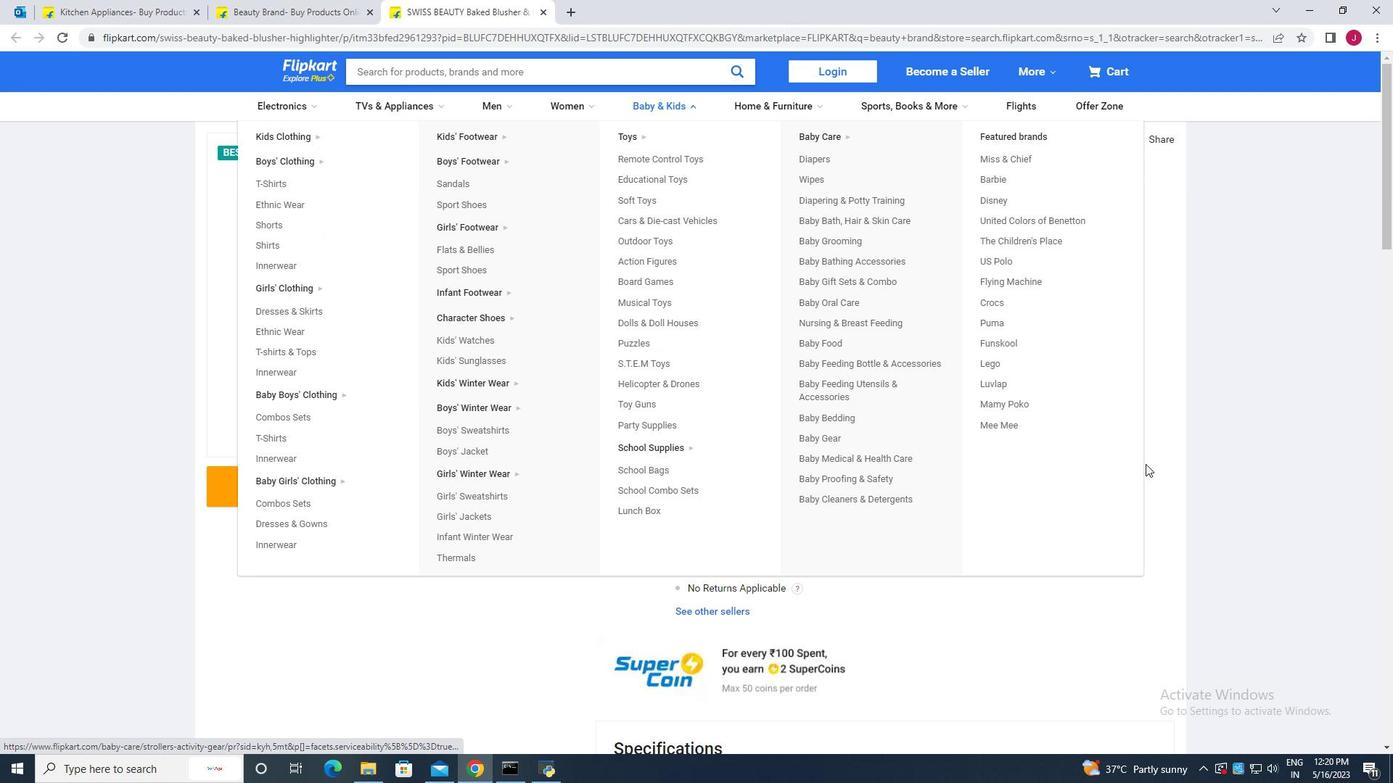 
Action: Mouse moved to (1216, 431)
Screenshot: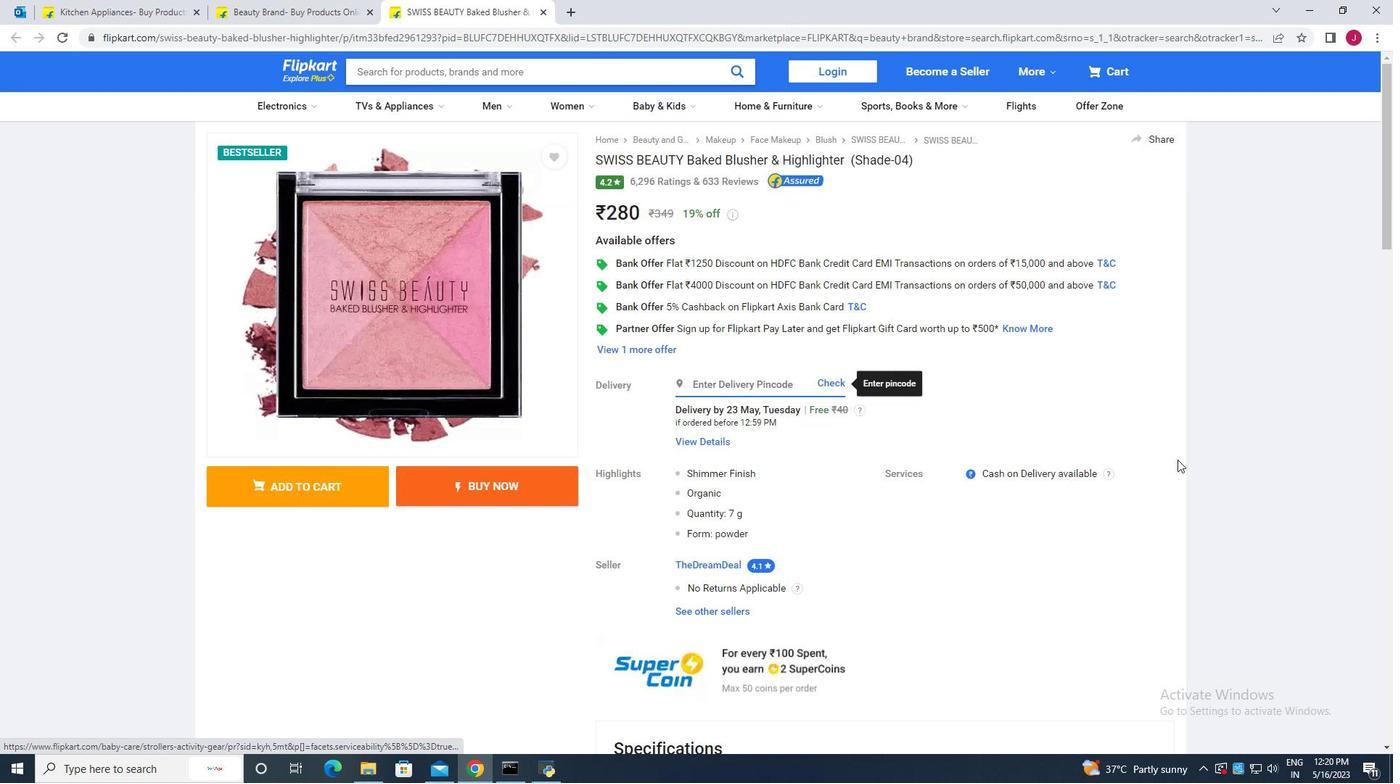
Action: Mouse scrolled (1209, 436) with delta (0, 0)
Screenshot: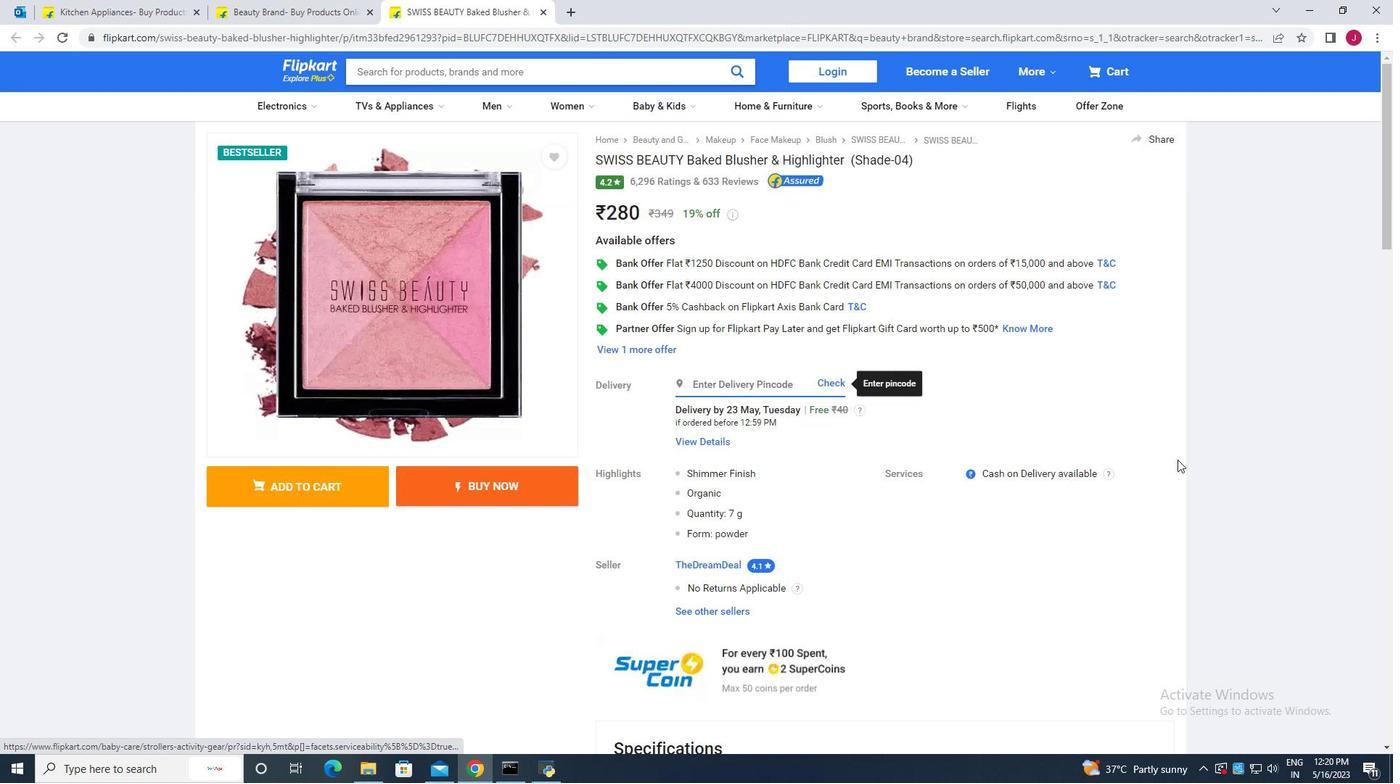 
Action: Mouse moved to (1218, 412)
Screenshot: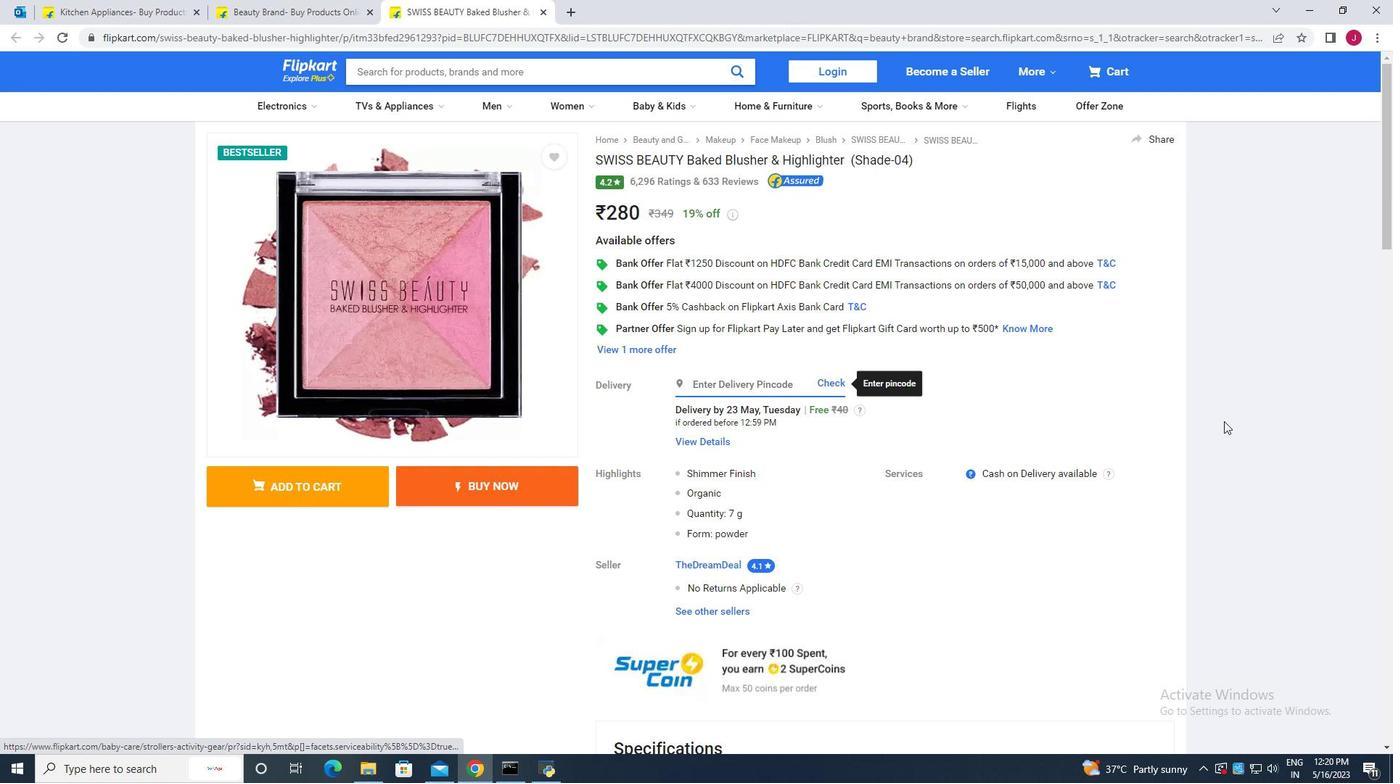 
Action: Mouse scrolled (1218, 413) with delta (0, 0)
Screenshot: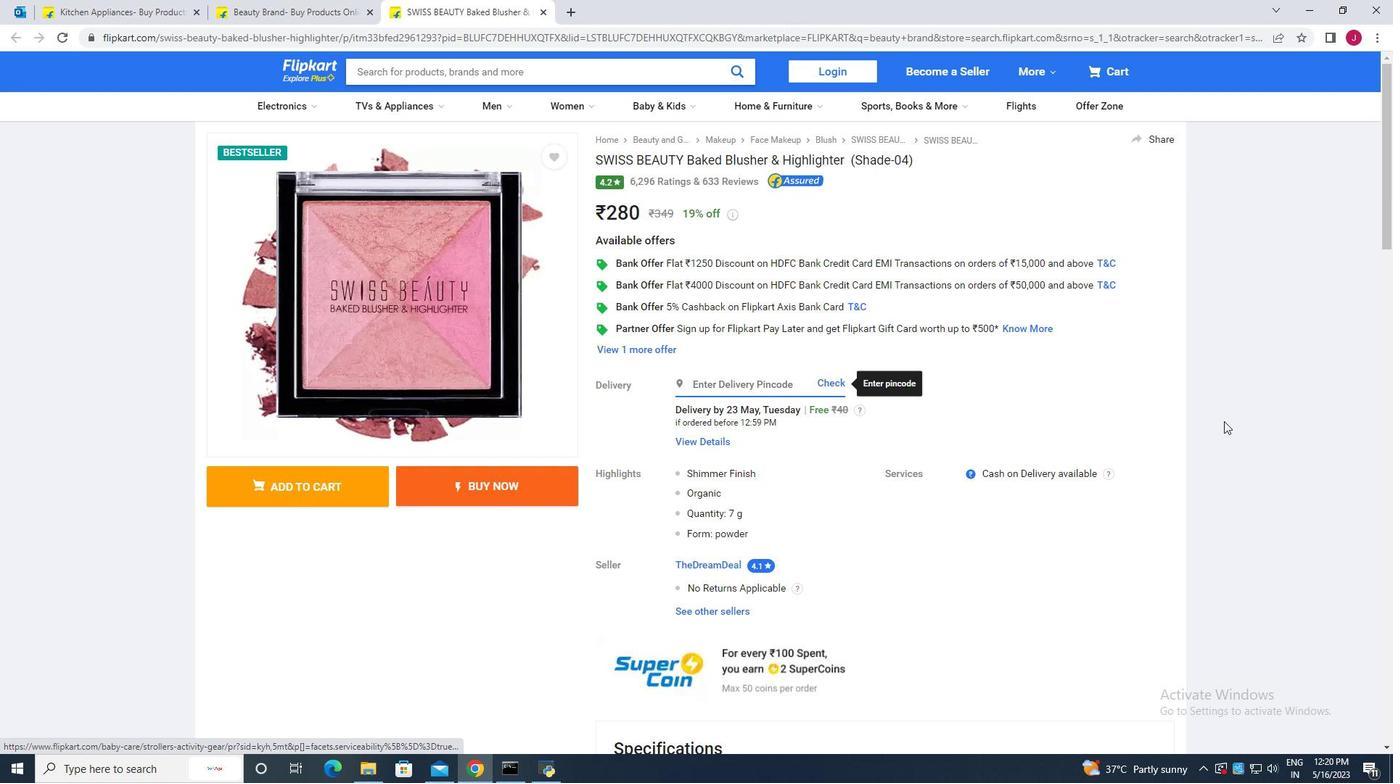 
Action: Mouse moved to (1217, 410)
Screenshot: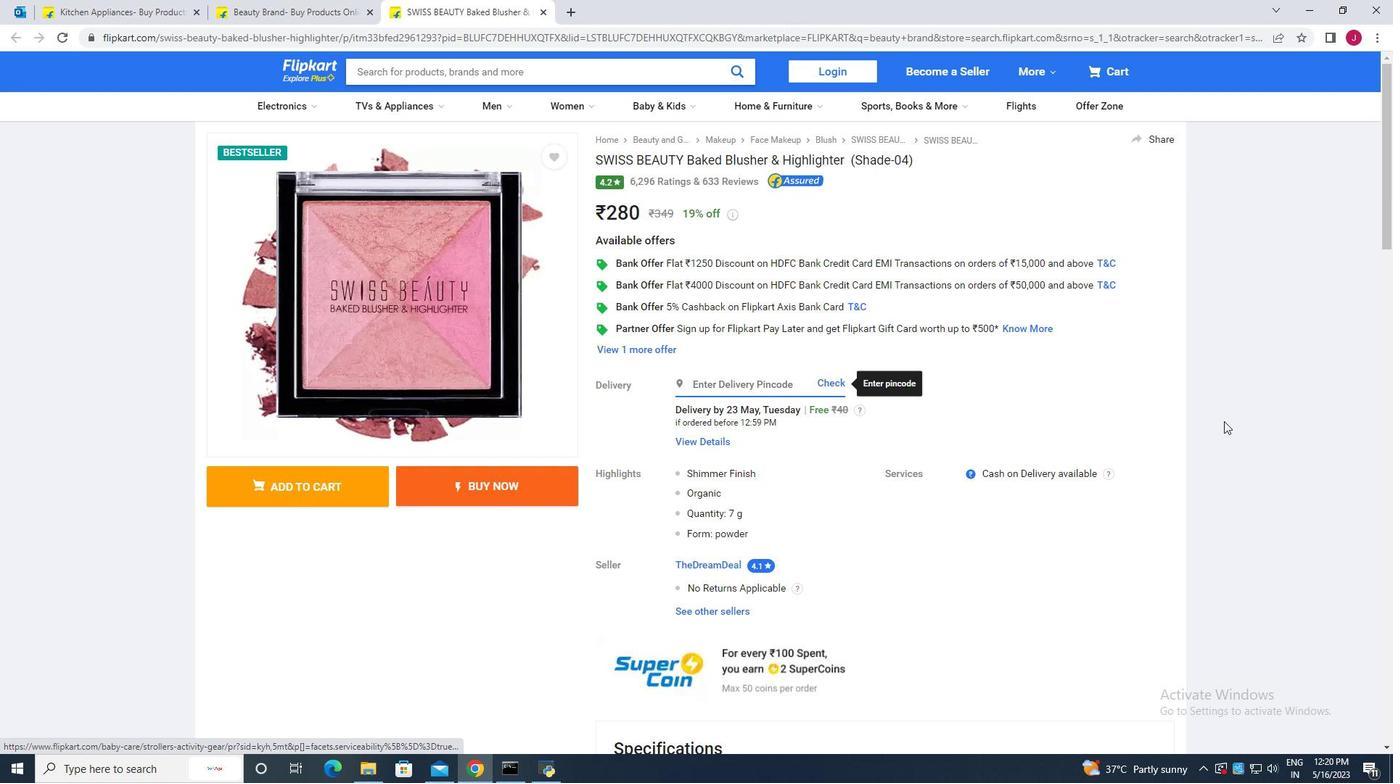 
Action: Mouse scrolled (1217, 411) with delta (0, 0)
Screenshot: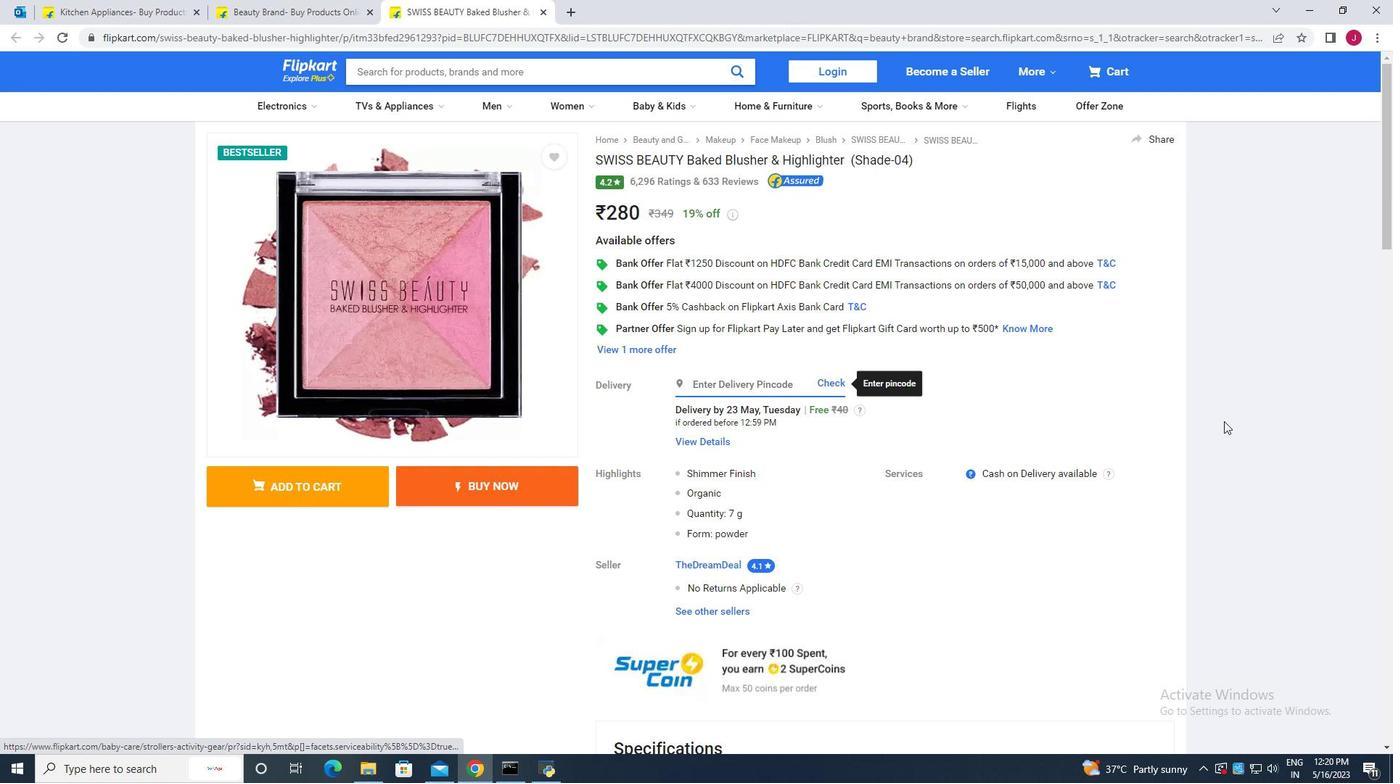 
Action: Mouse moved to (1215, 407)
Screenshot: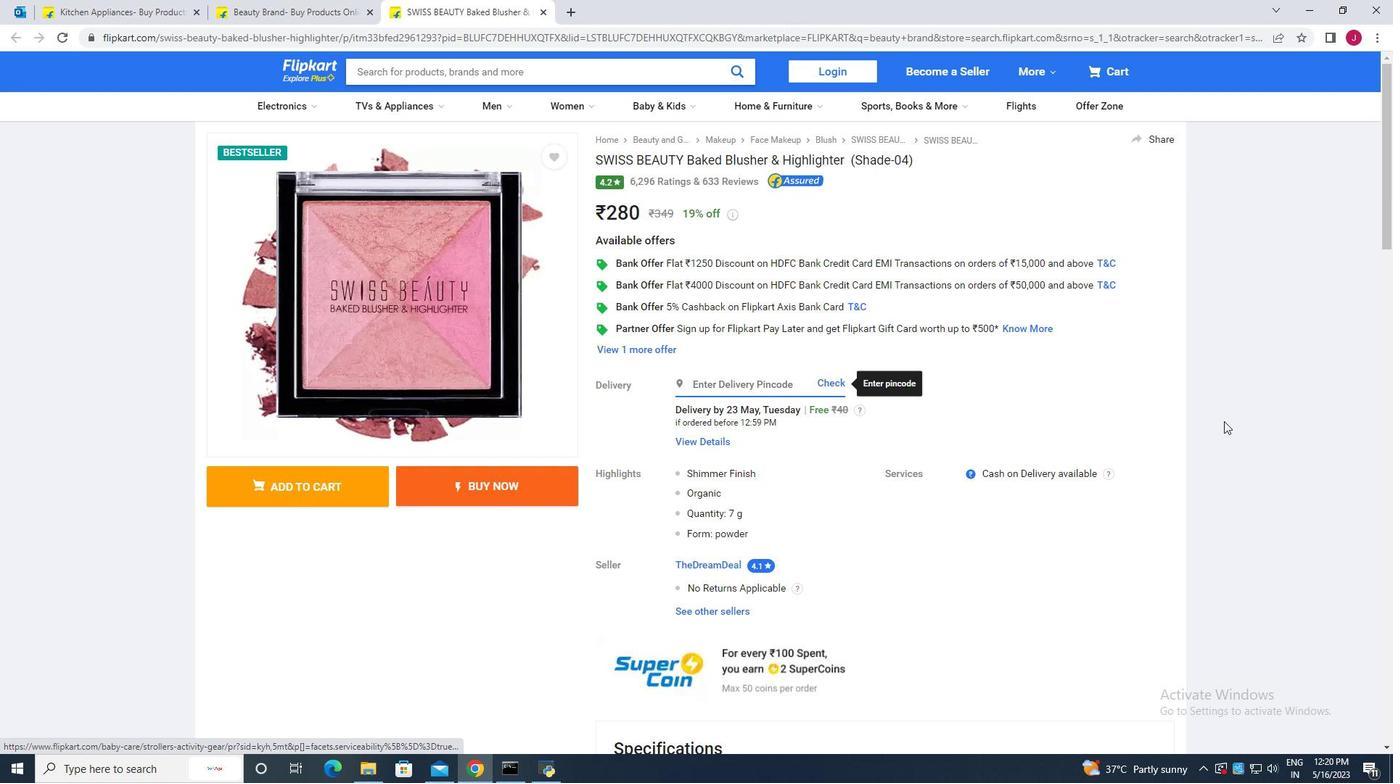 
Action: Mouse scrolled (1215, 407) with delta (0, 0)
Screenshot: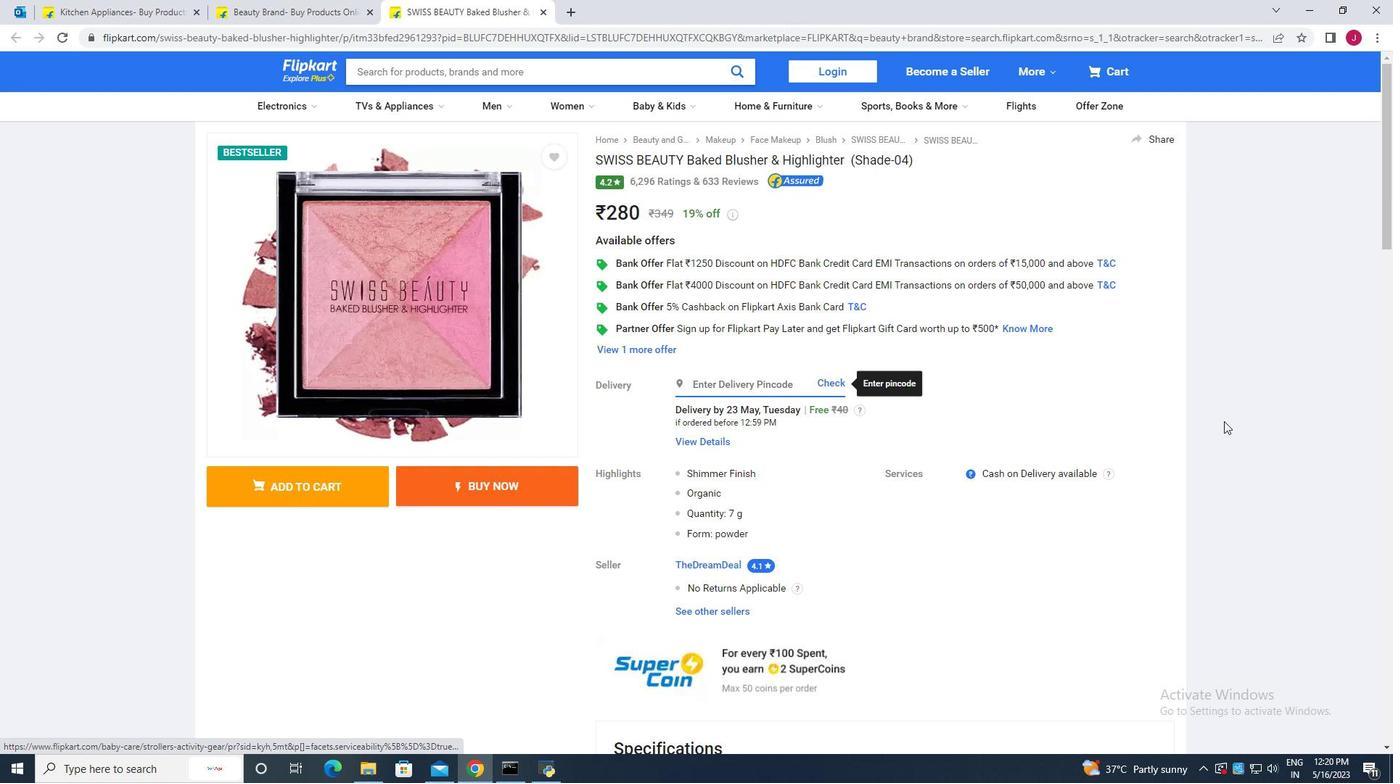 
Action: Mouse moved to (1210, 395)
Screenshot: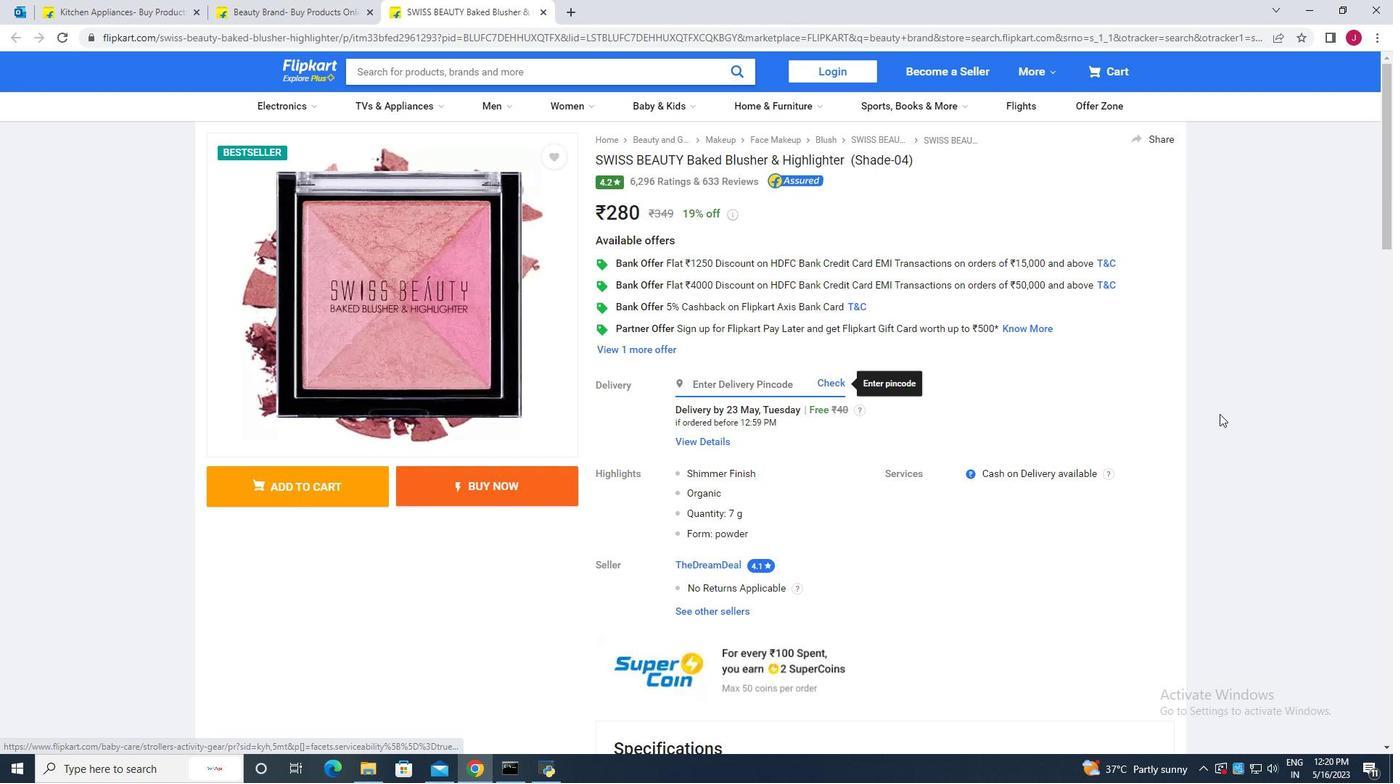 
Action: Mouse scrolled (1210, 396) with delta (0, 0)
Screenshot: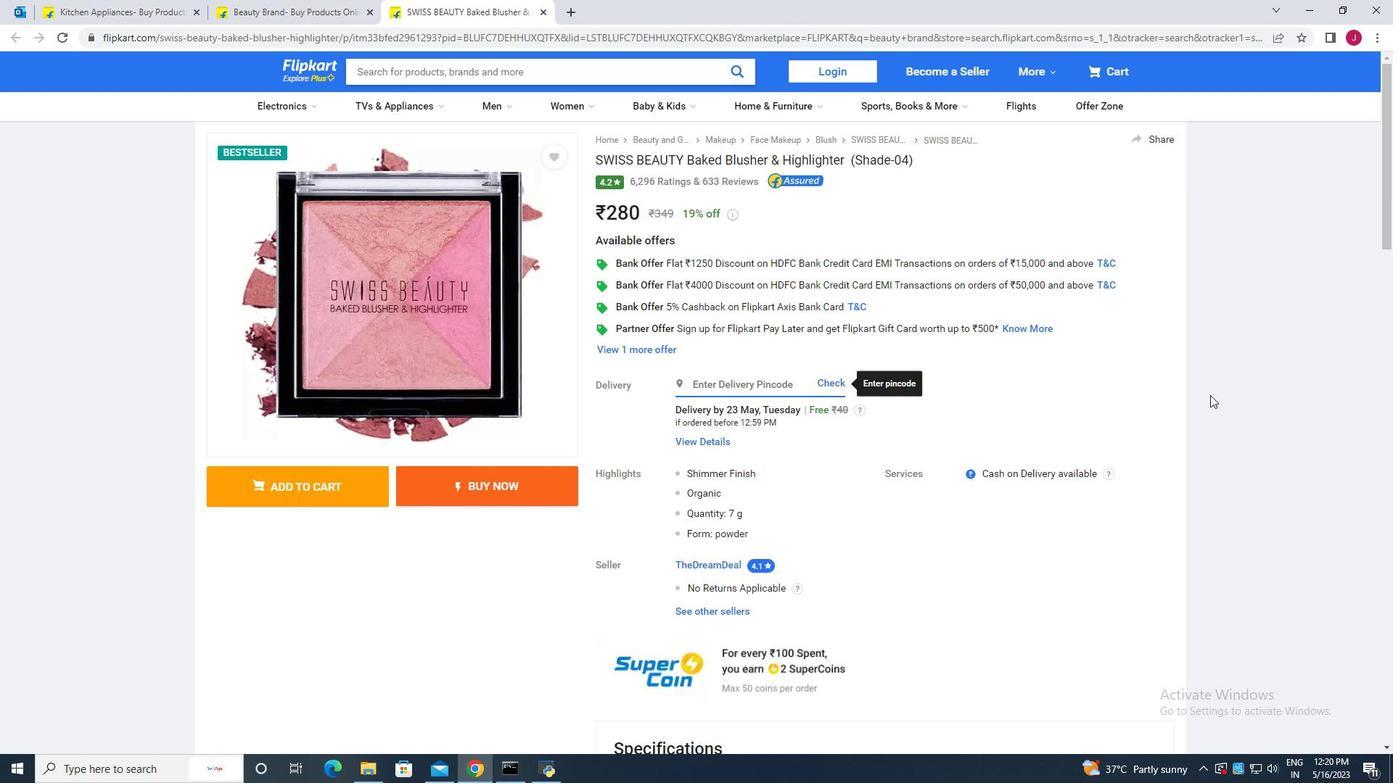 
Action: Mouse scrolled (1210, 396) with delta (0, 0)
Screenshot: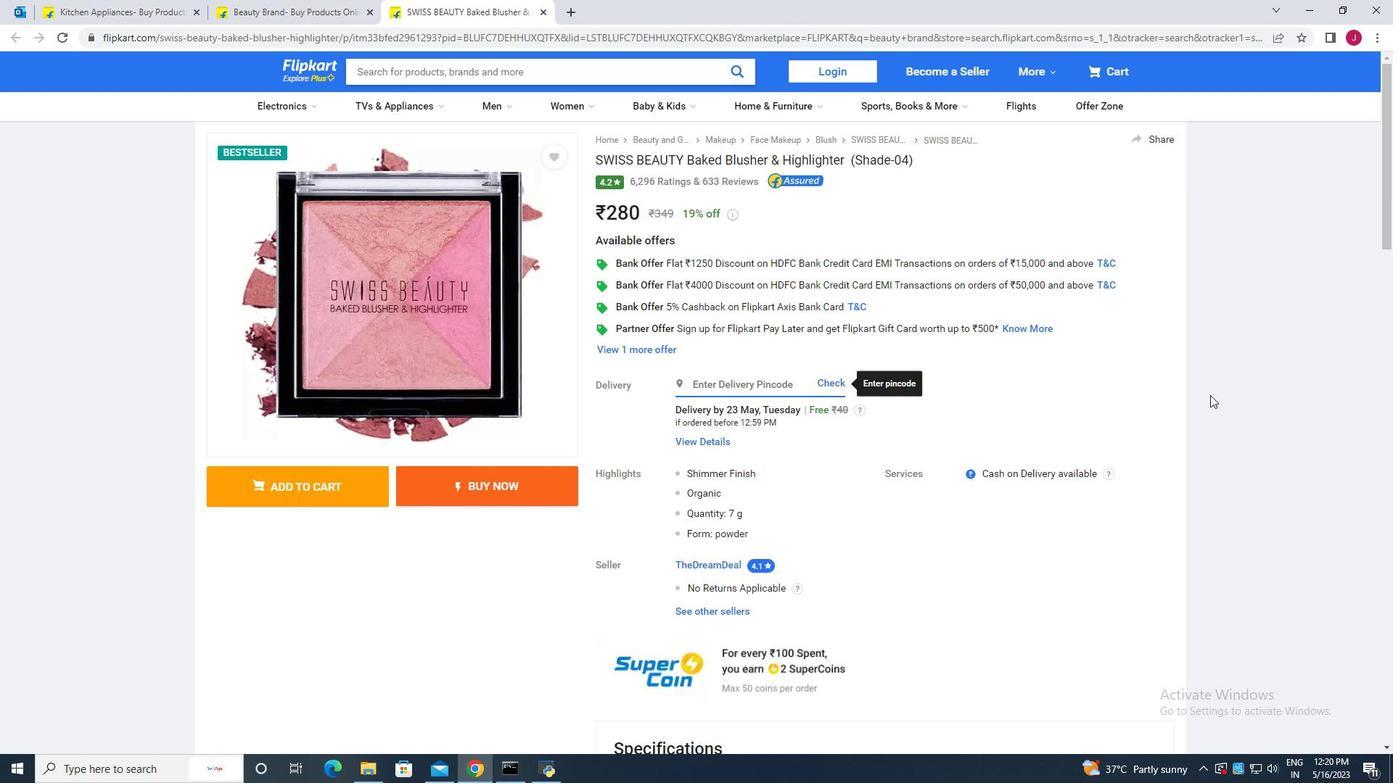 
Action: Mouse scrolled (1210, 396) with delta (0, 0)
Screenshot: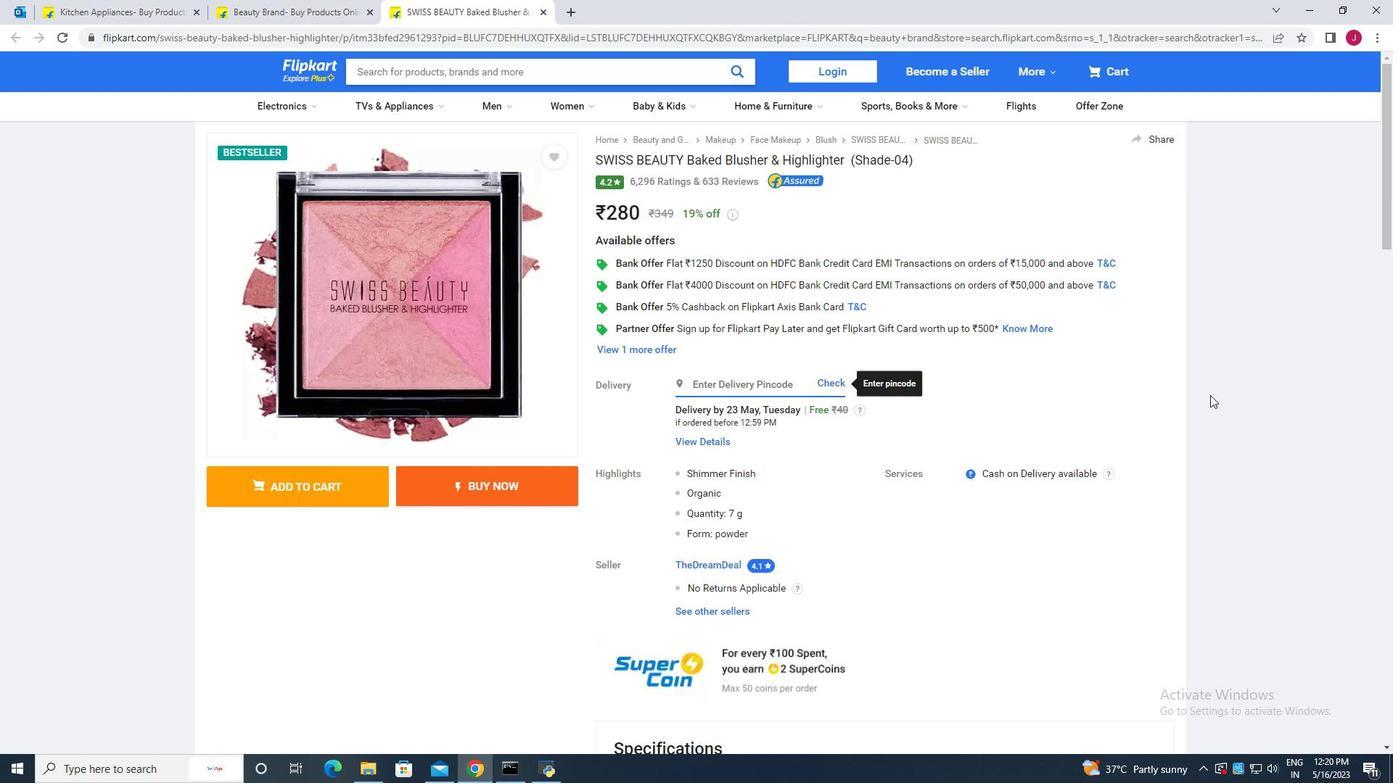 
Action: Mouse moved to (325, 7)
Screenshot: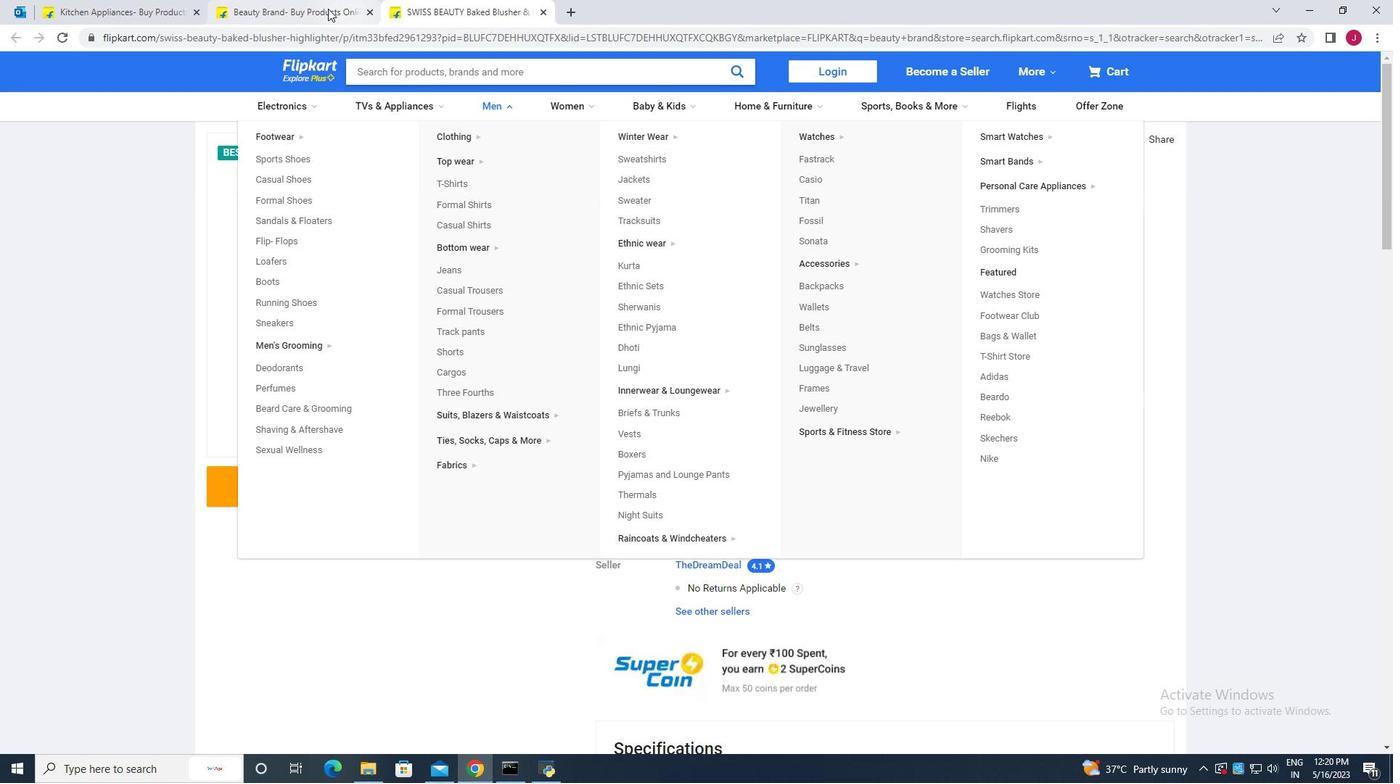 
Action: Mouse pressed left at (325, 7)
Screenshot: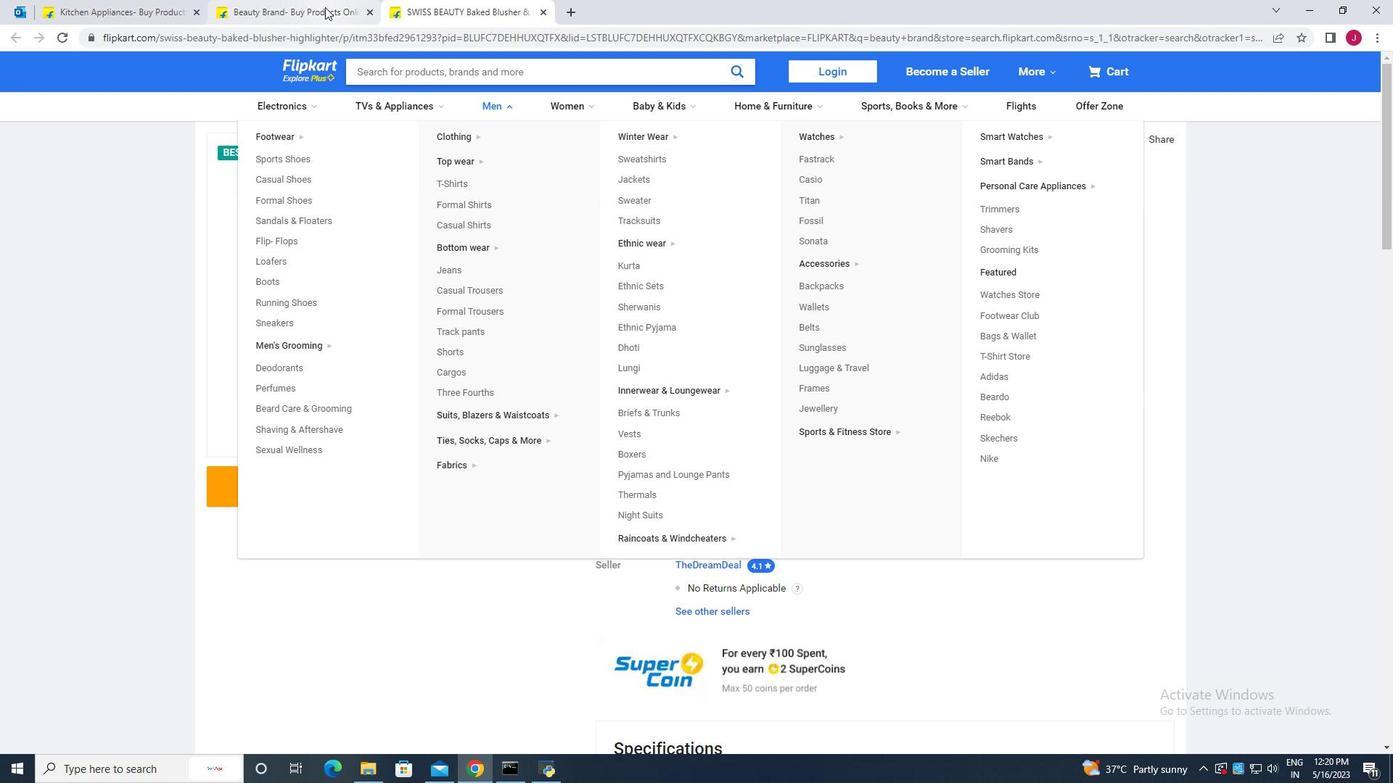 
Action: Mouse moved to (671, 326)
Screenshot: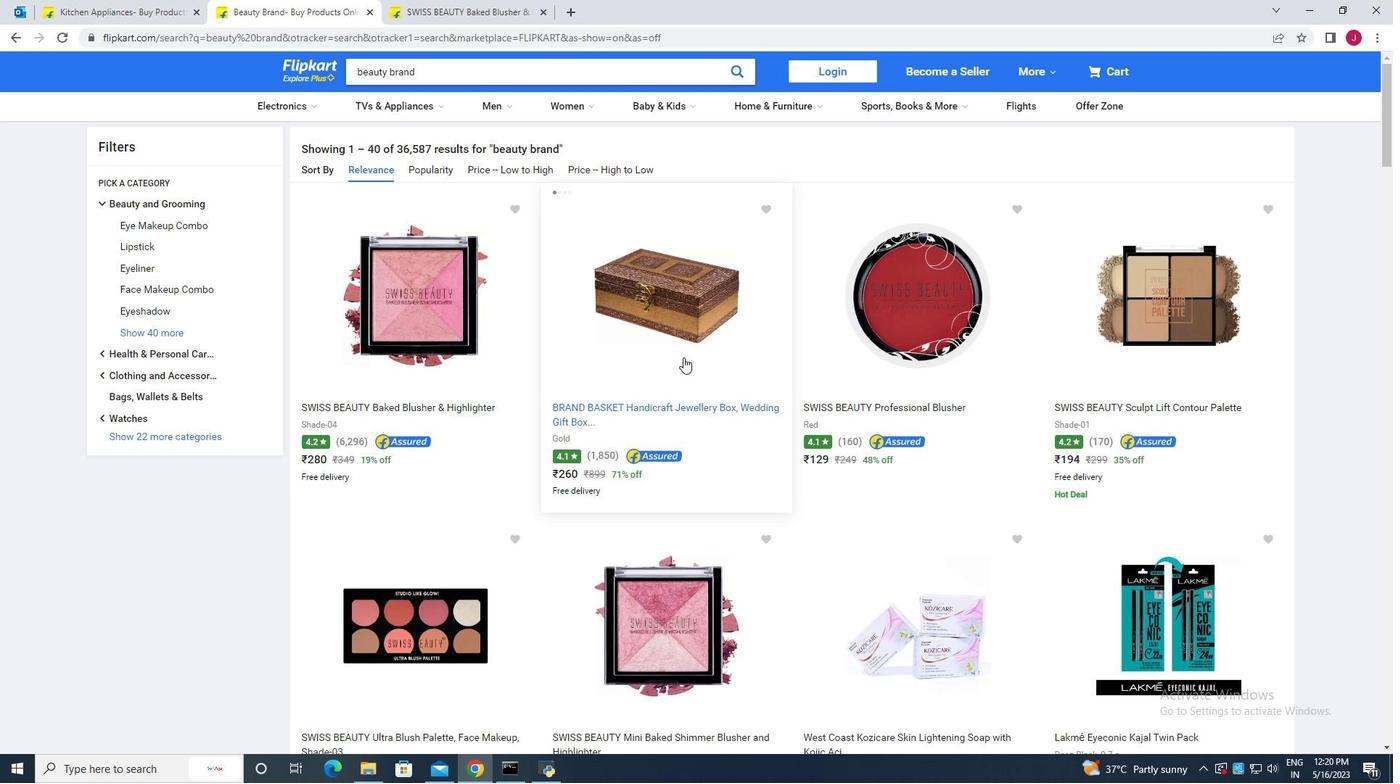 
Action: Mouse pressed left at (671, 326)
Screenshot: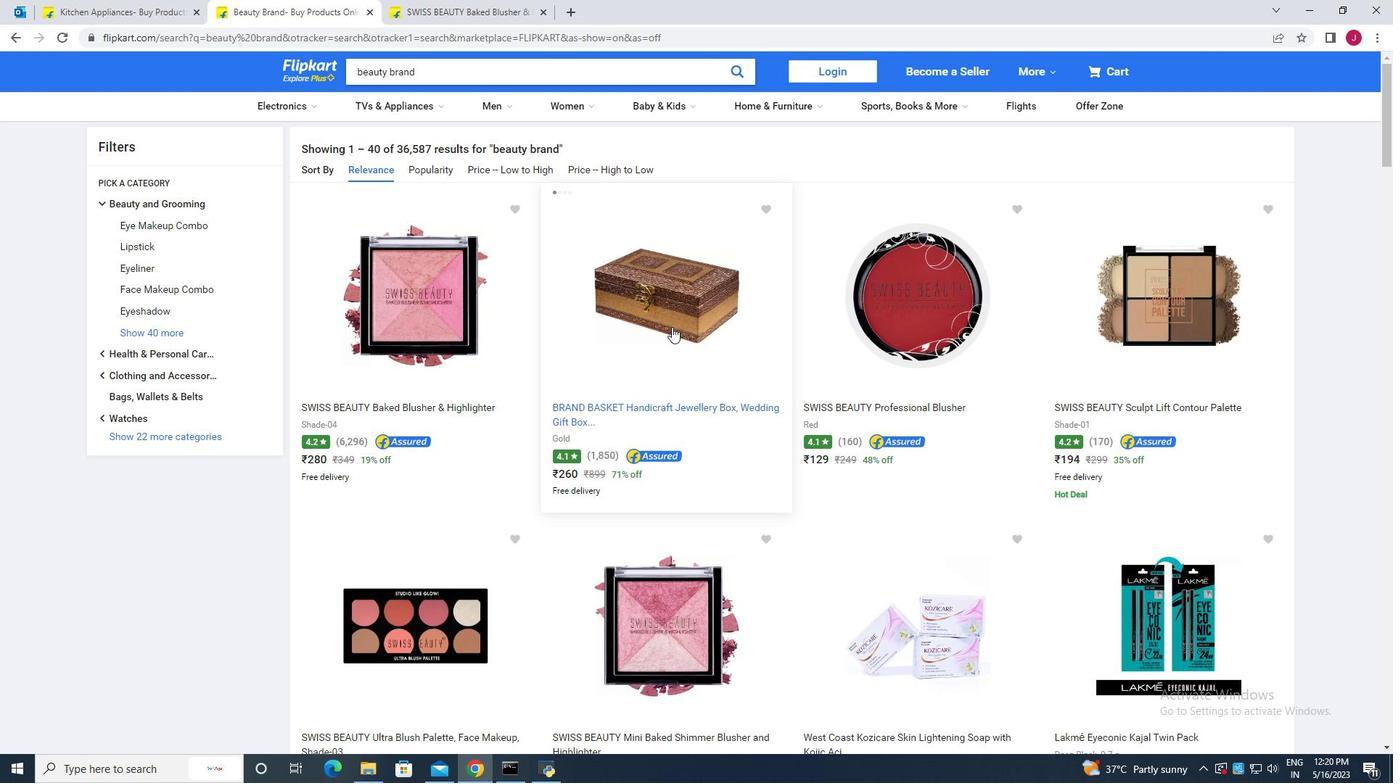 
Action: Mouse moved to (445, 6)
Screenshot: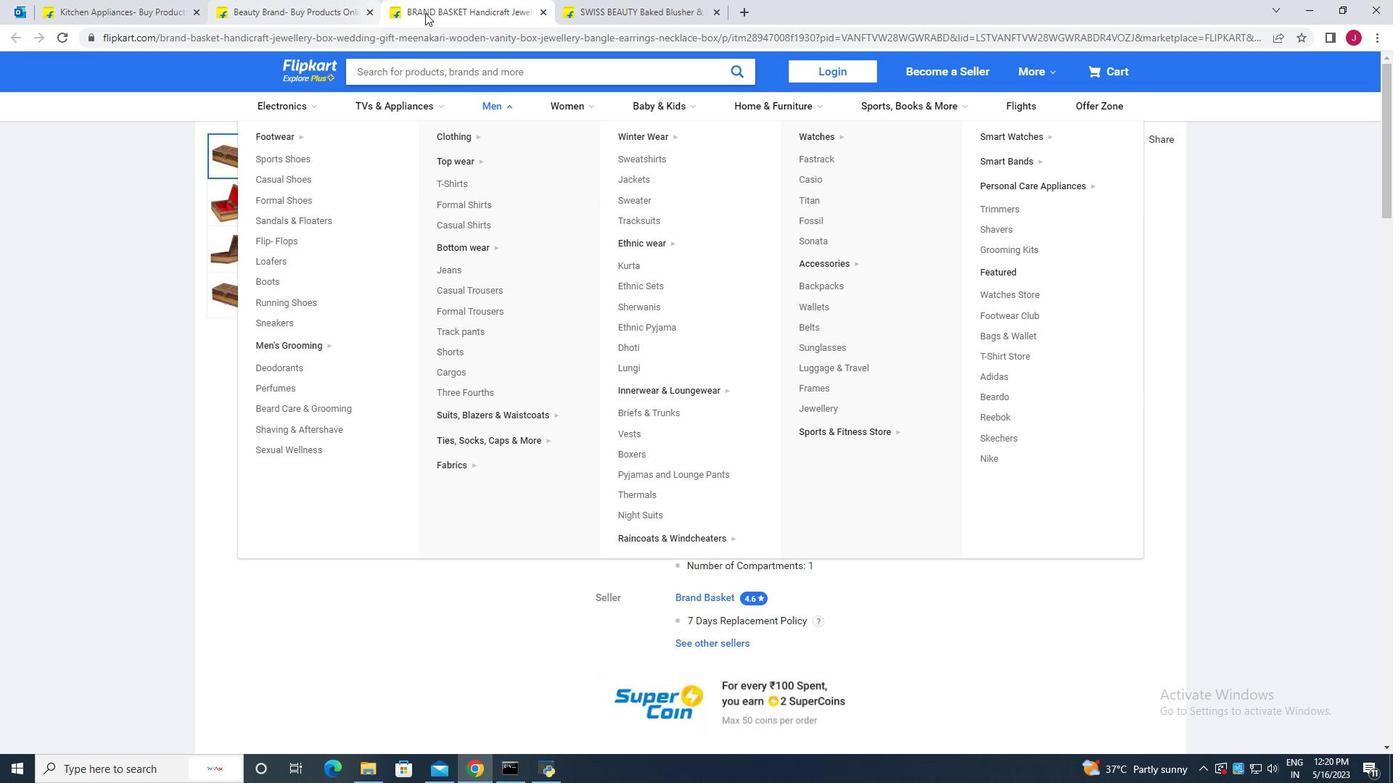 
Action: Mouse pressed left at (445, 6)
Screenshot: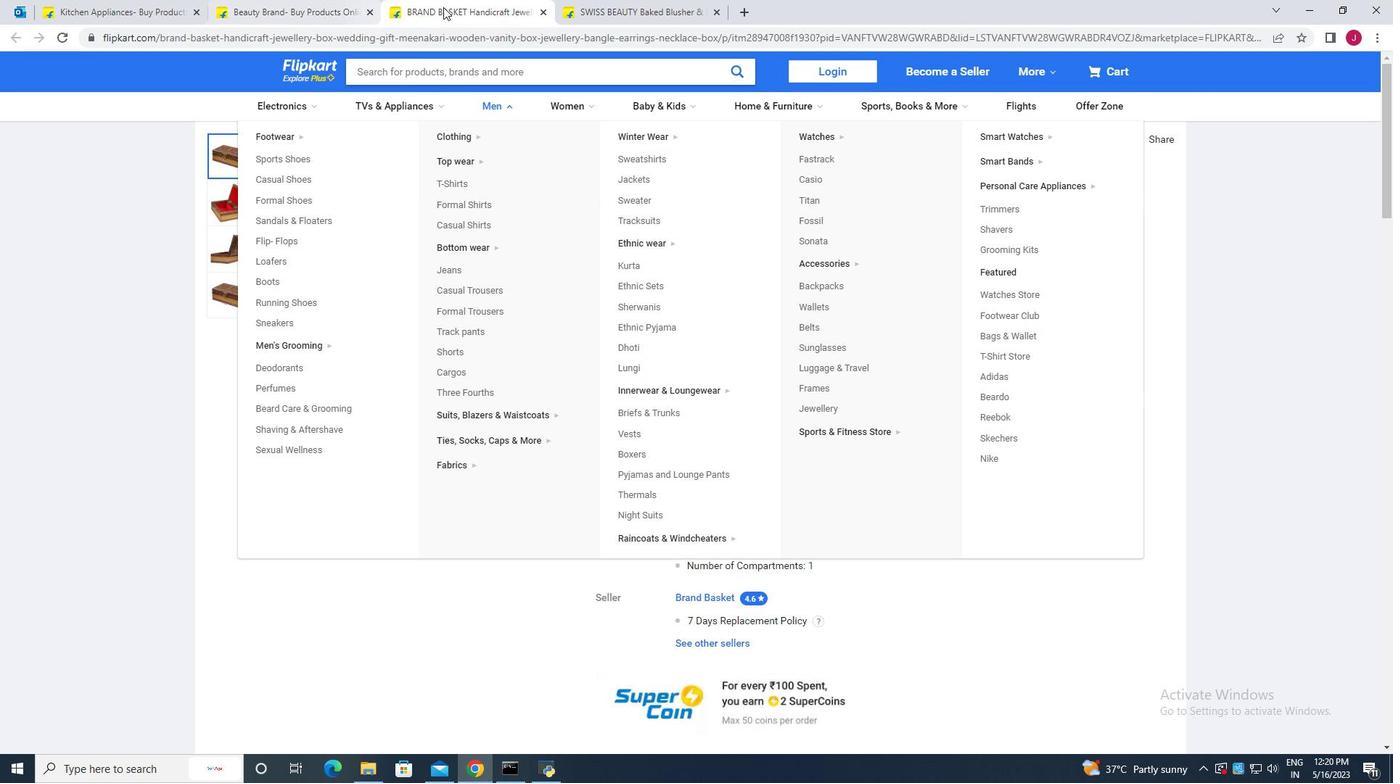 
Action: Mouse moved to (311, 7)
Screenshot: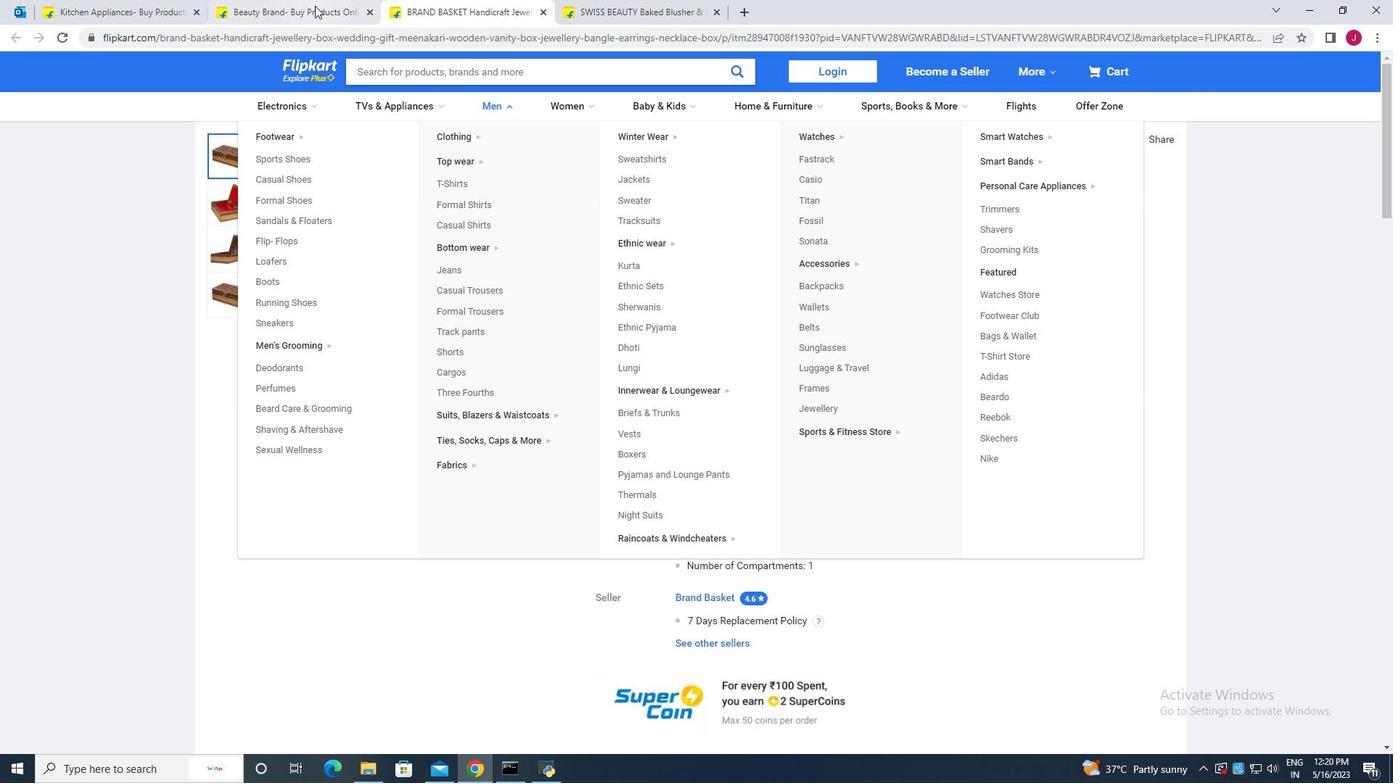 
Action: Mouse pressed left at (311, 7)
Screenshot: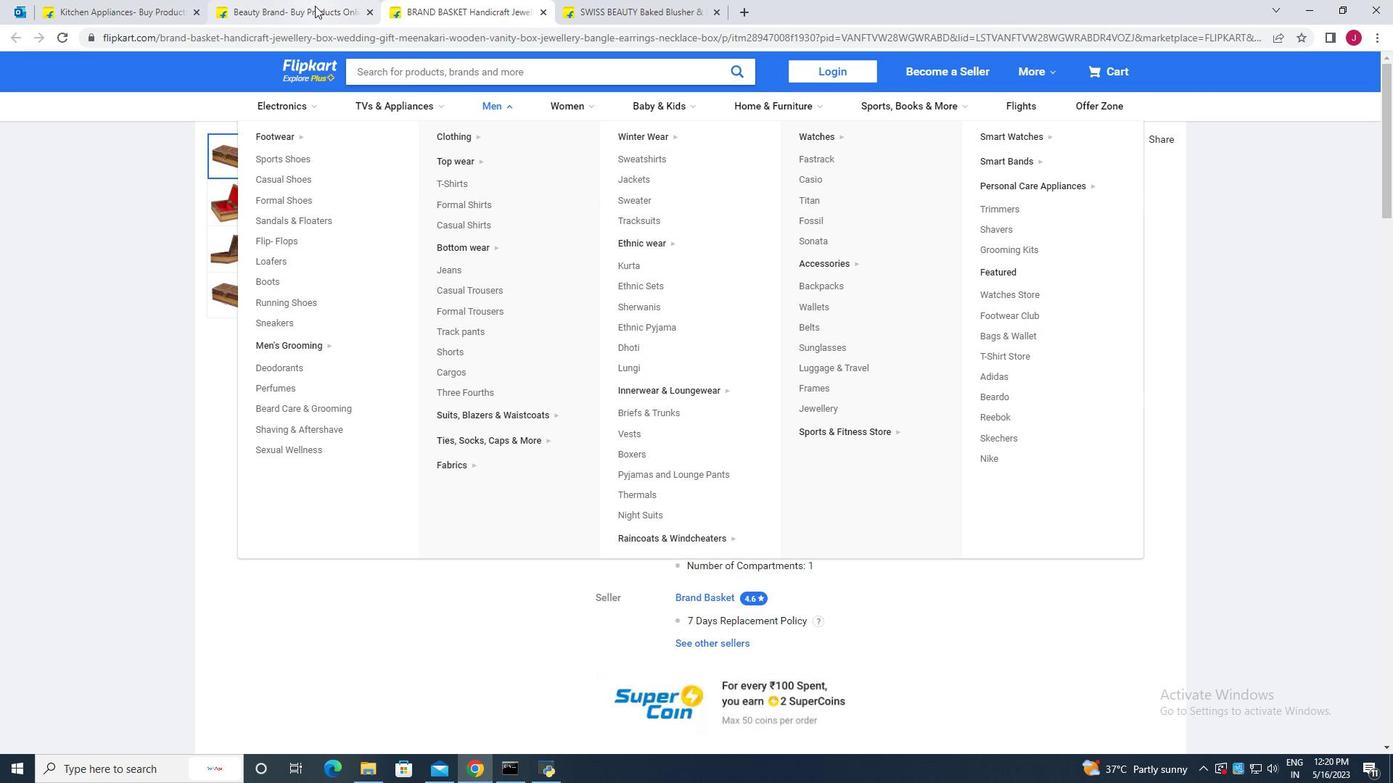 
Action: Mouse moved to (915, 299)
Screenshot: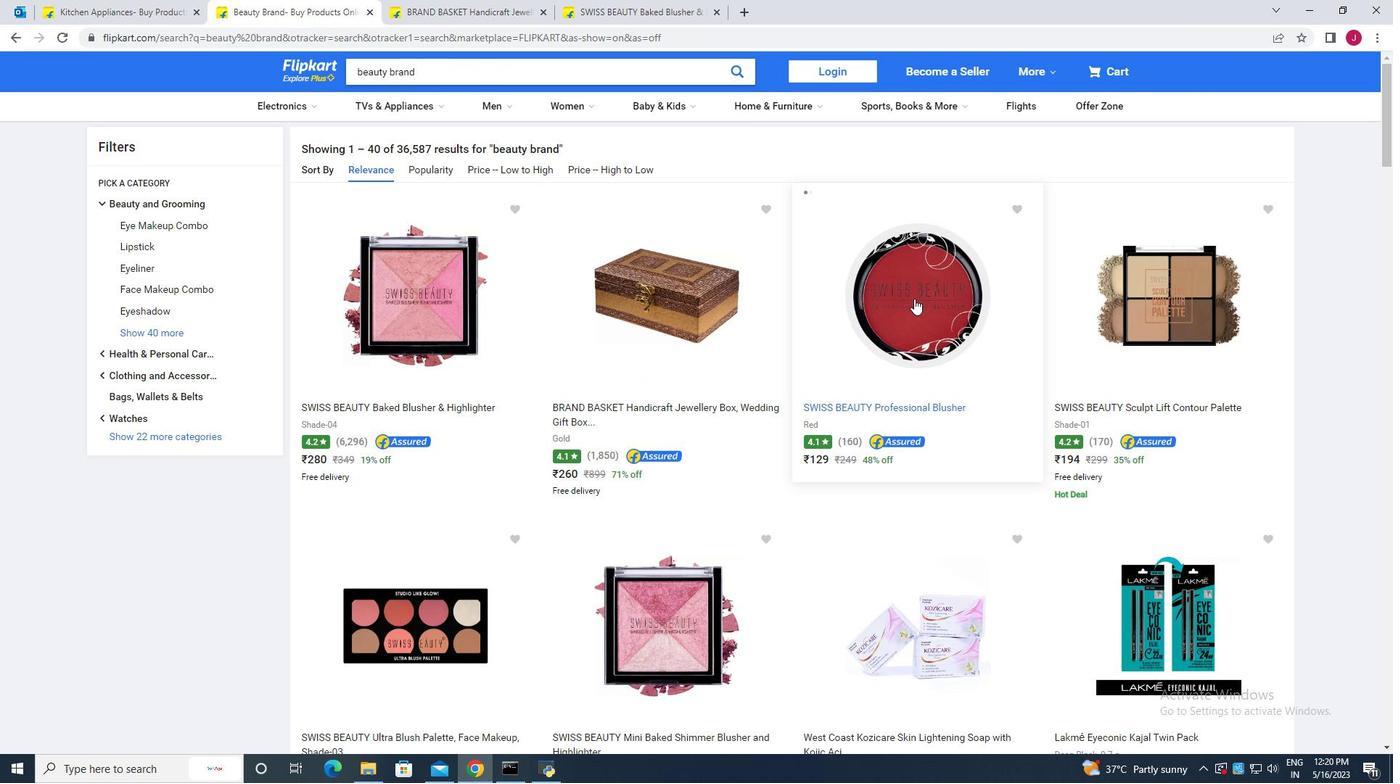 
Action: Mouse pressed left at (915, 299)
Screenshot: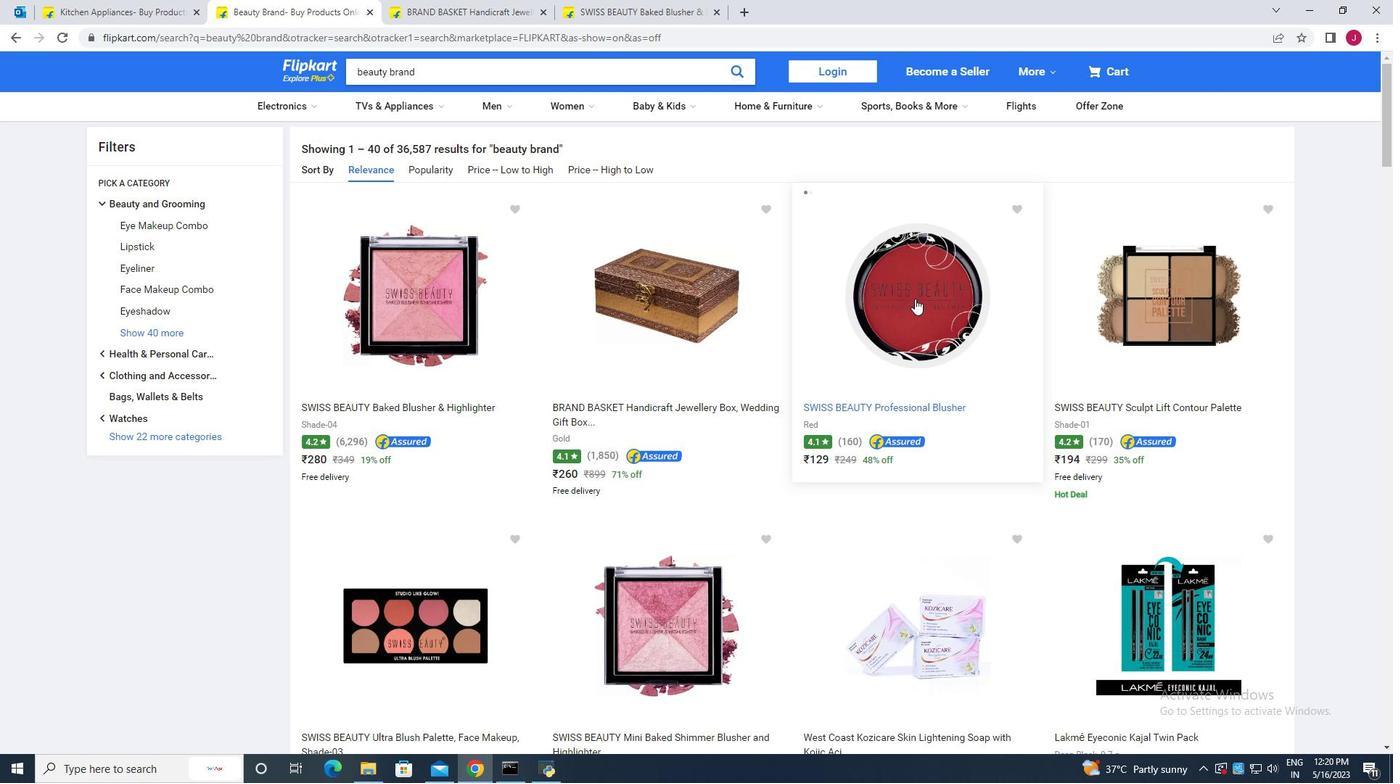 
Action: Mouse moved to (749, 323)
Screenshot: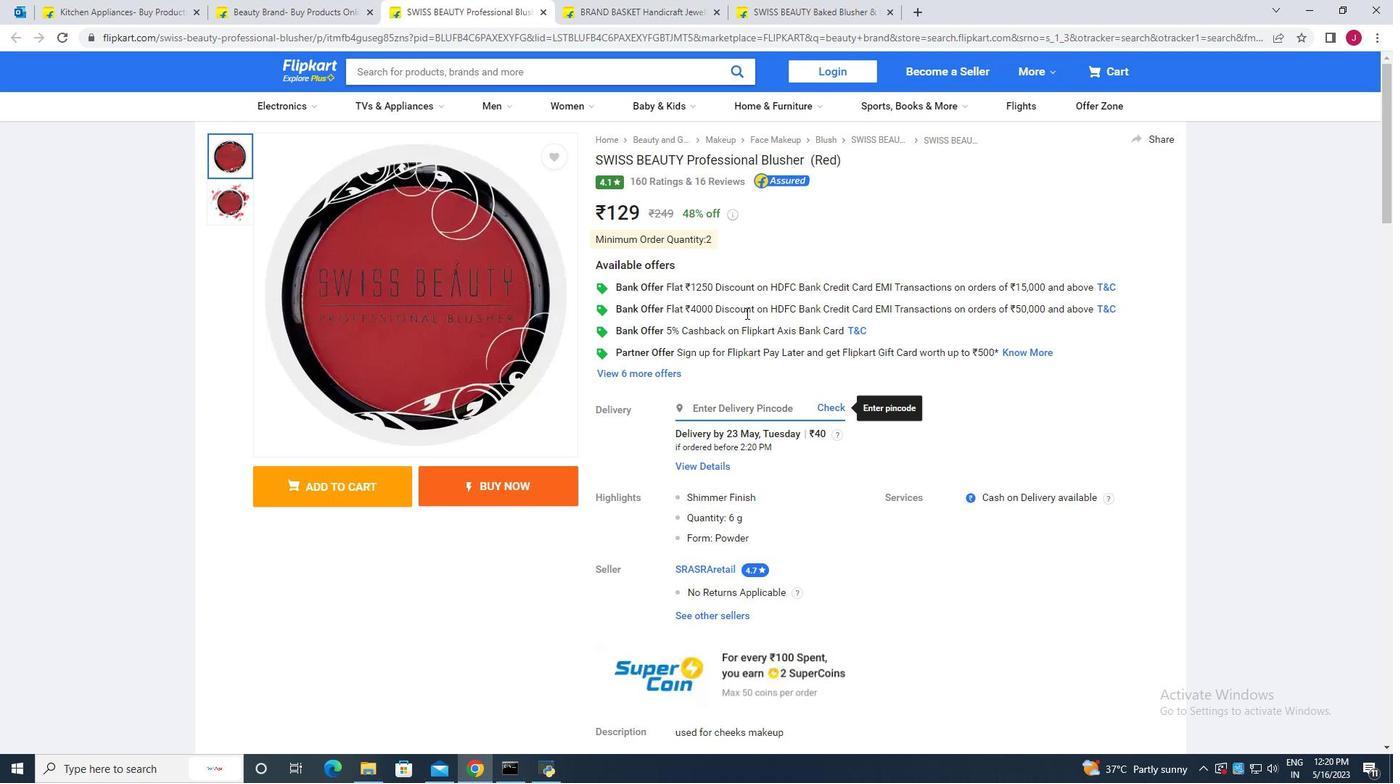 
Action: Mouse scrolled (749, 322) with delta (0, 0)
Screenshot: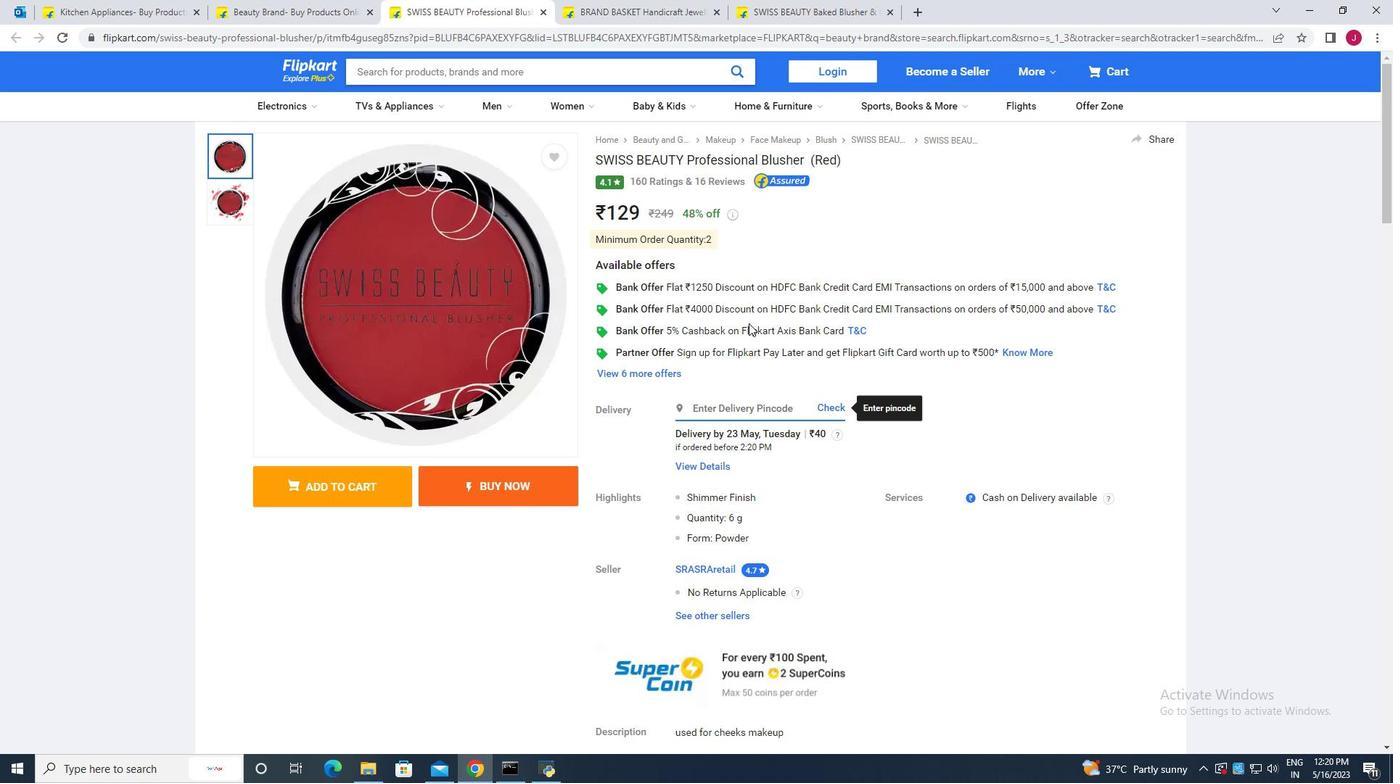 
Action: Mouse moved to (735, 311)
Screenshot: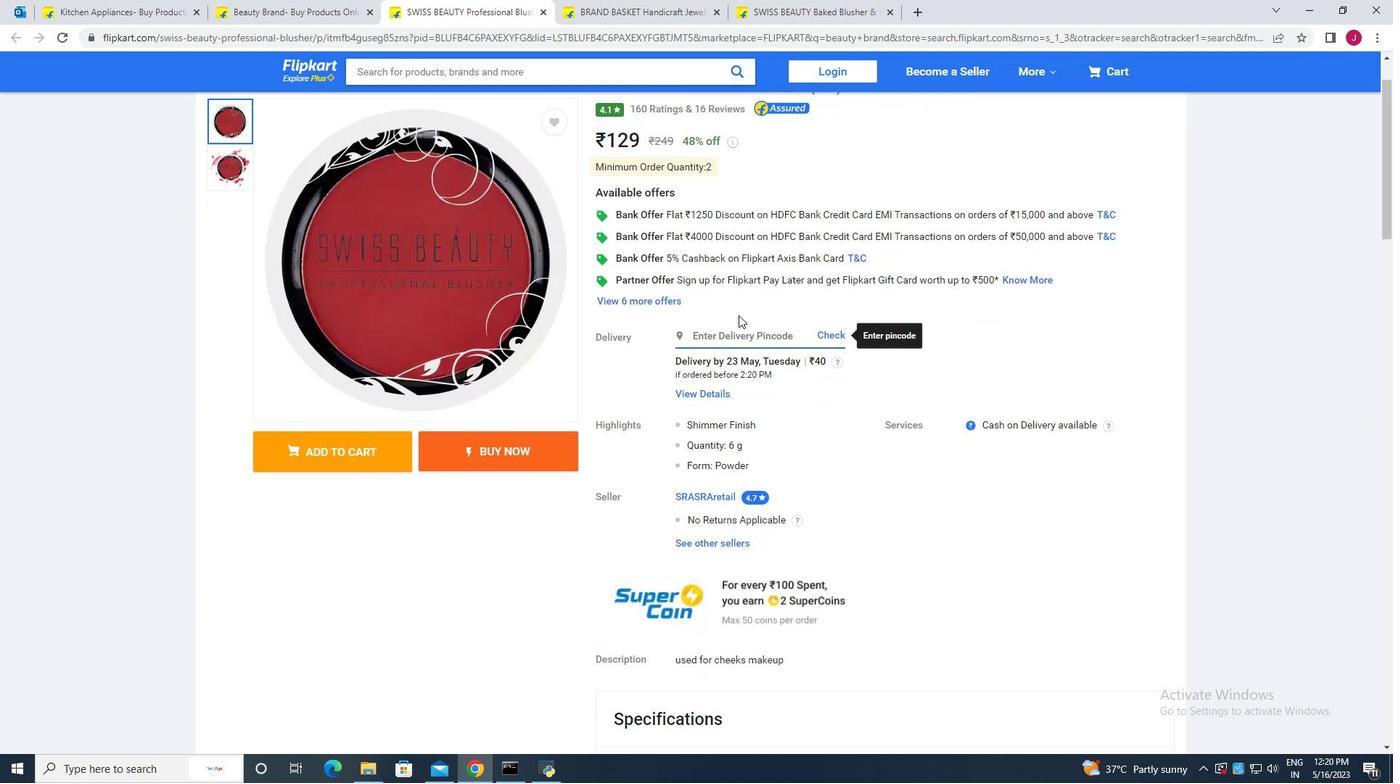 
Action: Mouse scrolled (735, 310) with delta (0, 0)
Screenshot: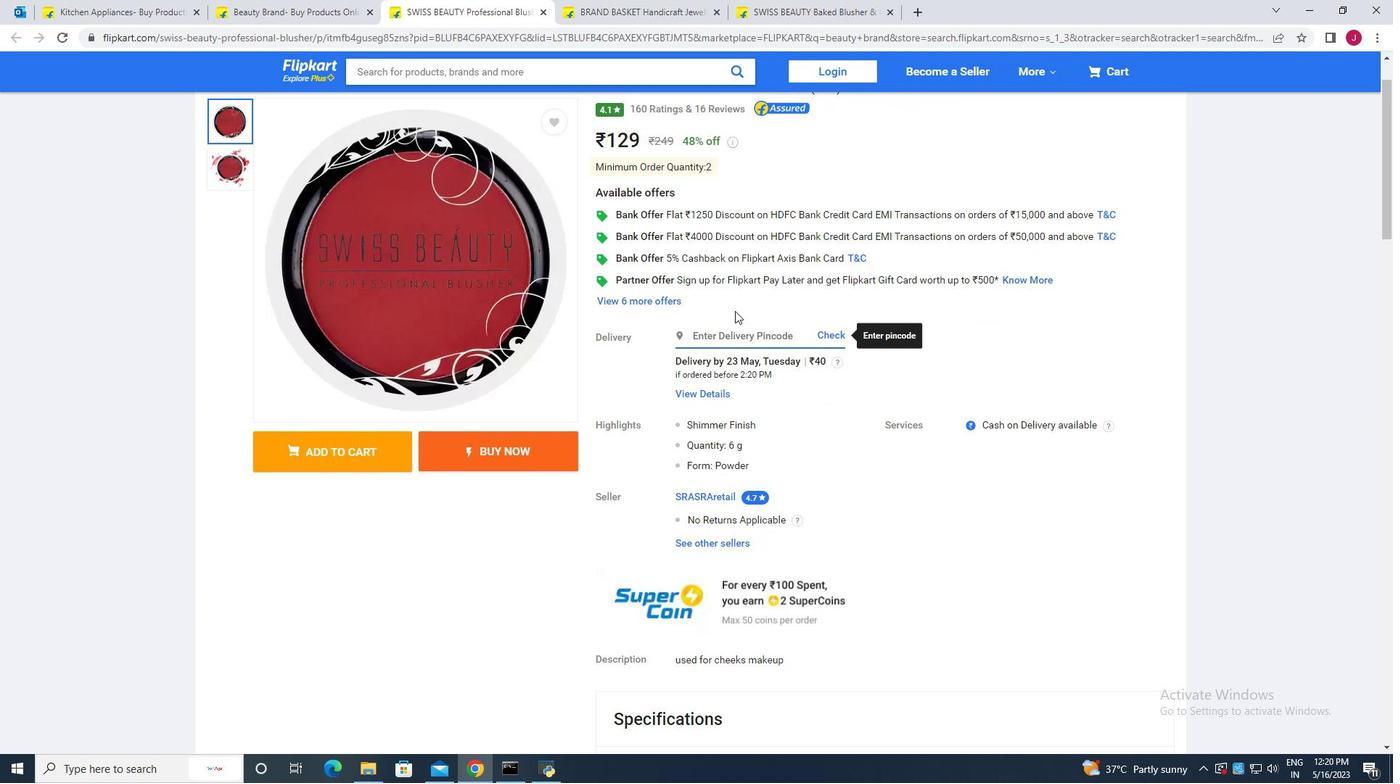 
Action: Mouse scrolled (735, 310) with delta (0, 0)
Screenshot: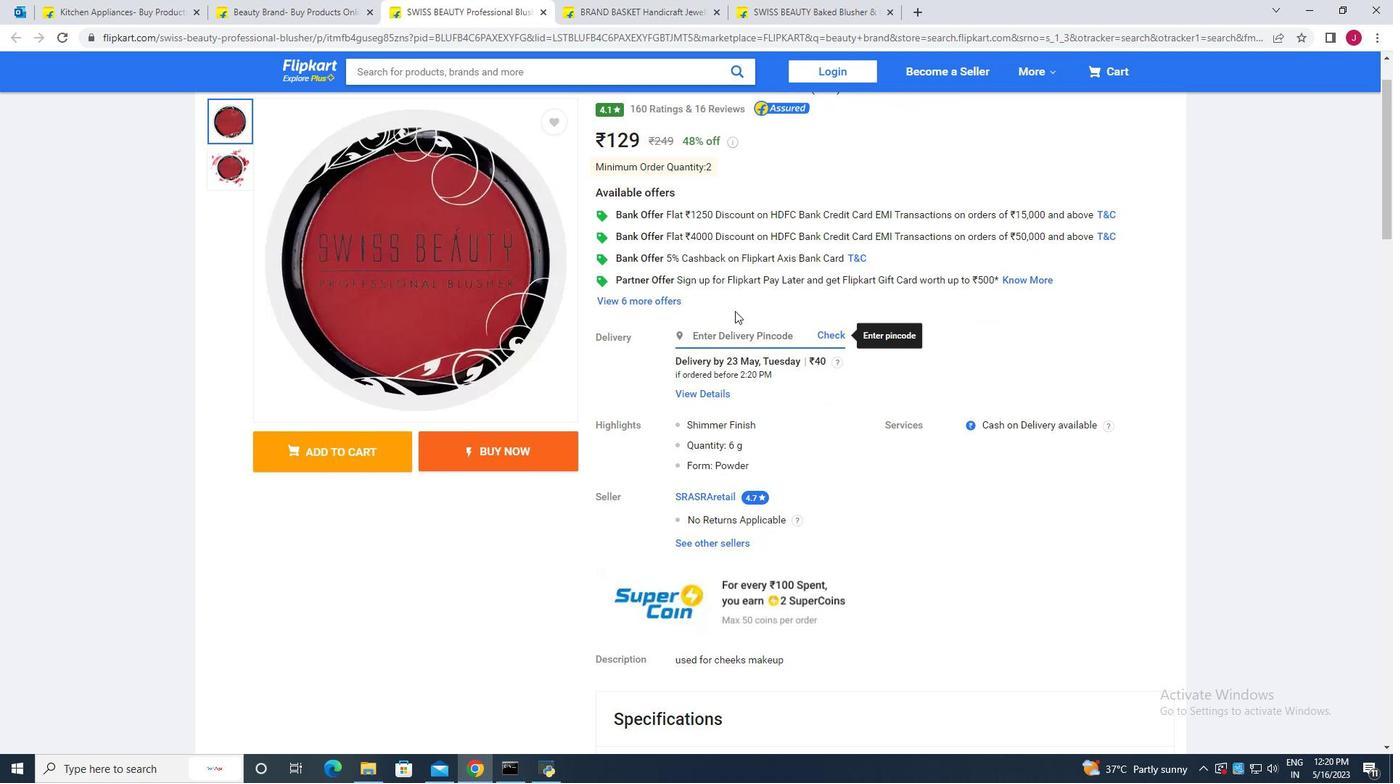 
Action: Mouse moved to (733, 311)
Screenshot: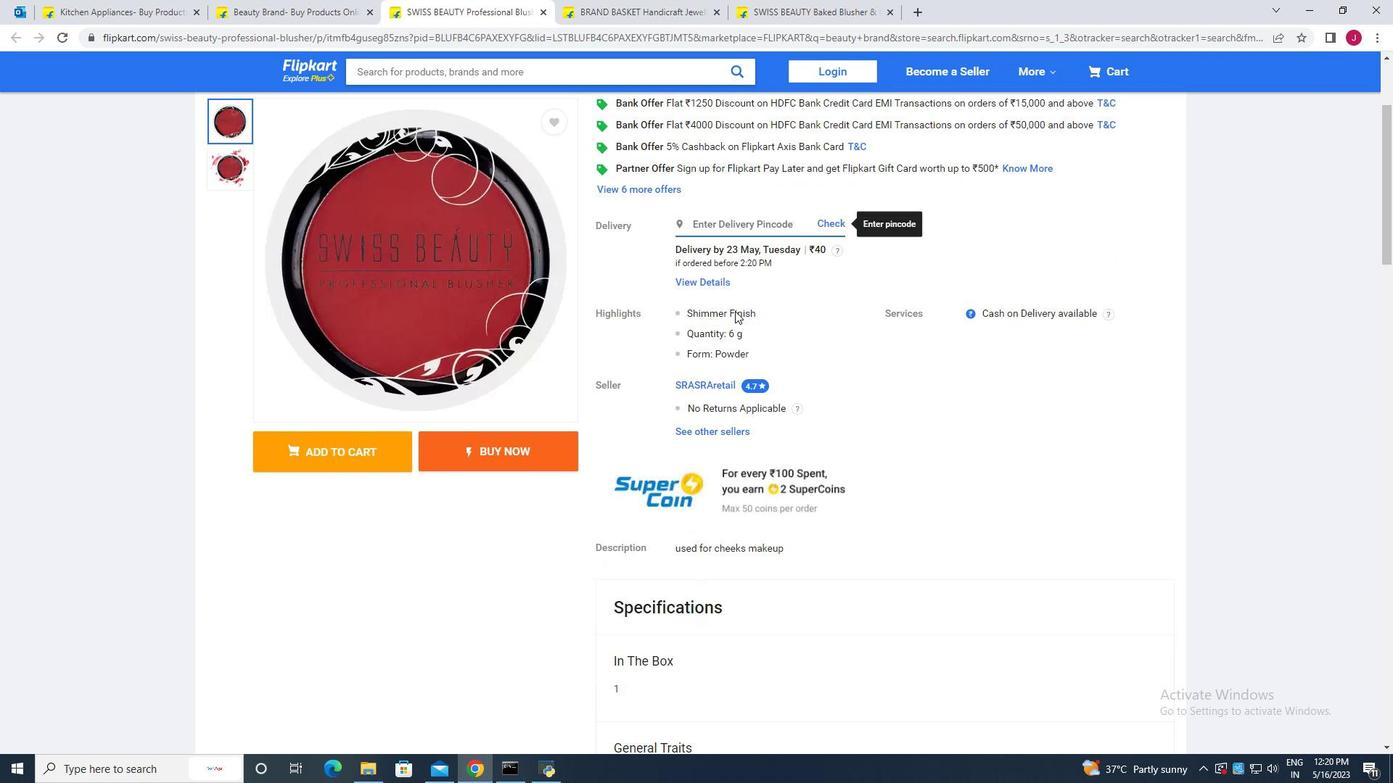 
Action: Mouse scrolled (733, 312) with delta (0, 0)
Screenshot: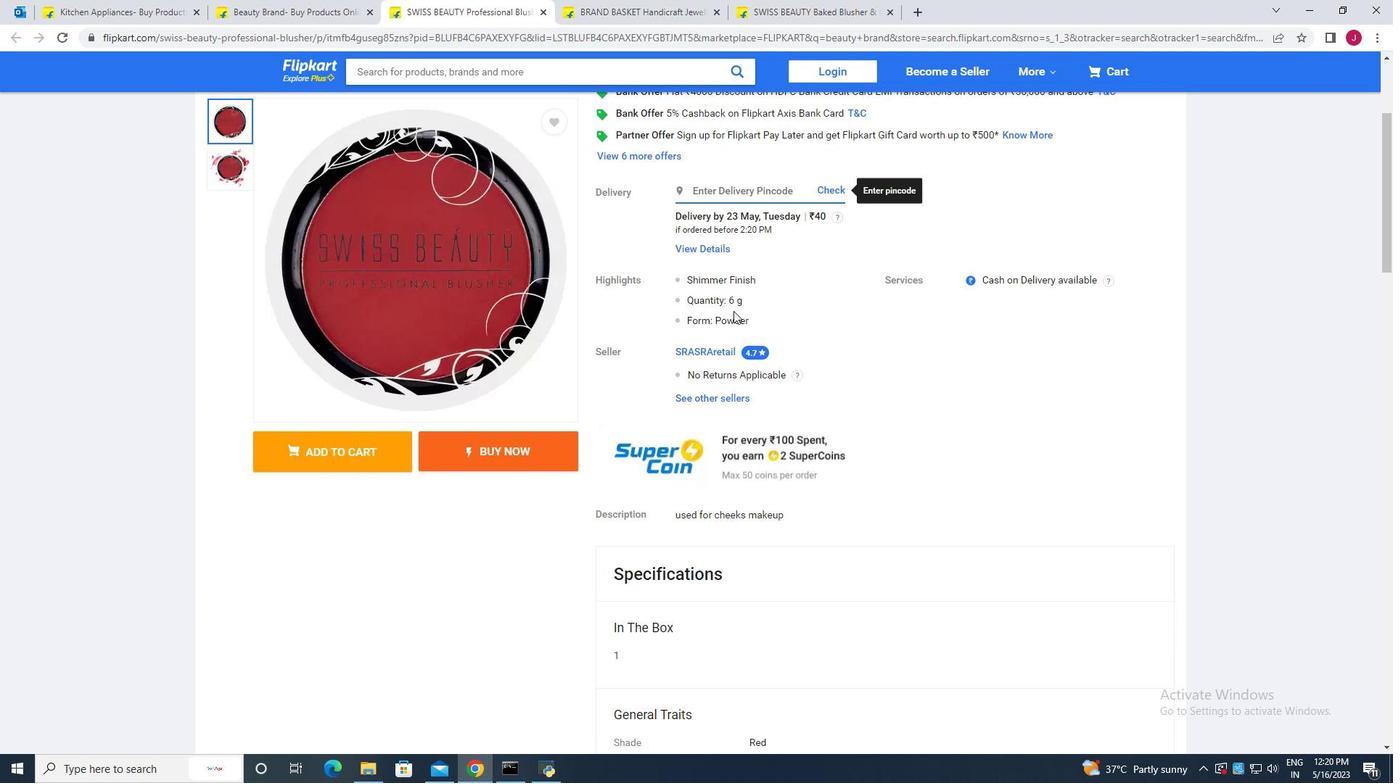 
Action: Mouse scrolled (733, 312) with delta (0, 0)
Screenshot: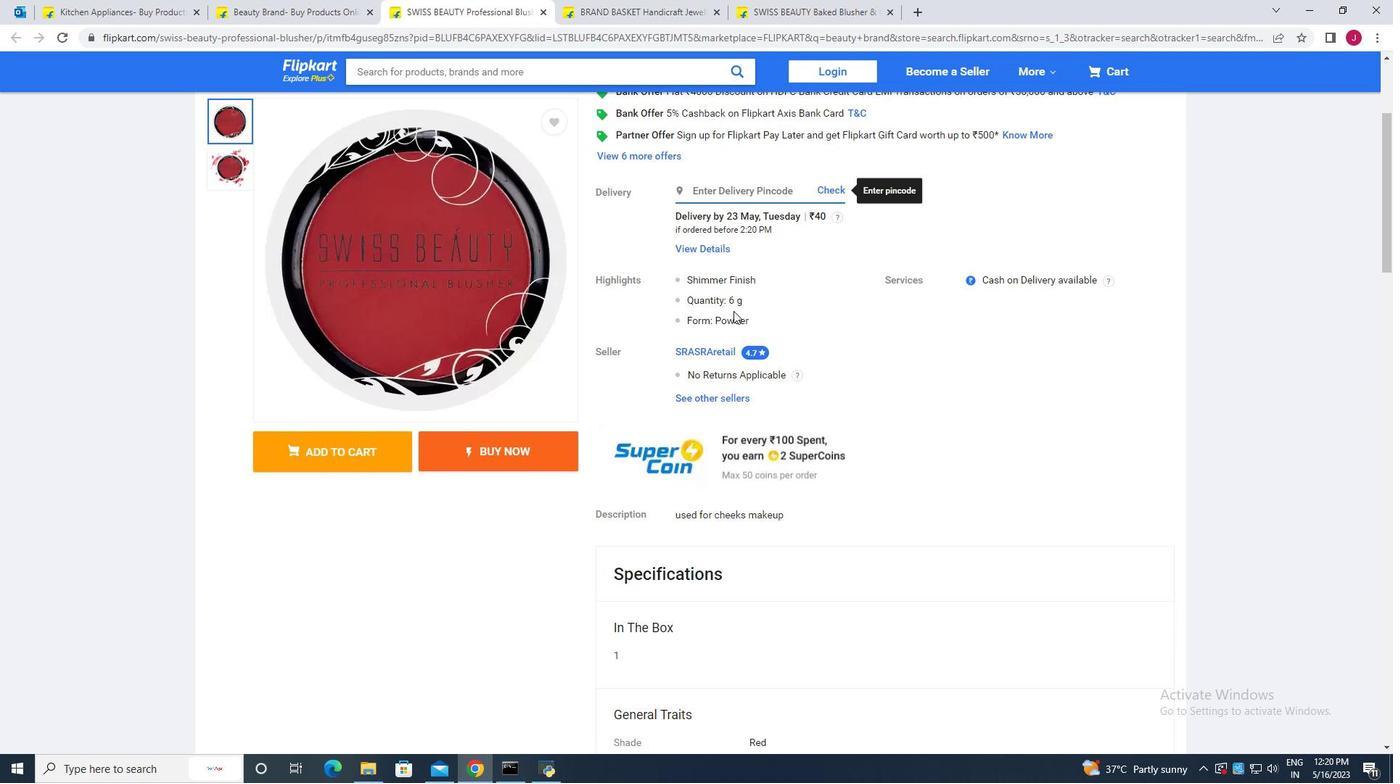 
Action: Mouse scrolled (733, 312) with delta (0, 0)
Screenshot: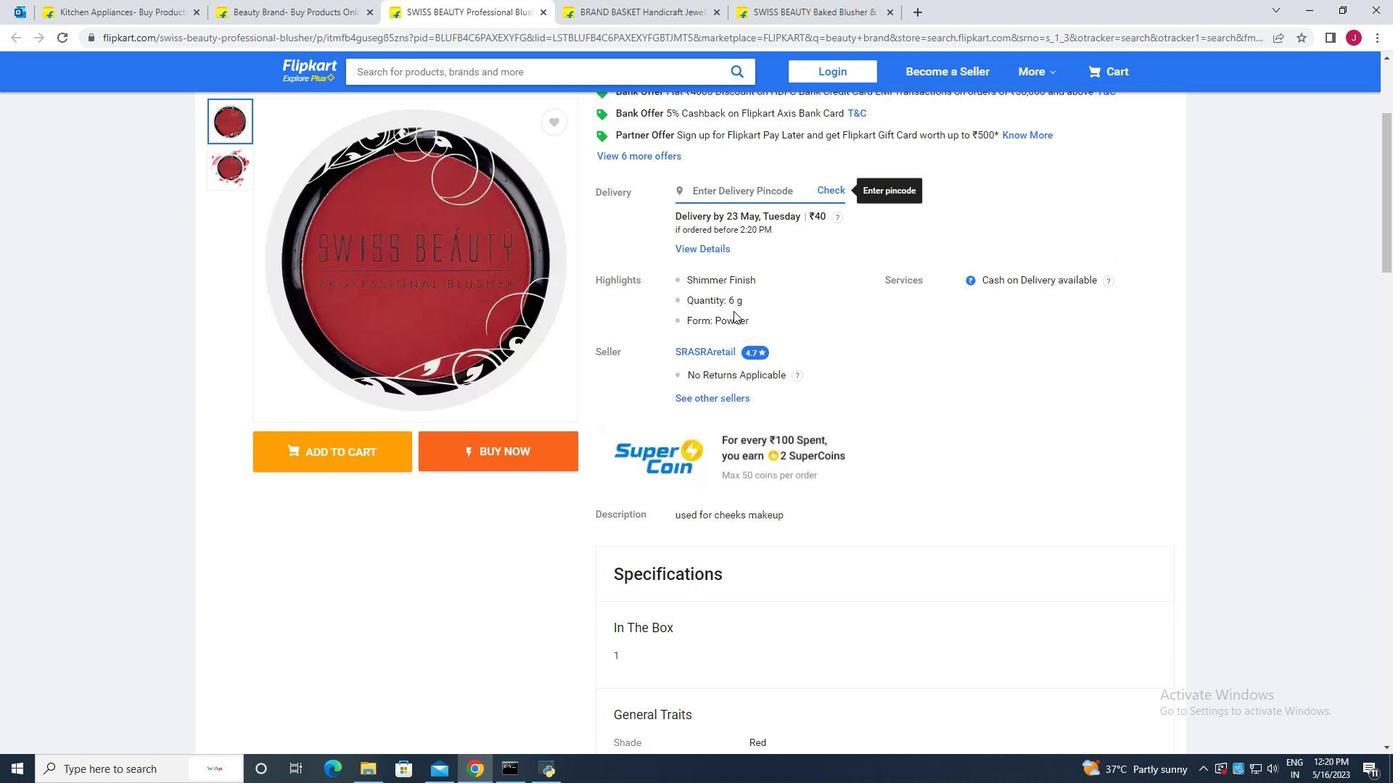 
Action: Mouse moved to (656, 341)
Screenshot: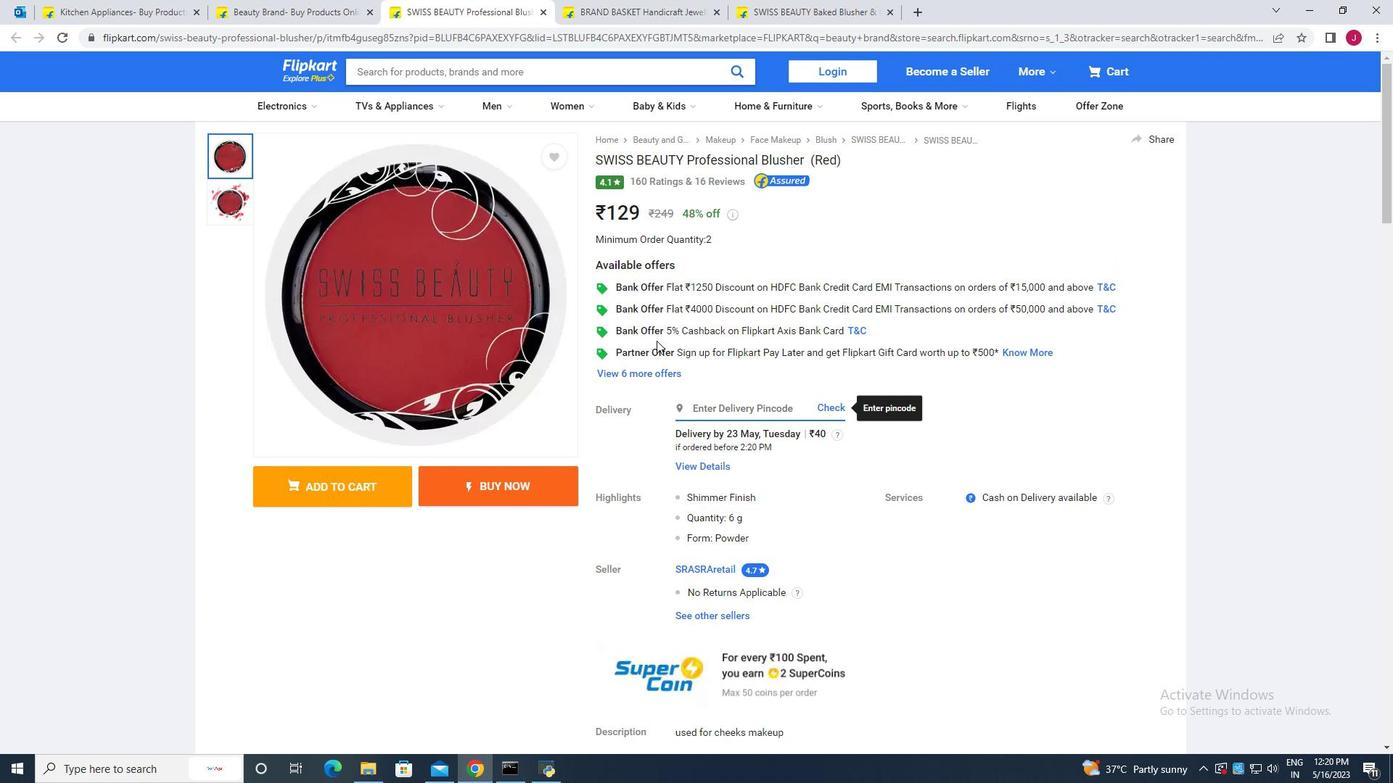 
Action: Mouse scrolled (656, 340) with delta (0, 0)
Screenshot: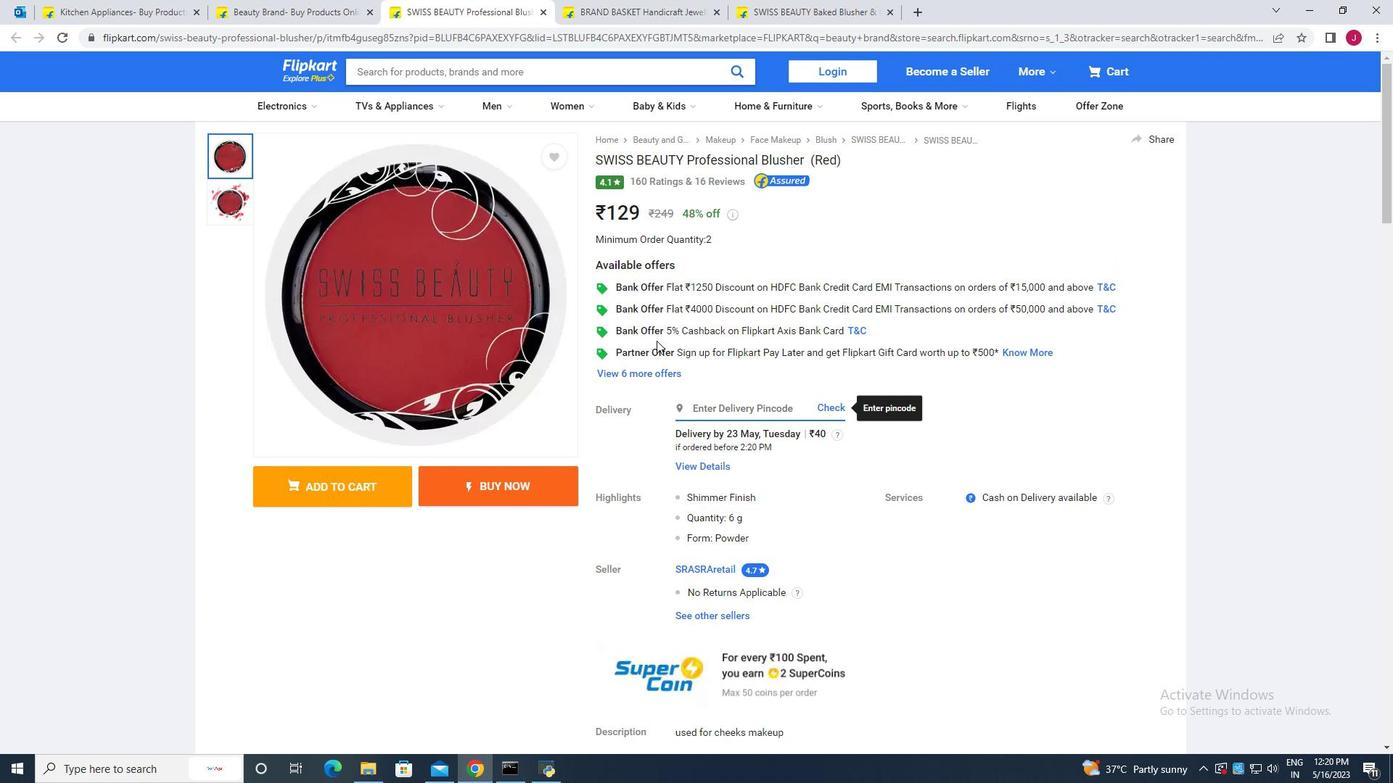 
Action: Mouse moved to (656, 341)
Screenshot: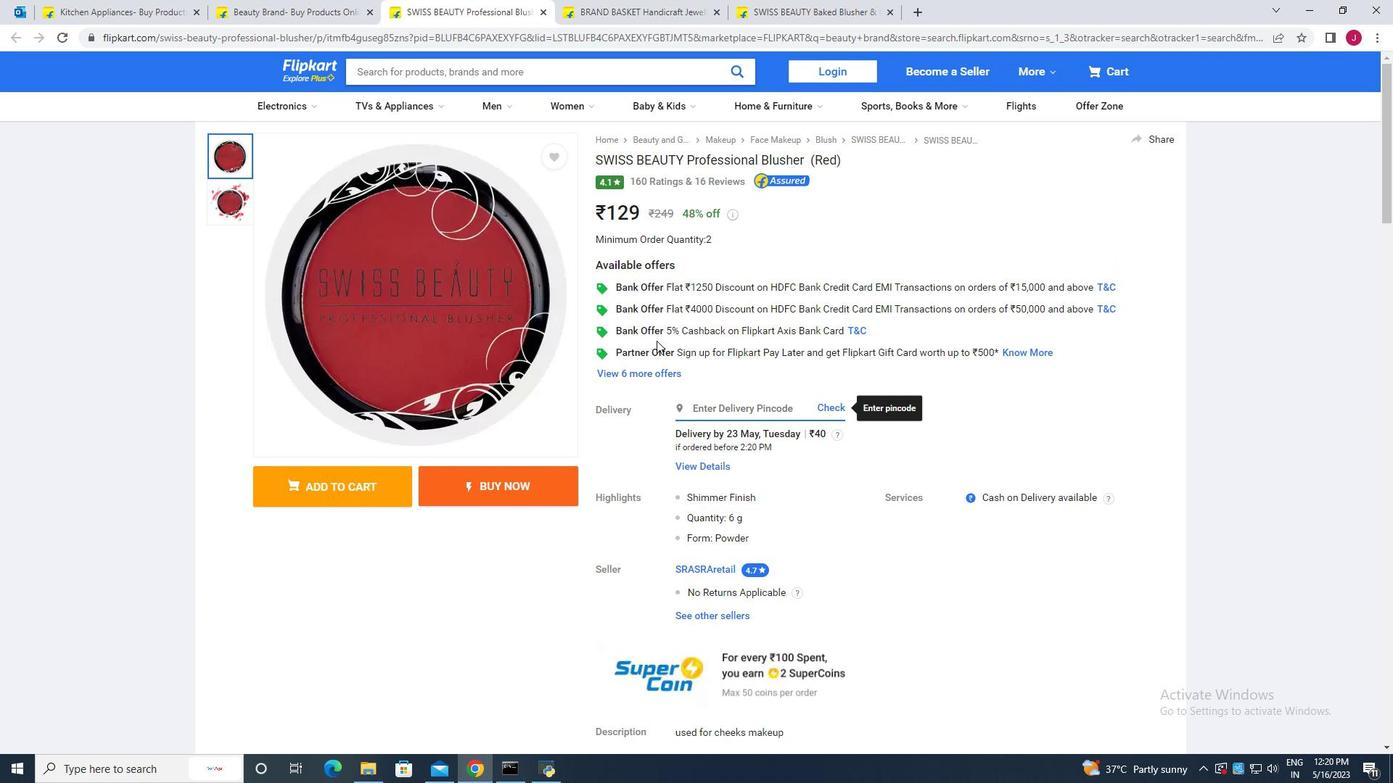 
Action: Mouse scrolled (656, 341) with delta (0, 0)
Screenshot: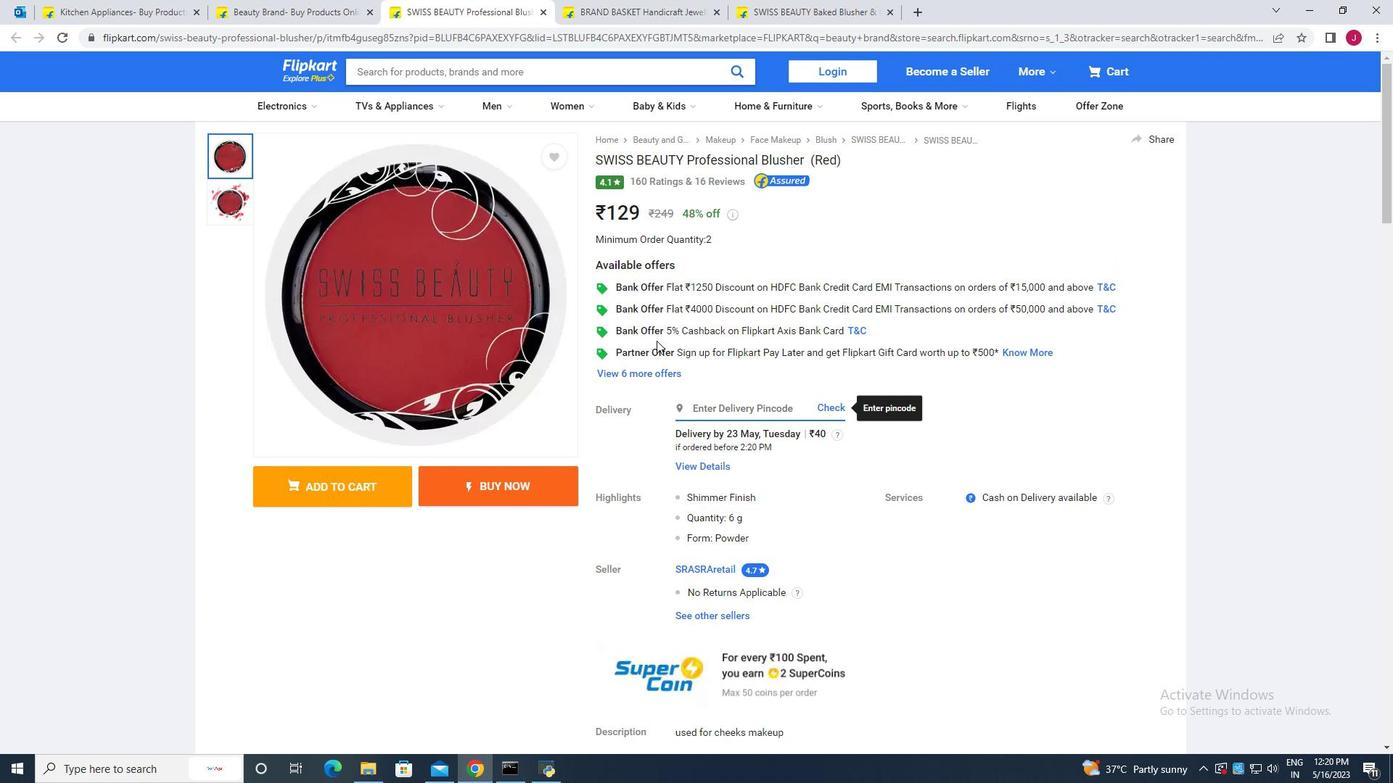 
Action: Mouse moved to (712, 336)
Screenshot: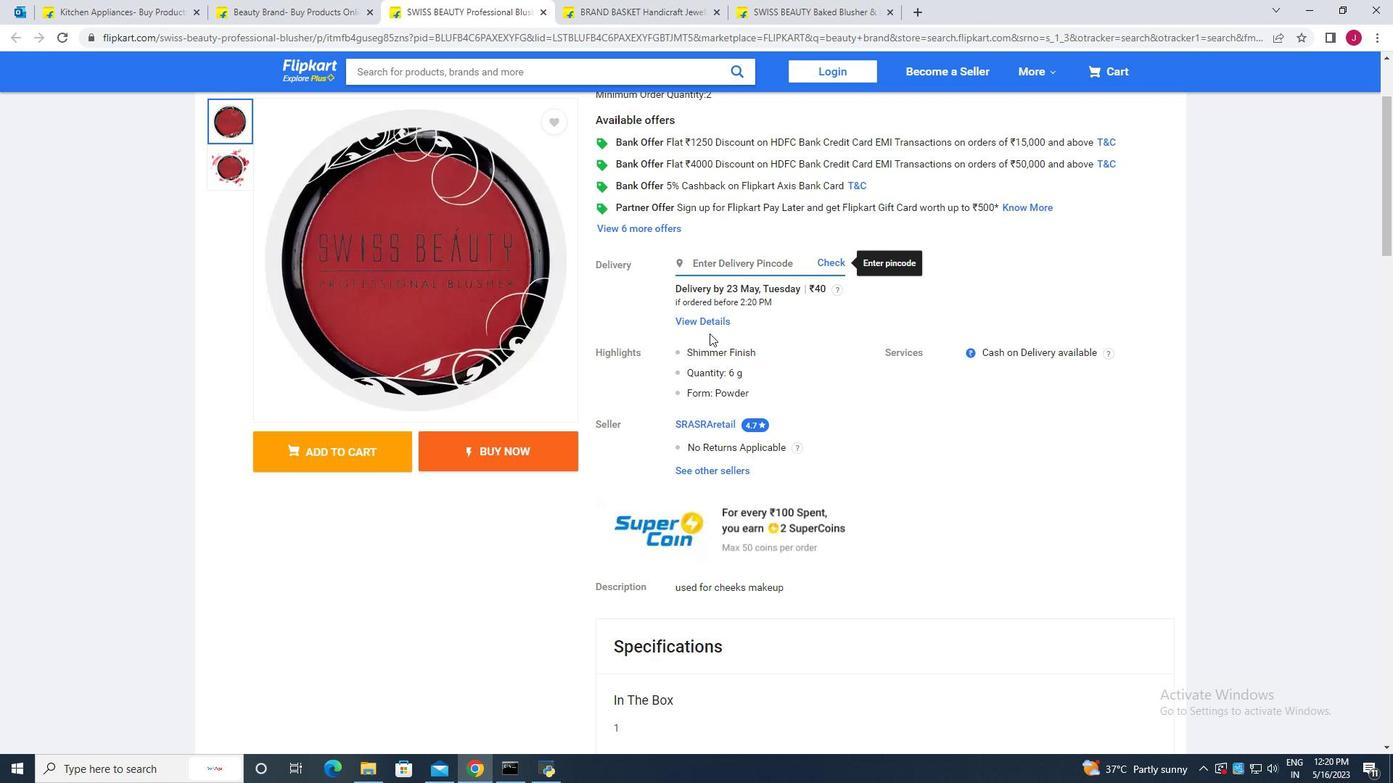
Action: Mouse scrolled (712, 337) with delta (0, 0)
Screenshot: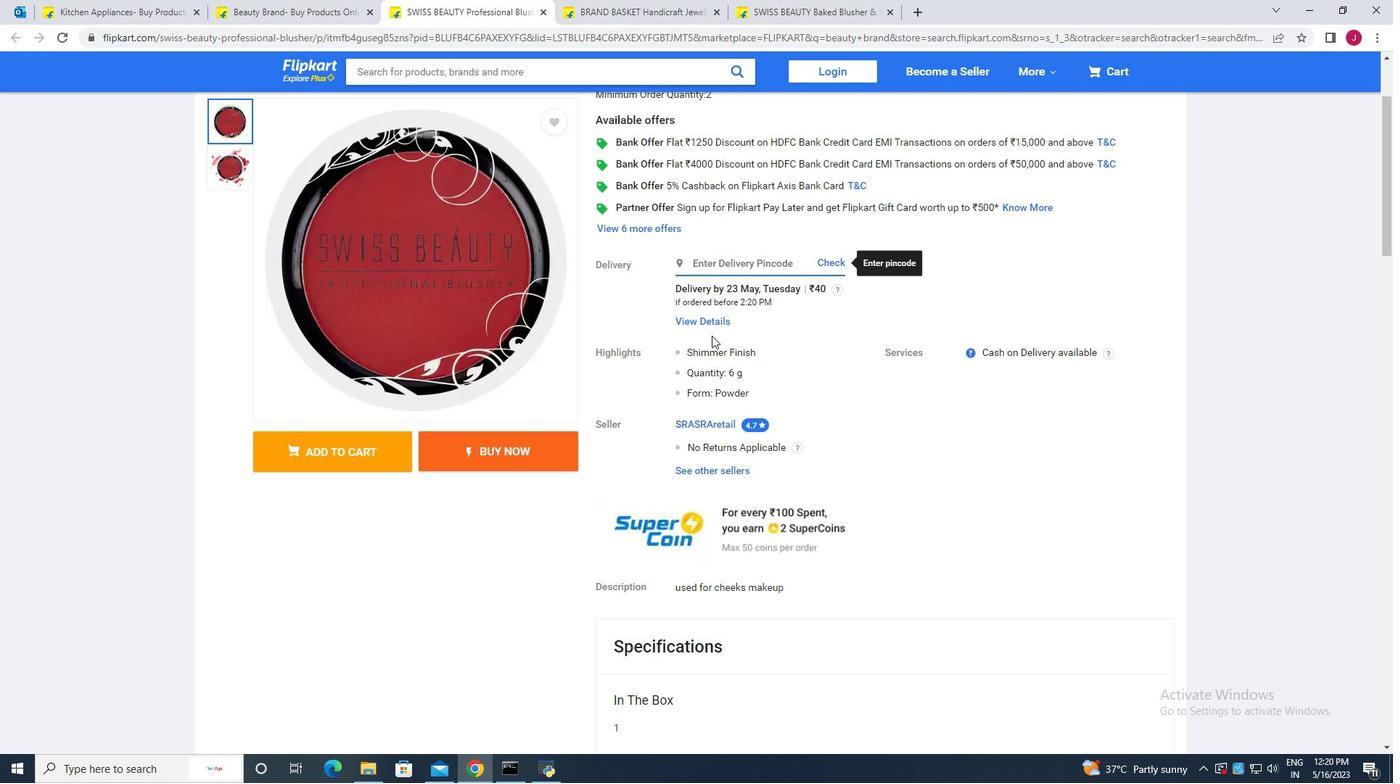 
Action: Mouse moved to (712, 336)
Screenshot: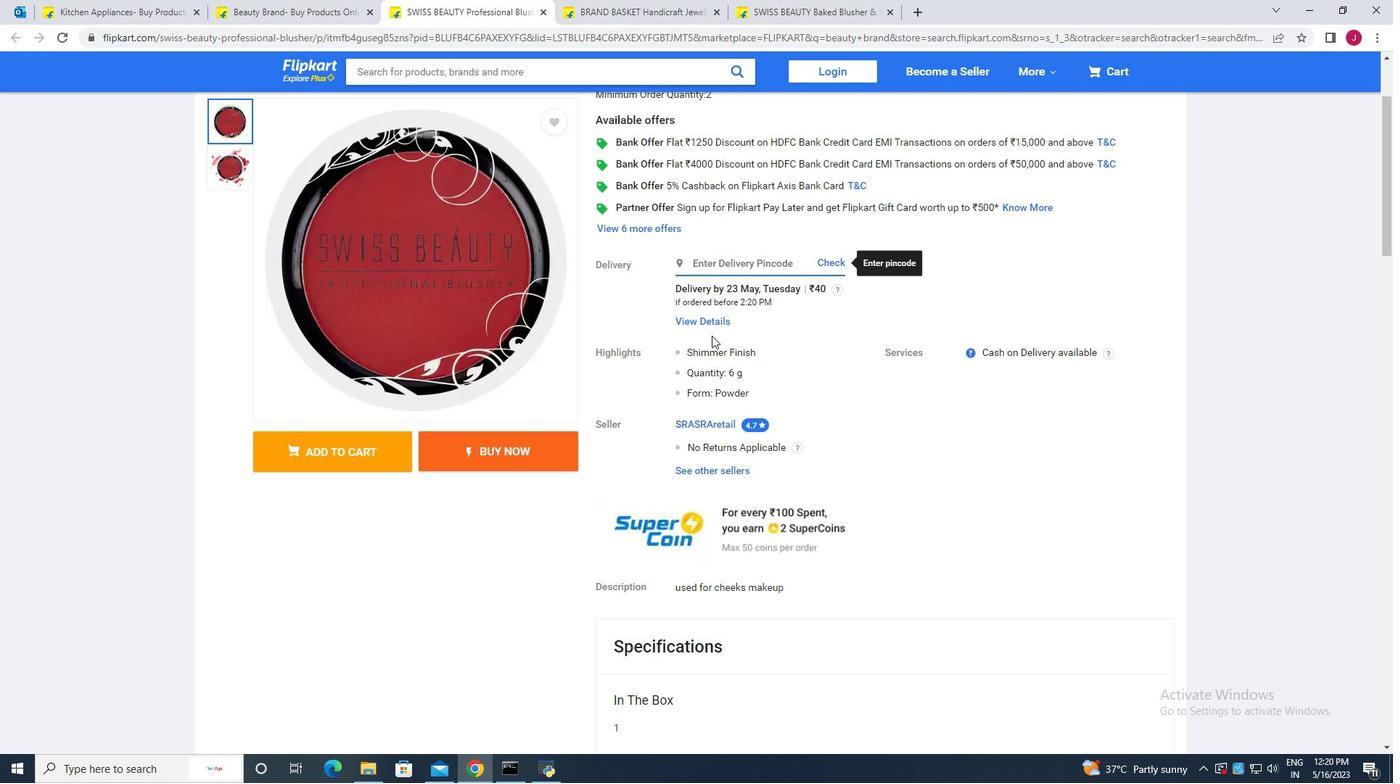
Action: Mouse scrolled (712, 337) with delta (0, 0)
Screenshot: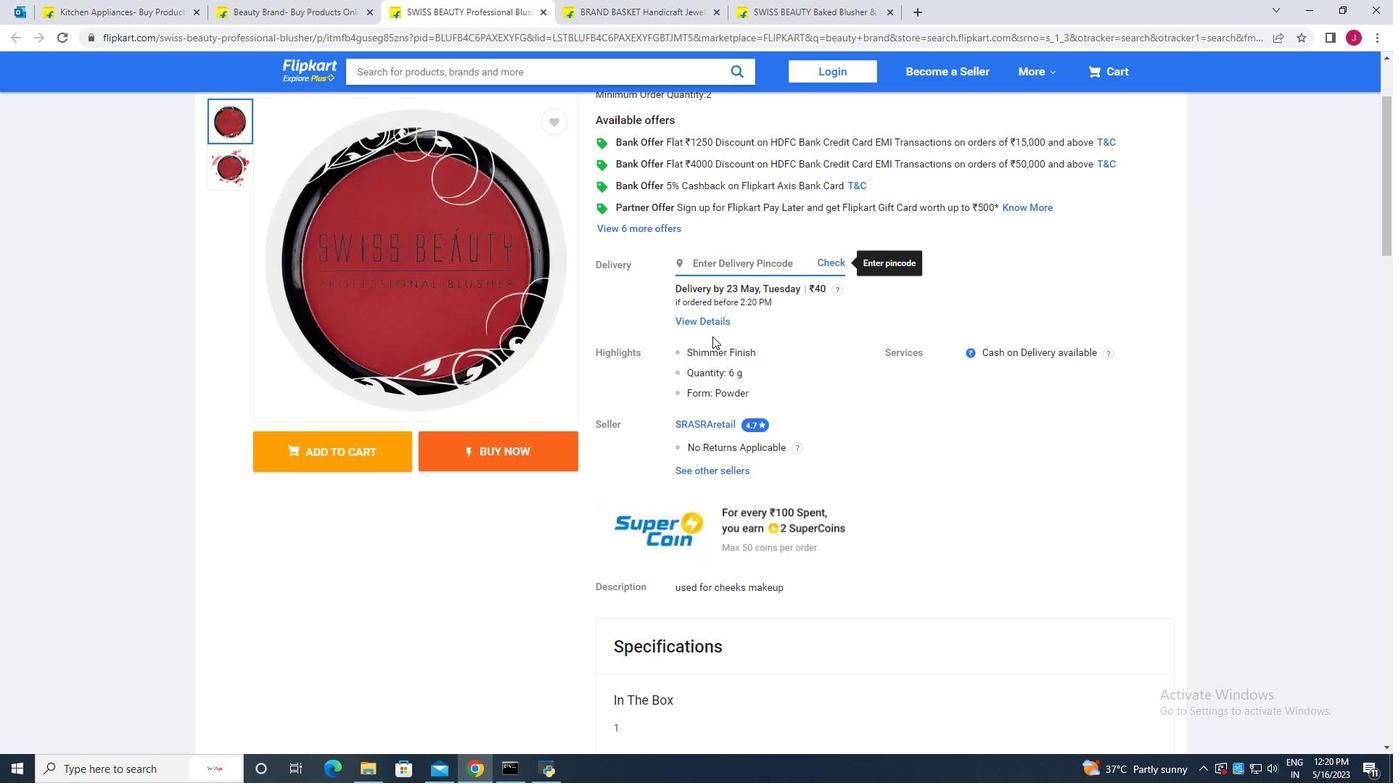 
Action: Mouse moved to (709, 322)
Screenshot: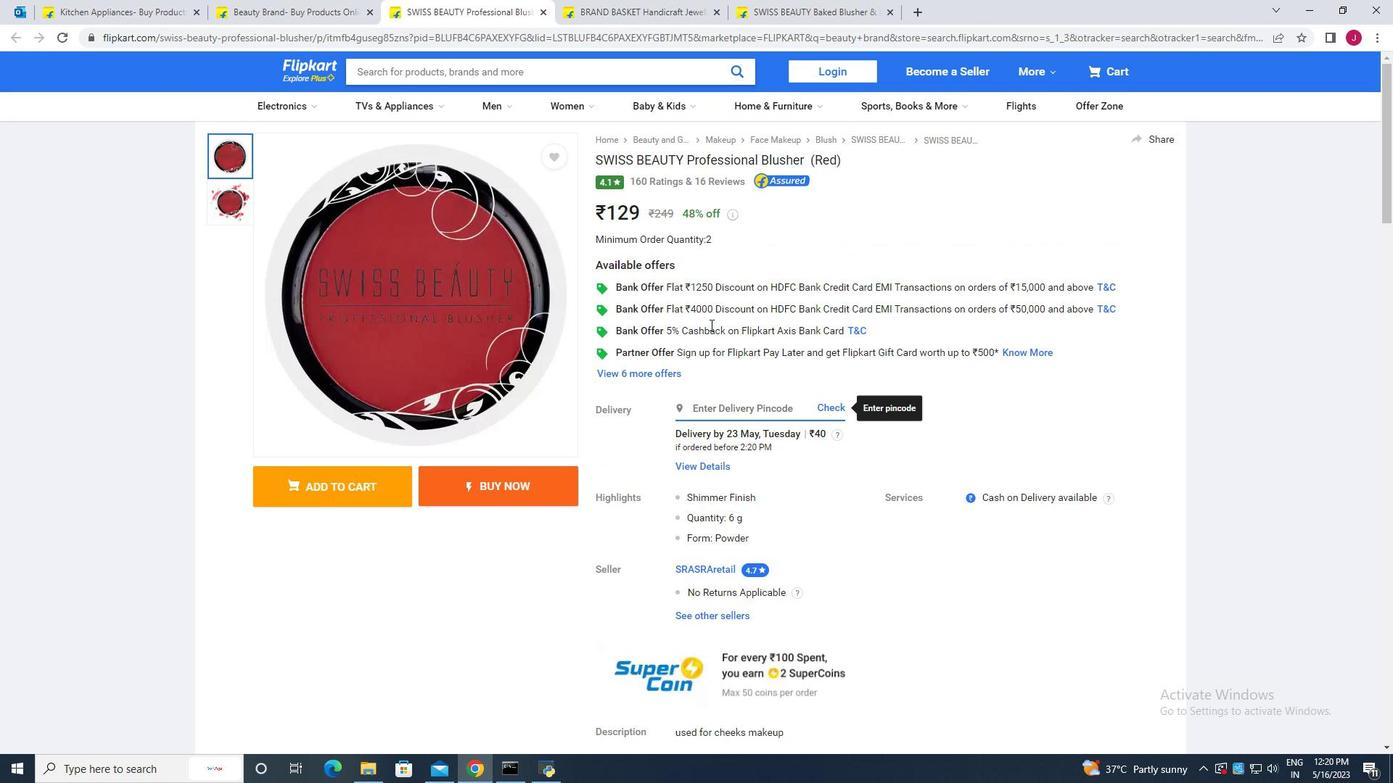 
Action: Mouse scrolled (709, 322) with delta (0, 0)
Screenshot: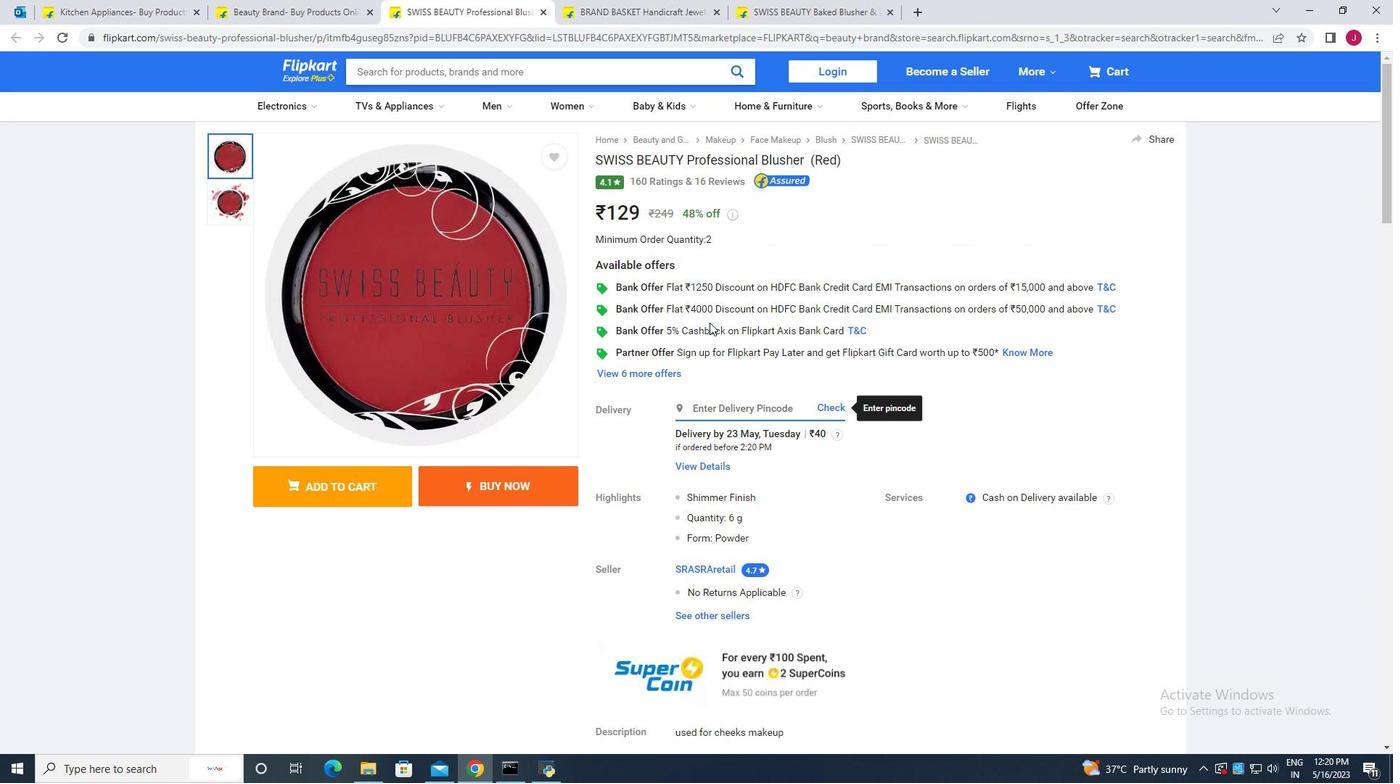 
Action: Mouse scrolled (709, 322) with delta (0, 0)
Screenshot: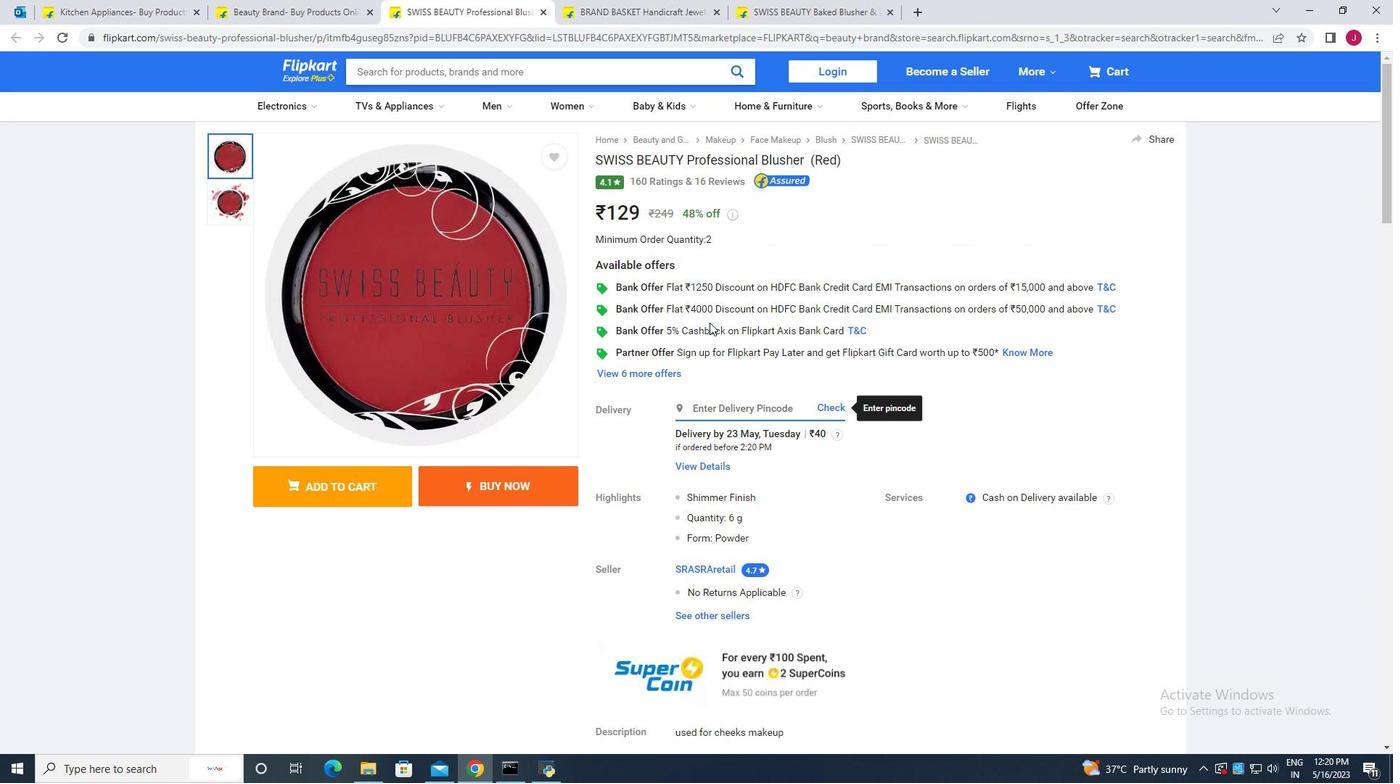 
Action: Mouse scrolled (709, 322) with delta (0, 0)
Screenshot: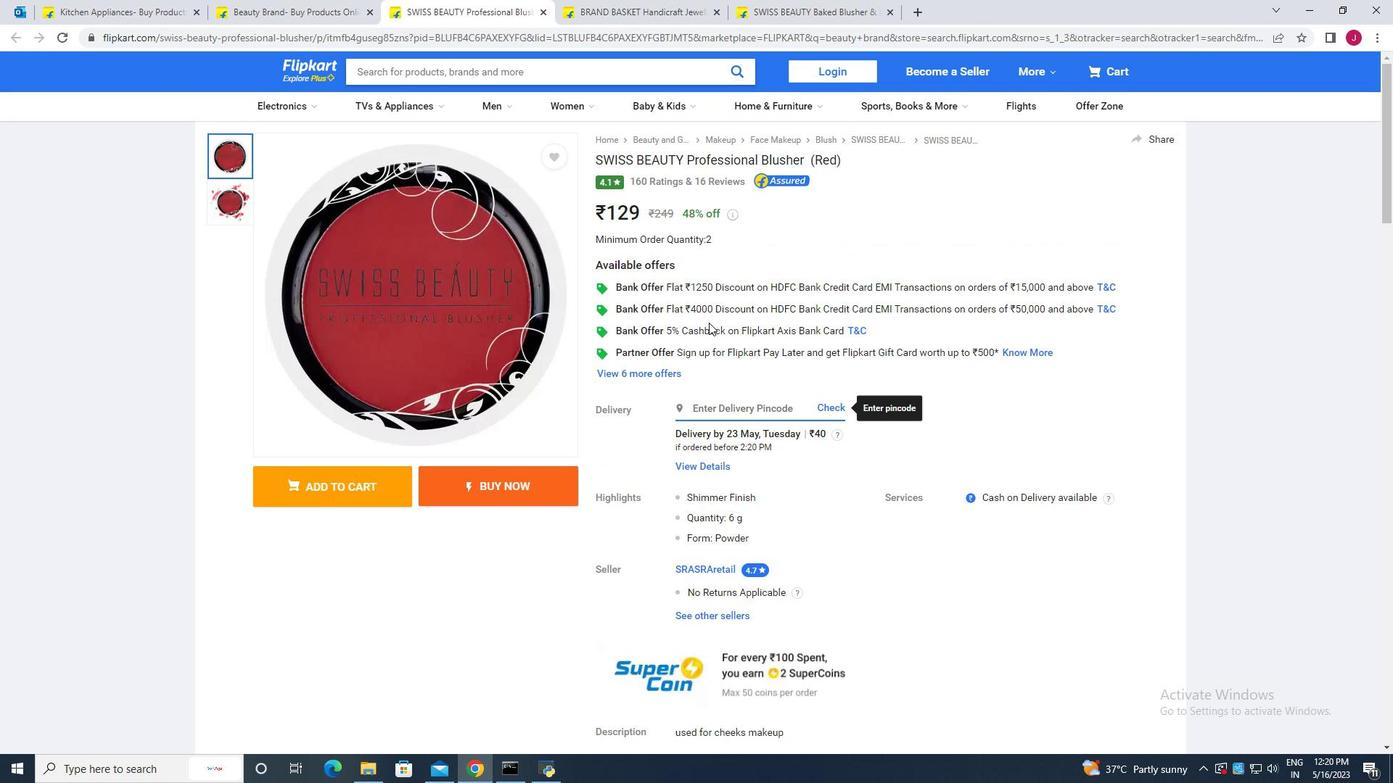 
Action: Mouse scrolled (709, 322) with delta (0, 0)
Screenshot: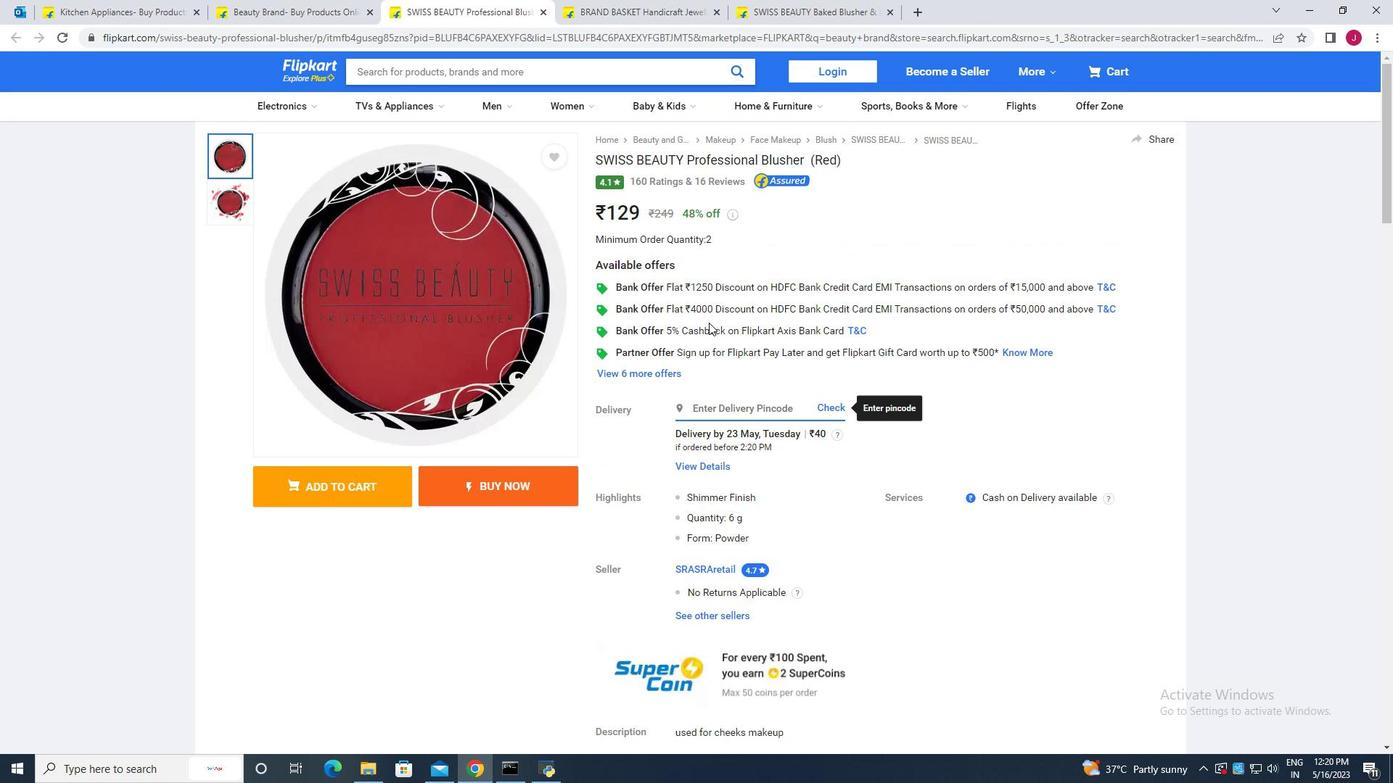 
Action: Mouse moved to (491, 411)
Screenshot: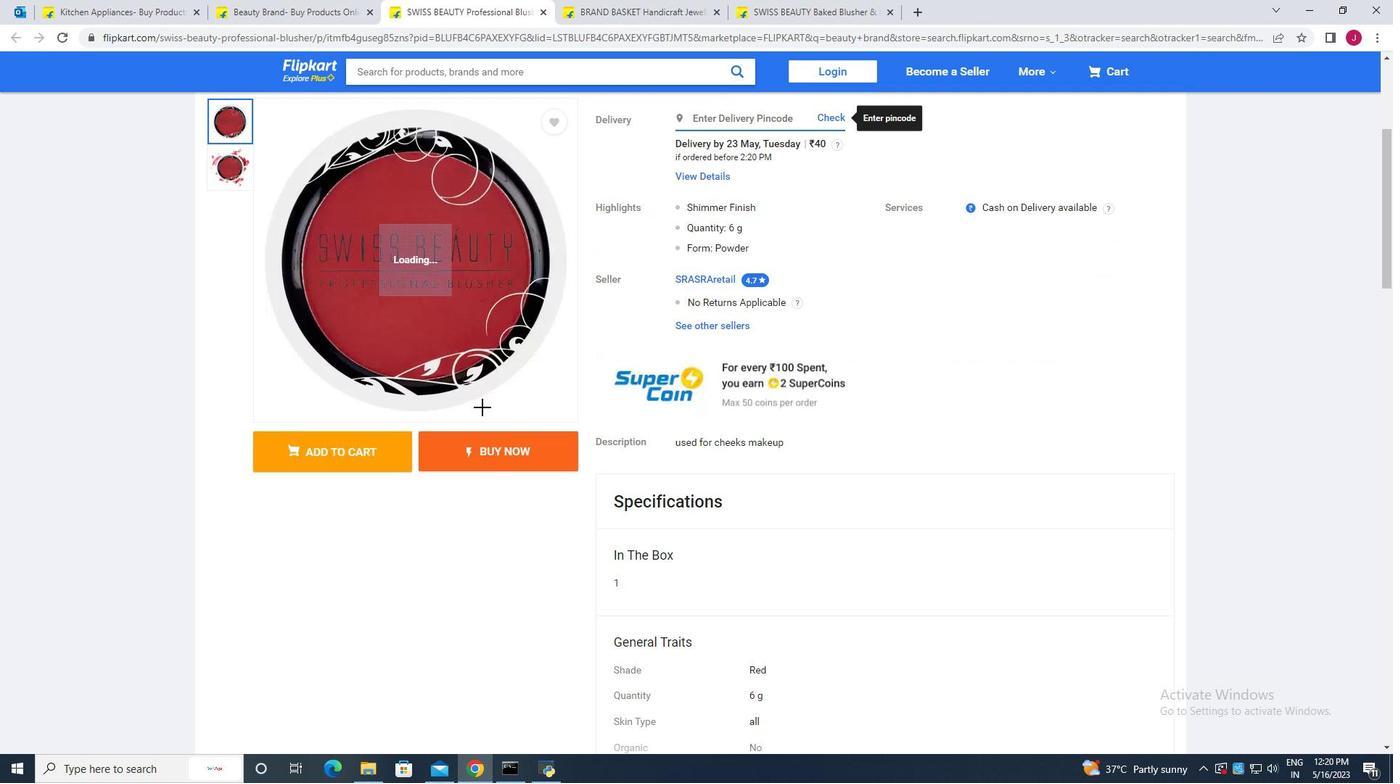 
